 Task: Research Airbnb accommodation in Bundoora, Australia from 23rd December, 2023 to 27th December, 2023 for 3 adults, 1 child. Place can be entire room with 3 bedrooms having 4 beds and 2 bathrooms. Property type can be house. Amenities needed are: washing machine, kitchen.
Action: Mouse moved to (459, 91)
Screenshot: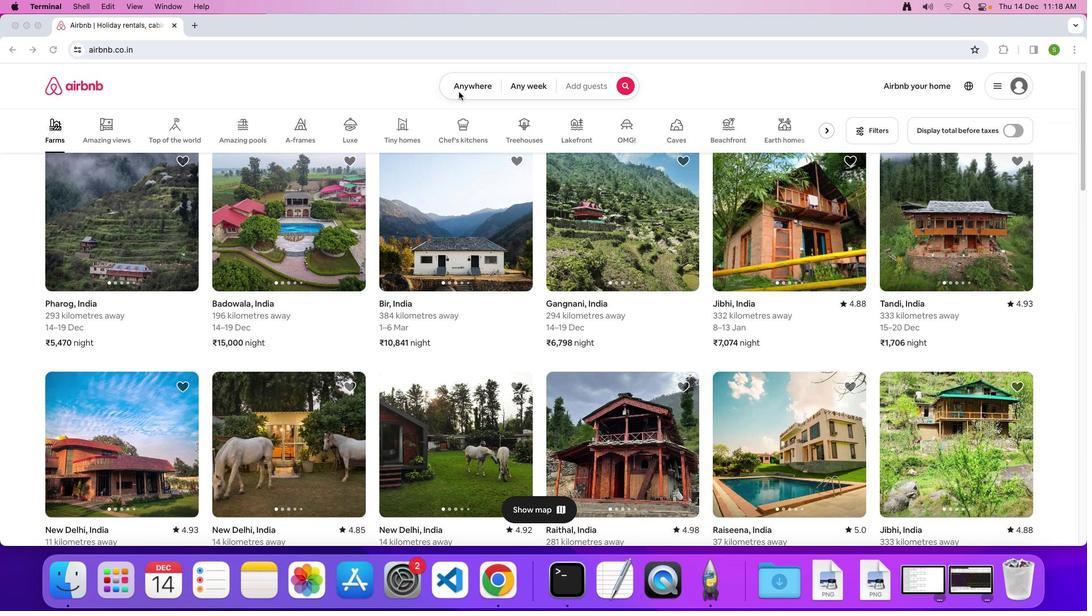 
Action: Mouse pressed left at (459, 91)
Screenshot: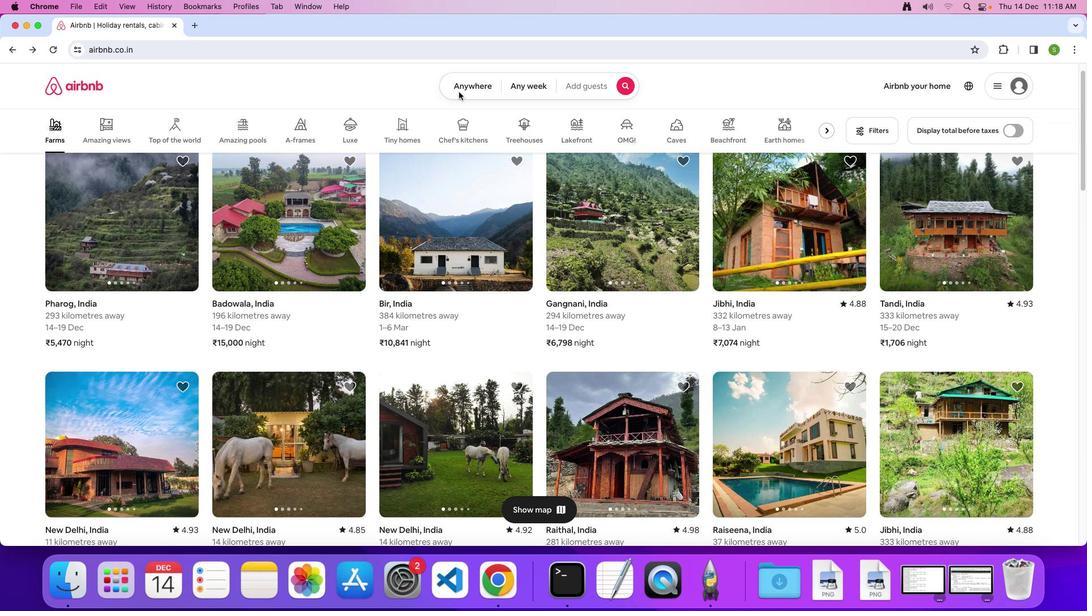 
Action: Mouse pressed left at (459, 91)
Screenshot: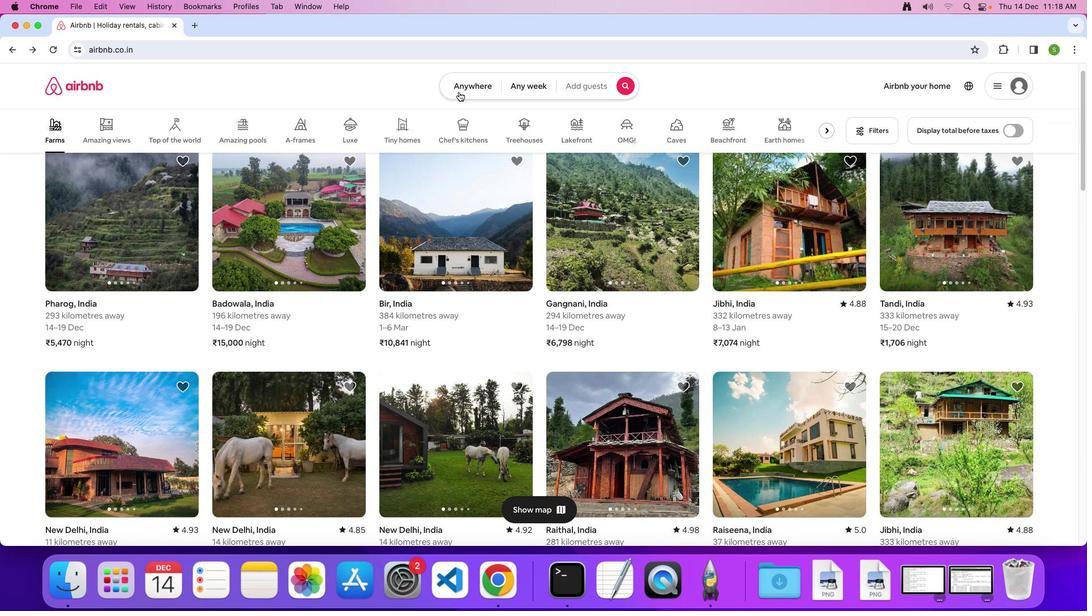 
Action: Mouse moved to (394, 123)
Screenshot: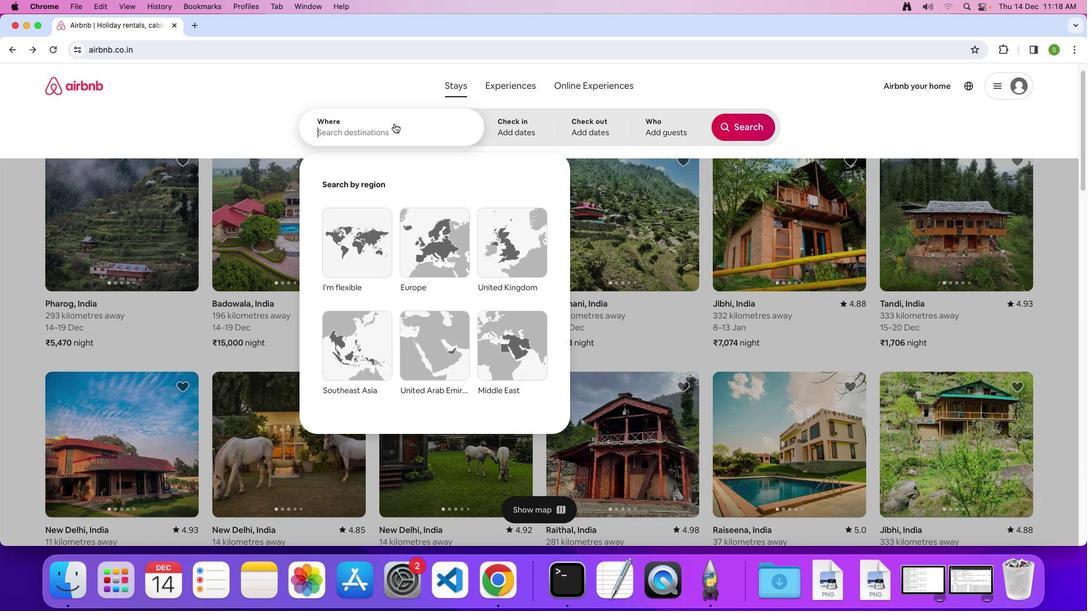 
Action: Mouse pressed left at (394, 123)
Screenshot: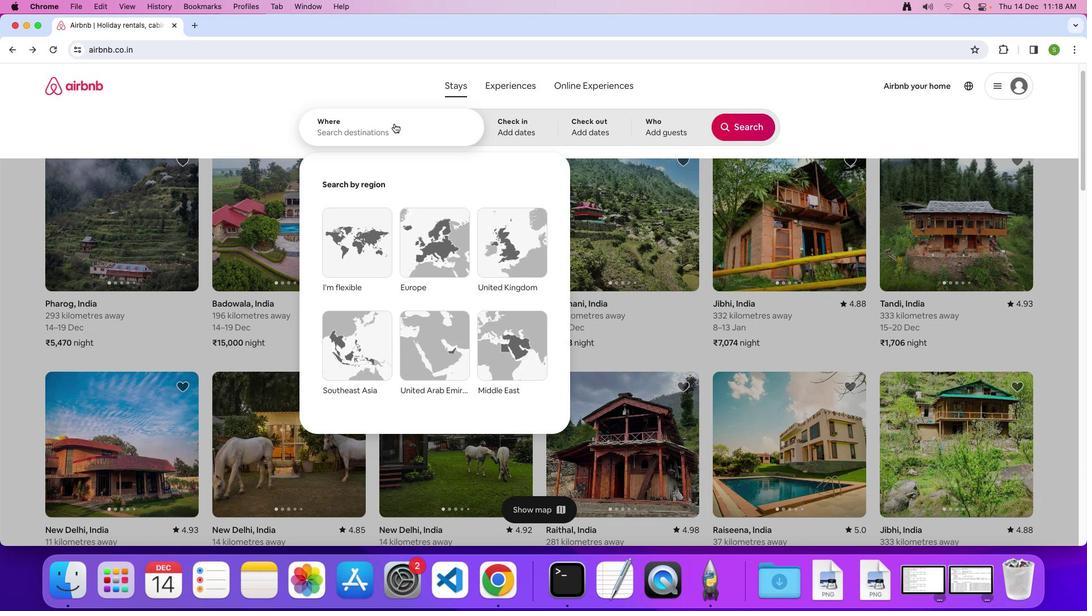 
Action: Key pressed 'B'Key.caps_lock'u''n''d''o''o''r''a'','Key.spaceKey.shift'A''u''s''t''r''a''l''i''a'Key.enter
Screenshot: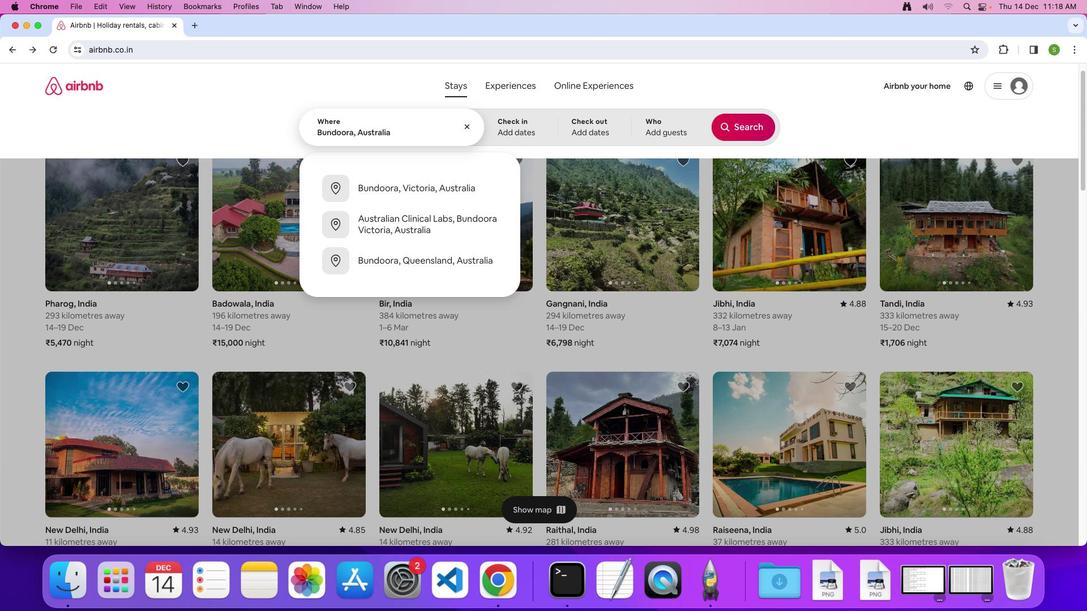 
Action: Mouse moved to (512, 349)
Screenshot: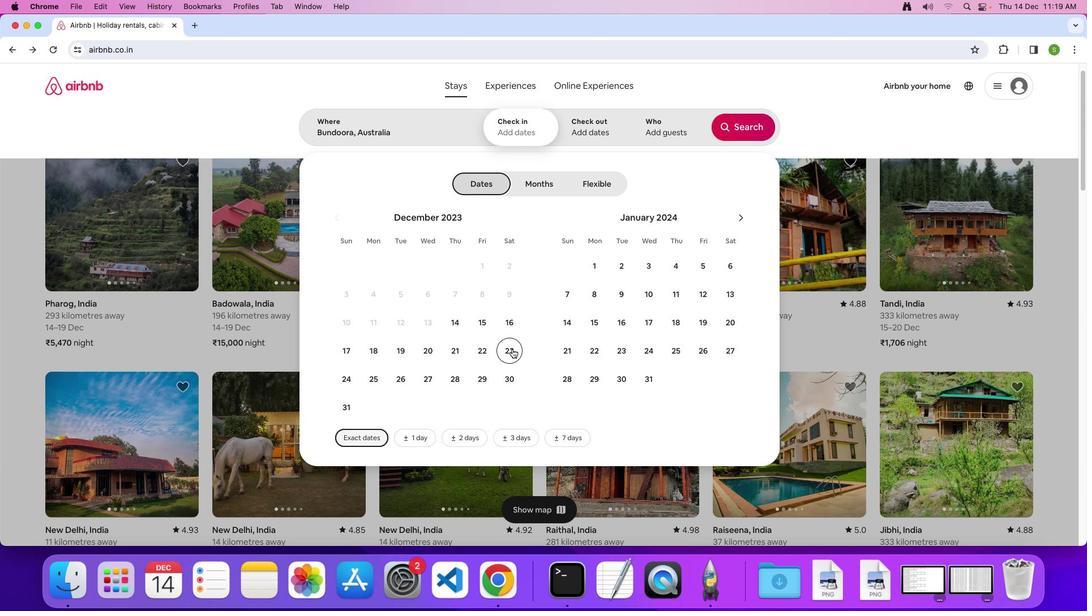 
Action: Mouse pressed left at (512, 349)
Screenshot: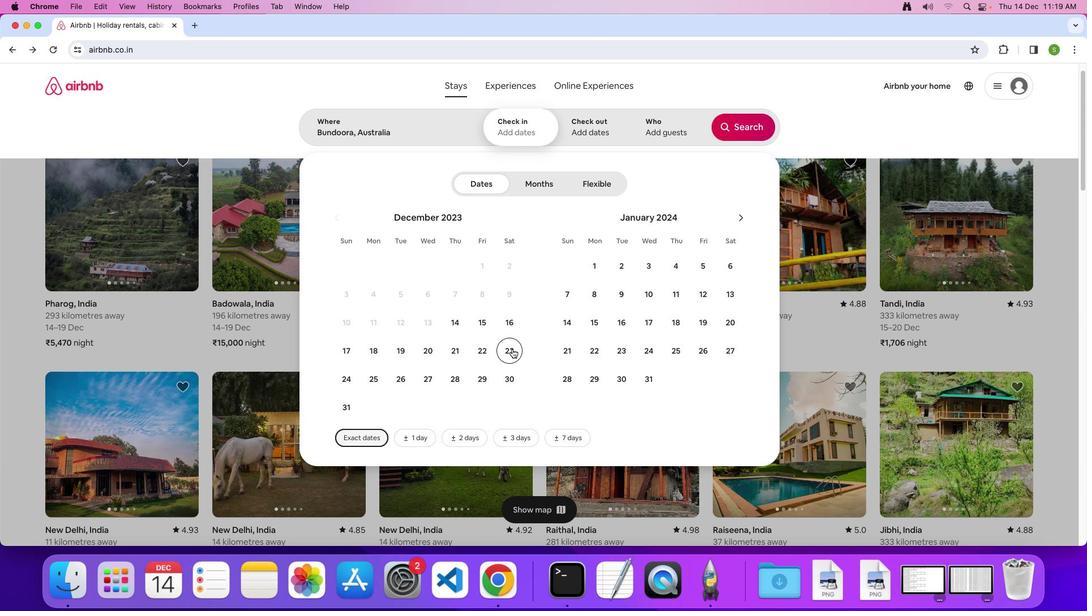 
Action: Mouse moved to (429, 373)
Screenshot: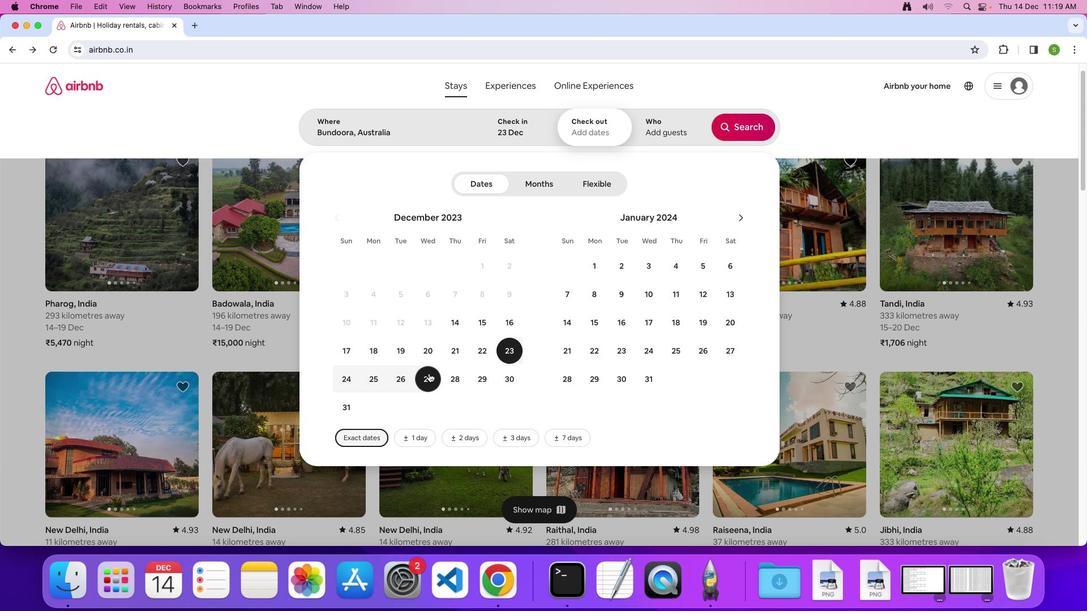 
Action: Mouse pressed left at (429, 373)
Screenshot: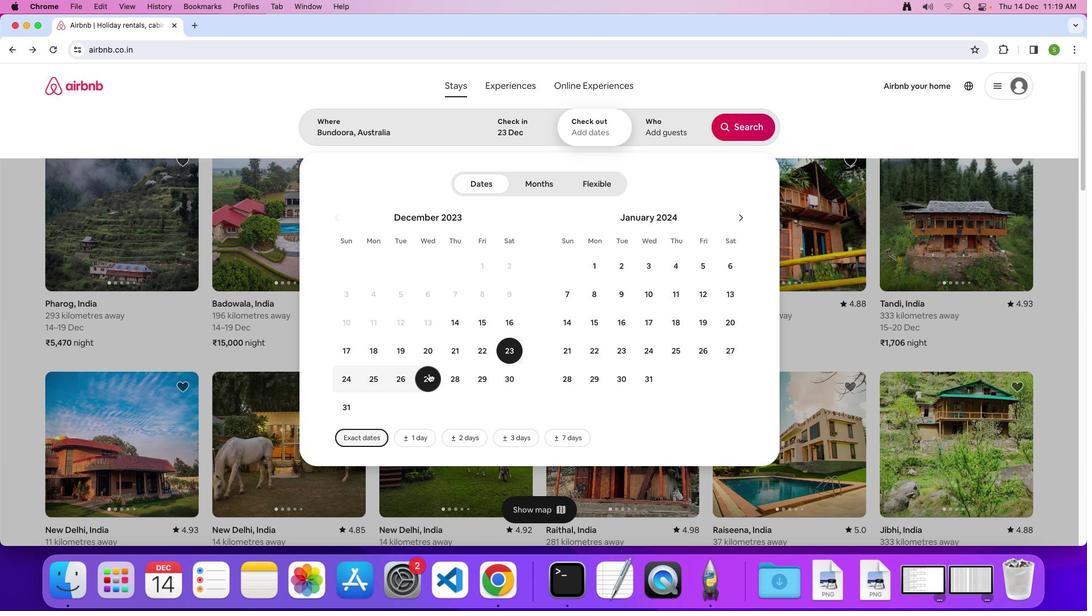 
Action: Mouse moved to (670, 135)
Screenshot: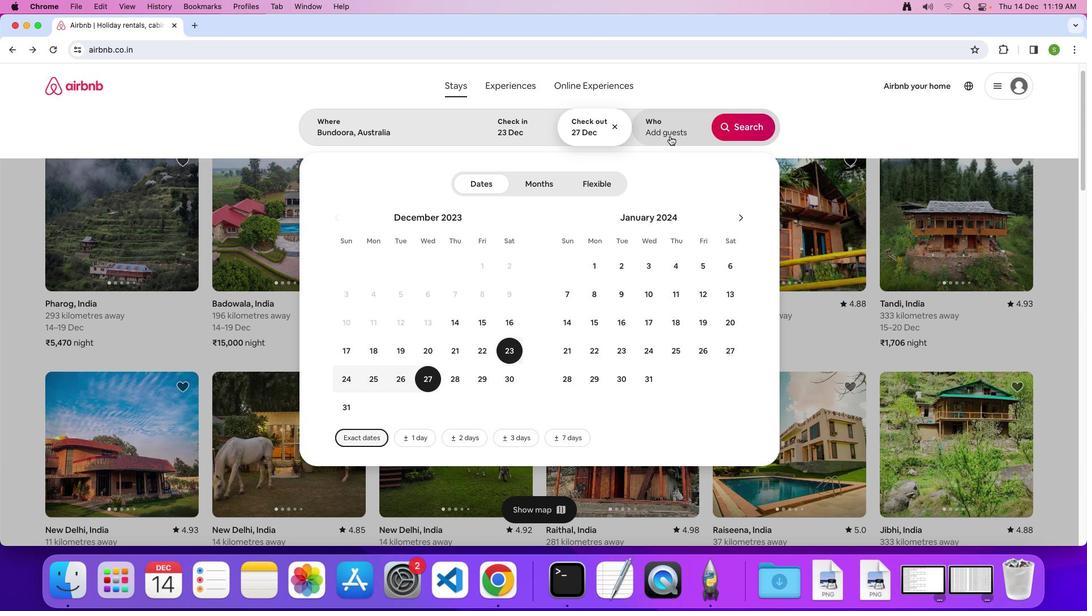 
Action: Mouse pressed left at (670, 135)
Screenshot: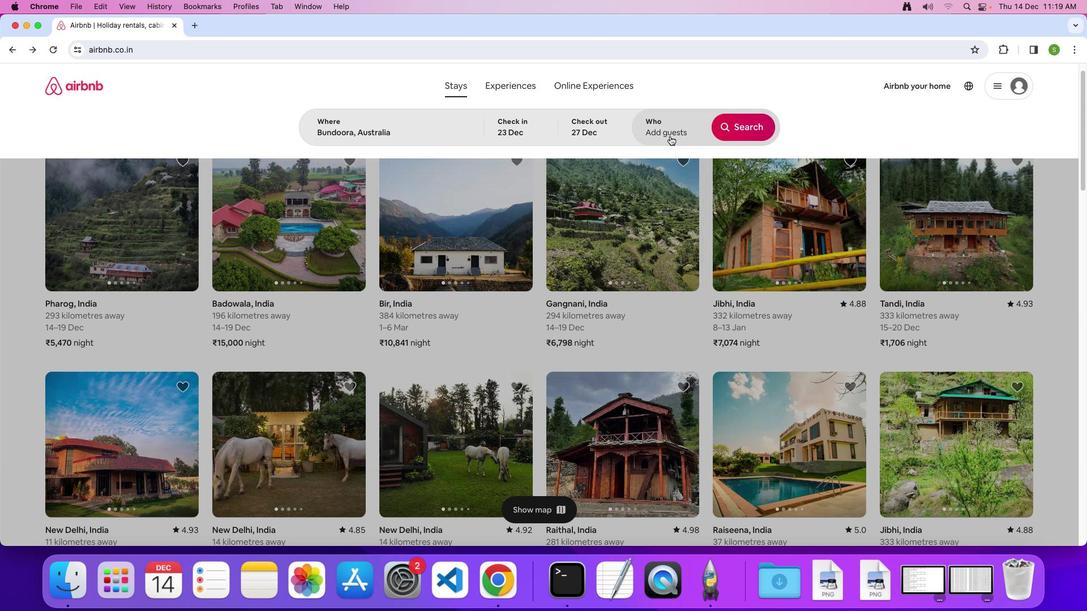 
Action: Mouse moved to (746, 190)
Screenshot: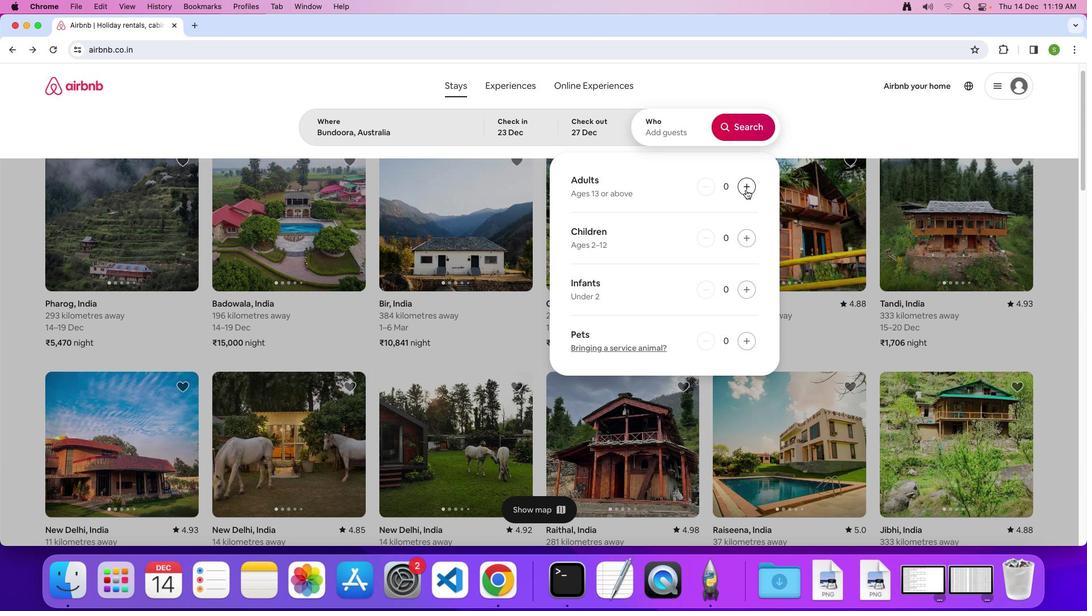 
Action: Mouse pressed left at (746, 190)
Screenshot: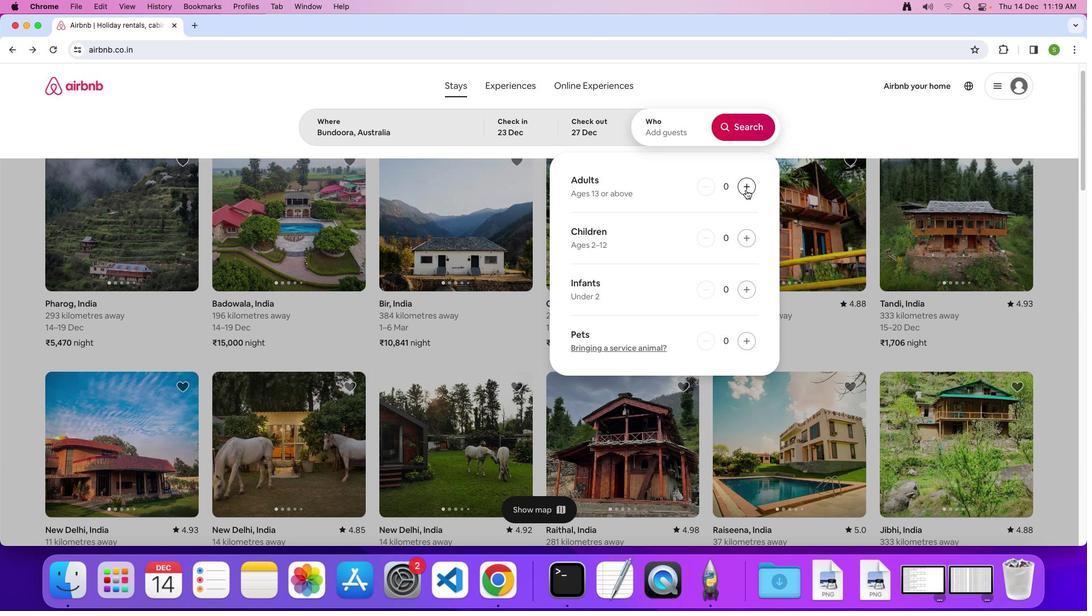 
Action: Mouse pressed left at (746, 190)
Screenshot: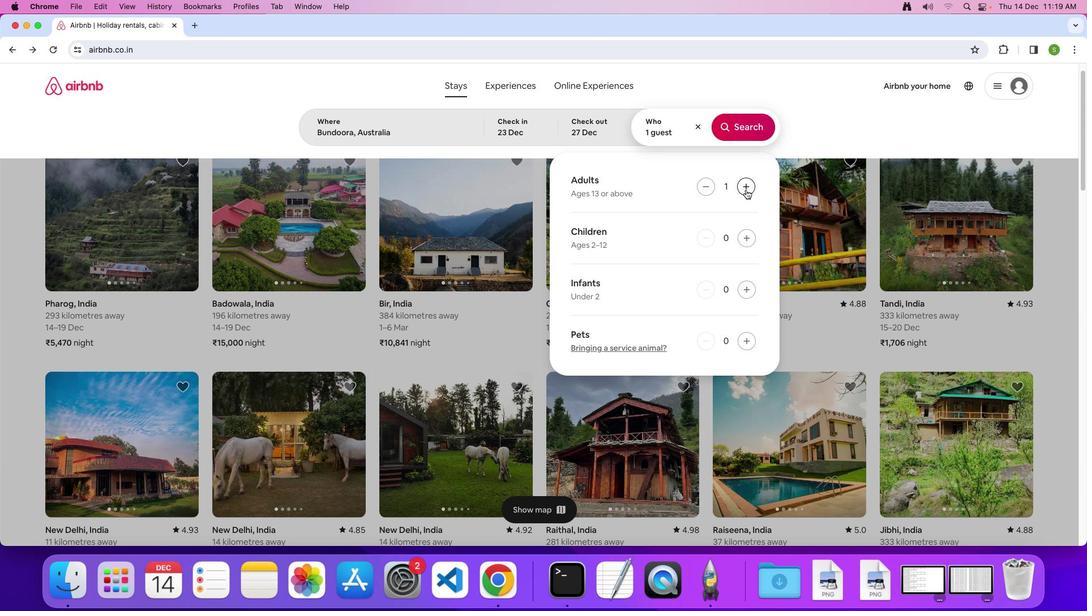 
Action: Mouse pressed left at (746, 190)
Screenshot: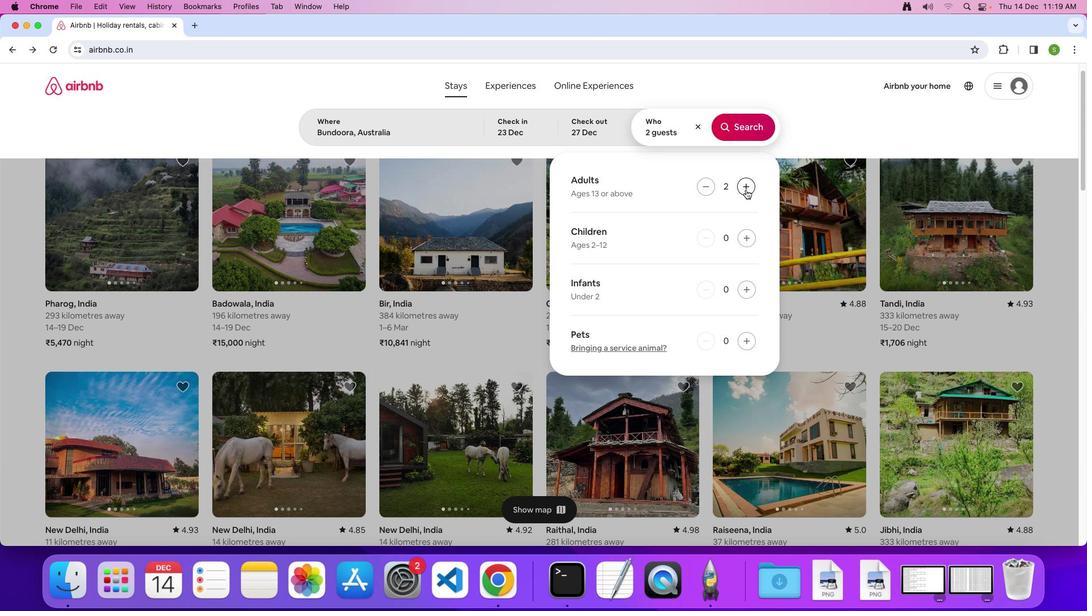 
Action: Mouse moved to (741, 239)
Screenshot: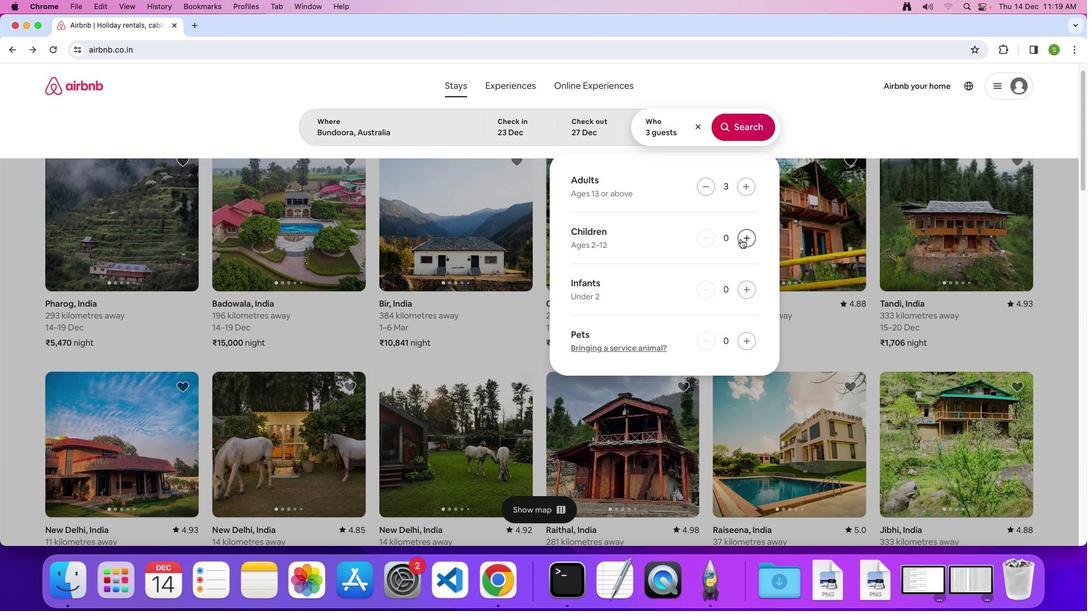 
Action: Mouse pressed left at (741, 239)
Screenshot: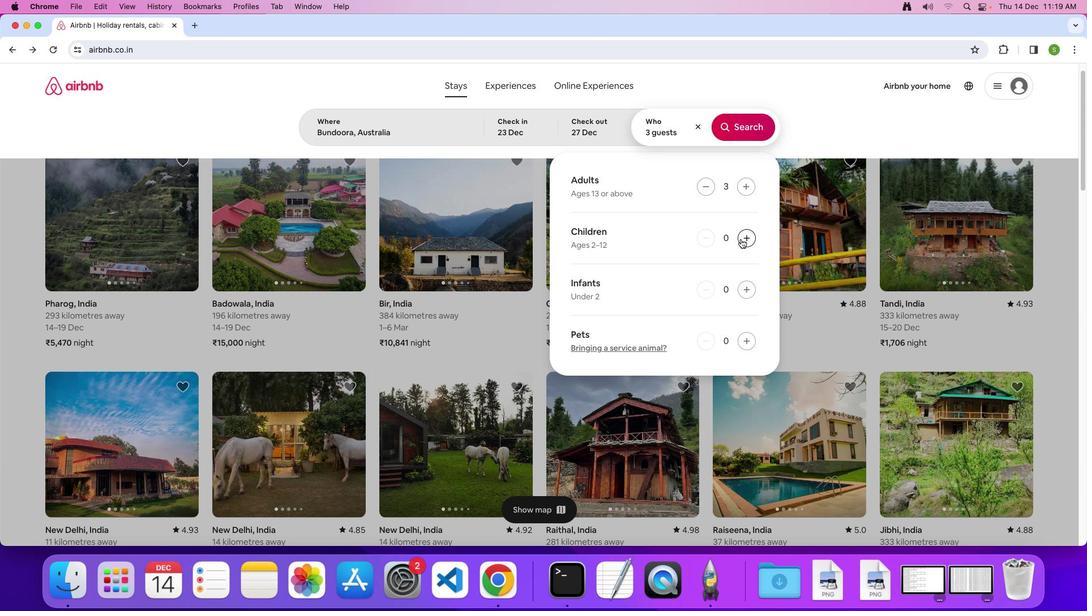 
Action: Mouse moved to (743, 135)
Screenshot: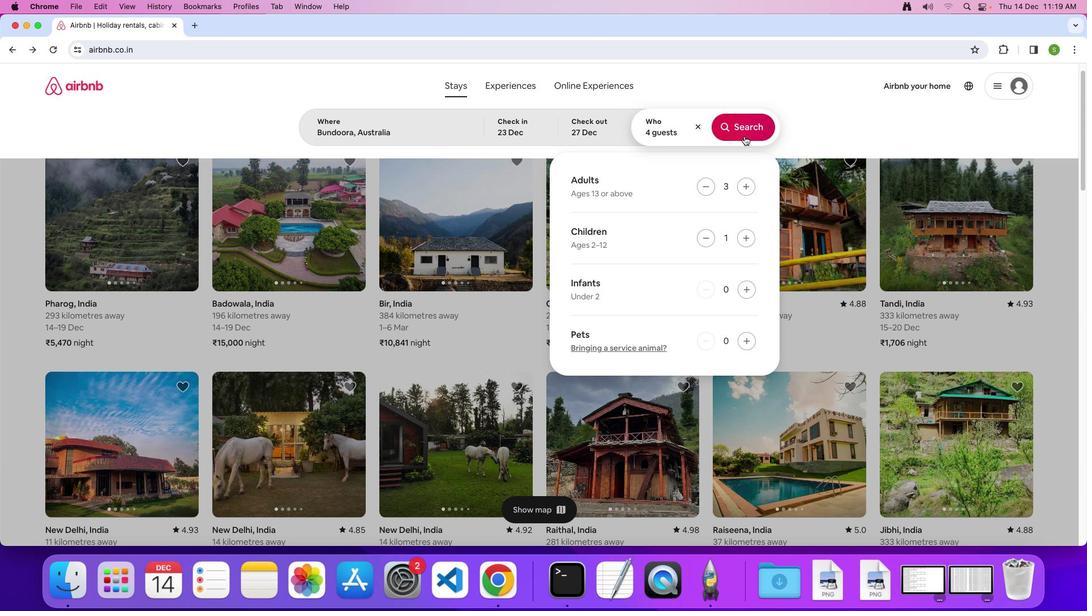 
Action: Mouse pressed left at (743, 135)
Screenshot: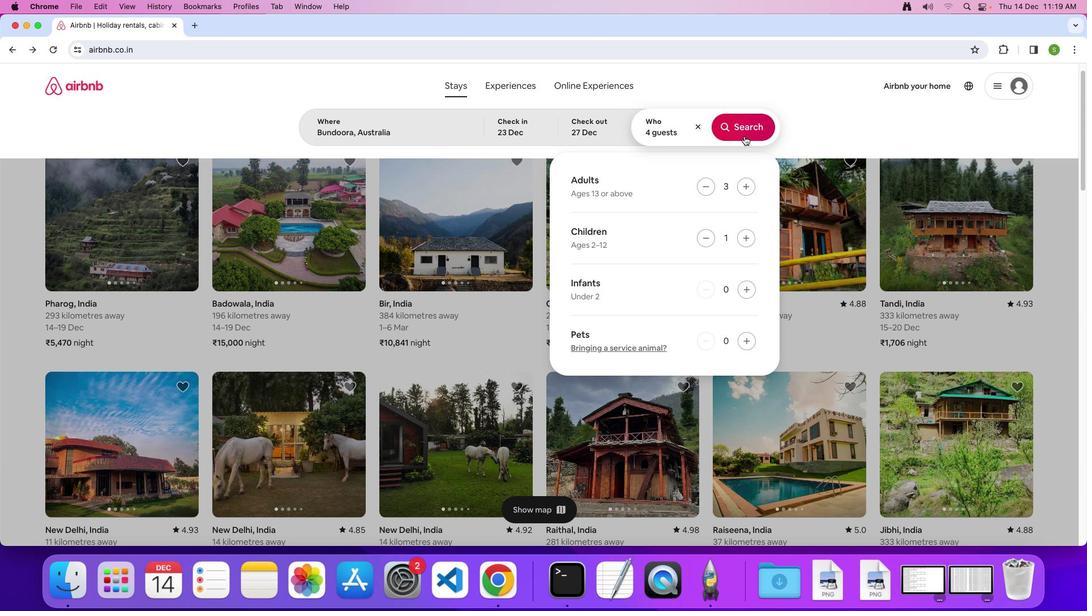 
Action: Mouse moved to (919, 134)
Screenshot: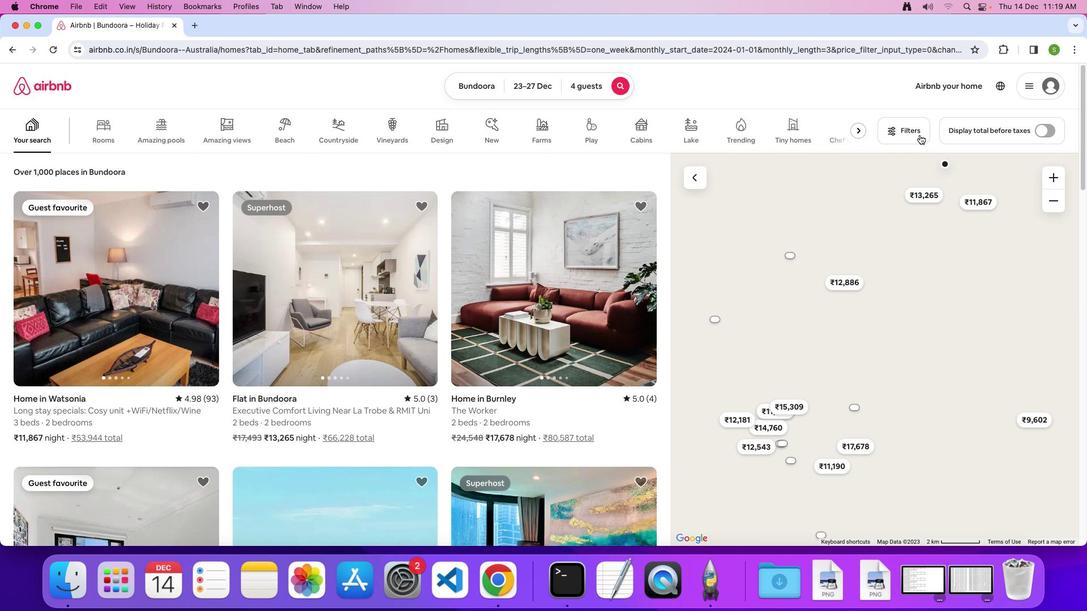 
Action: Mouse pressed left at (919, 134)
Screenshot: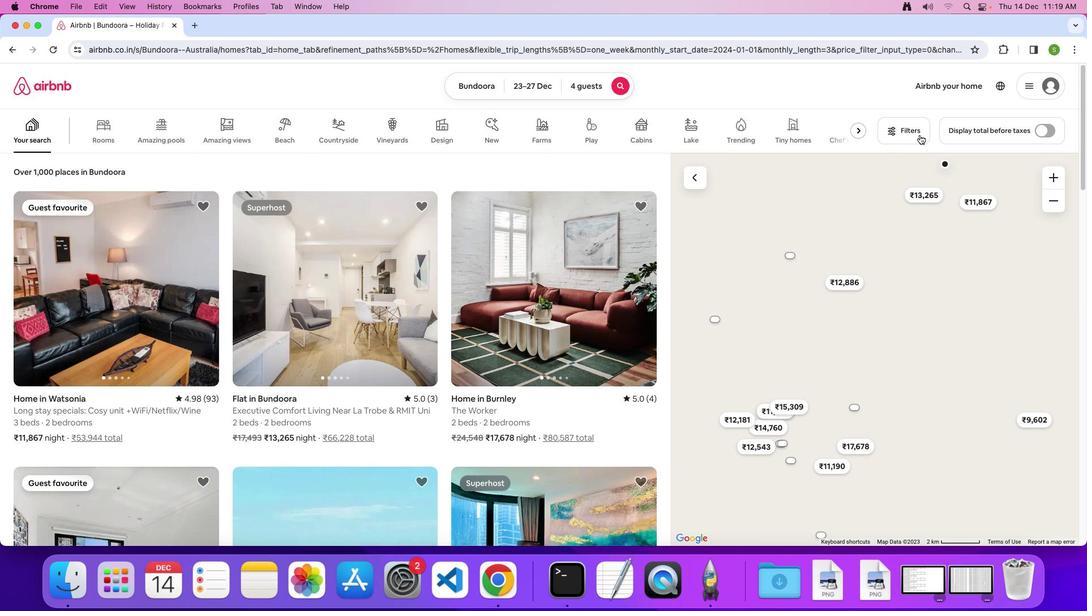 
Action: Mouse moved to (592, 298)
Screenshot: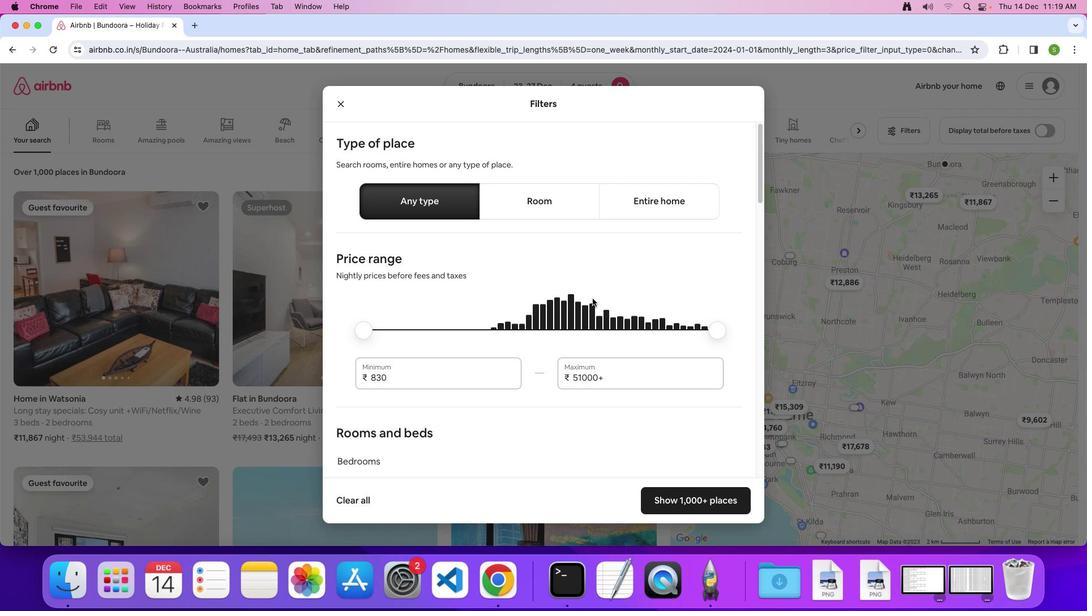 
Action: Mouse scrolled (592, 298) with delta (0, 0)
Screenshot: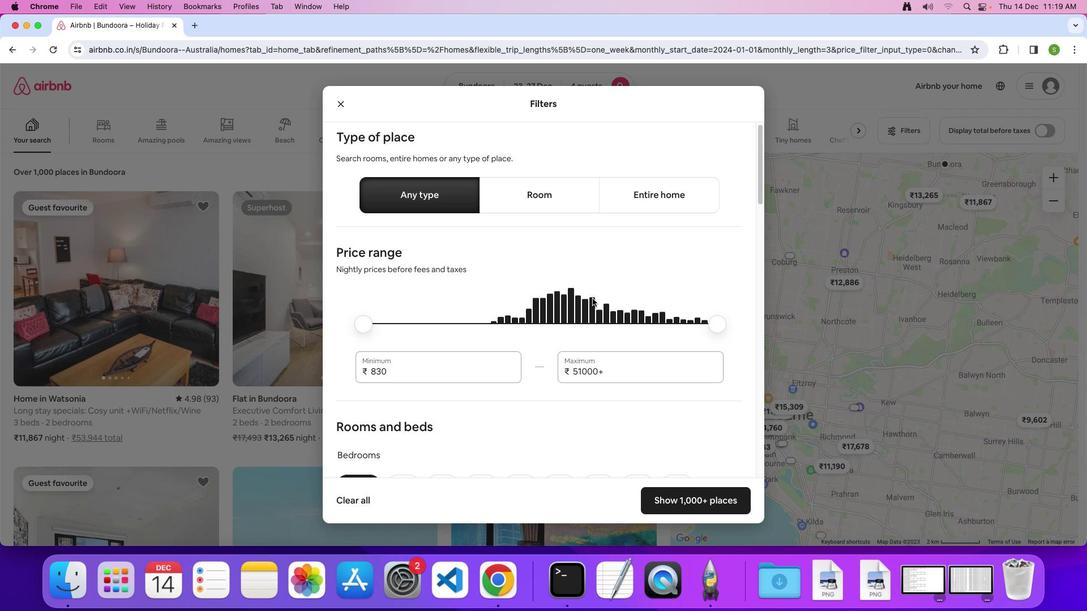 
Action: Mouse scrolled (592, 298) with delta (0, 0)
Screenshot: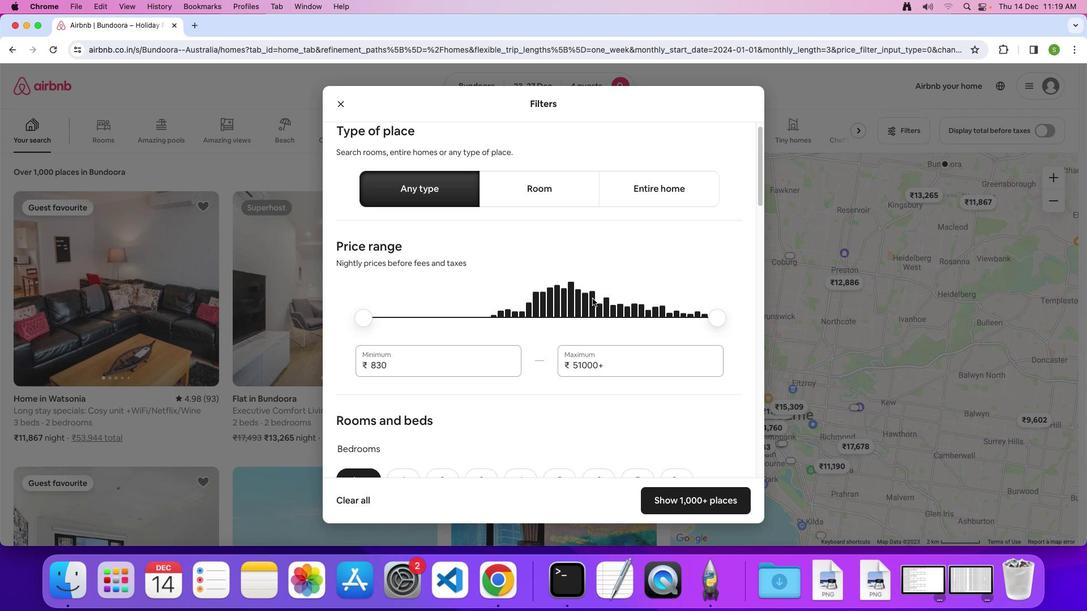 
Action: Mouse scrolled (592, 298) with delta (0, 0)
Screenshot: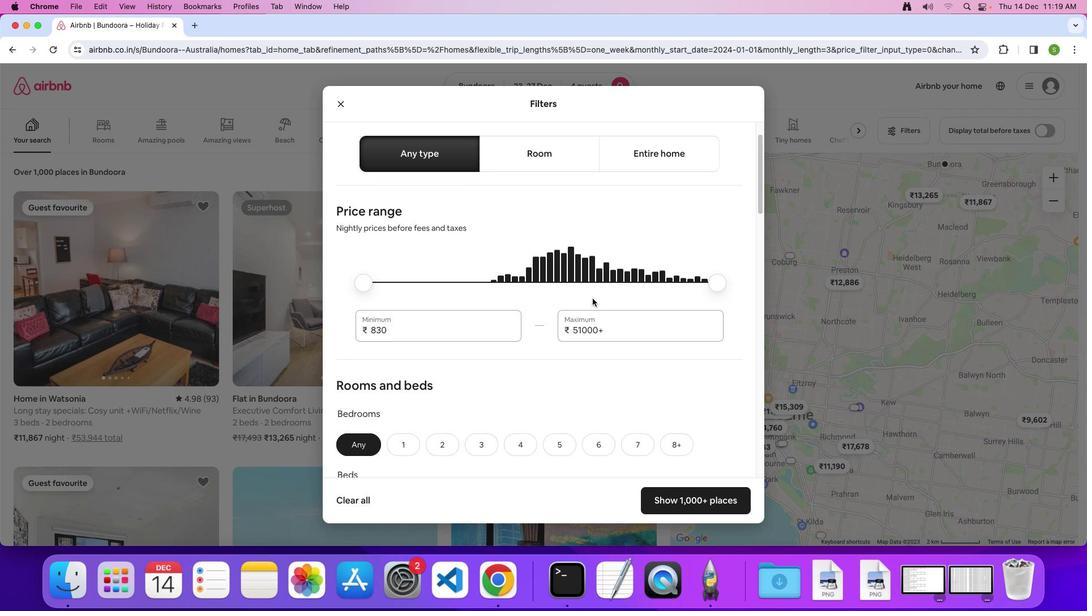 
Action: Mouse scrolled (592, 298) with delta (0, 0)
Screenshot: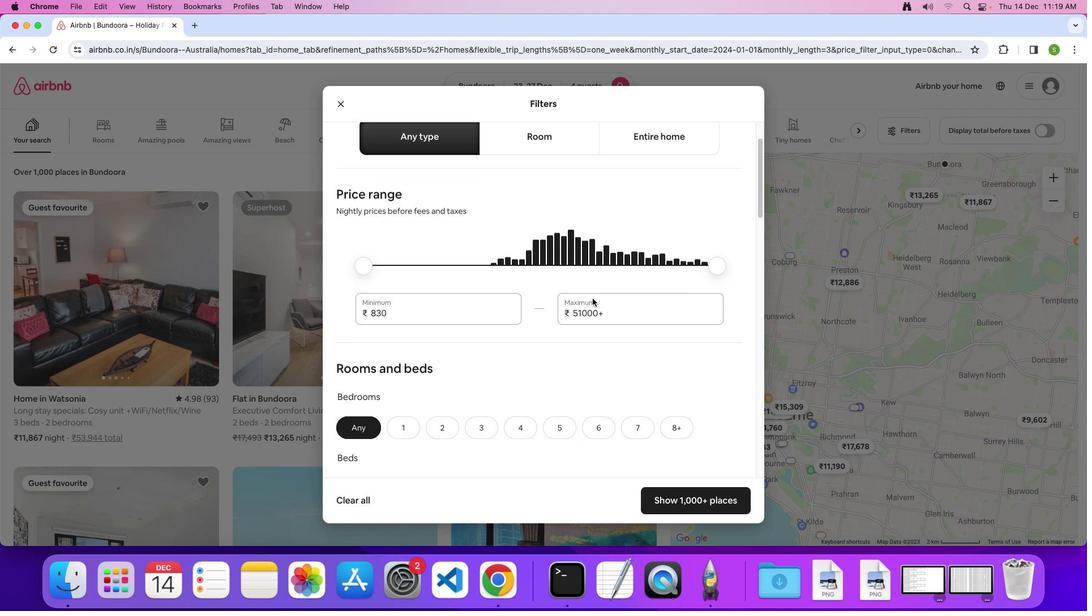 
Action: Mouse scrolled (592, 298) with delta (0, 0)
Screenshot: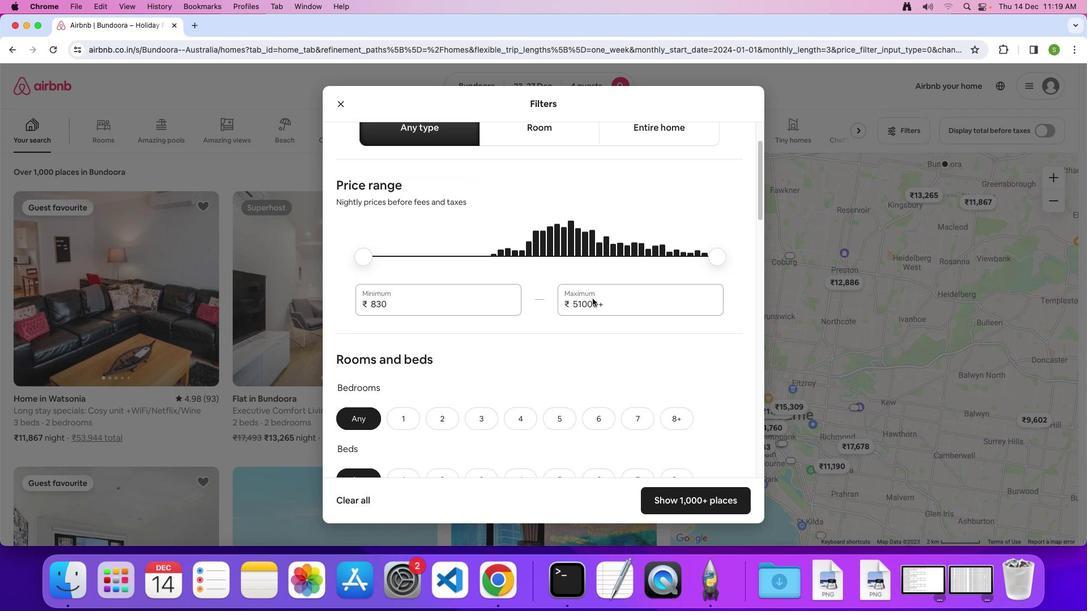 
Action: Mouse scrolled (592, 298) with delta (0, 0)
Screenshot: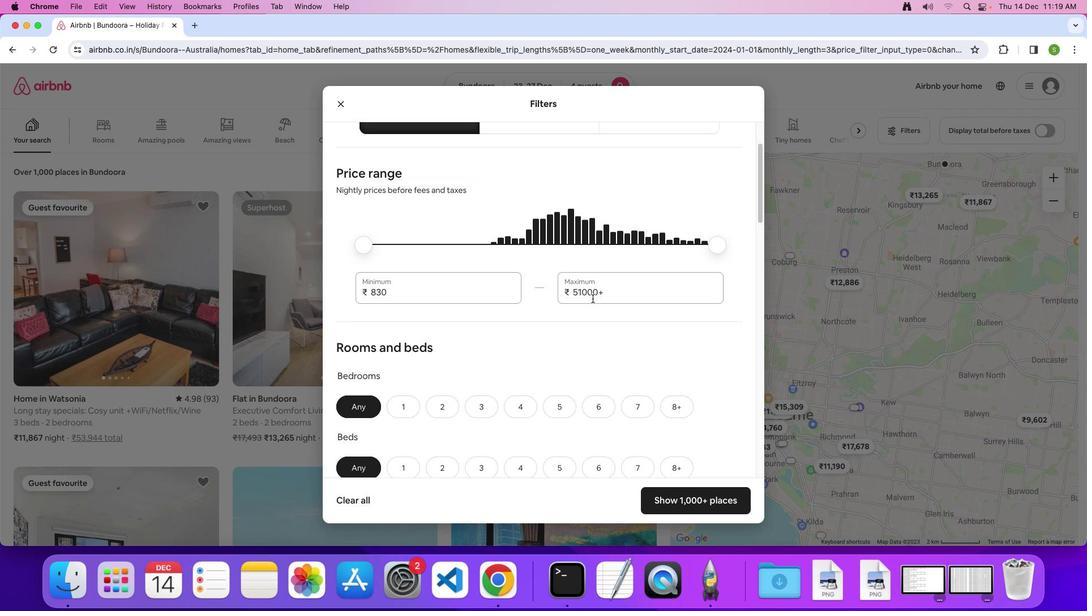 
Action: Mouse scrolled (592, 298) with delta (0, 0)
Screenshot: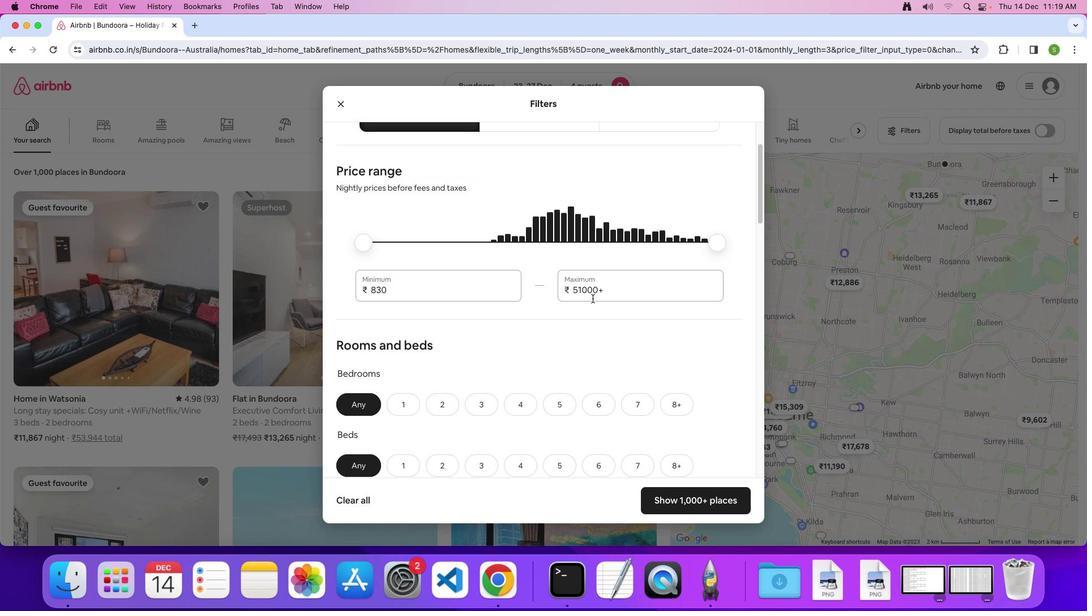 
Action: Mouse scrolled (592, 298) with delta (0, 0)
Screenshot: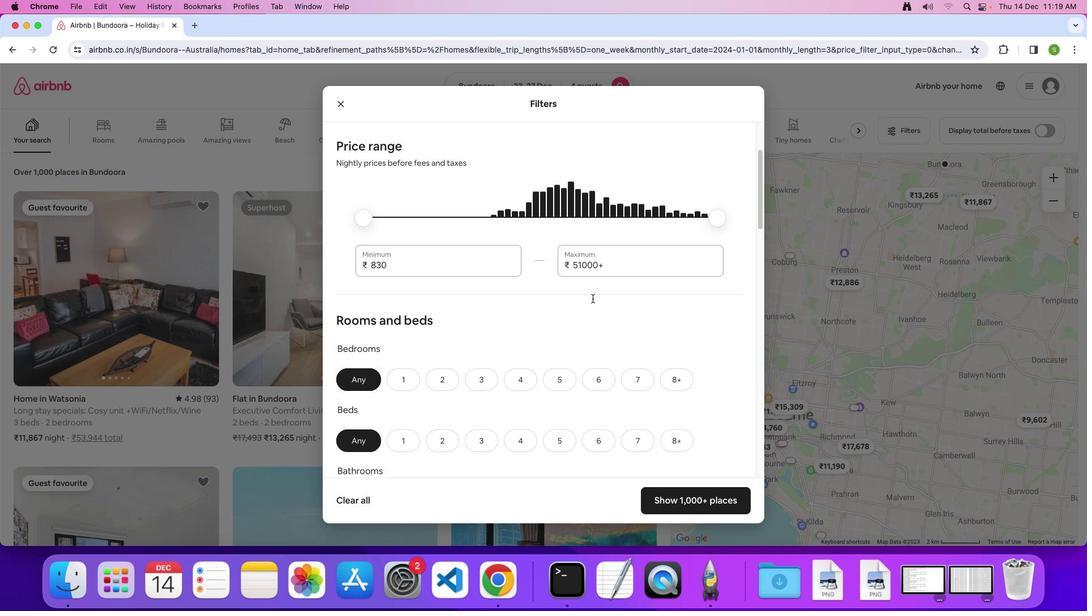 
Action: Mouse scrolled (592, 298) with delta (0, 0)
Screenshot: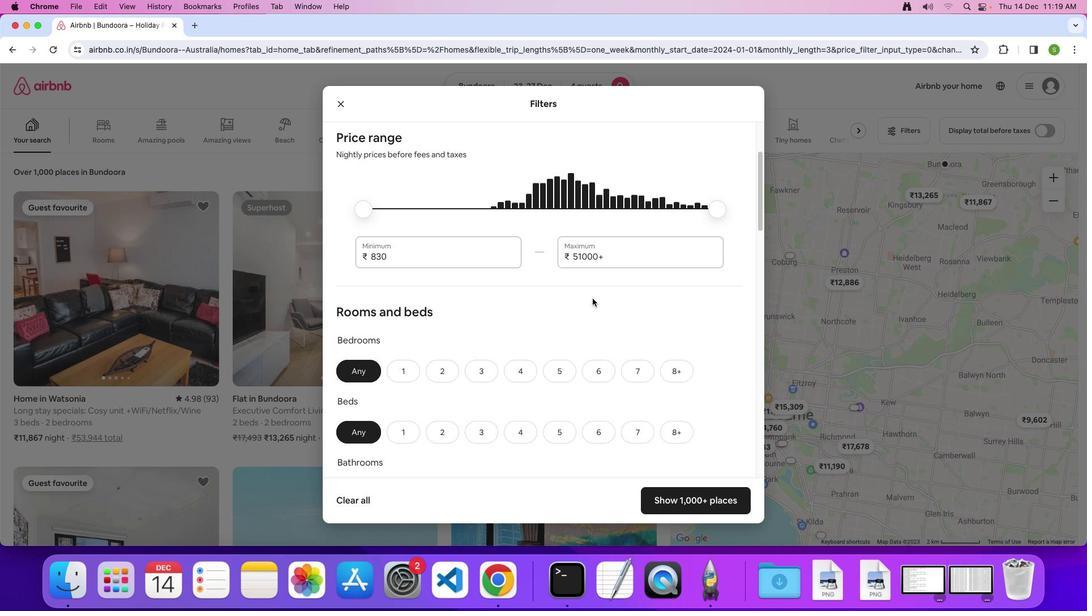 
Action: Mouse scrolled (592, 298) with delta (0, 0)
Screenshot: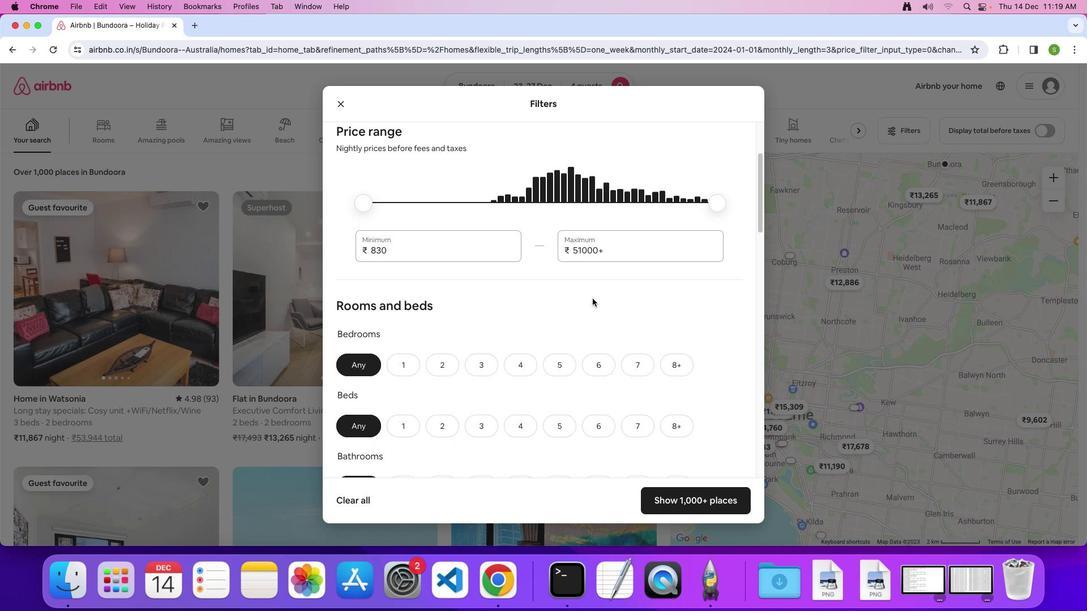 
Action: Mouse scrolled (592, 298) with delta (0, 0)
Screenshot: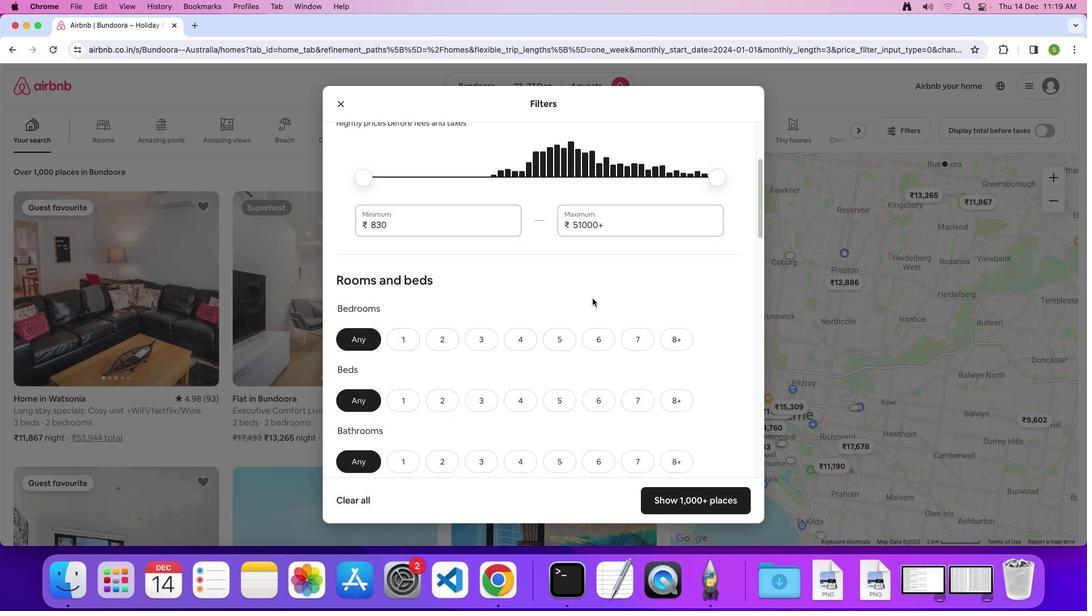 
Action: Mouse scrolled (592, 298) with delta (0, 0)
Screenshot: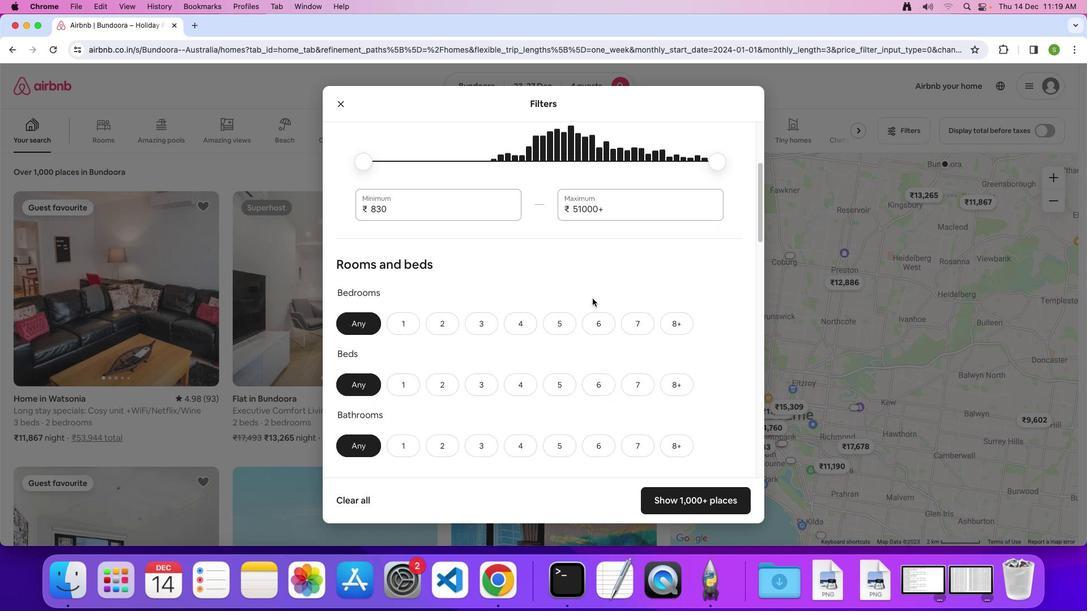 
Action: Mouse scrolled (592, 298) with delta (0, 0)
Screenshot: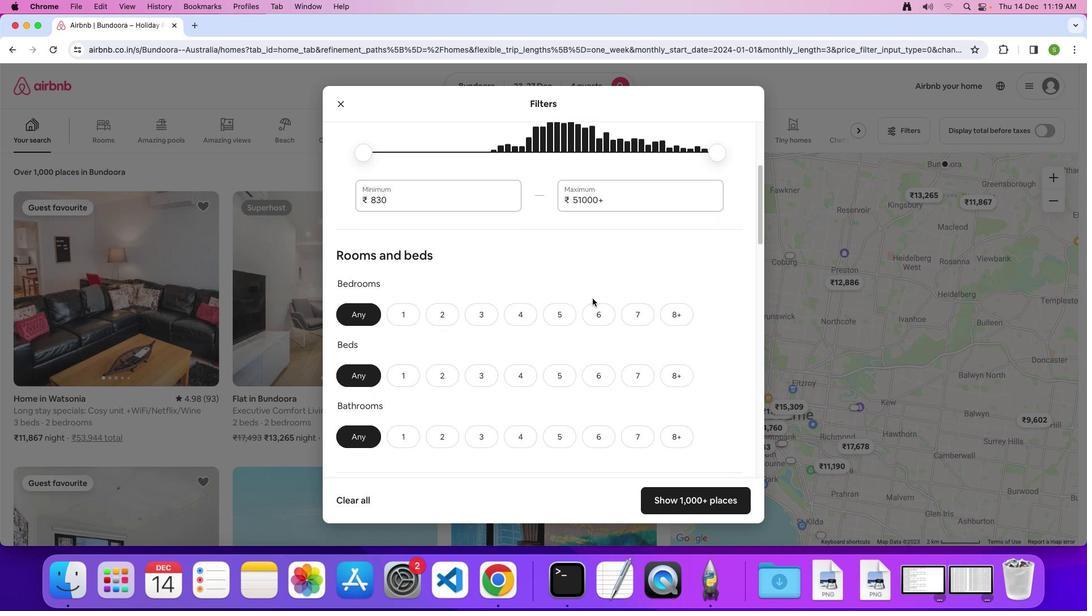 
Action: Mouse scrolled (592, 298) with delta (0, 0)
Screenshot: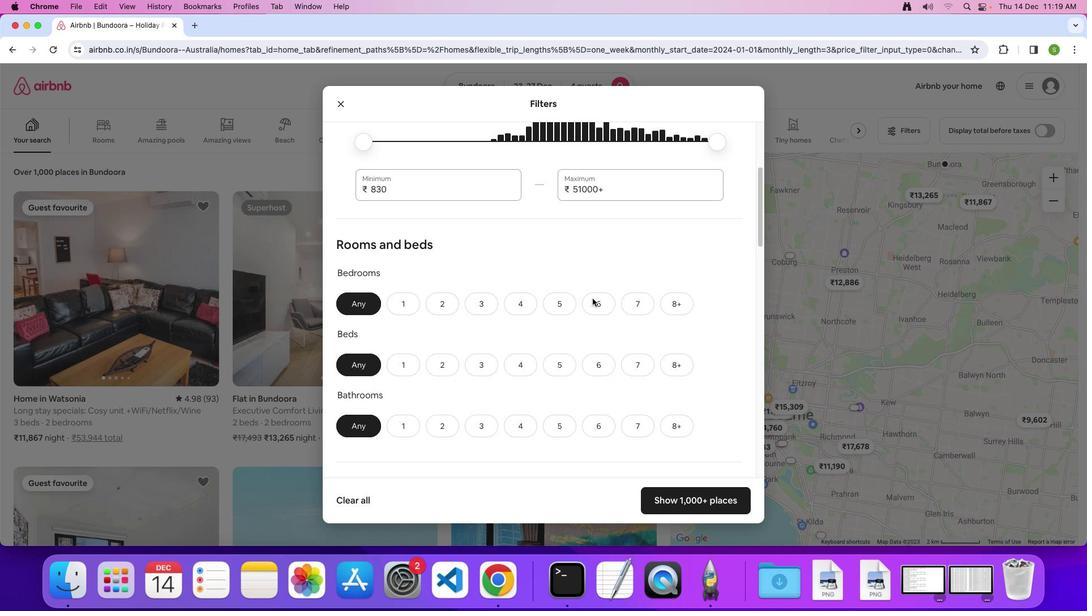 
Action: Mouse scrolled (592, 298) with delta (0, 0)
Screenshot: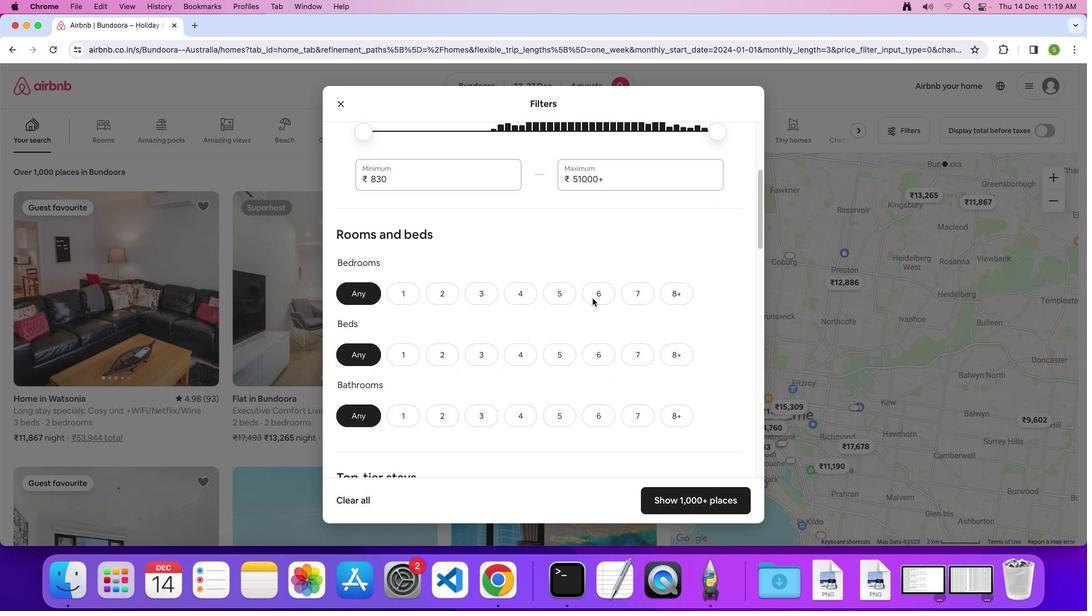 
Action: Mouse scrolled (592, 298) with delta (0, 0)
Screenshot: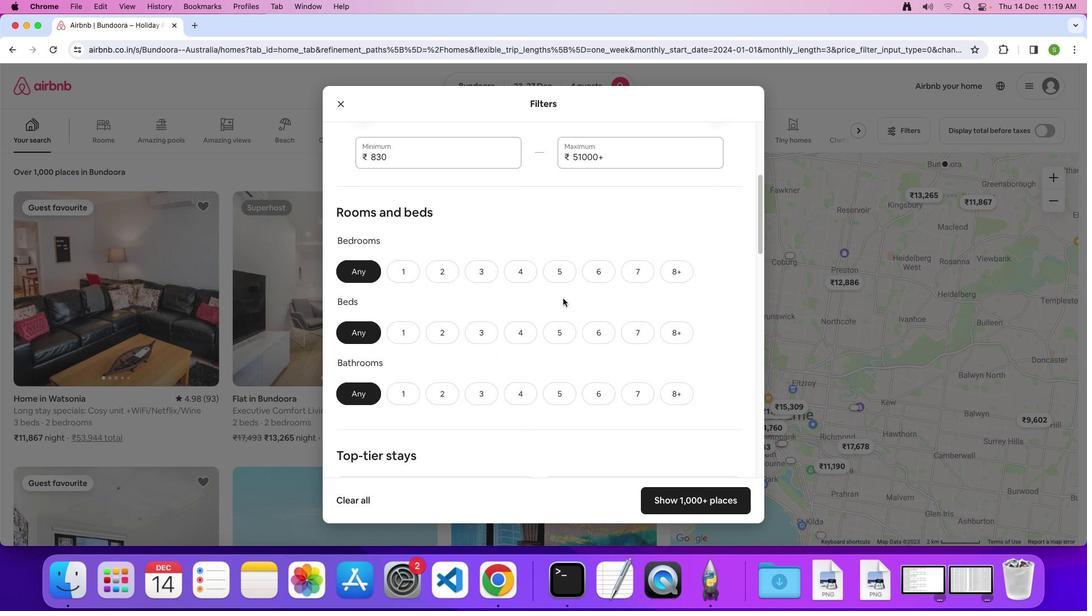 
Action: Mouse moved to (478, 256)
Screenshot: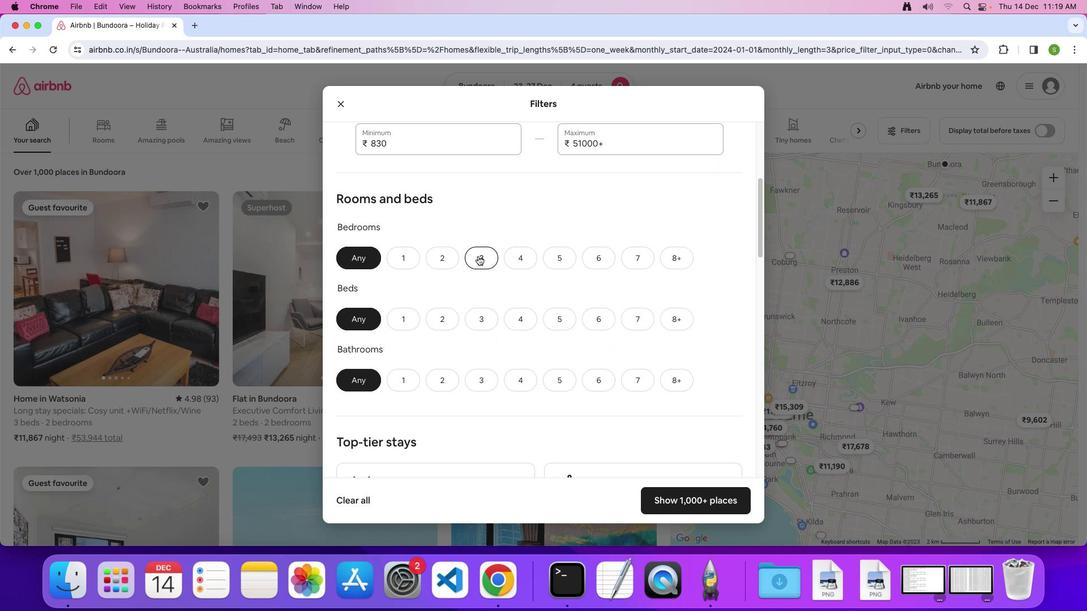 
Action: Mouse pressed left at (478, 256)
Screenshot: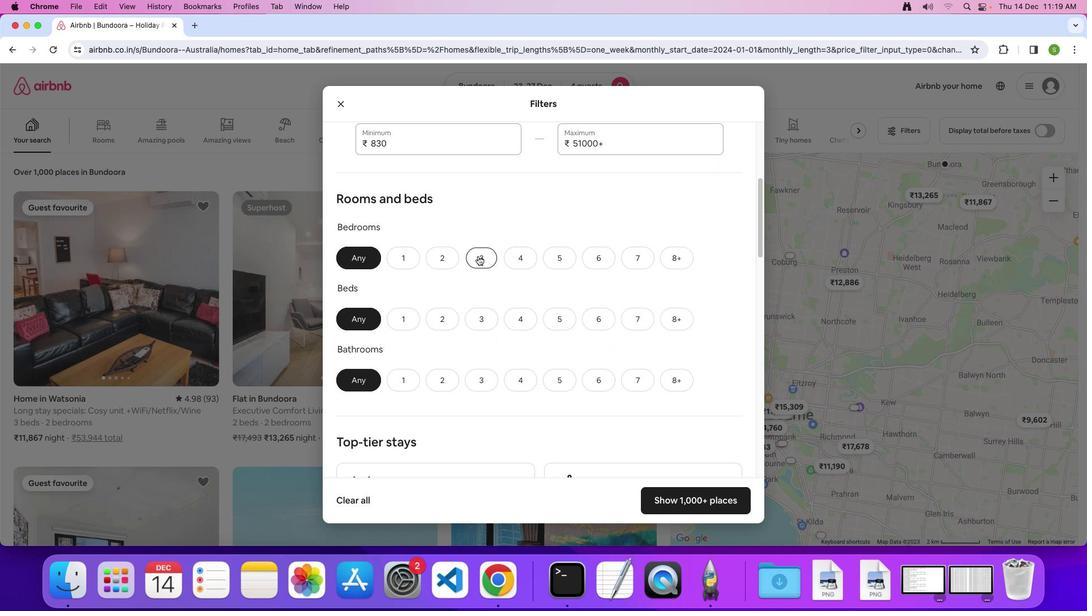
Action: Mouse moved to (508, 296)
Screenshot: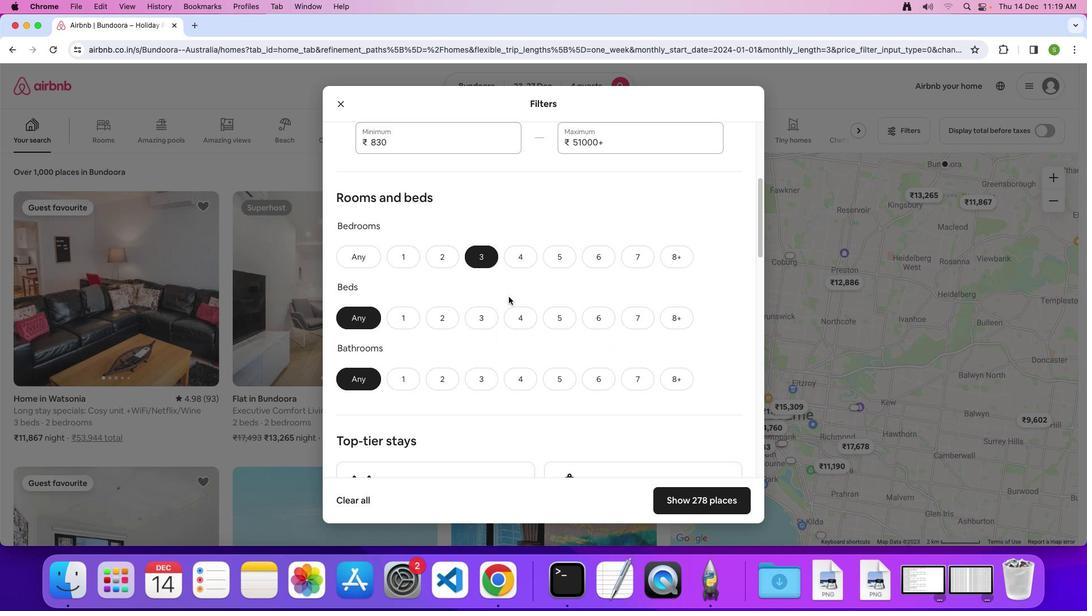 
Action: Mouse scrolled (508, 296) with delta (0, 0)
Screenshot: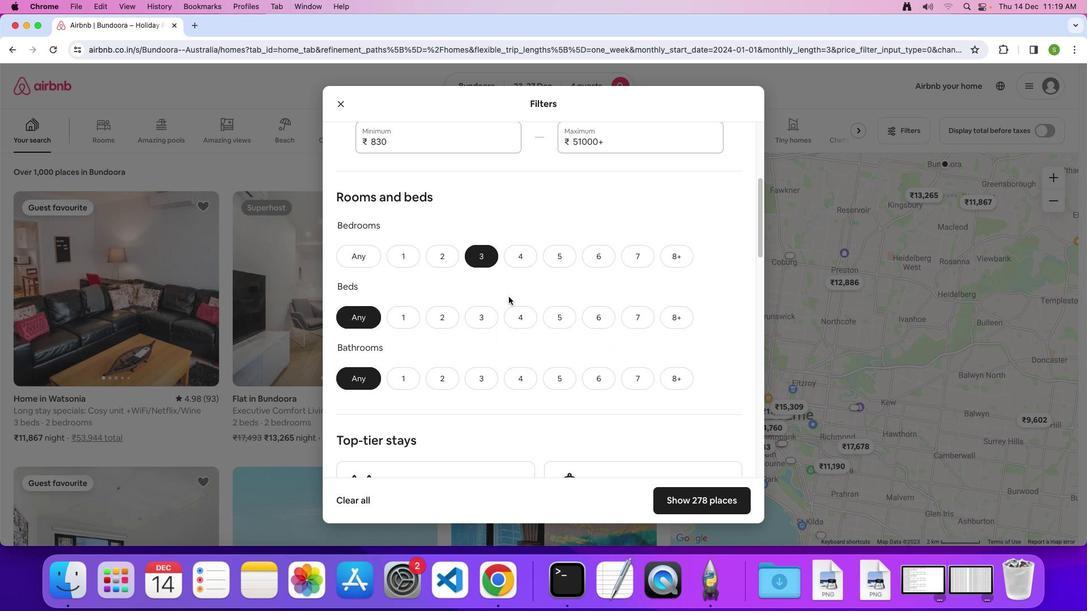 
Action: Mouse moved to (509, 296)
Screenshot: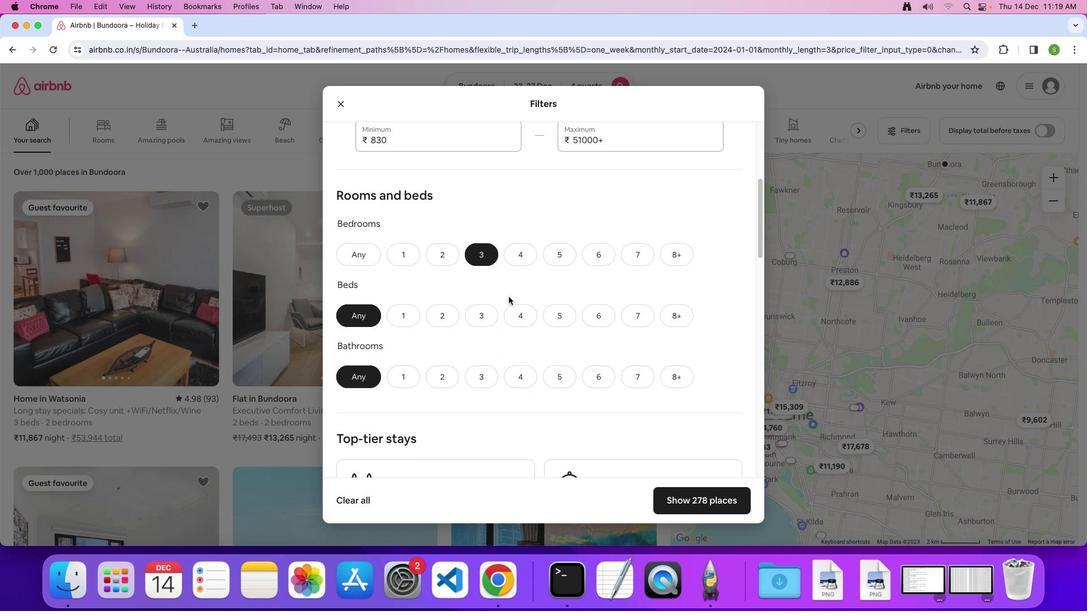 
Action: Mouse scrolled (509, 296) with delta (0, 0)
Screenshot: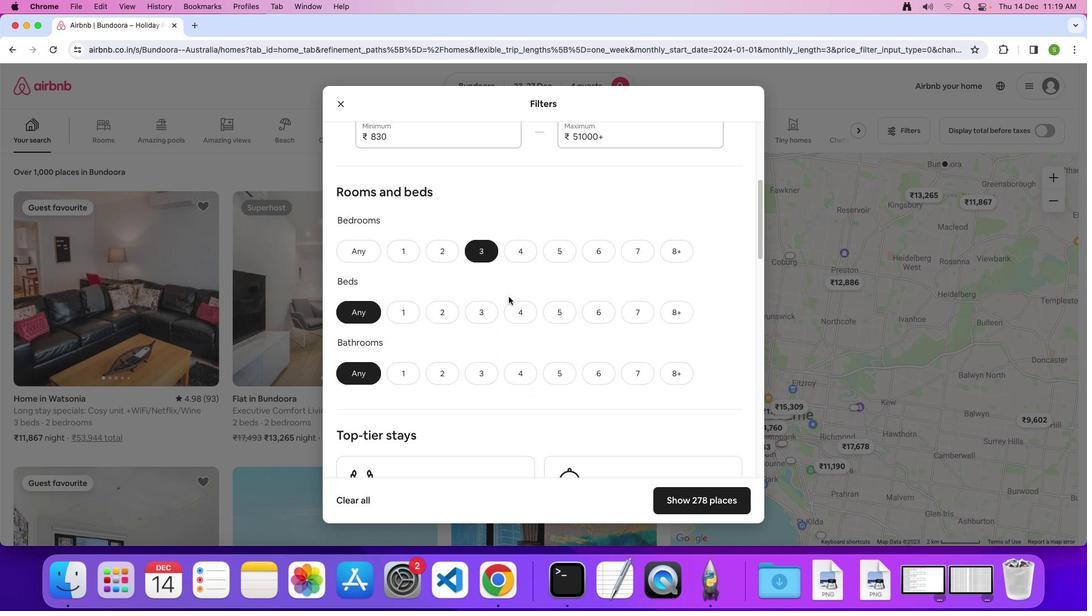 
Action: Mouse scrolled (509, 296) with delta (0, 0)
Screenshot: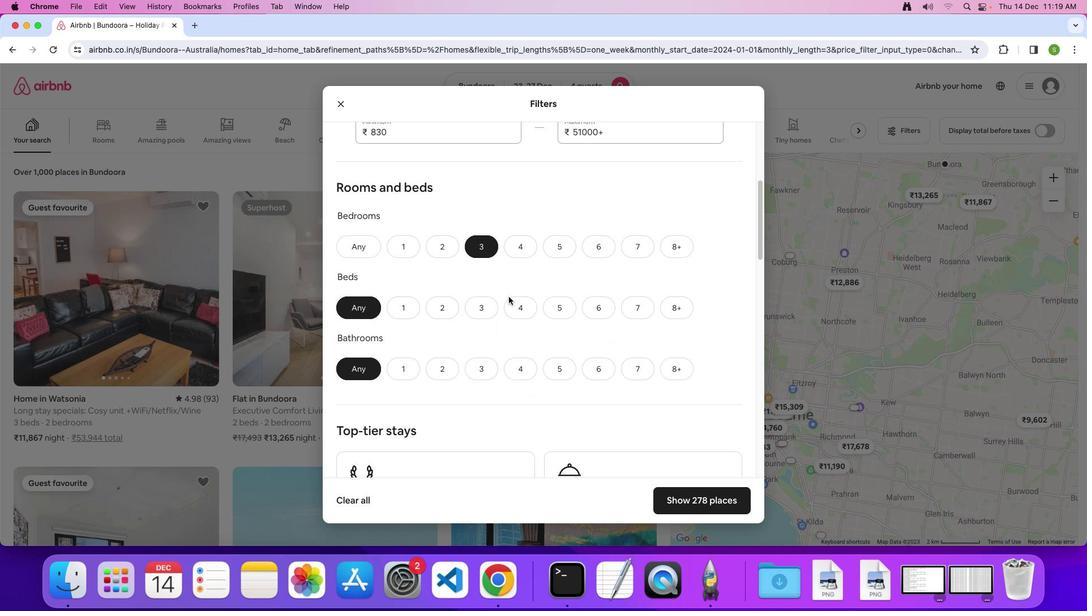 
Action: Mouse scrolled (509, 296) with delta (0, 0)
Screenshot: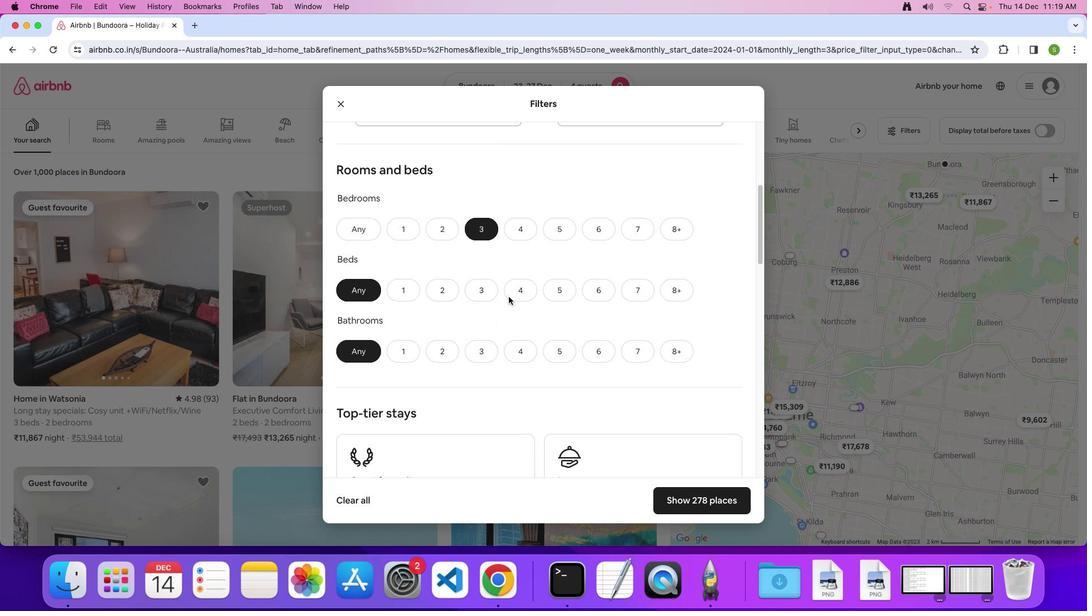 
Action: Mouse scrolled (509, 296) with delta (0, 0)
Screenshot: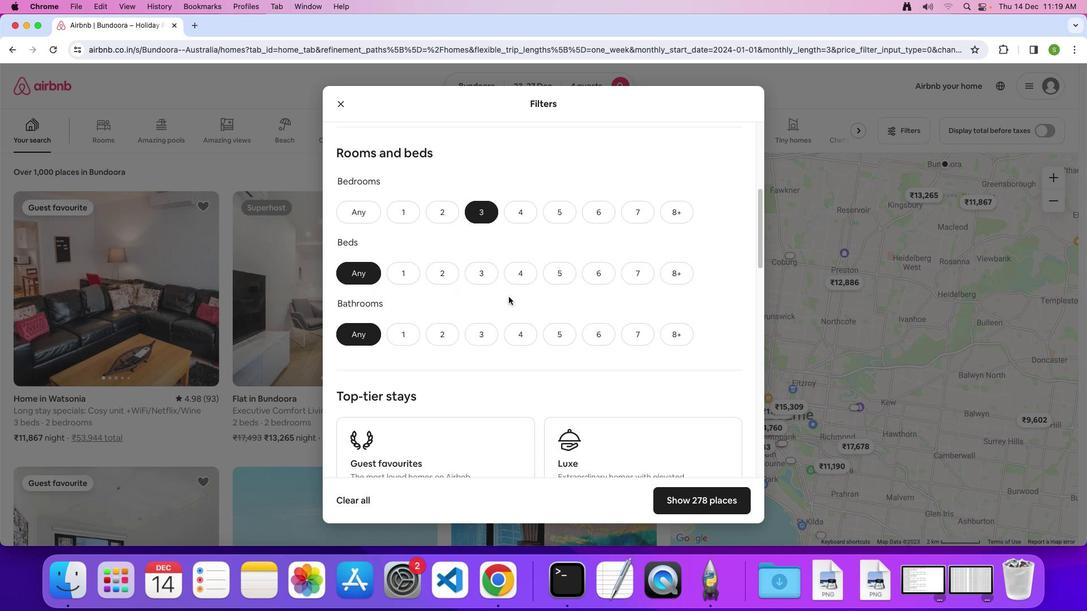 
Action: Mouse moved to (525, 264)
Screenshot: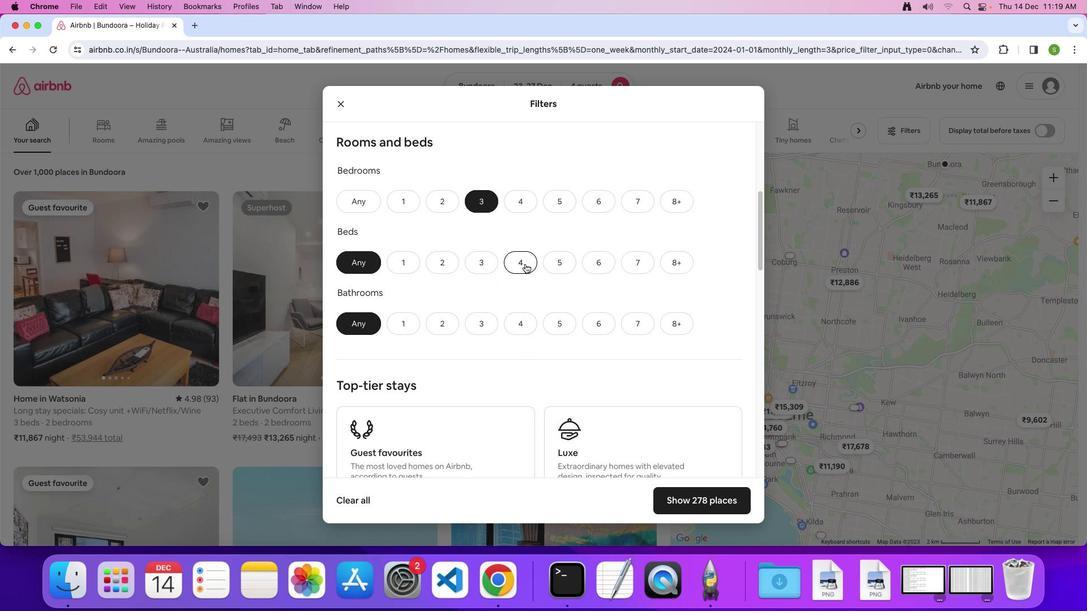 
Action: Mouse pressed left at (525, 264)
Screenshot: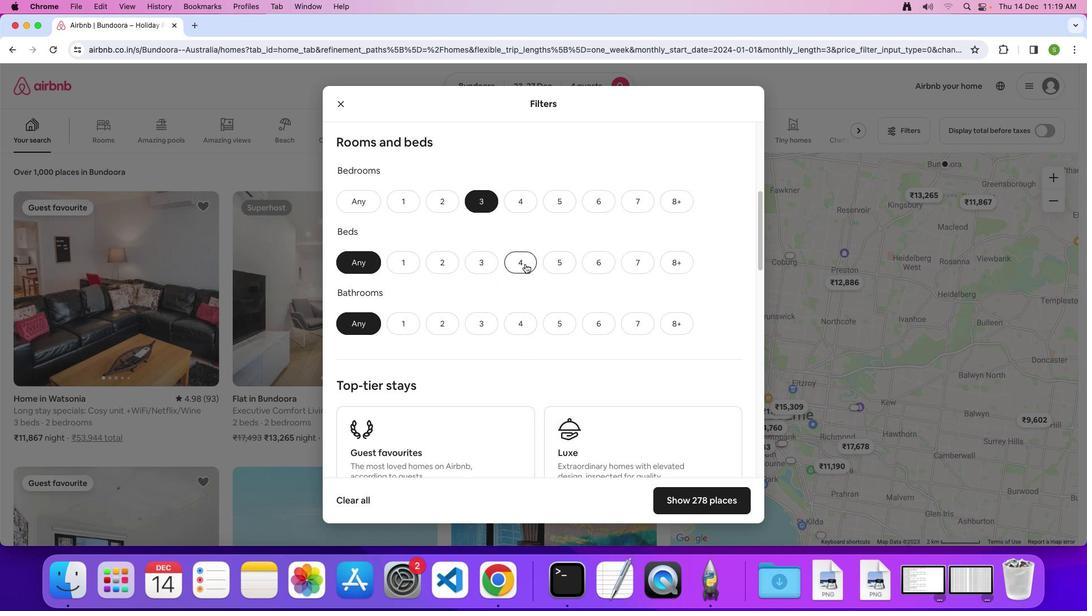 
Action: Mouse moved to (520, 290)
Screenshot: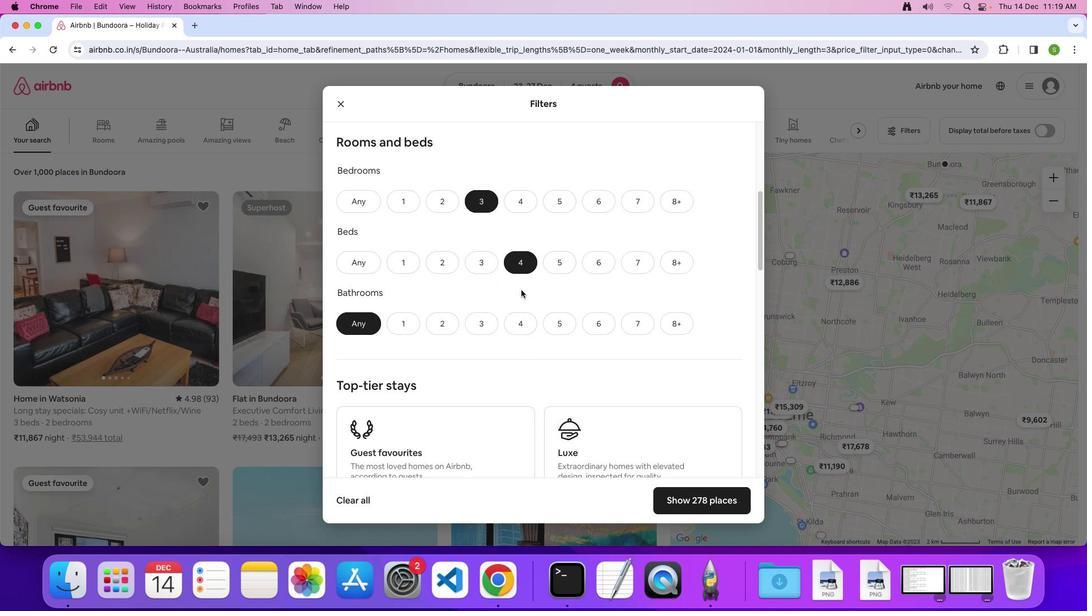 
Action: Mouse scrolled (520, 290) with delta (0, 0)
Screenshot: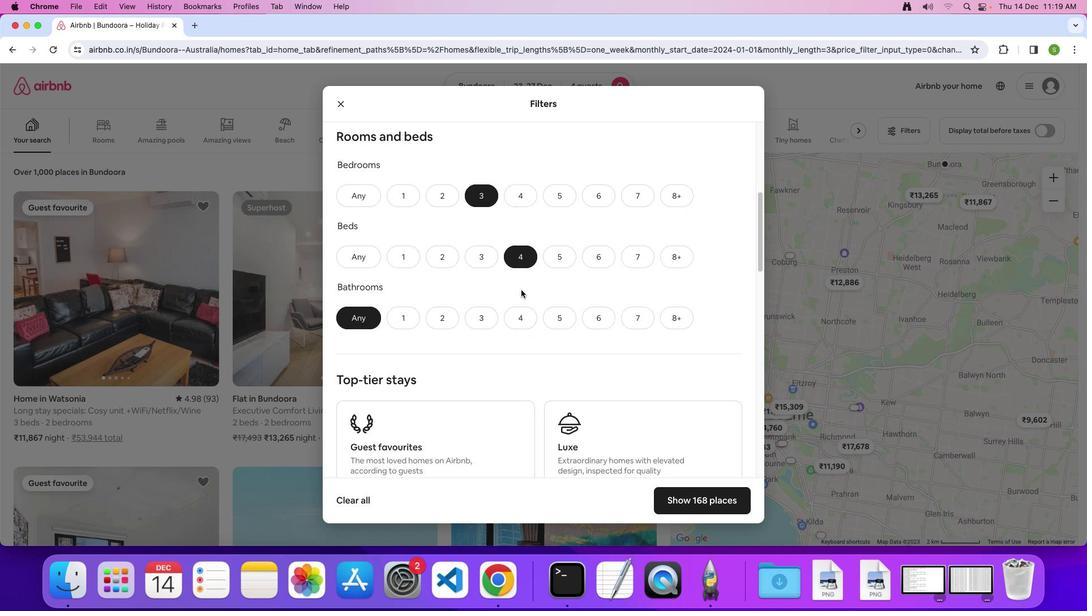 
Action: Mouse scrolled (520, 290) with delta (0, 0)
Screenshot: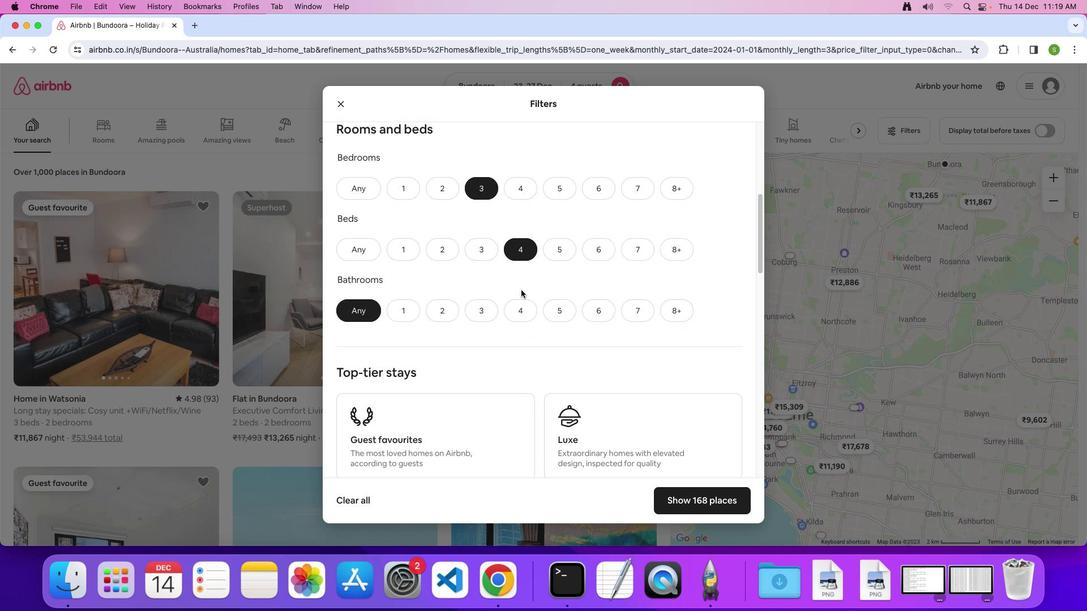 
Action: Mouse scrolled (520, 290) with delta (0, 0)
Screenshot: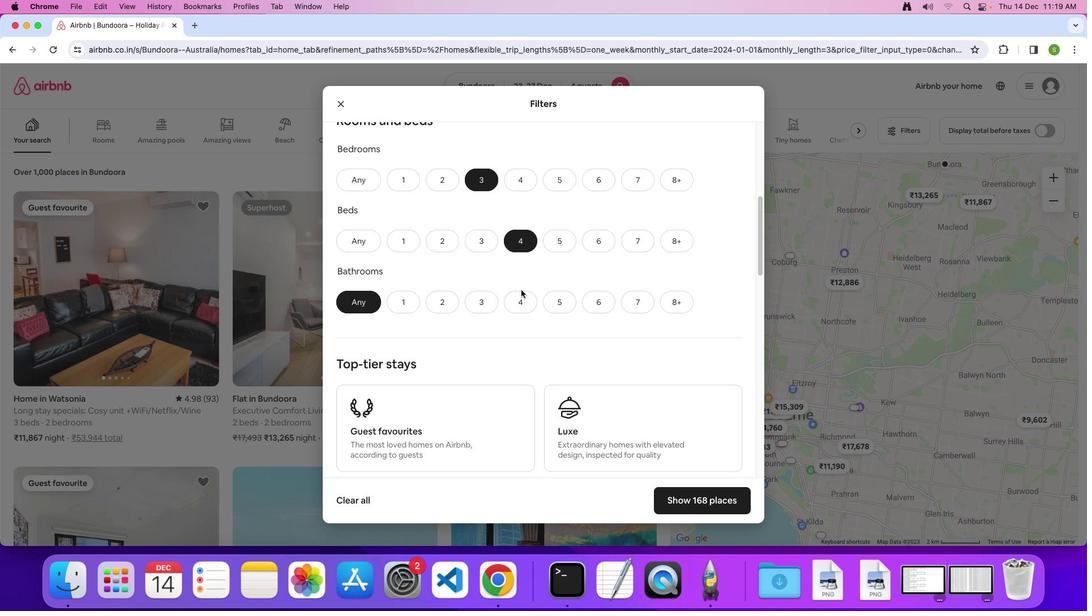 
Action: Mouse scrolled (520, 290) with delta (0, 0)
Screenshot: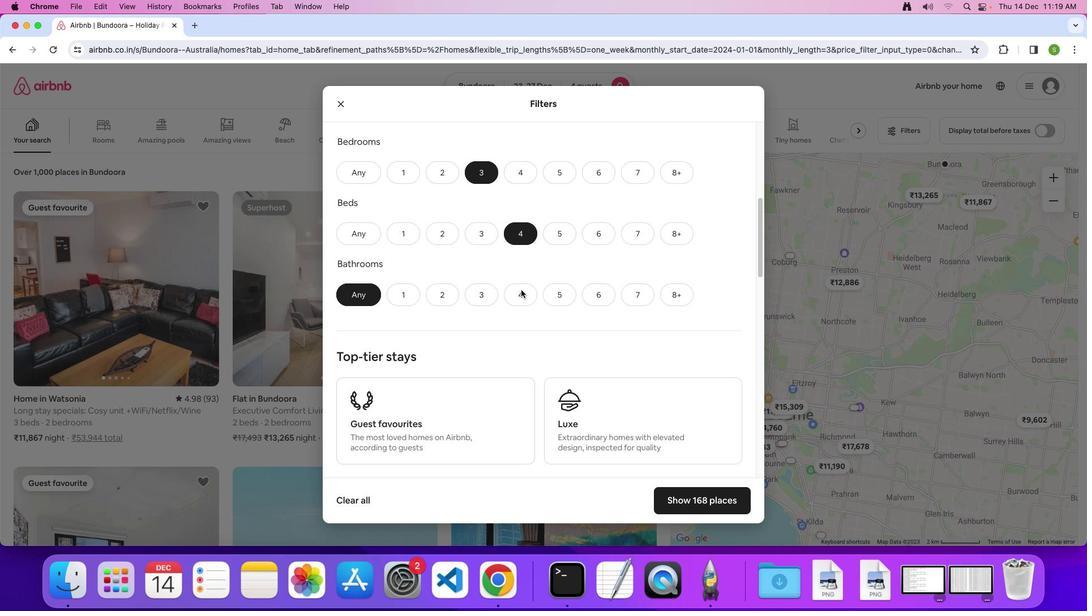 
Action: Mouse scrolled (520, 290) with delta (0, 0)
Screenshot: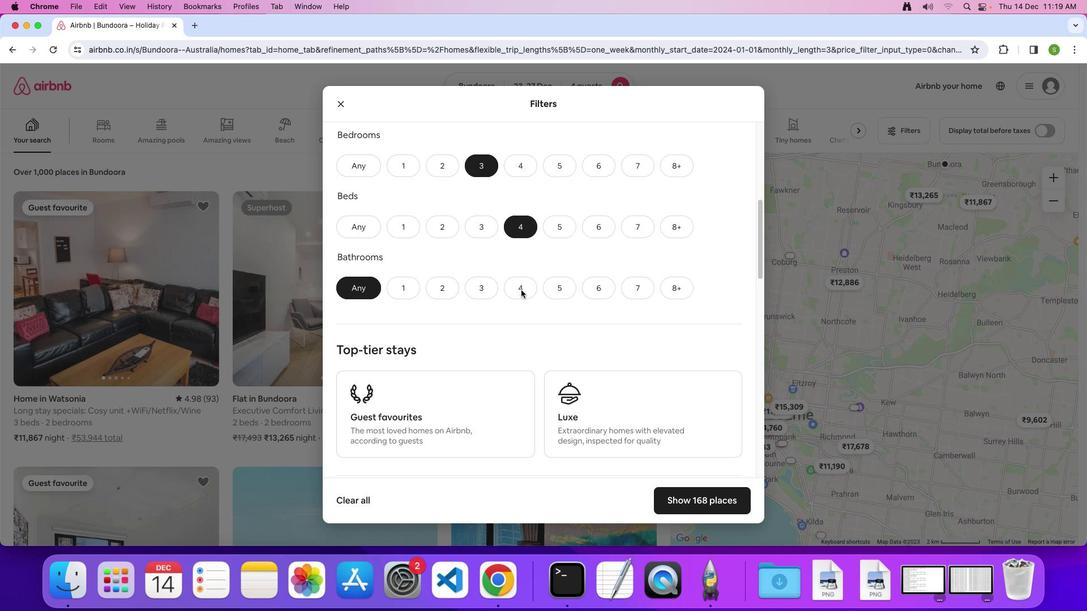 
Action: Mouse scrolled (520, 290) with delta (0, 0)
Screenshot: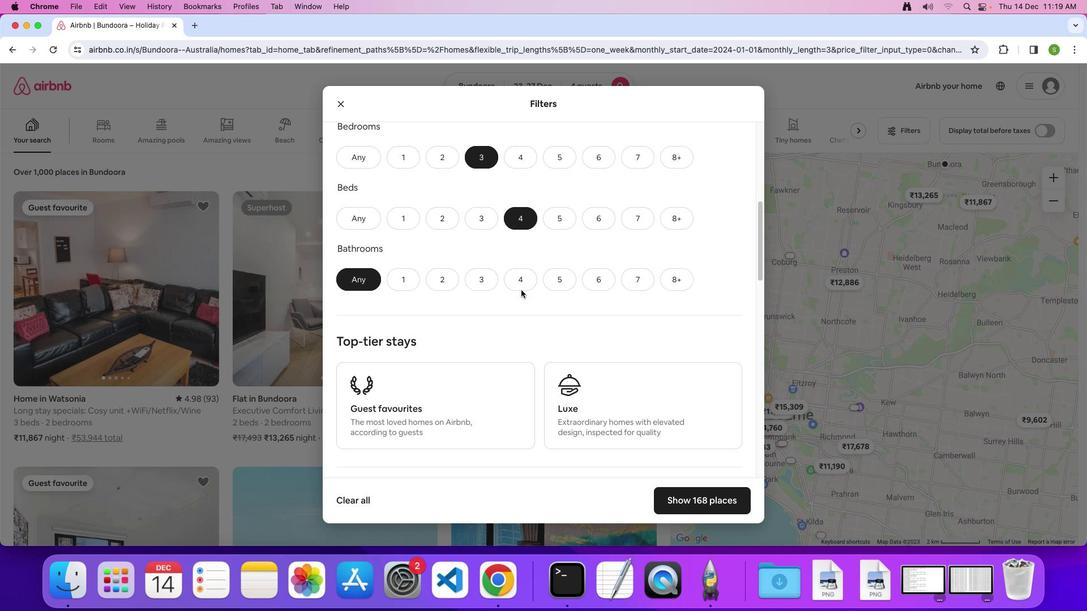 
Action: Mouse scrolled (520, 290) with delta (0, 0)
Screenshot: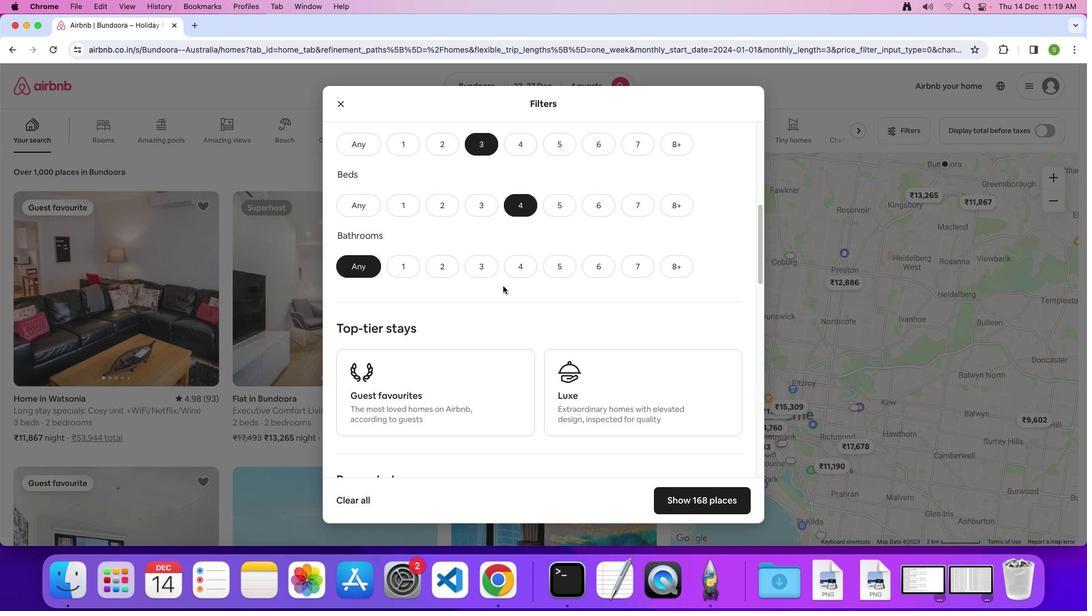 
Action: Mouse moved to (445, 268)
Screenshot: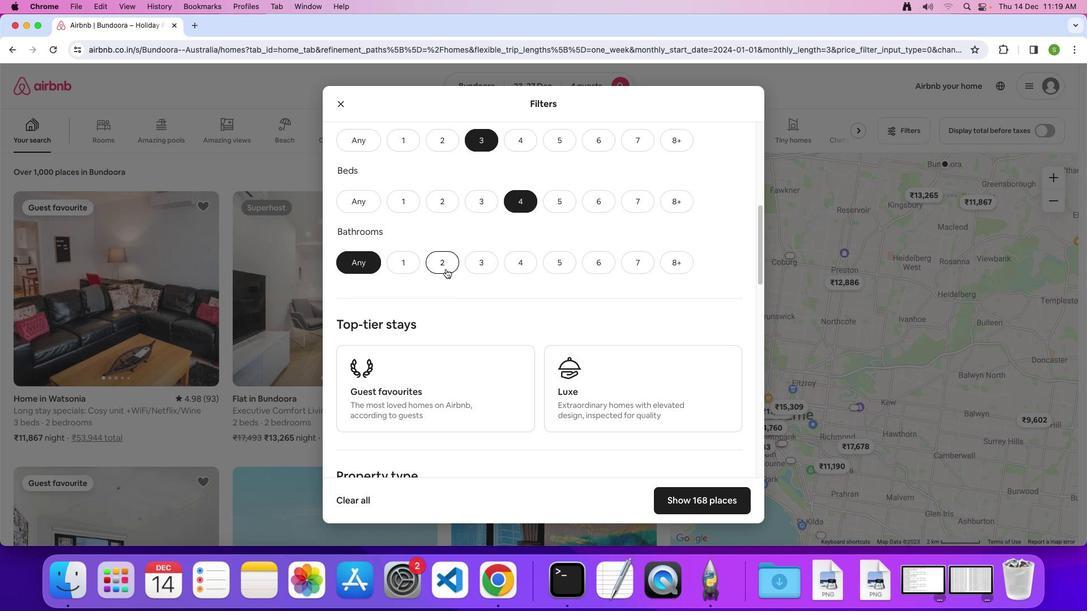 
Action: Mouse pressed left at (445, 268)
Screenshot: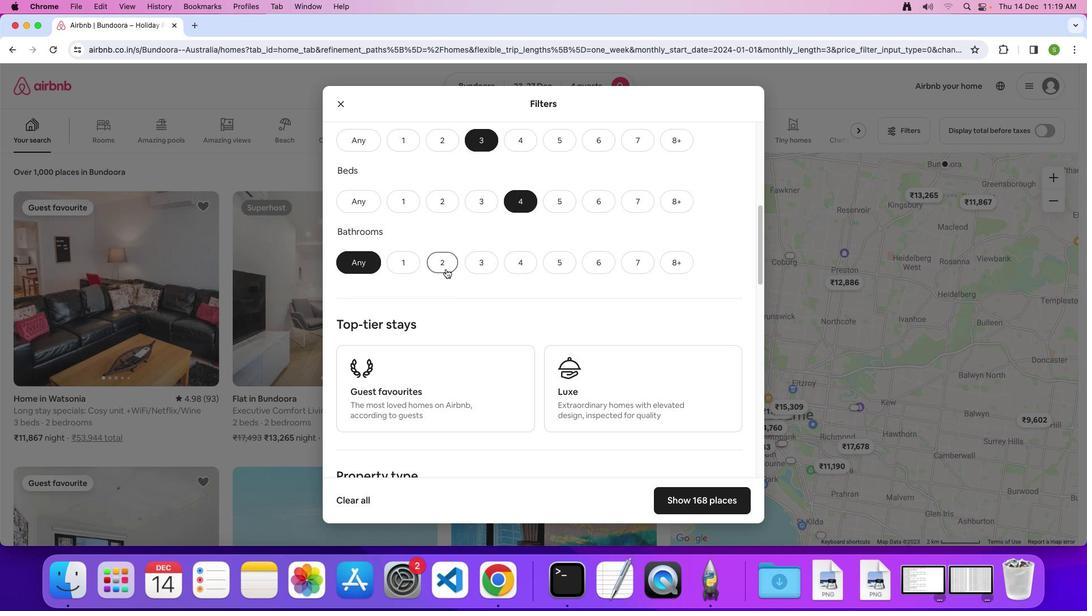 
Action: Mouse moved to (508, 289)
Screenshot: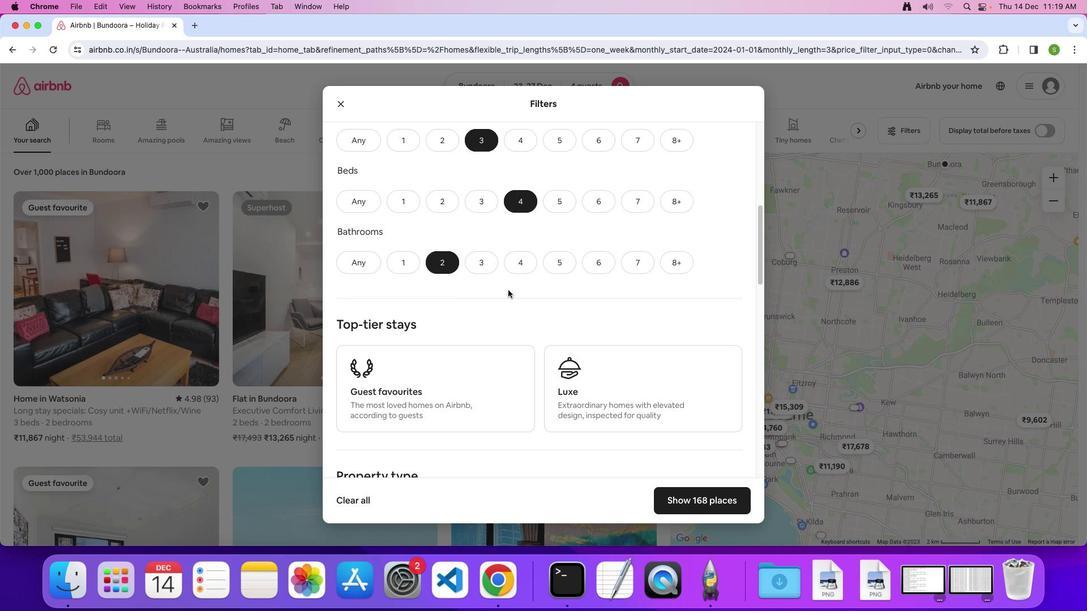 
Action: Mouse scrolled (508, 289) with delta (0, 0)
Screenshot: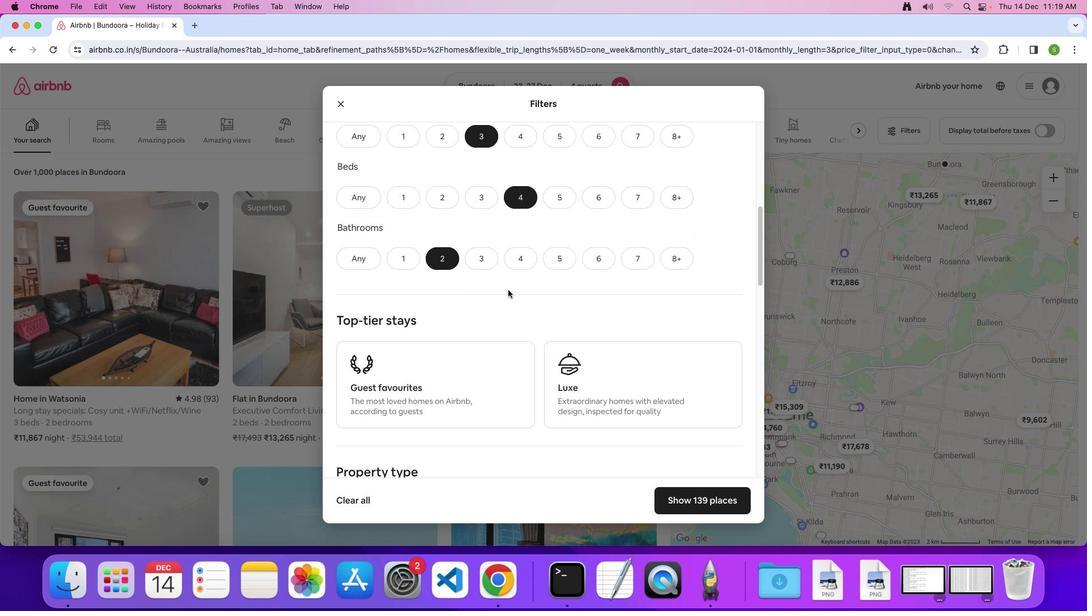 
Action: Mouse scrolled (508, 289) with delta (0, 0)
Screenshot: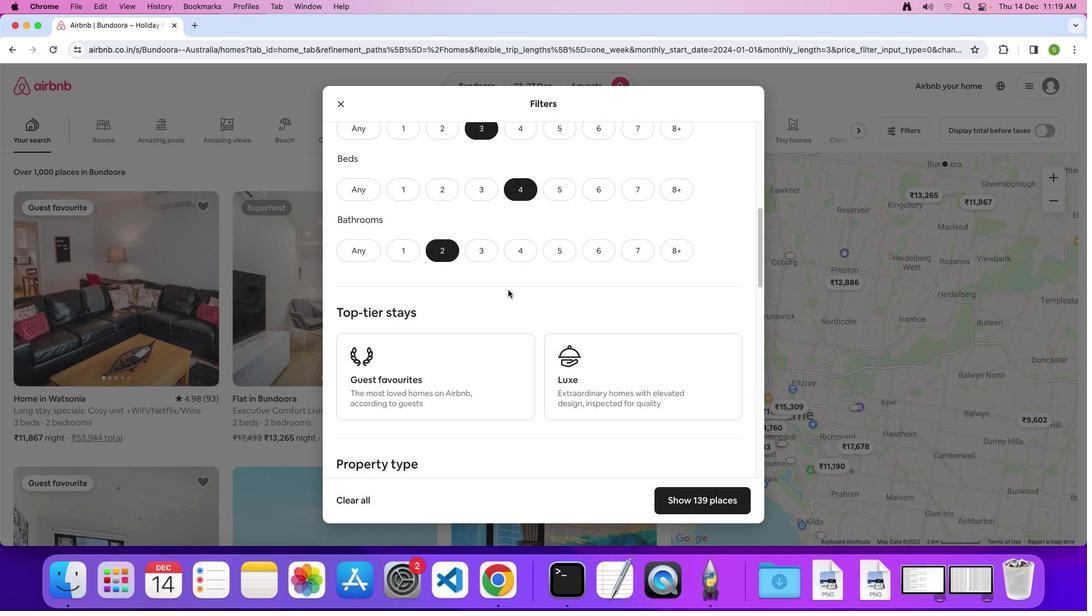 
Action: Mouse scrolled (508, 289) with delta (0, 0)
Screenshot: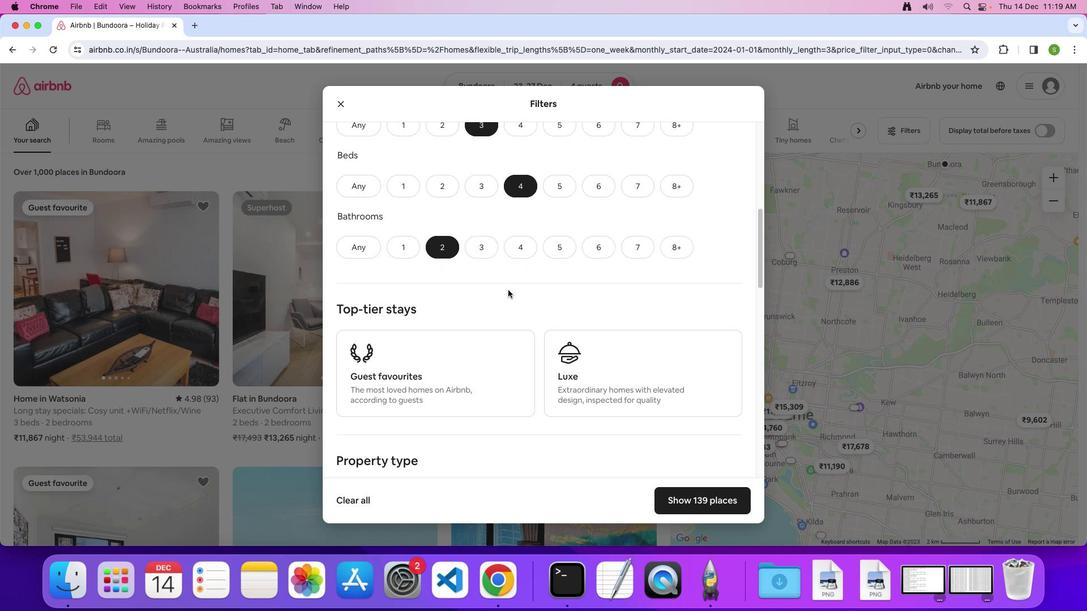 
Action: Mouse scrolled (508, 289) with delta (0, 0)
Screenshot: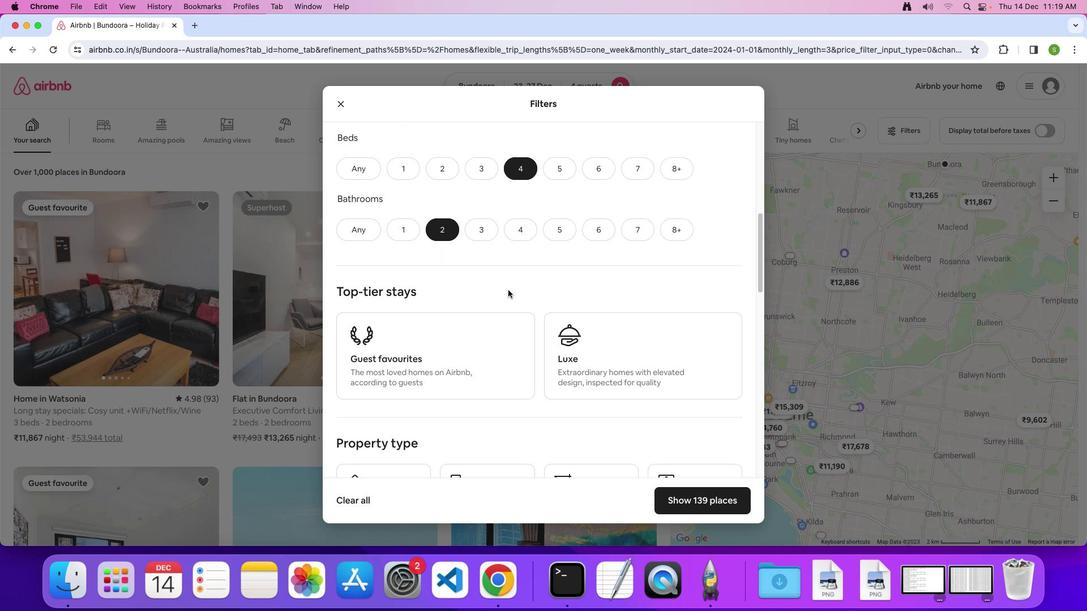 
Action: Mouse scrolled (508, 289) with delta (0, 0)
Screenshot: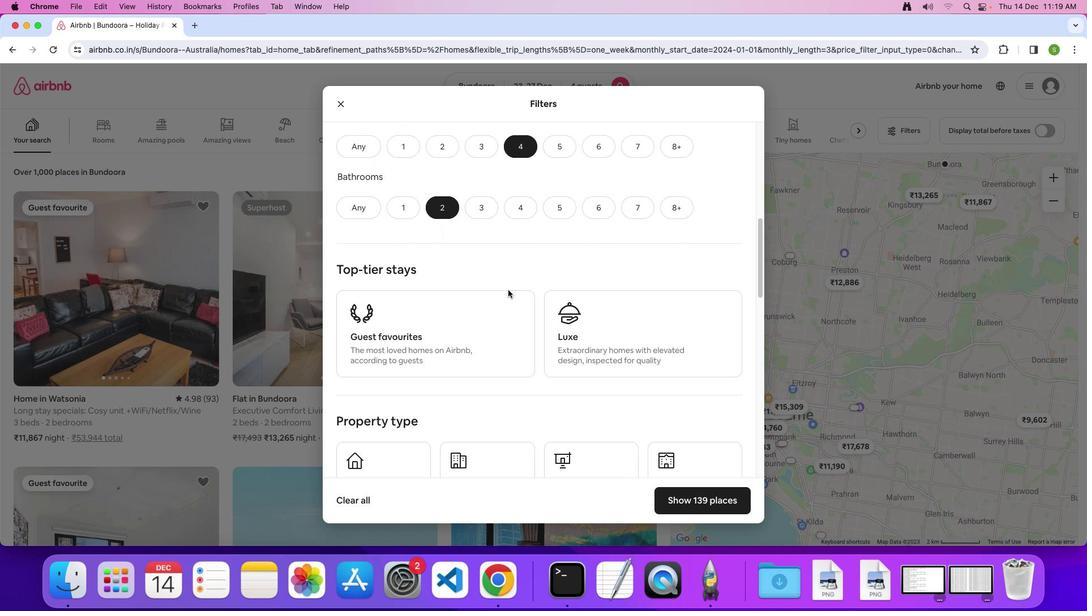 
Action: Mouse scrolled (508, 289) with delta (0, 0)
Screenshot: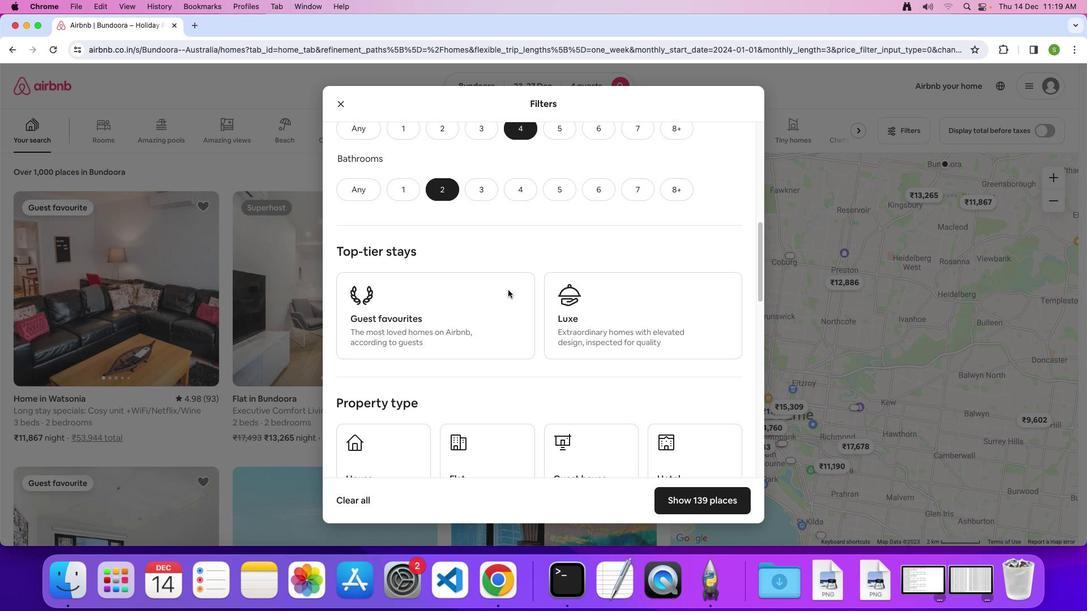 
Action: Mouse scrolled (508, 289) with delta (0, 0)
Screenshot: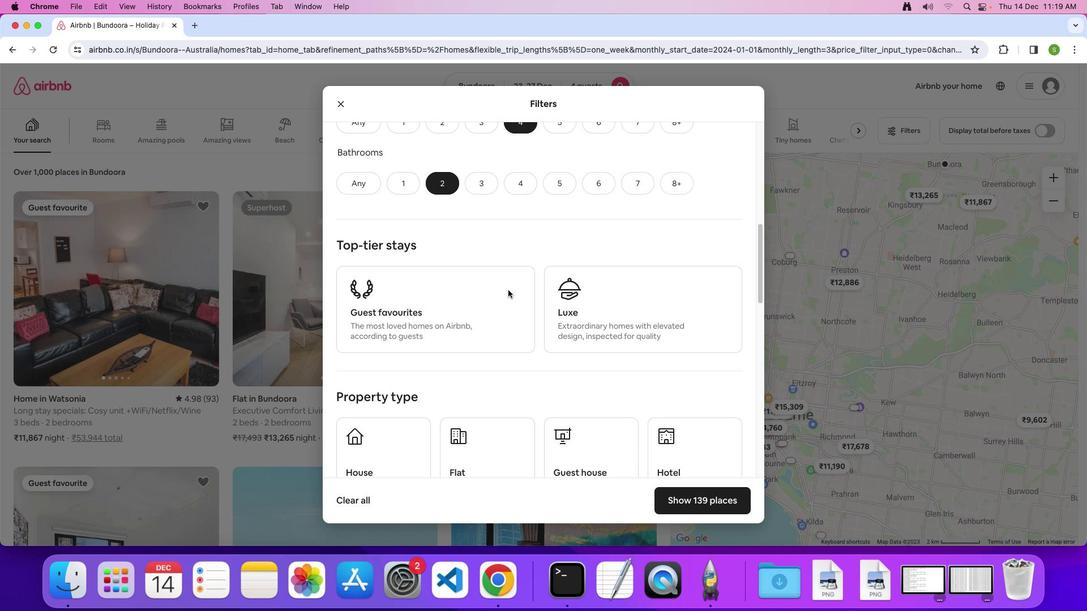 
Action: Mouse scrolled (508, 289) with delta (0, 0)
Screenshot: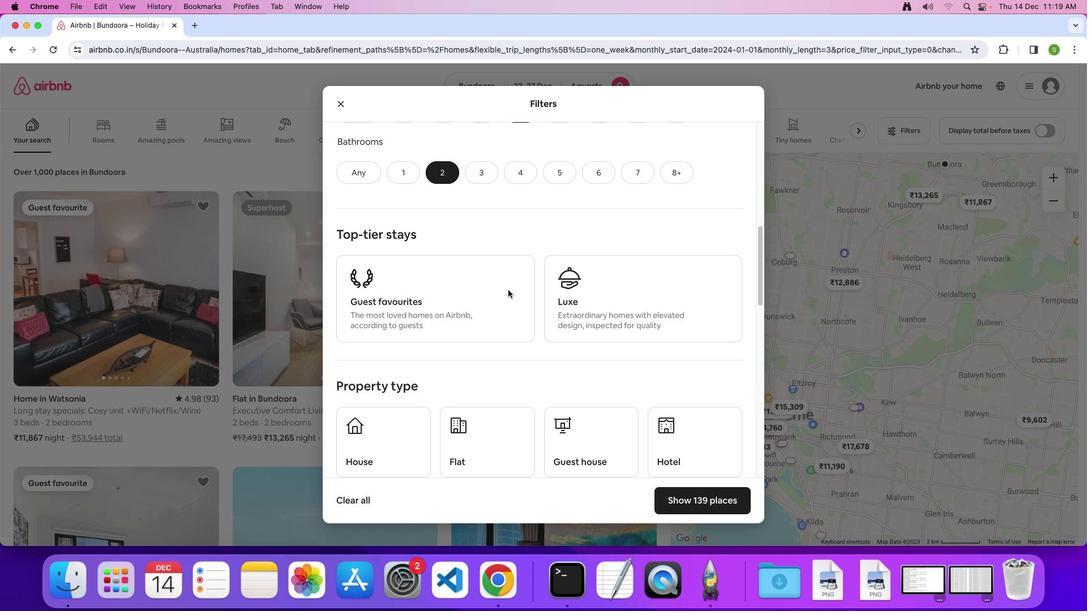
Action: Mouse scrolled (508, 289) with delta (0, 0)
Screenshot: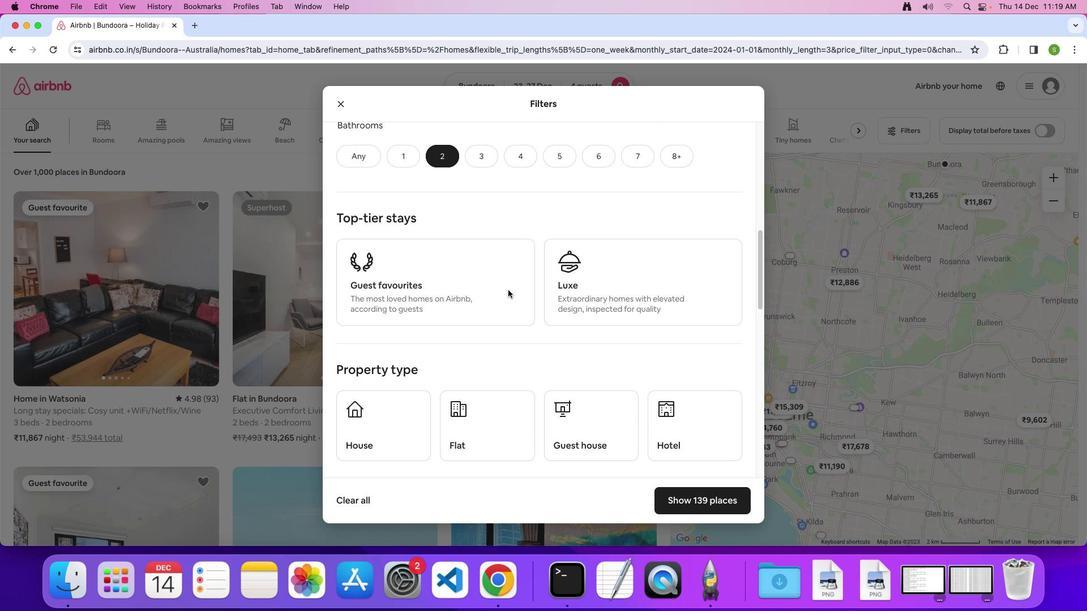 
Action: Mouse scrolled (508, 289) with delta (0, -1)
Screenshot: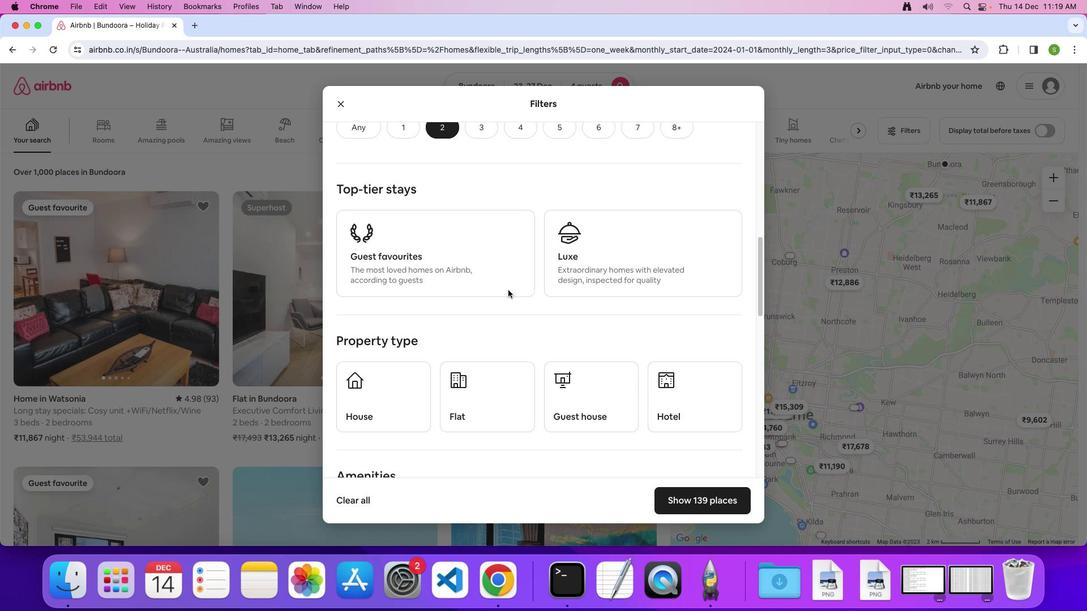 
Action: Mouse scrolled (508, 289) with delta (0, 0)
Screenshot: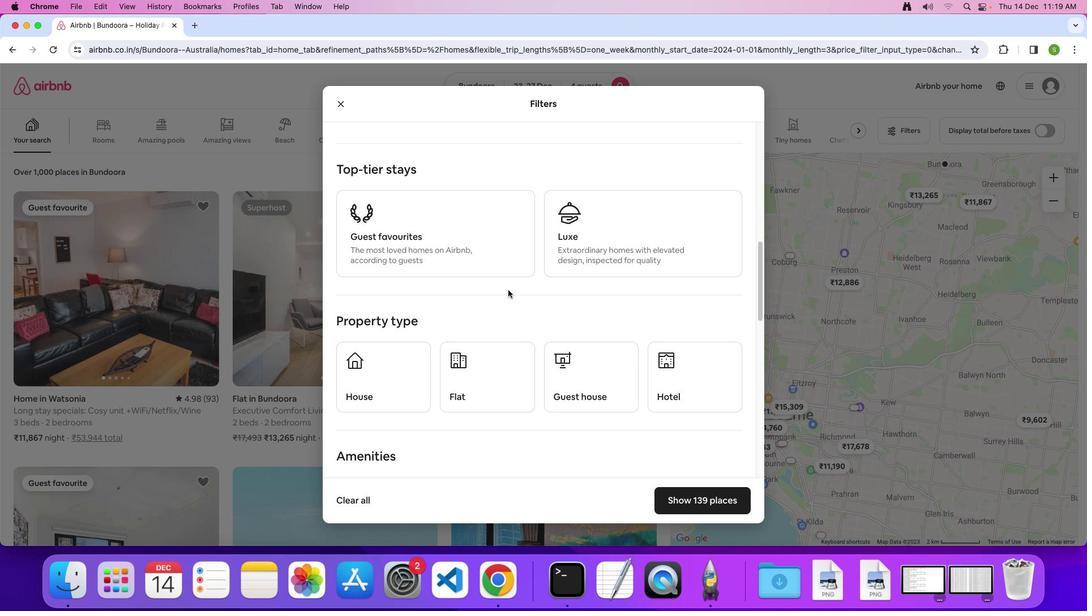 
Action: Mouse scrolled (508, 289) with delta (0, 0)
Screenshot: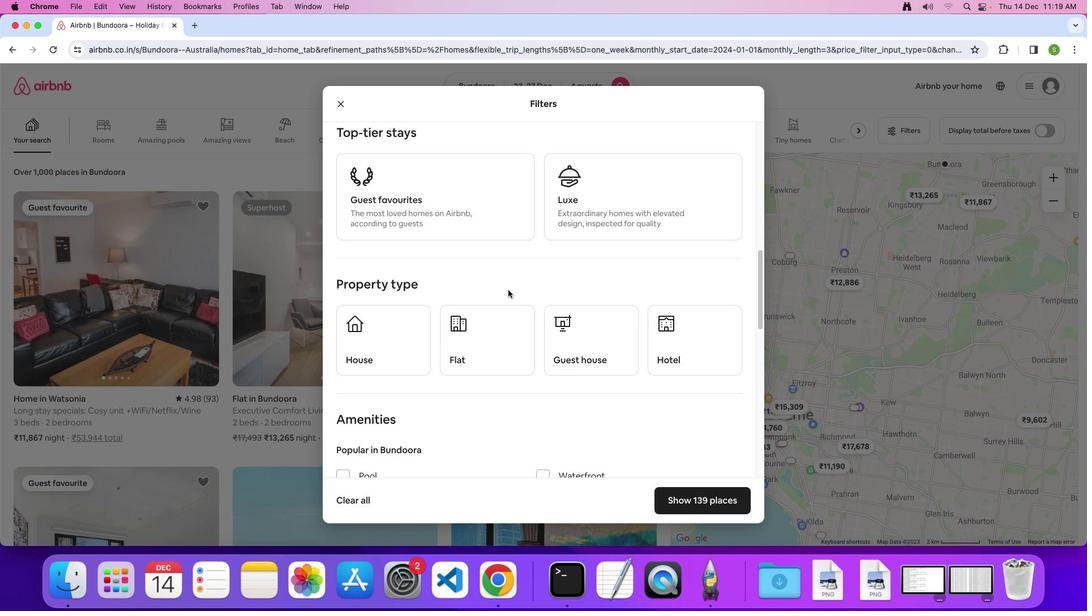 
Action: Mouse scrolled (508, 289) with delta (0, -1)
Screenshot: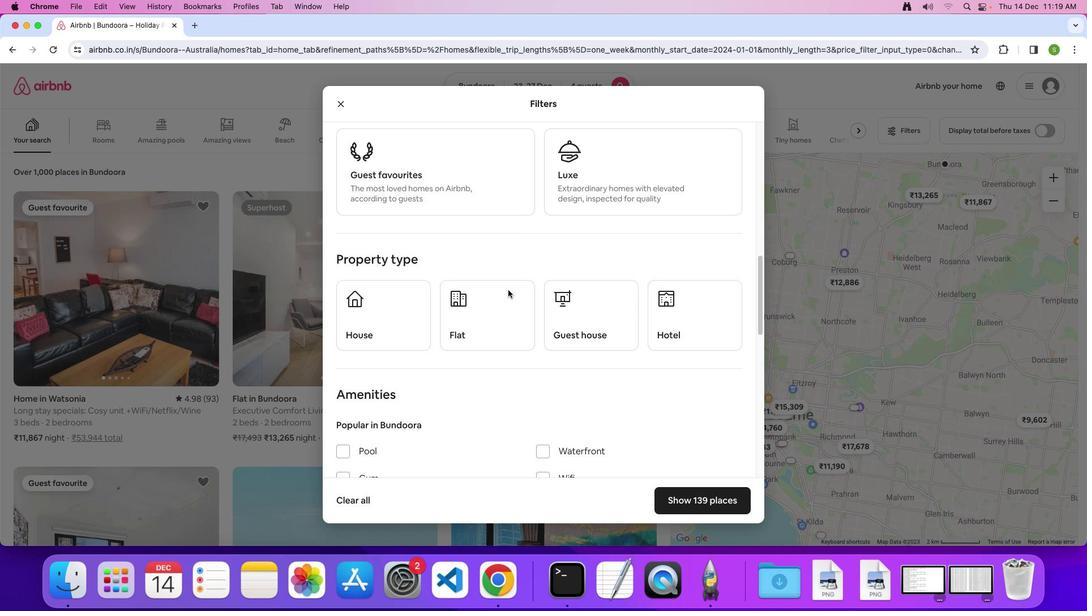 
Action: Mouse scrolled (508, 289) with delta (0, 0)
Screenshot: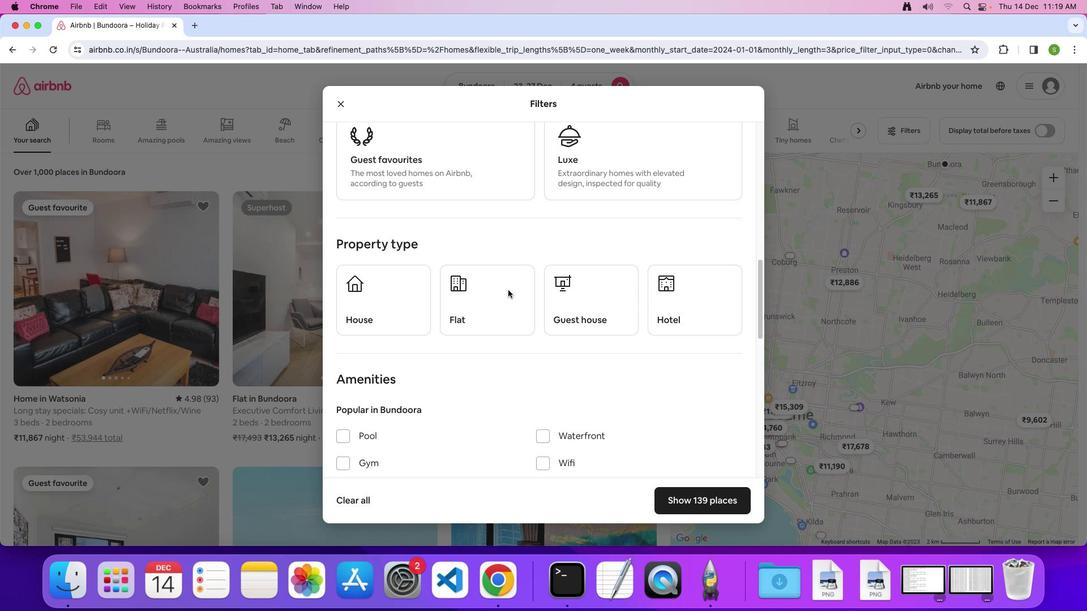 
Action: Mouse scrolled (508, 289) with delta (0, 0)
Screenshot: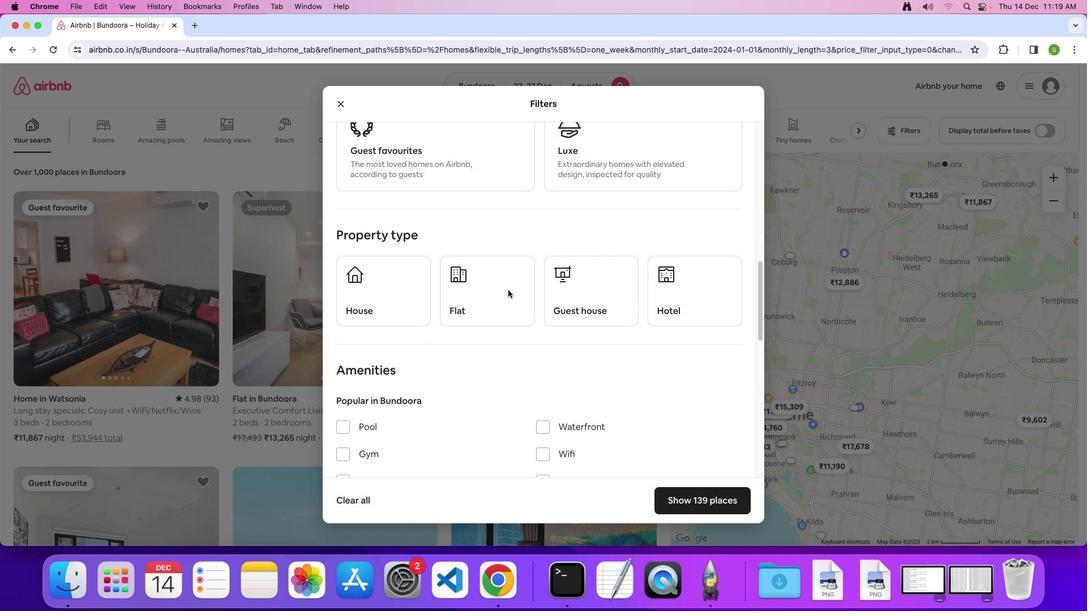 
Action: Mouse moved to (396, 284)
Screenshot: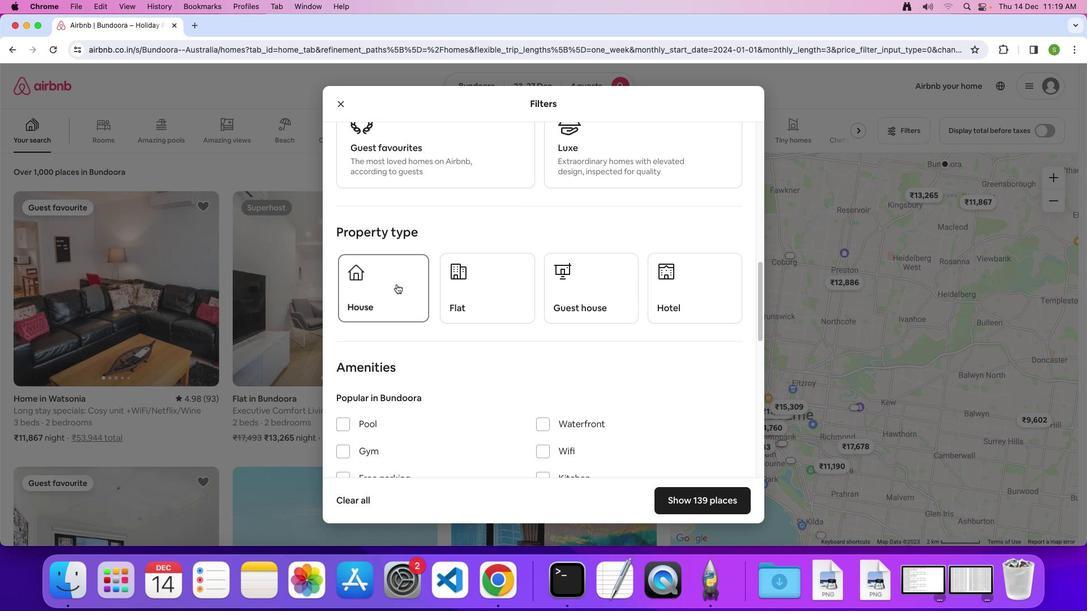 
Action: Mouse pressed left at (396, 284)
Screenshot: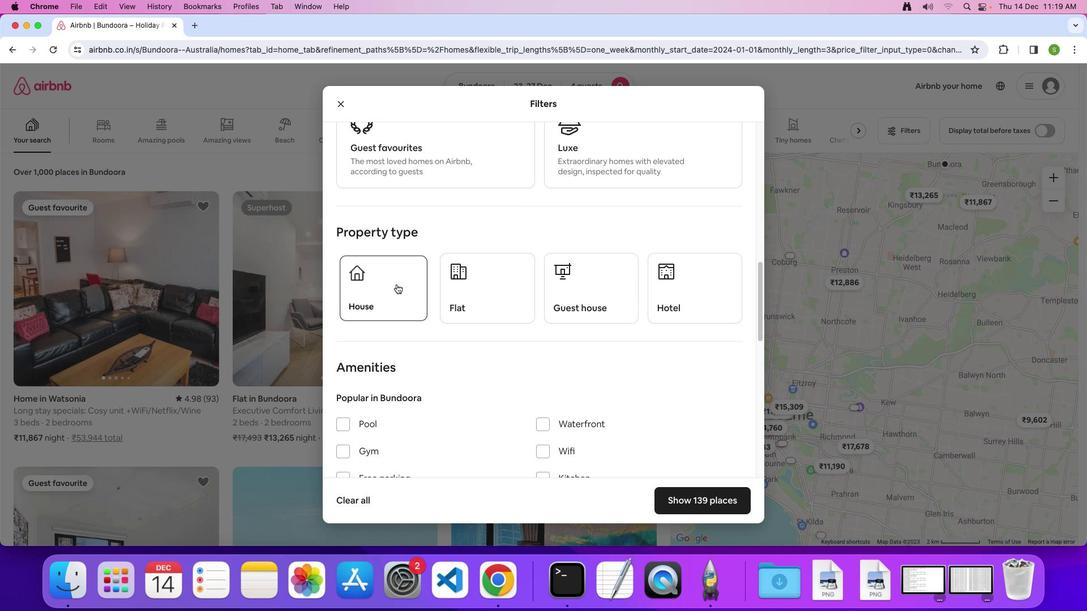 
Action: Mouse moved to (565, 331)
Screenshot: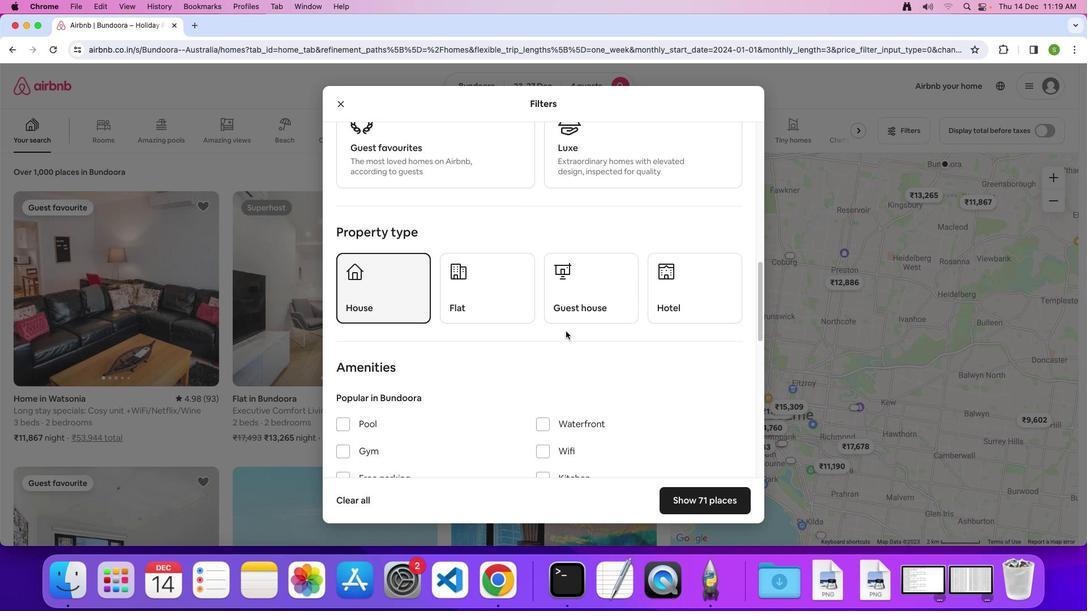 
Action: Mouse scrolled (565, 331) with delta (0, 0)
Screenshot: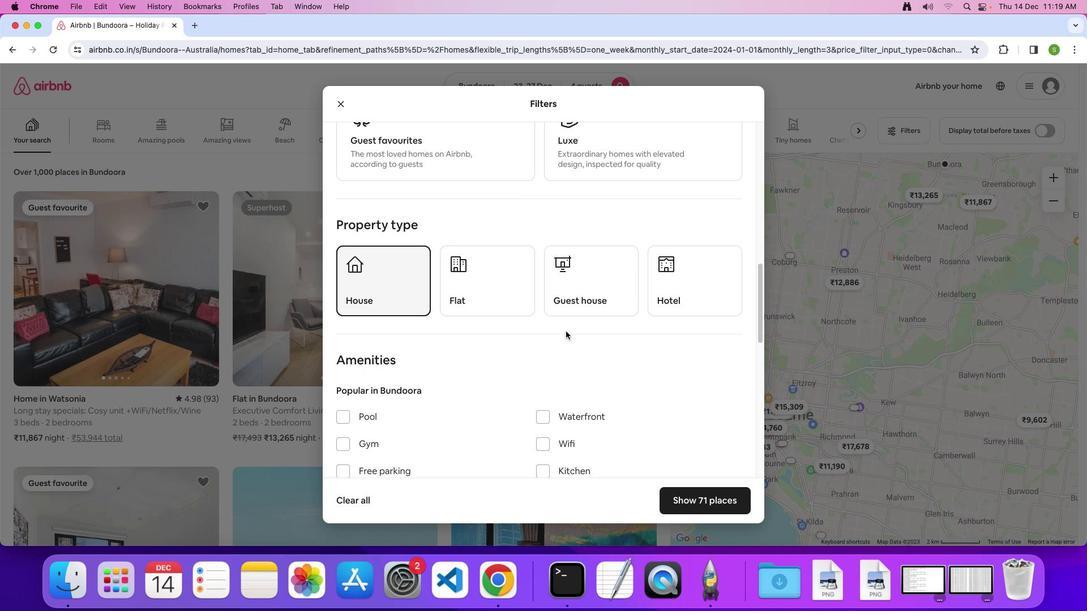 
Action: Mouse scrolled (565, 331) with delta (0, 0)
Screenshot: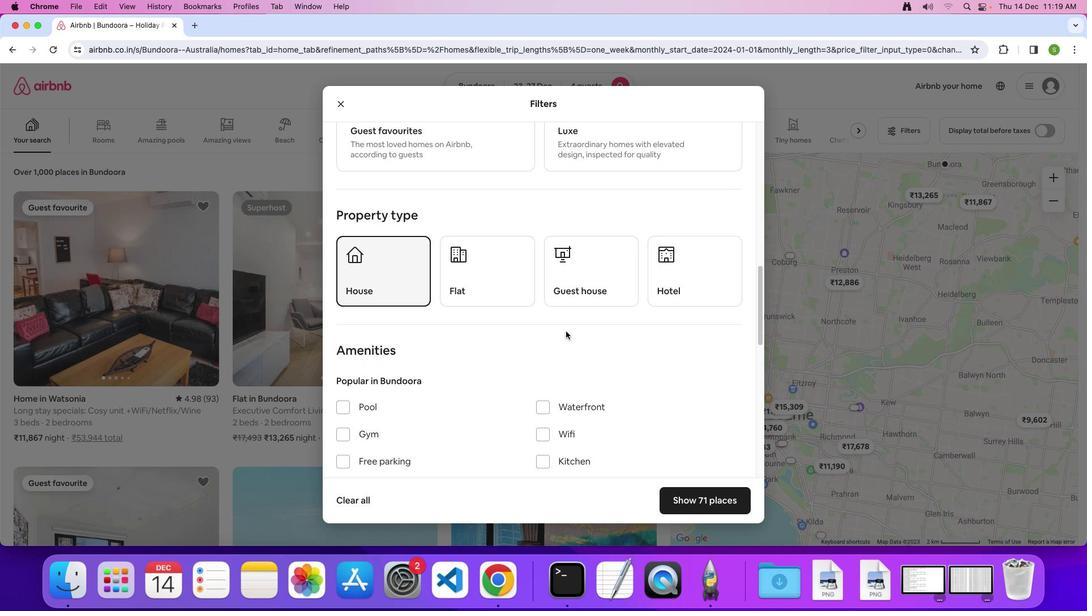 
Action: Mouse scrolled (565, 331) with delta (0, 0)
Screenshot: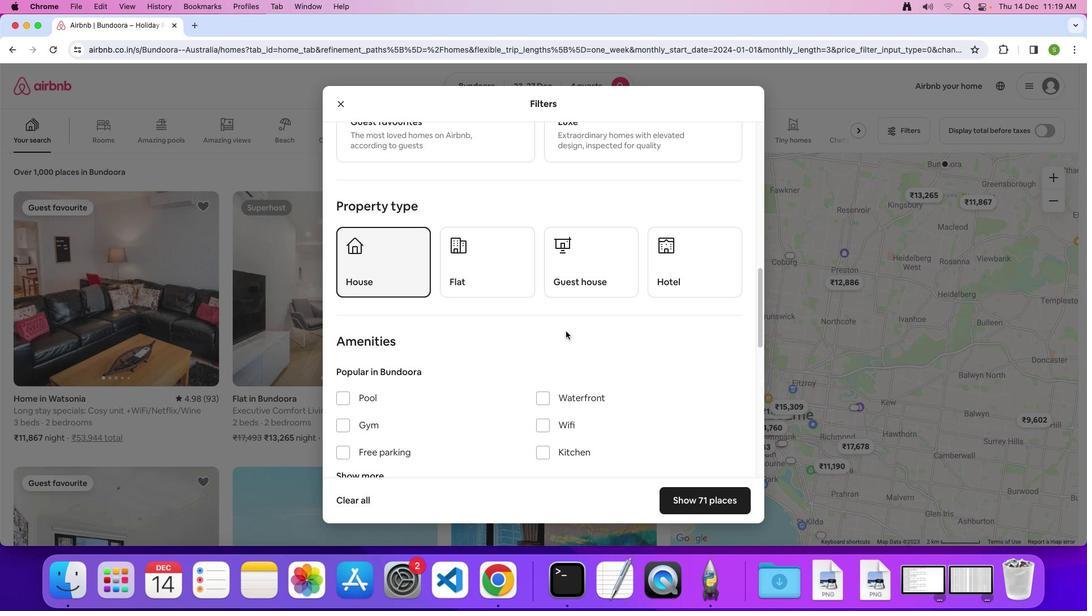 
Action: Mouse scrolled (565, 331) with delta (0, 0)
Screenshot: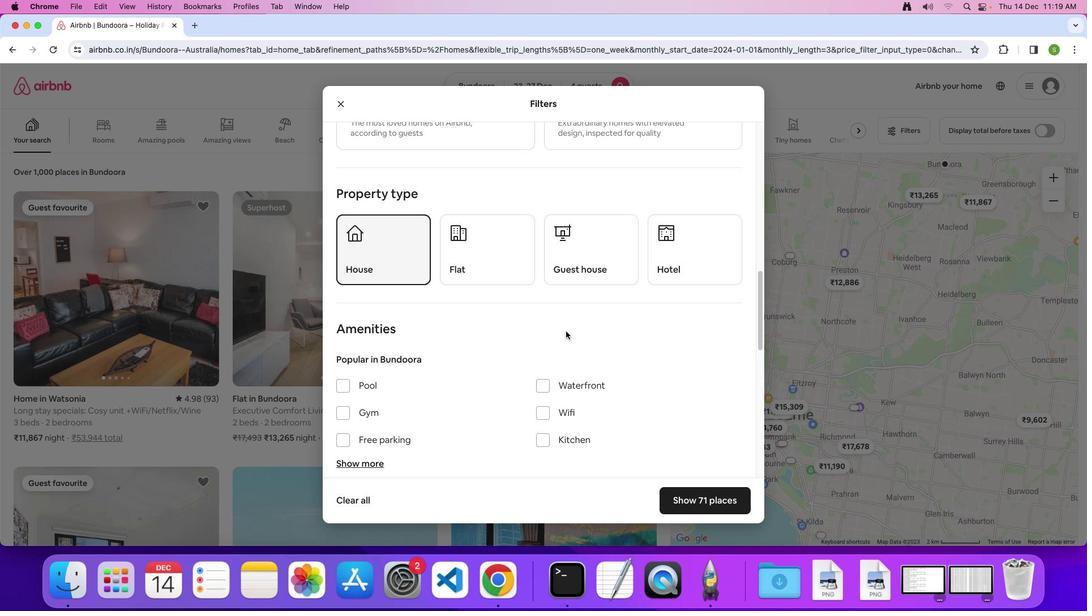 
Action: Mouse scrolled (565, 331) with delta (0, 0)
Screenshot: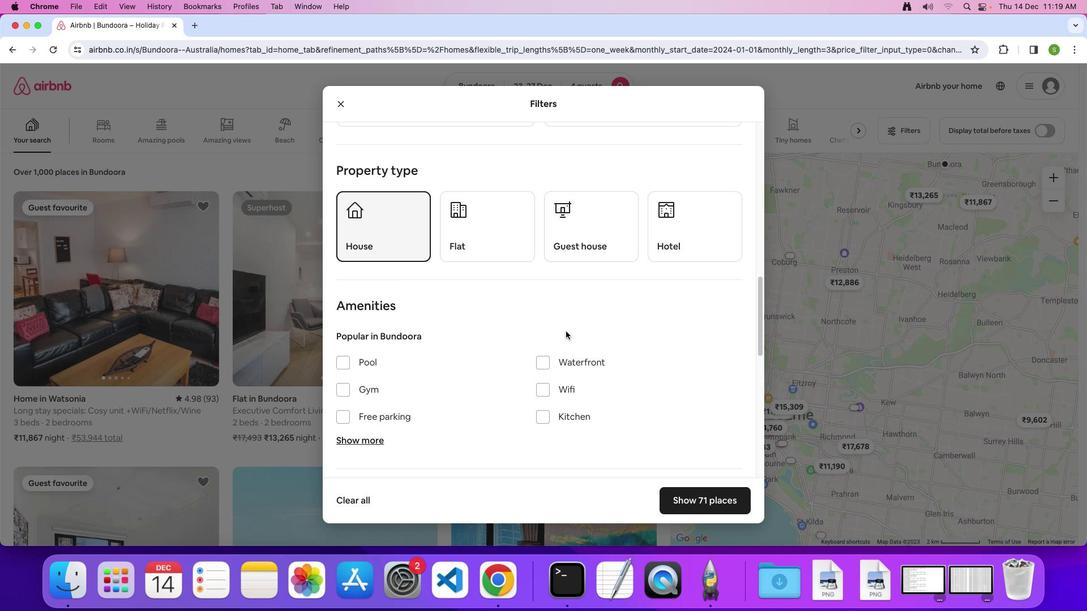 
Action: Mouse scrolled (565, 331) with delta (0, 0)
Screenshot: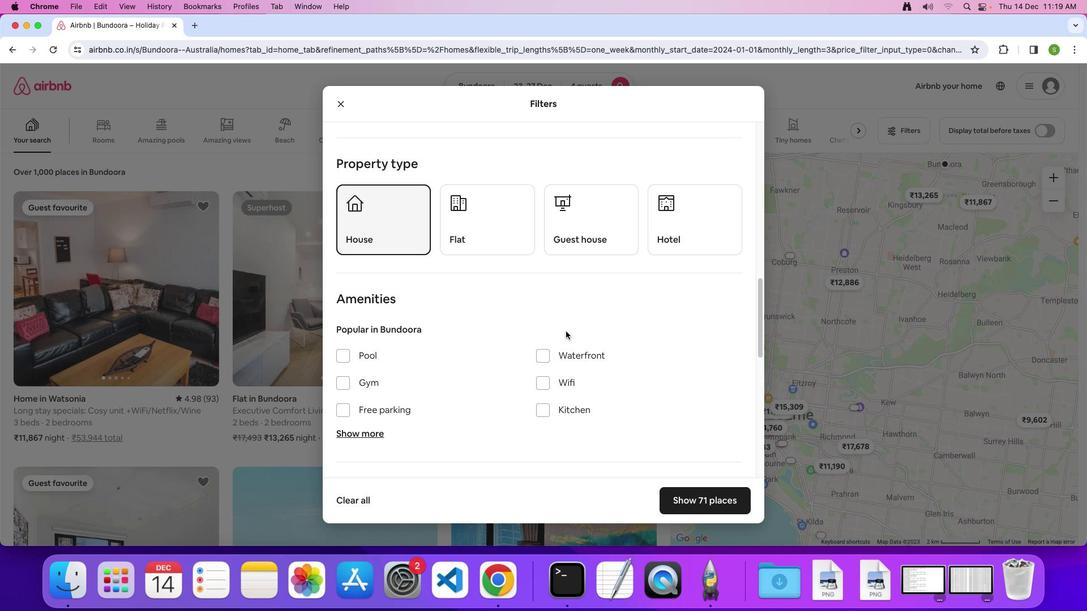 
Action: Mouse scrolled (565, 331) with delta (0, 0)
Screenshot: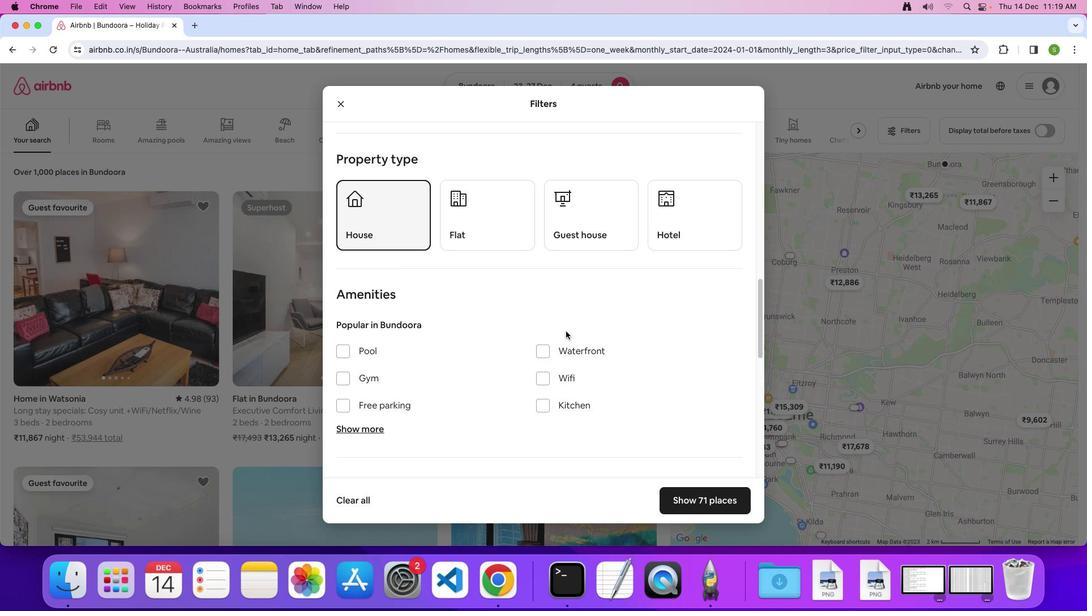 
Action: Mouse scrolled (565, 331) with delta (0, 0)
Screenshot: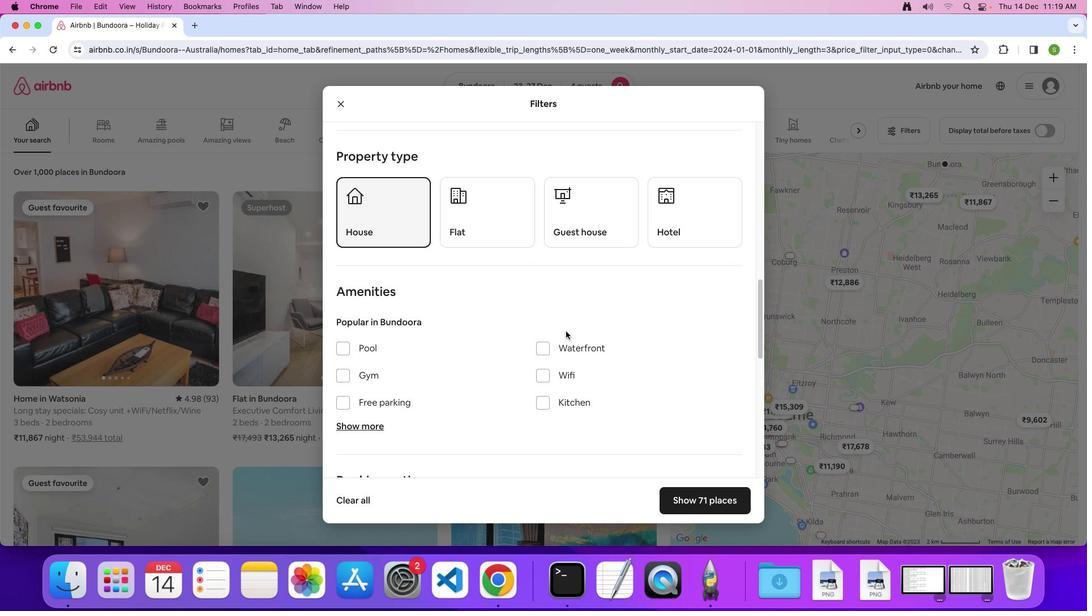 
Action: Mouse scrolled (565, 331) with delta (0, 0)
Screenshot: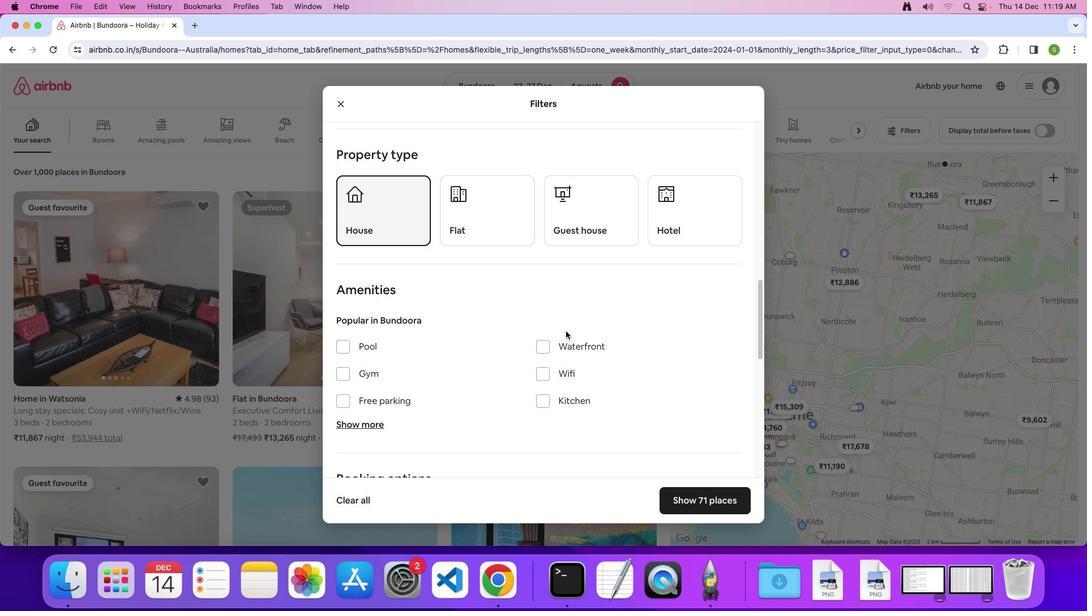 
Action: Mouse scrolled (565, 331) with delta (0, 0)
Screenshot: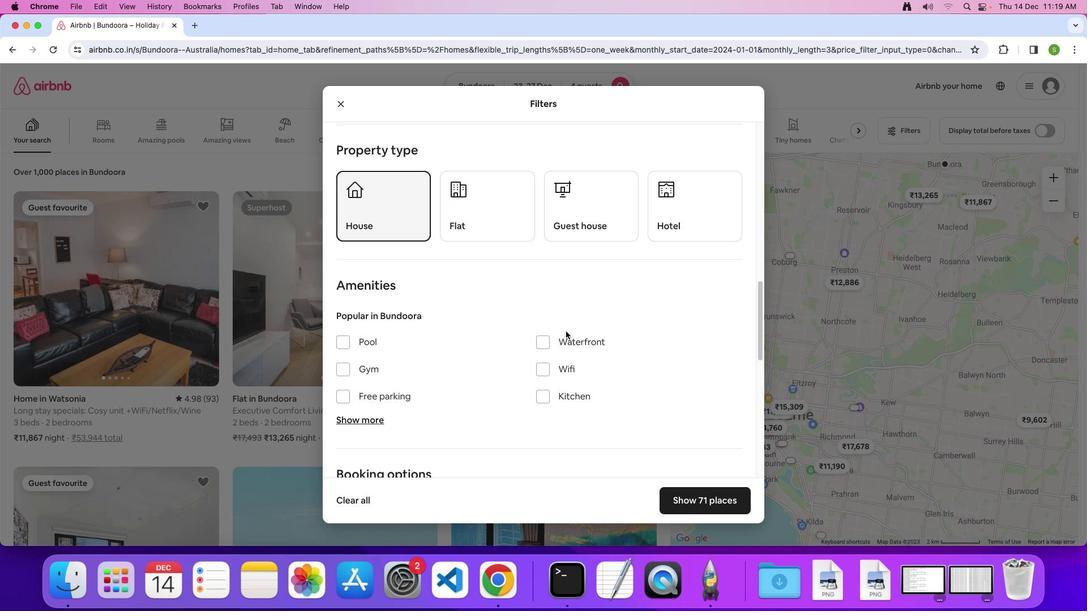 
Action: Mouse scrolled (565, 331) with delta (0, 0)
Screenshot: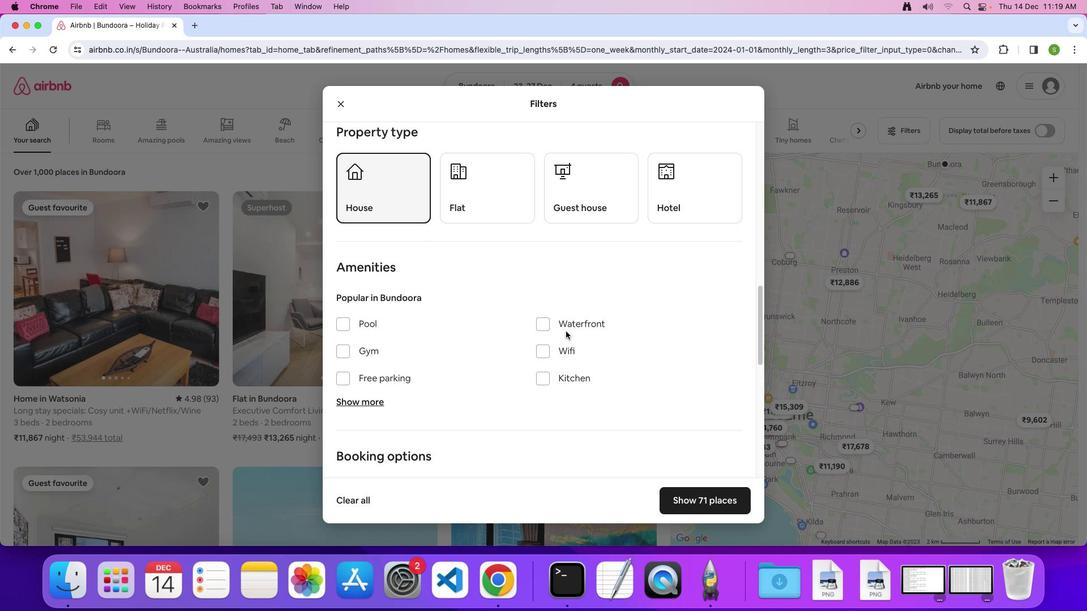 
Action: Mouse scrolled (565, 331) with delta (0, 0)
Screenshot: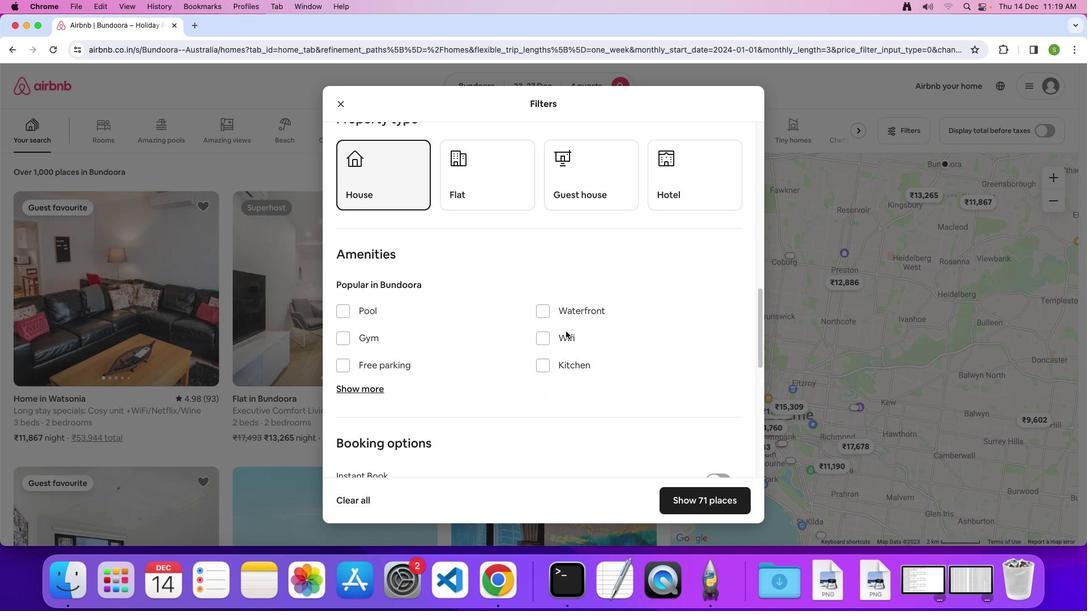 
Action: Mouse scrolled (565, 331) with delta (0, 0)
Screenshot: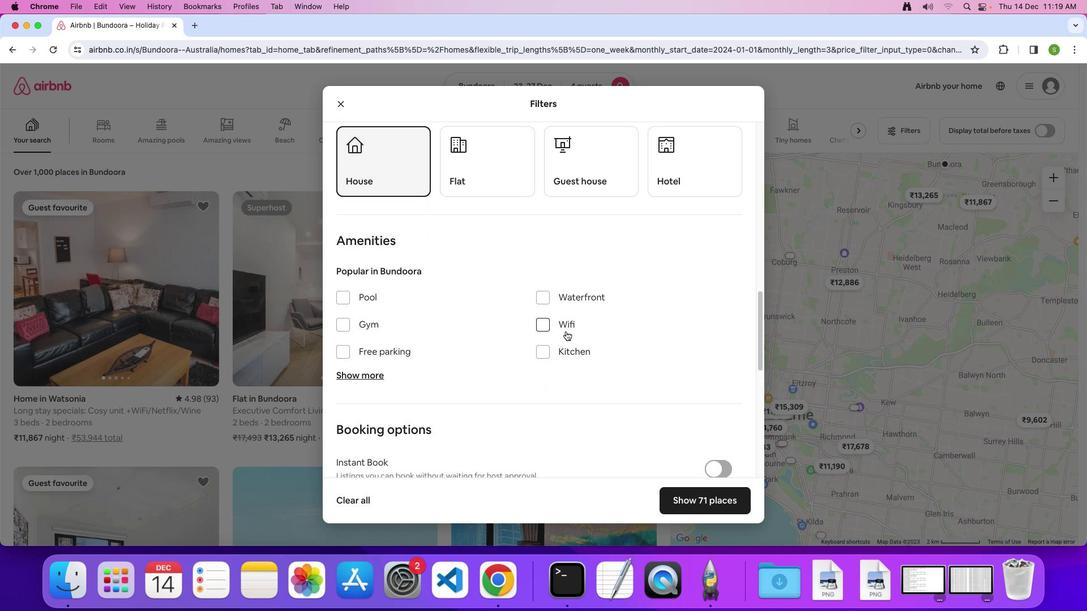 
Action: Mouse scrolled (565, 331) with delta (0, 0)
Screenshot: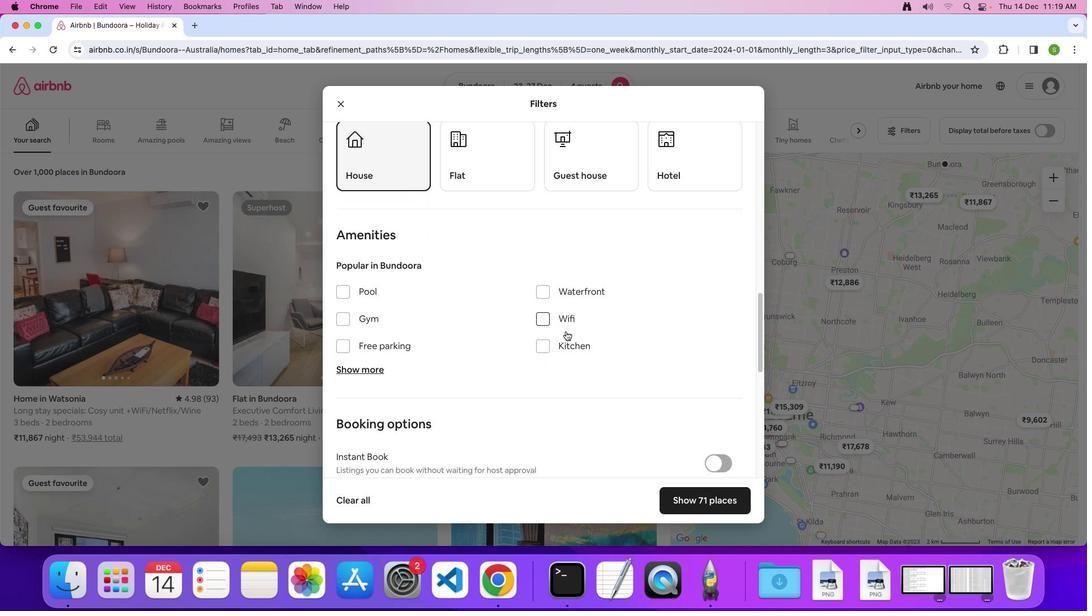 
Action: Mouse scrolled (565, 331) with delta (0, 0)
Screenshot: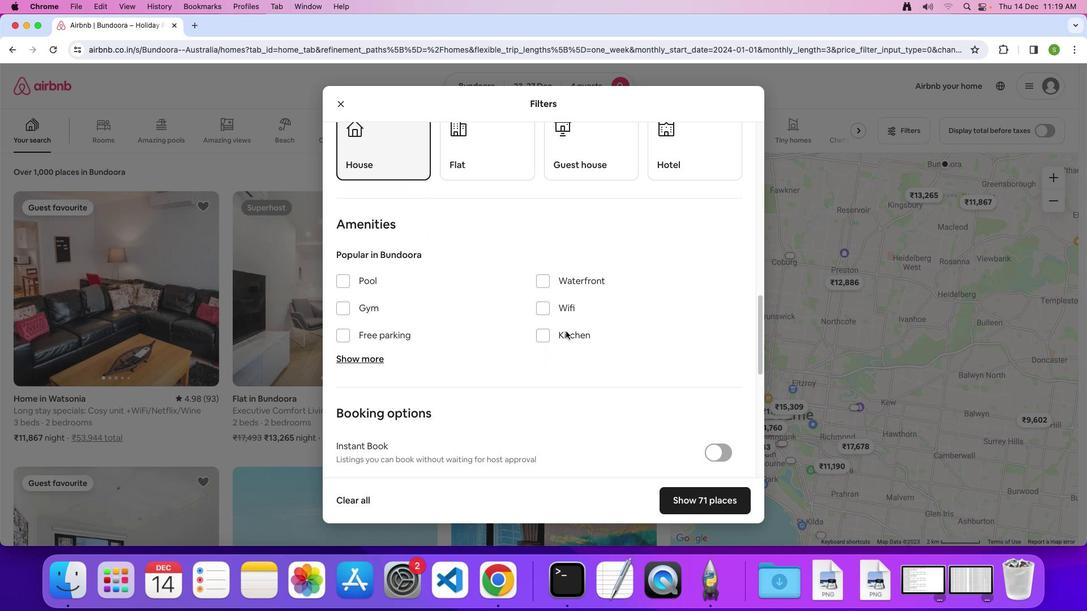 
Action: Mouse scrolled (565, 331) with delta (0, 0)
Screenshot: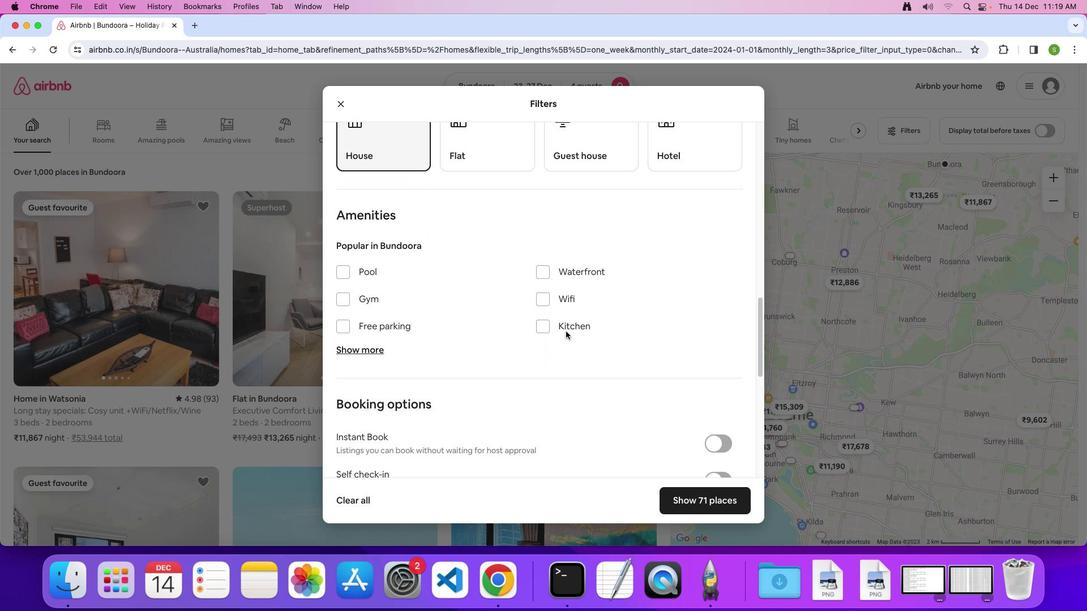 
Action: Mouse scrolled (565, 331) with delta (0, 0)
Screenshot: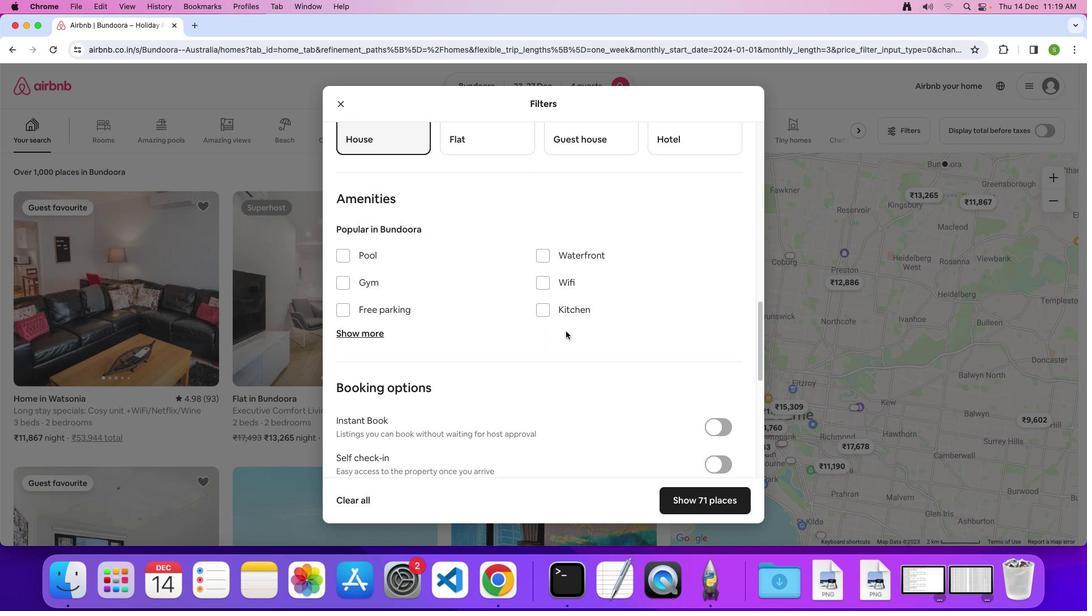 
Action: Mouse scrolled (565, 331) with delta (0, 0)
Screenshot: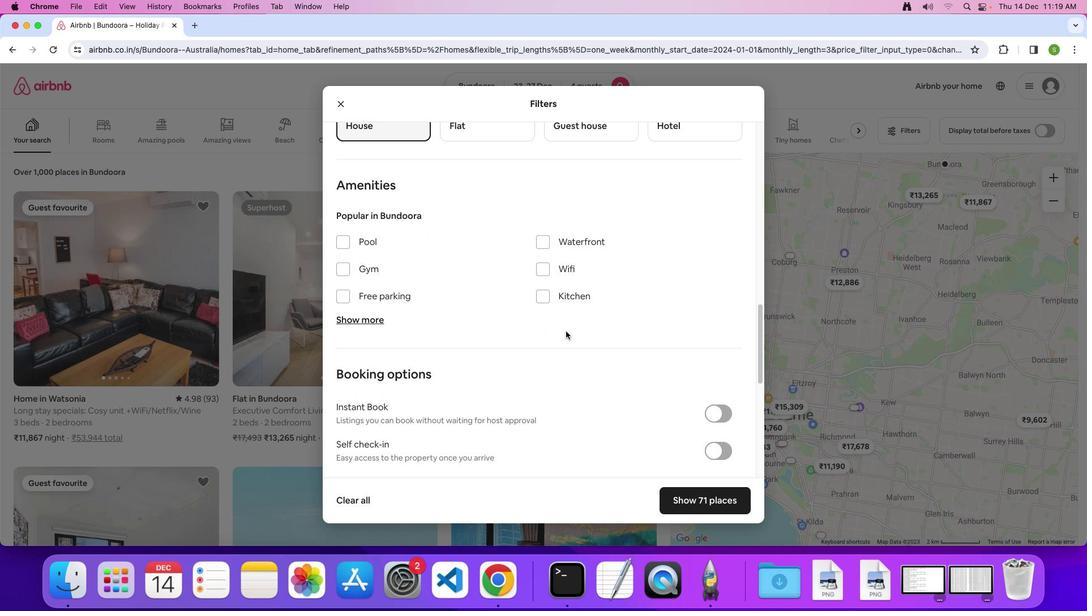 
Action: Mouse scrolled (565, 331) with delta (0, 0)
Screenshot: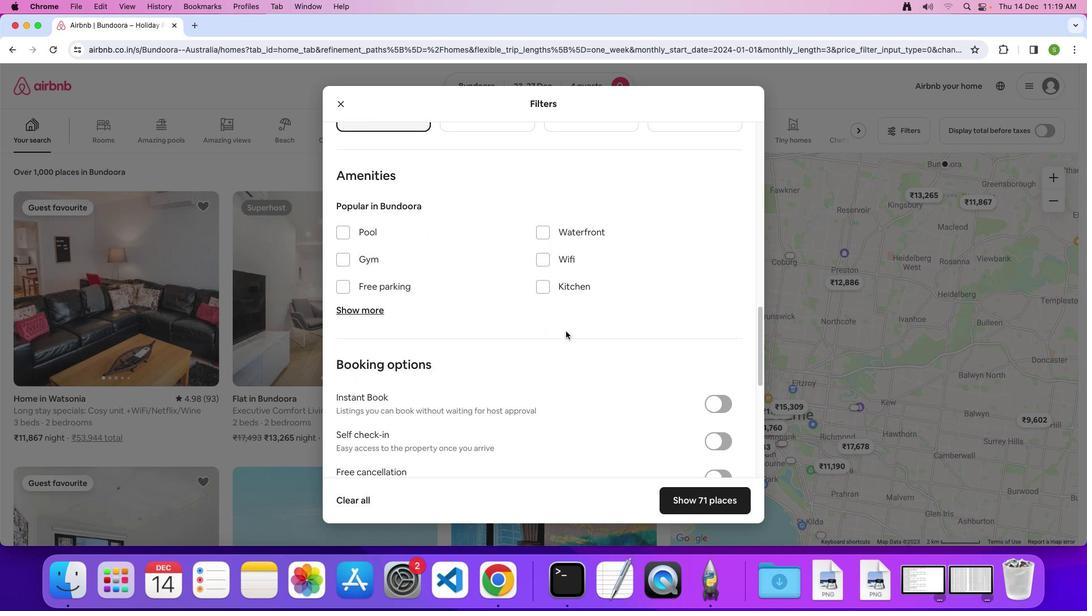 
Action: Mouse scrolled (565, 331) with delta (0, 0)
Screenshot: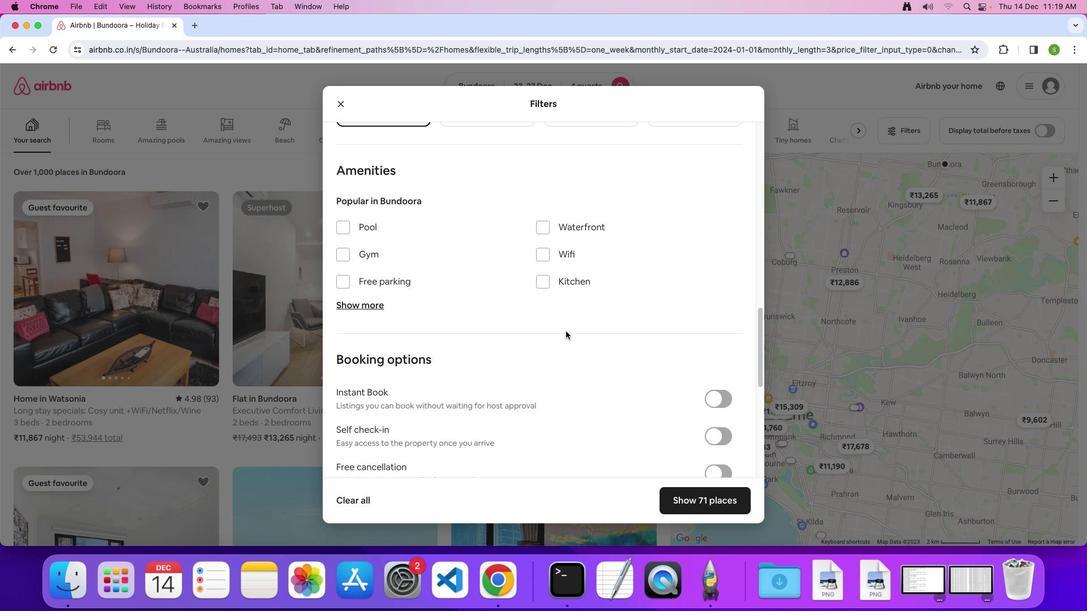 
Action: Mouse scrolled (565, 331) with delta (0, 0)
Screenshot: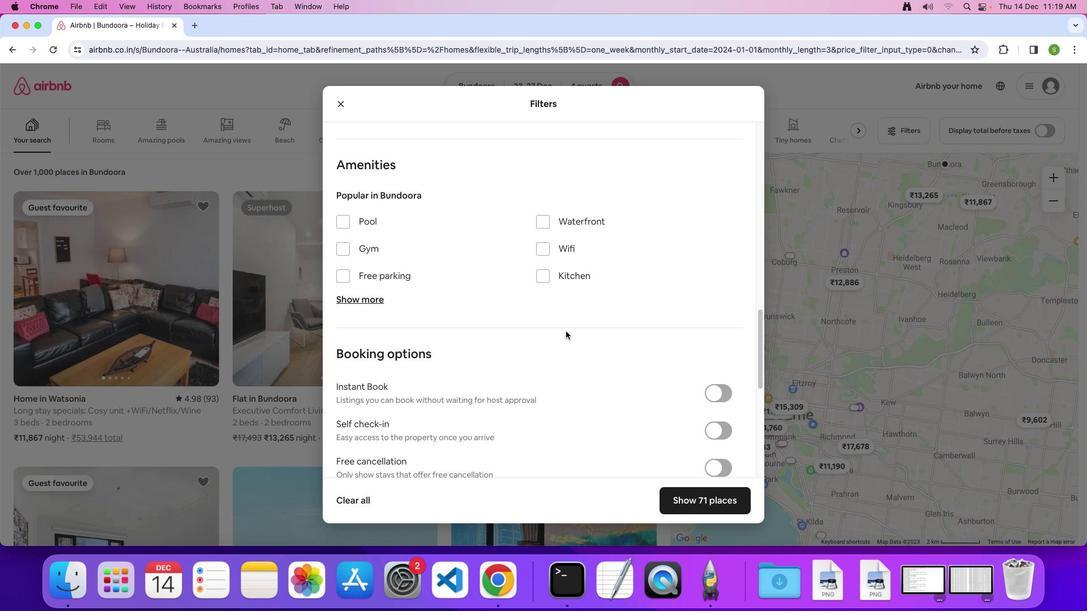 
Action: Mouse moved to (544, 272)
Screenshot: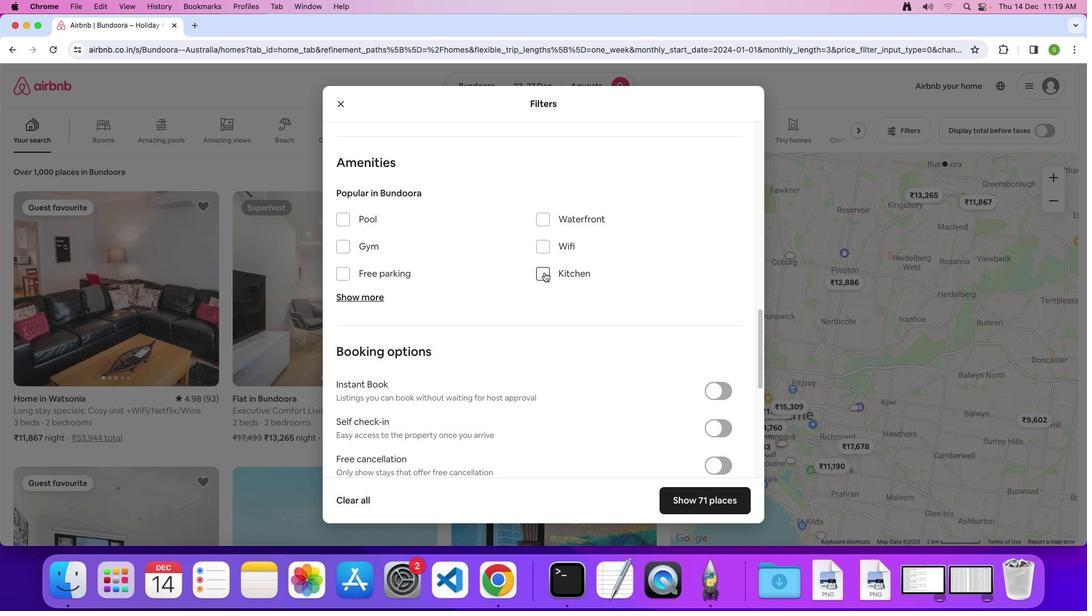 
Action: Mouse pressed left at (544, 272)
Screenshot: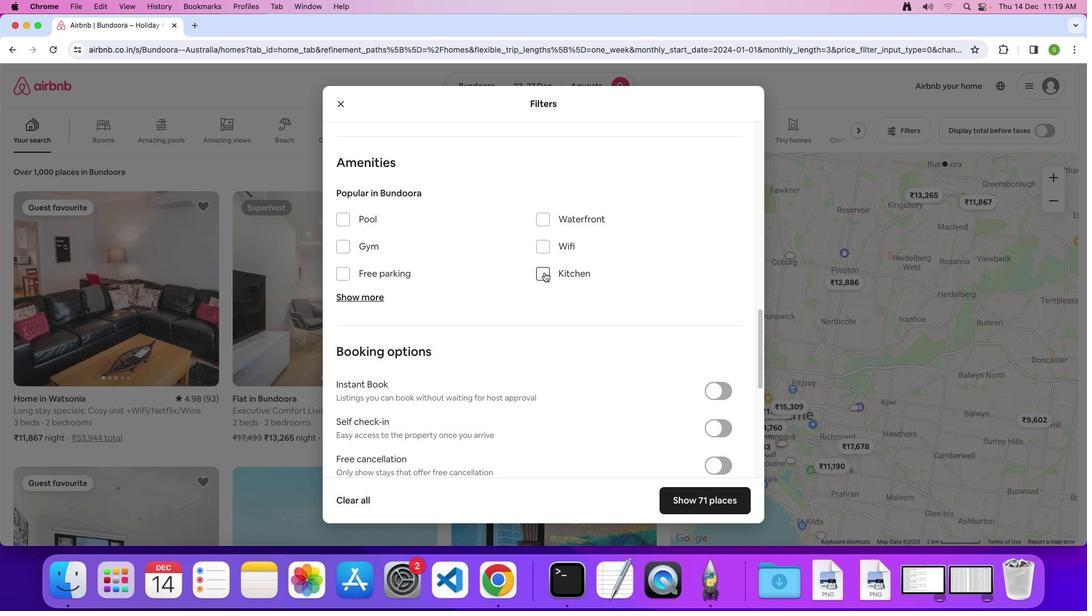 
Action: Mouse moved to (357, 297)
Screenshot: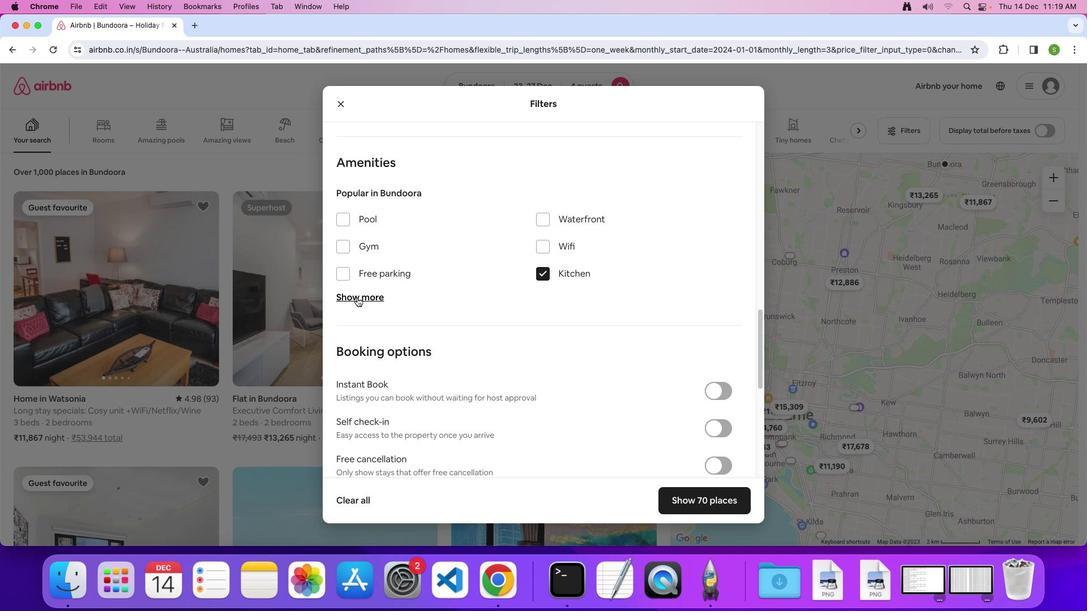 
Action: Mouse pressed left at (357, 297)
Screenshot: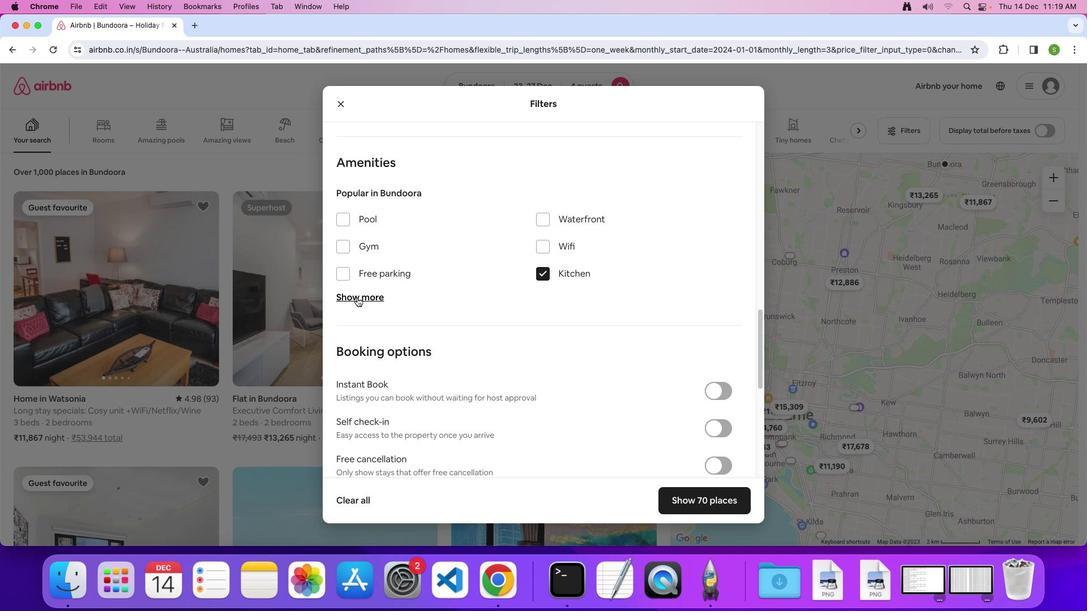 
Action: Mouse moved to (514, 295)
Screenshot: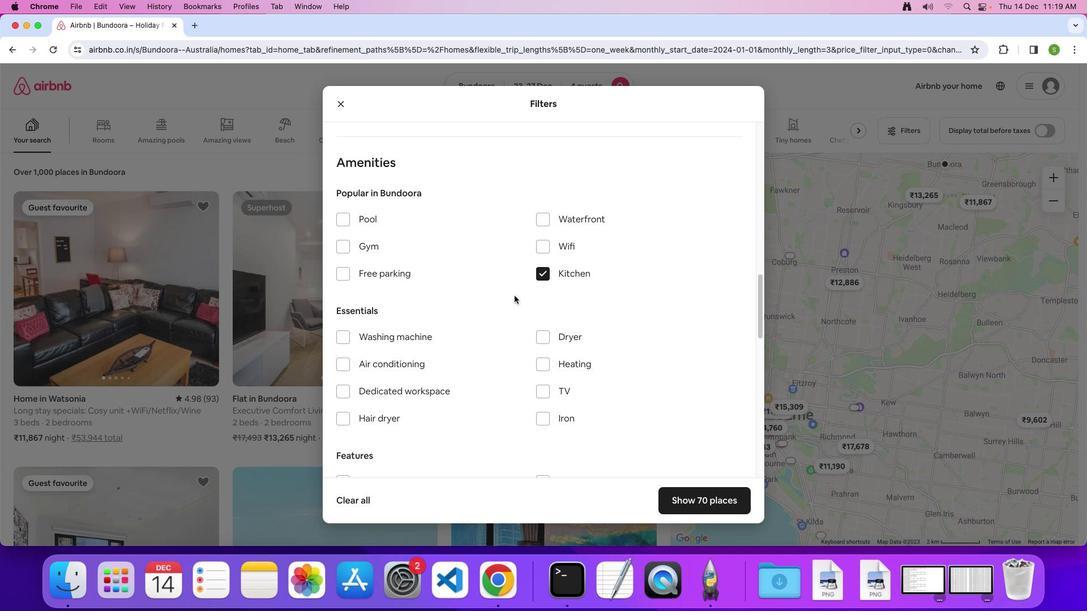 
Action: Mouse scrolled (514, 295) with delta (0, 0)
Screenshot: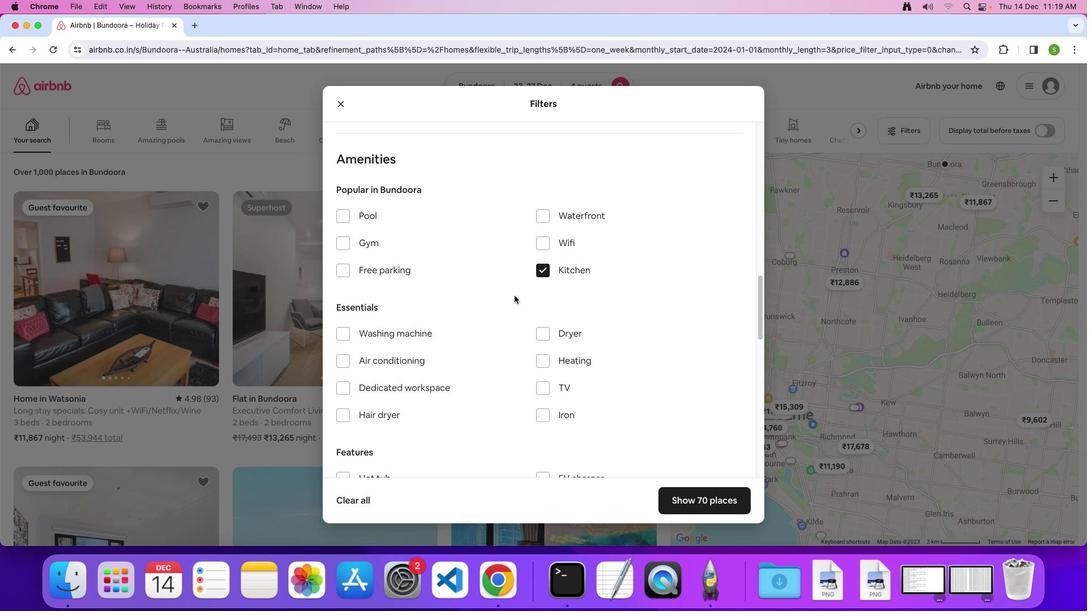 
Action: Mouse scrolled (514, 295) with delta (0, 0)
Screenshot: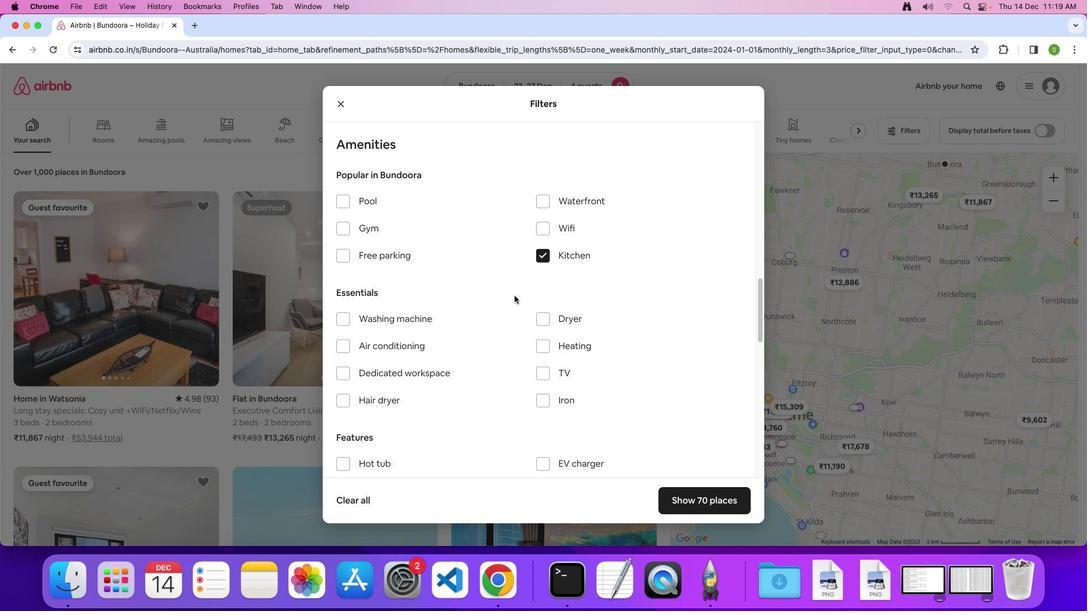 
Action: Mouse scrolled (514, 295) with delta (0, -1)
Screenshot: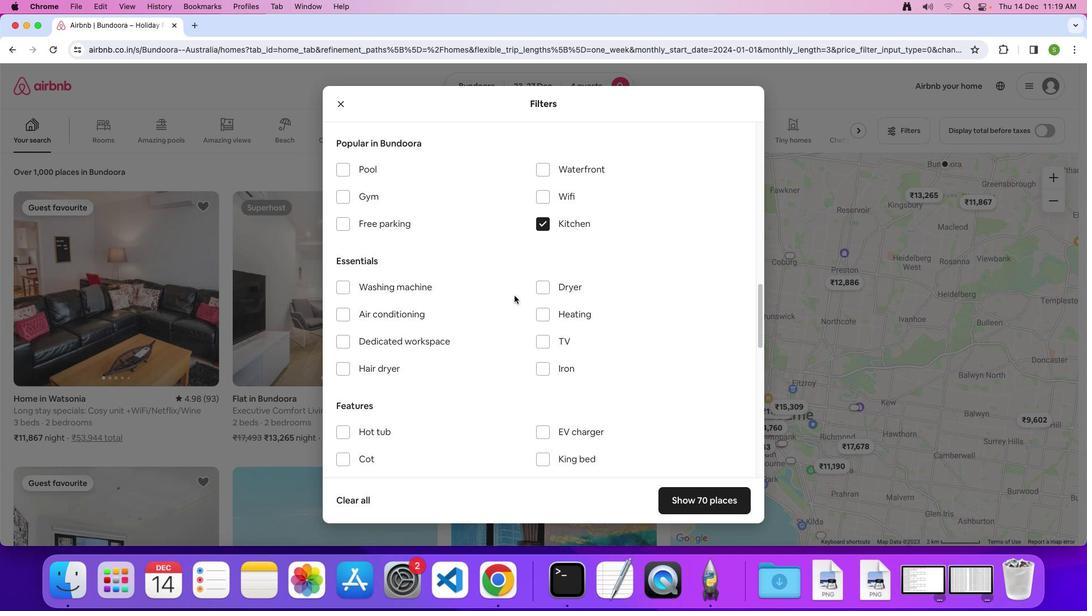 
Action: Mouse moved to (341, 268)
Screenshot: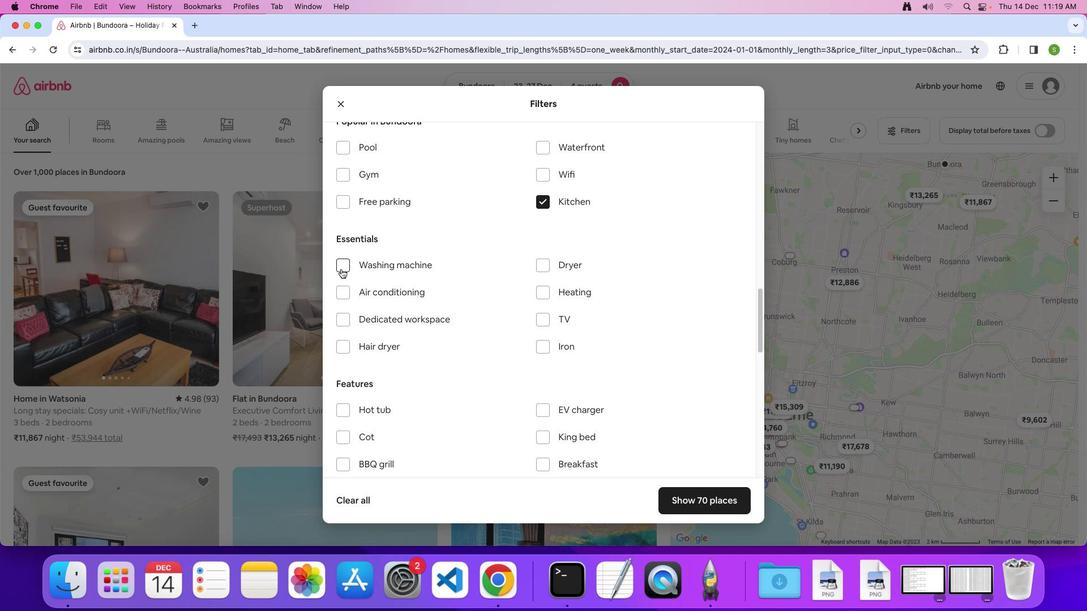 
Action: Mouse pressed left at (341, 268)
Screenshot: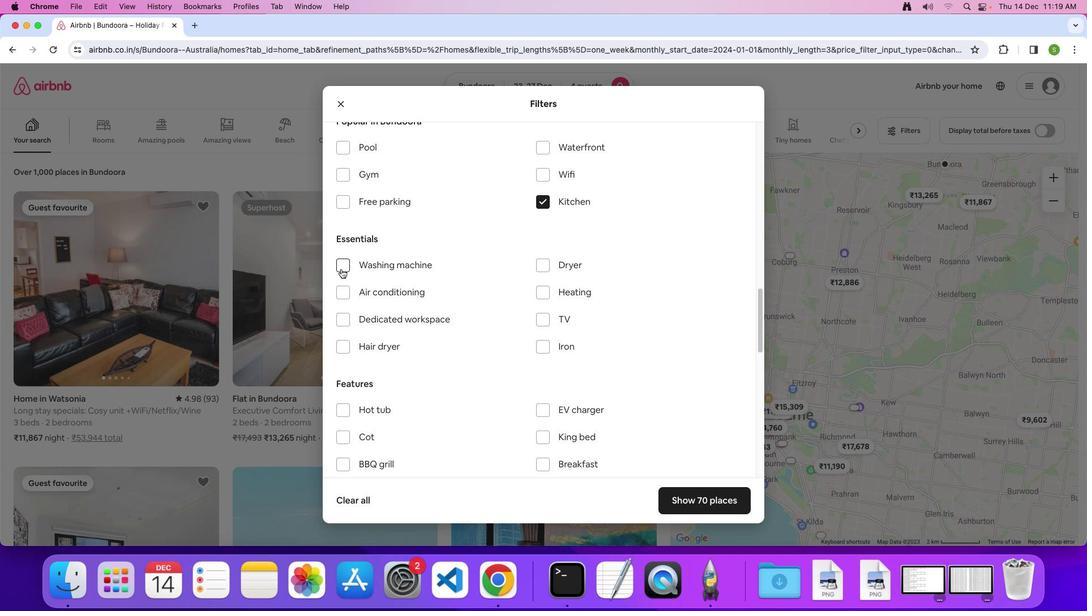 
Action: Mouse moved to (468, 274)
Screenshot: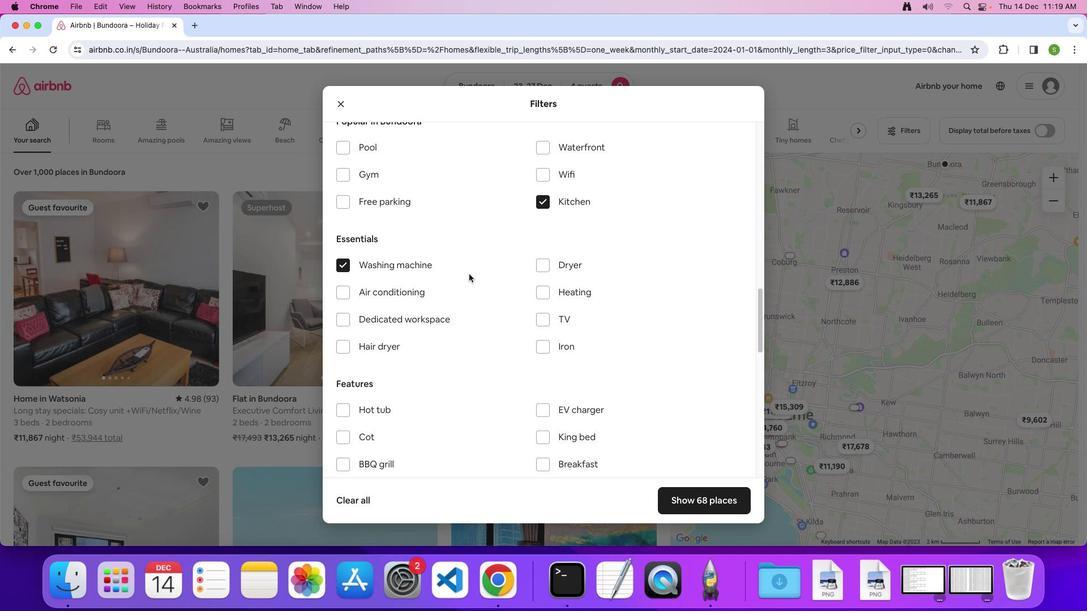 
Action: Mouse scrolled (468, 274) with delta (0, 0)
Screenshot: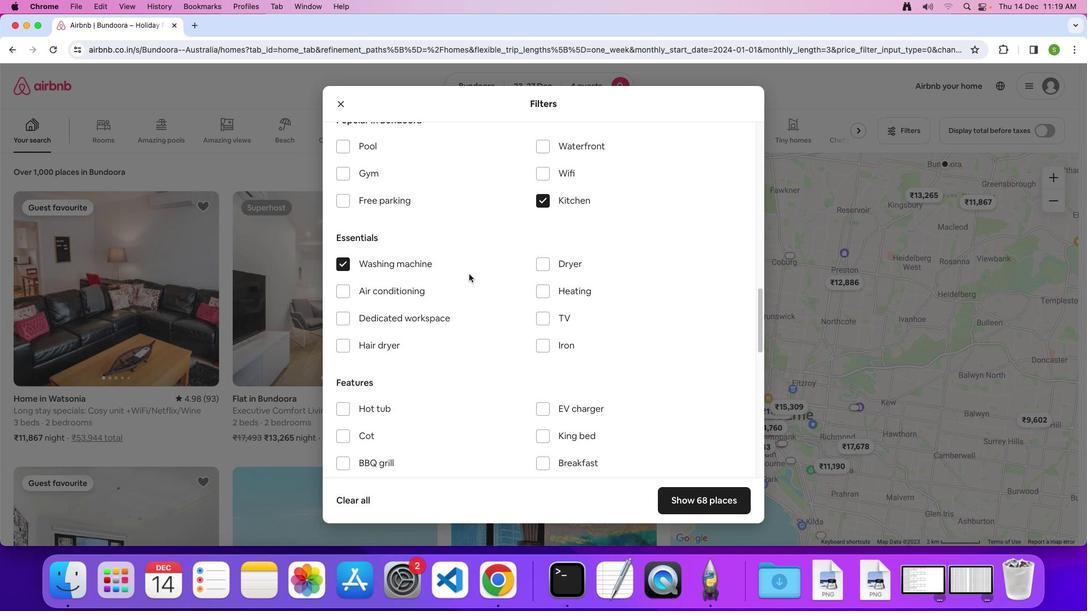 
Action: Mouse scrolled (468, 274) with delta (0, 0)
Screenshot: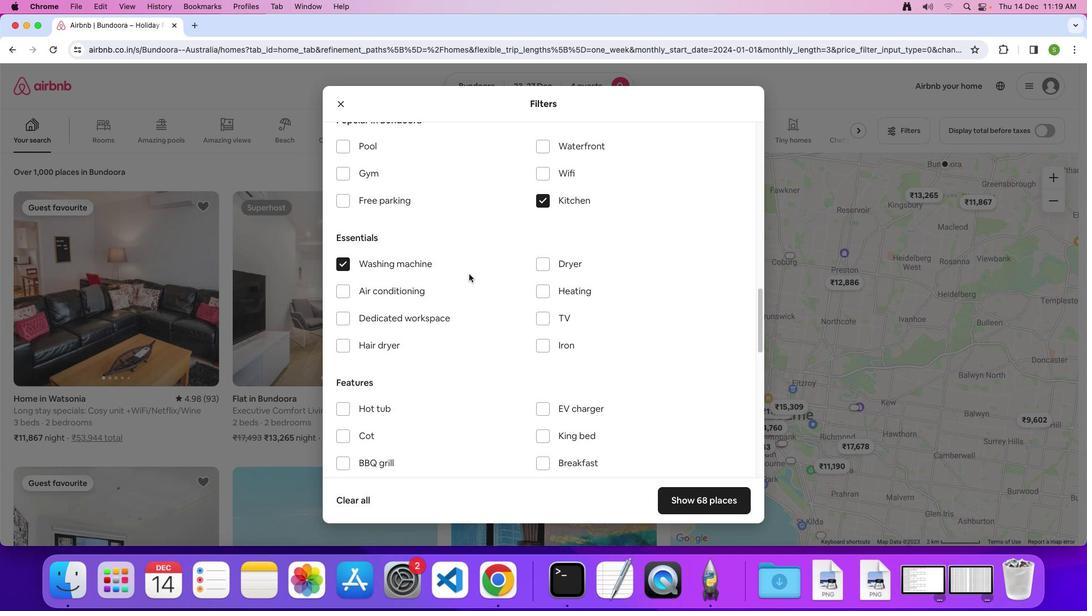 
Action: Mouse scrolled (468, 274) with delta (0, 0)
Screenshot: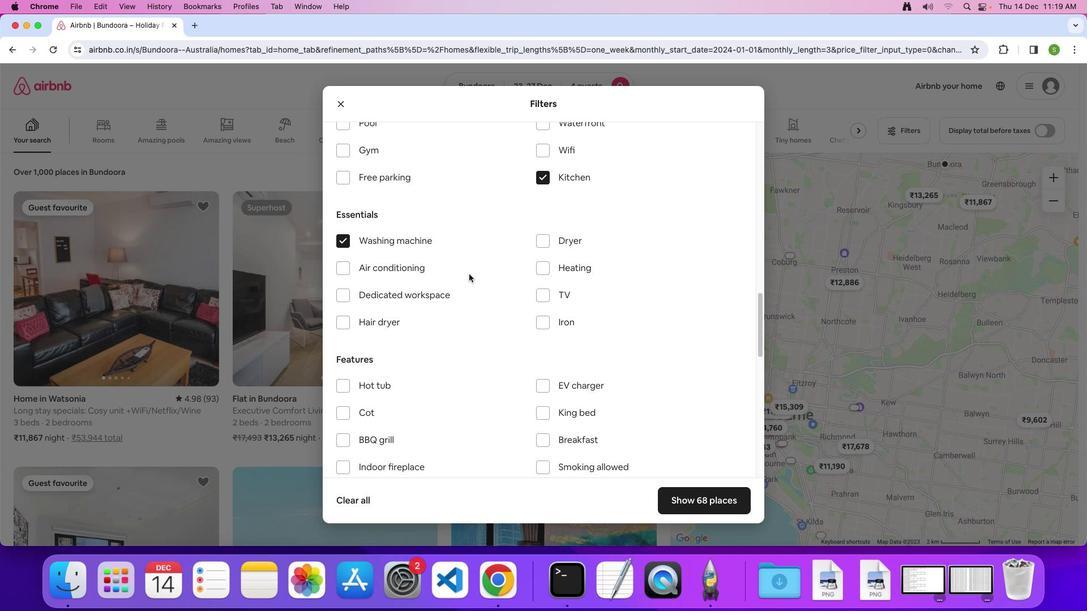 
Action: Mouse scrolled (468, 274) with delta (0, 0)
Screenshot: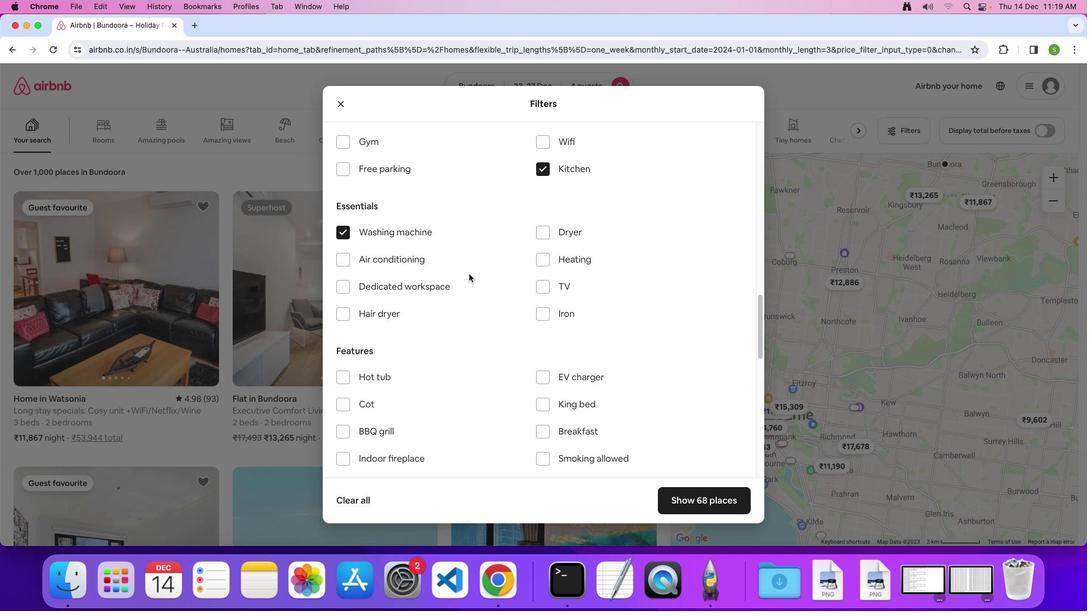 
Action: Mouse scrolled (468, 274) with delta (0, 0)
Screenshot: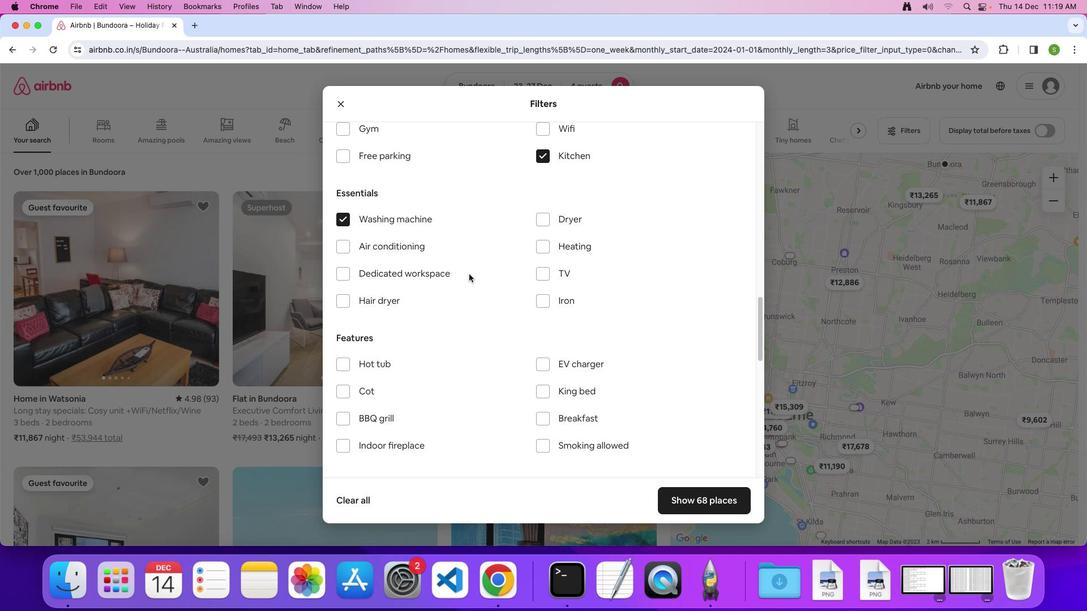 
Action: Mouse scrolled (468, 274) with delta (0, 0)
Screenshot: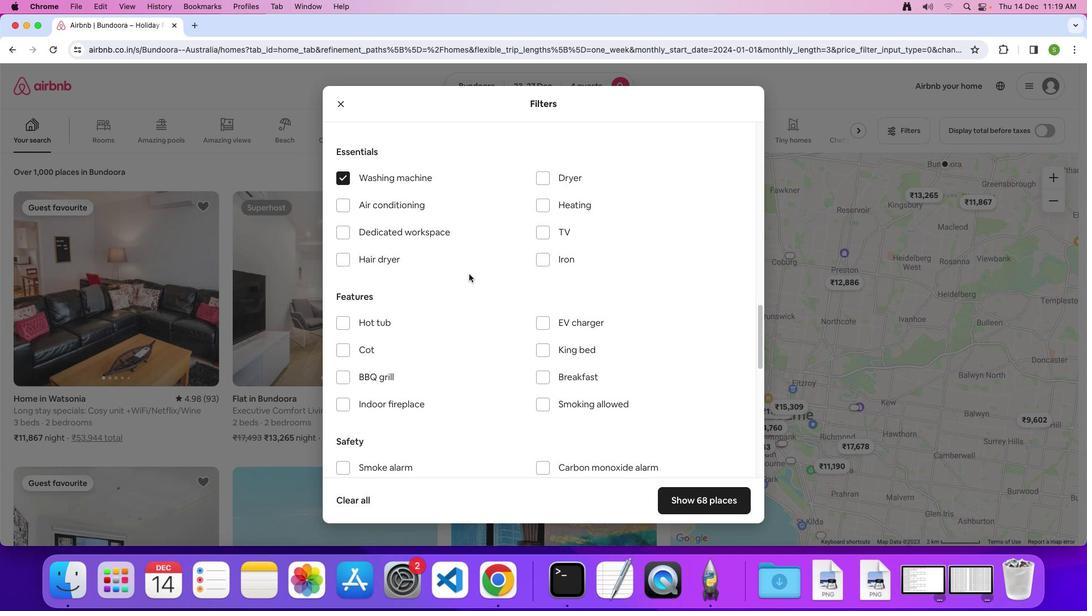 
Action: Mouse scrolled (468, 274) with delta (0, 0)
Screenshot: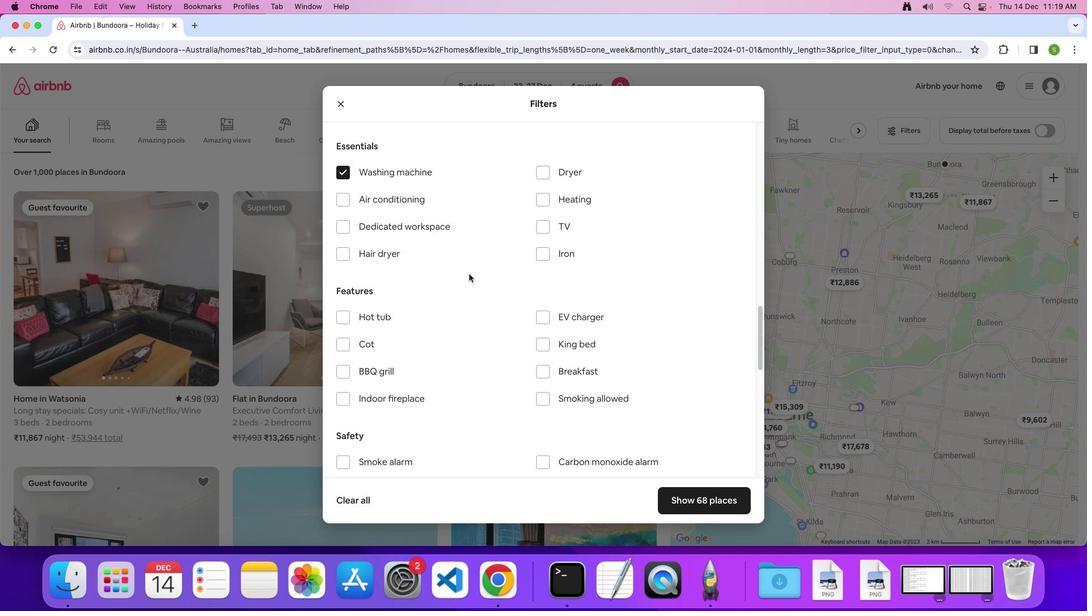 
Action: Mouse scrolled (468, 274) with delta (0, 0)
Screenshot: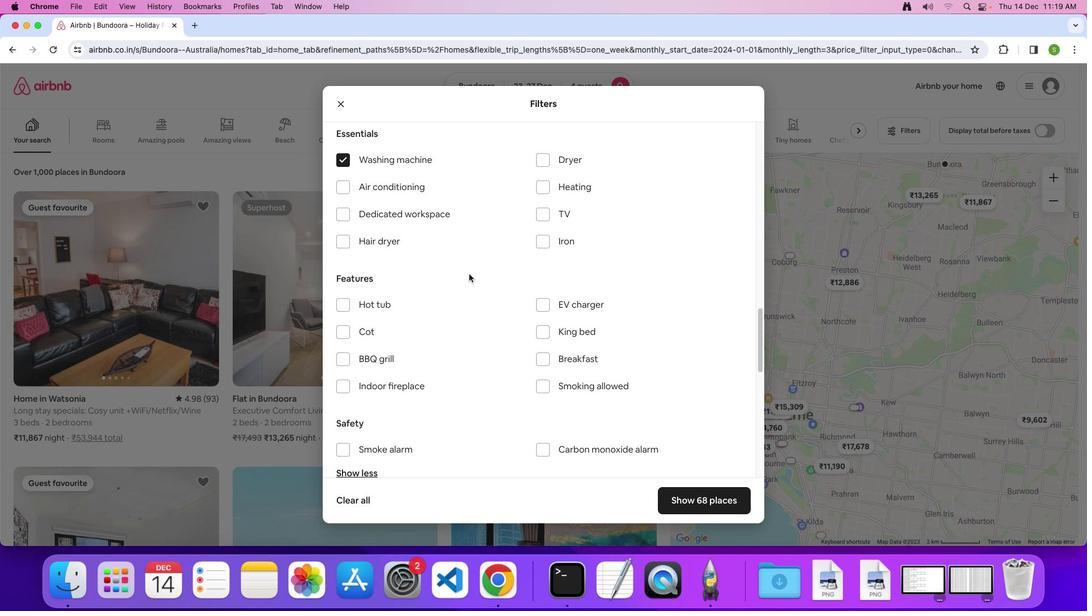 
Action: Mouse scrolled (468, 274) with delta (0, 0)
Screenshot: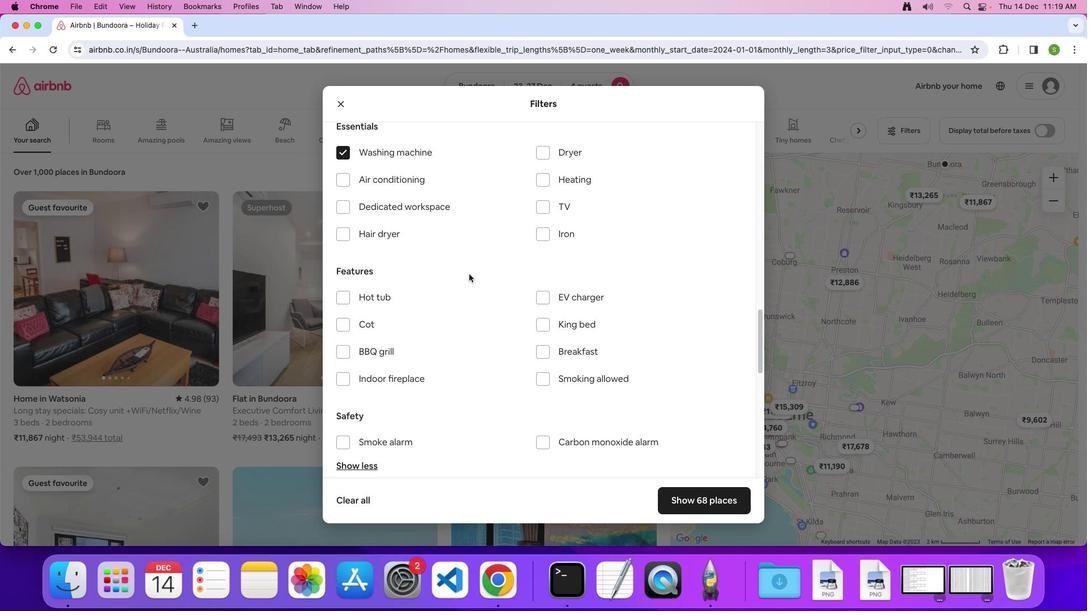 
Action: Mouse scrolled (468, 274) with delta (0, 0)
Screenshot: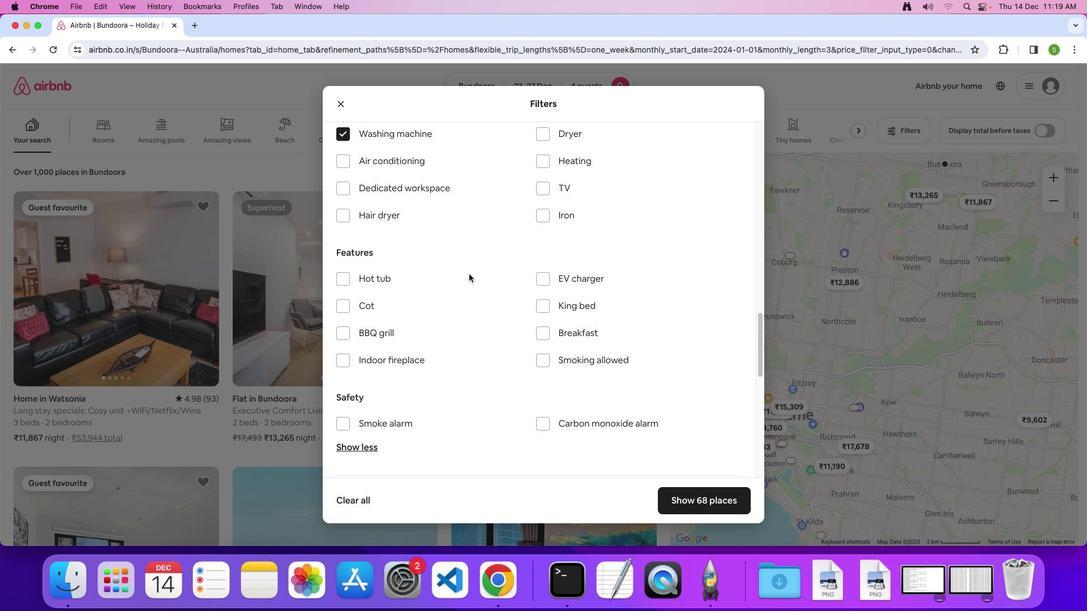 
Action: Mouse scrolled (468, 274) with delta (0, 0)
Screenshot: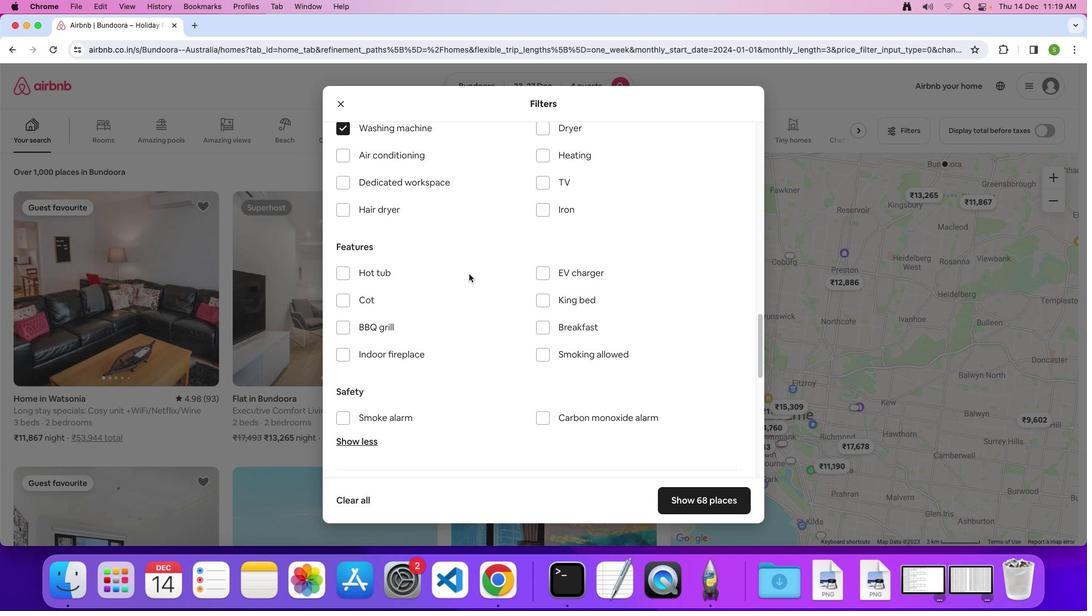 
Action: Mouse scrolled (468, 274) with delta (0, -1)
Screenshot: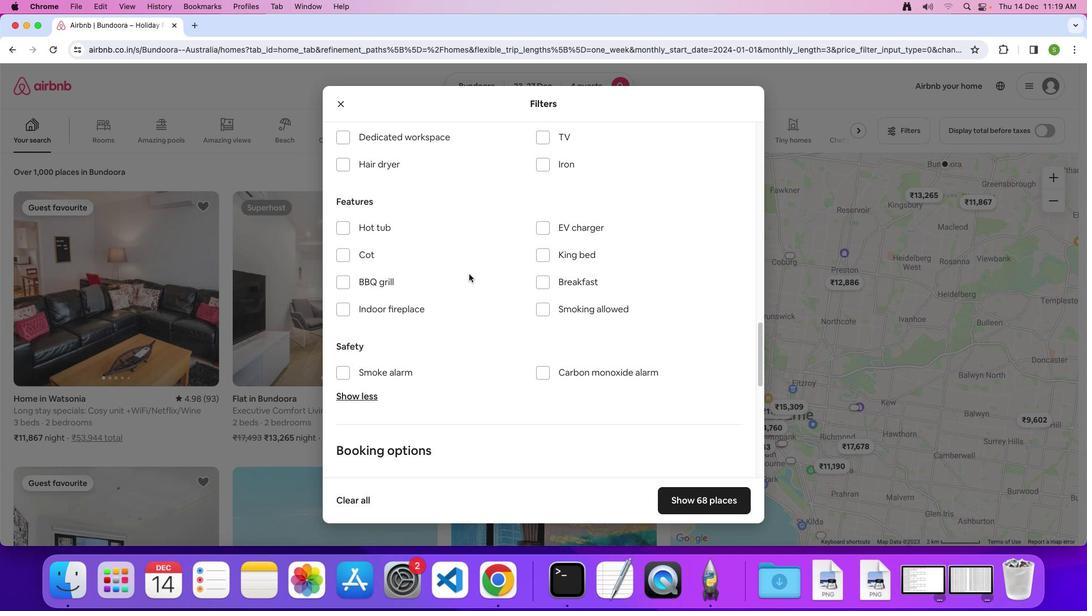 
Action: Mouse scrolled (468, 274) with delta (0, 0)
Screenshot: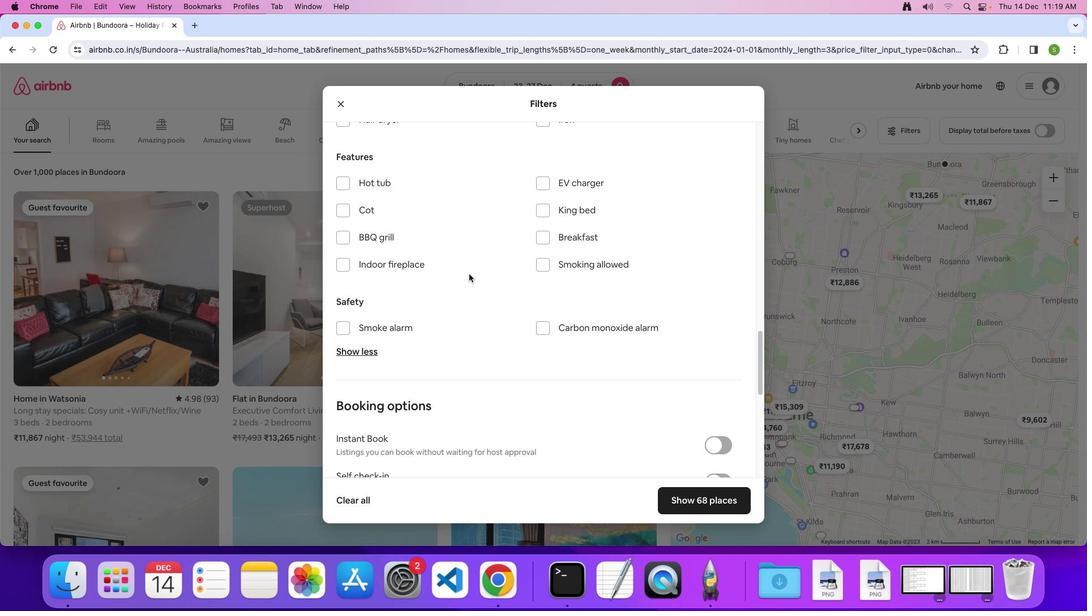 
Action: Mouse scrolled (468, 274) with delta (0, 0)
Screenshot: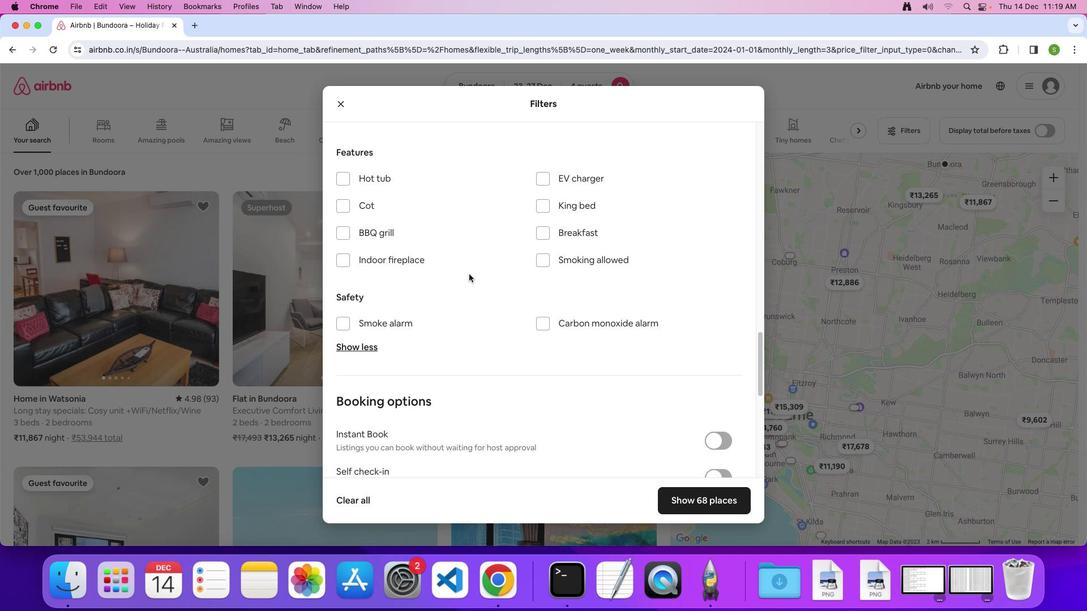 
Action: Mouse scrolled (468, 274) with delta (0, 0)
Screenshot: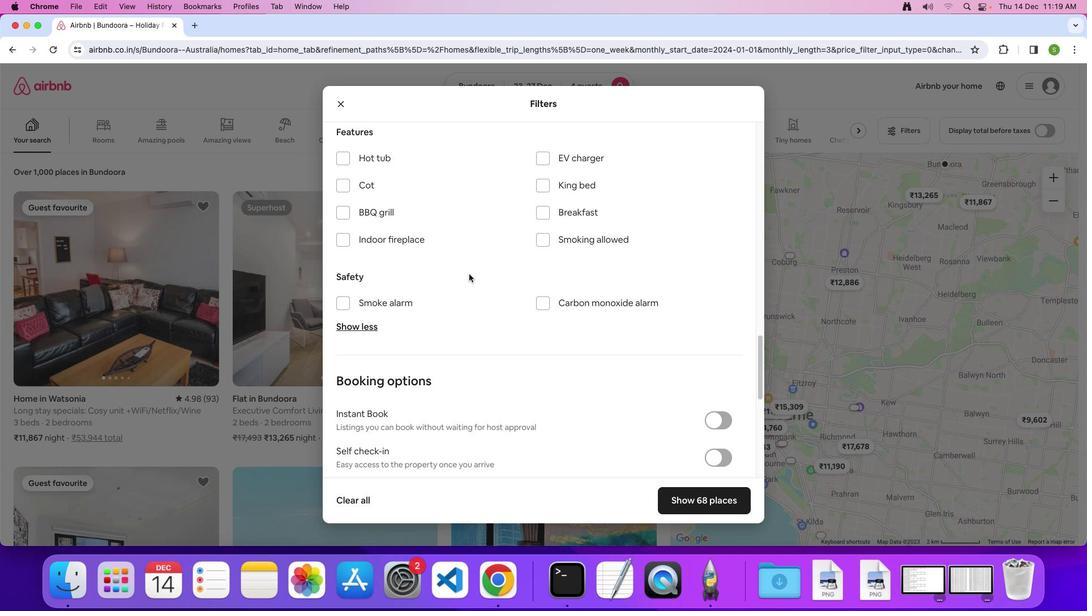 
Action: Mouse scrolled (468, 274) with delta (0, 0)
Screenshot: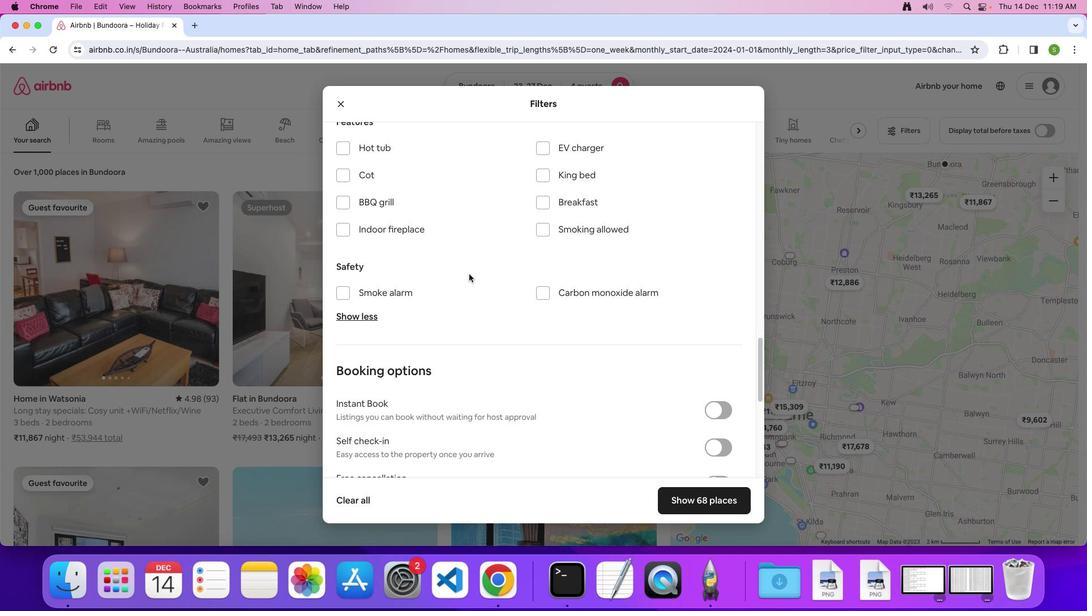 
Action: Mouse scrolled (468, 274) with delta (0, -1)
Screenshot: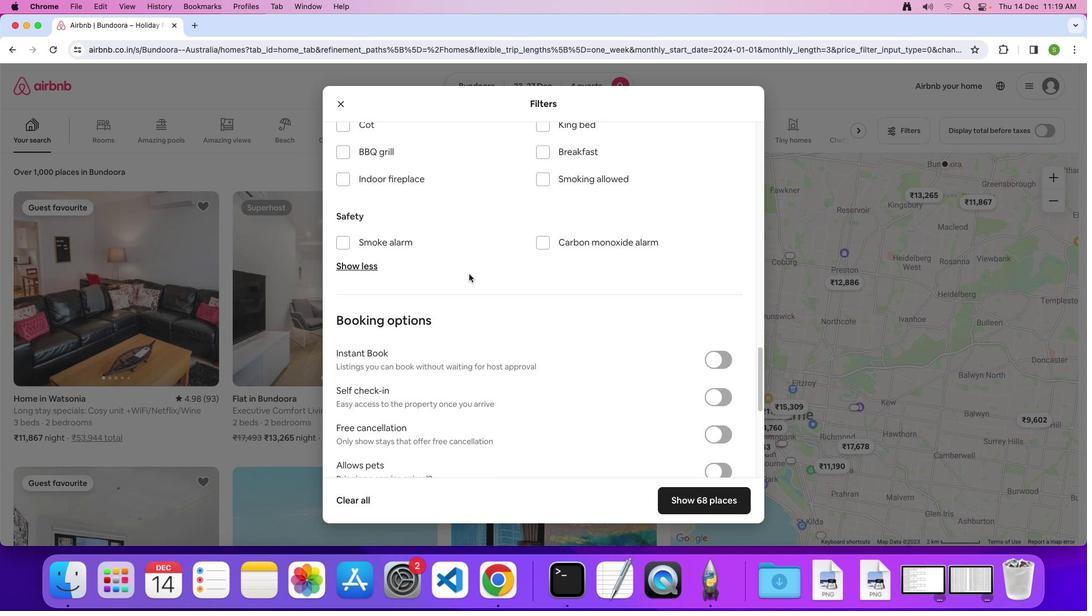 
Action: Mouse scrolled (468, 274) with delta (0, 0)
Screenshot: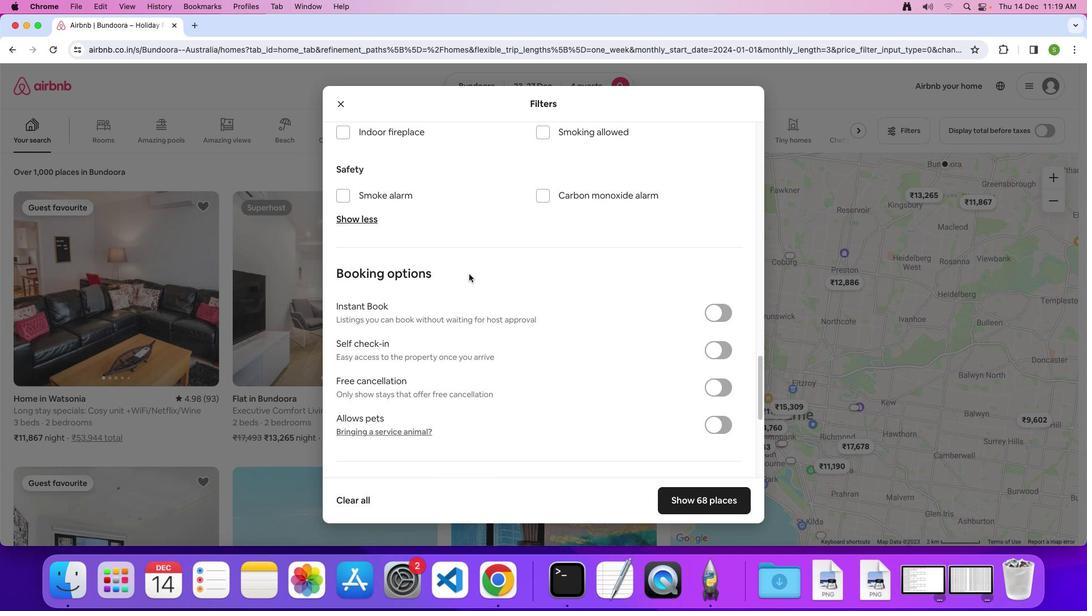 
Action: Mouse scrolled (468, 274) with delta (0, 0)
Screenshot: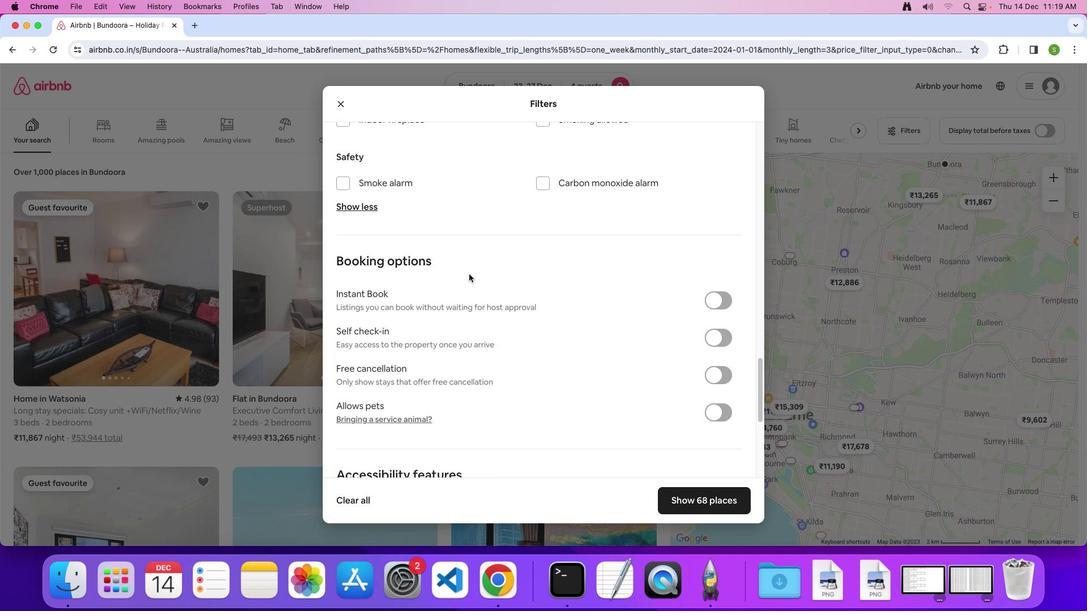 
Action: Mouse scrolled (468, 274) with delta (0, -1)
Screenshot: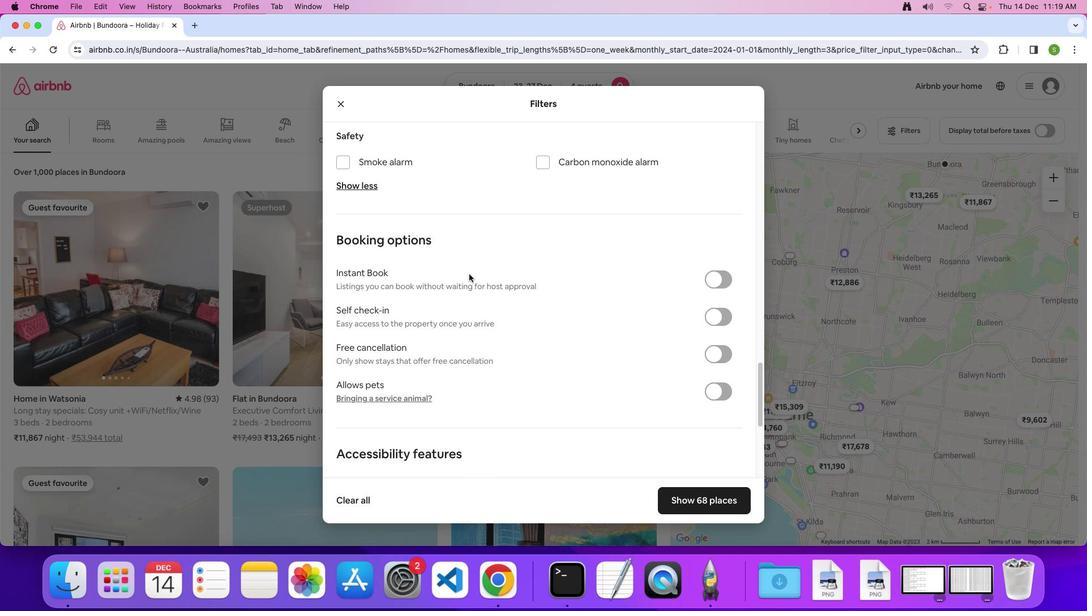 
Action: Mouse scrolled (468, 274) with delta (0, 0)
Screenshot: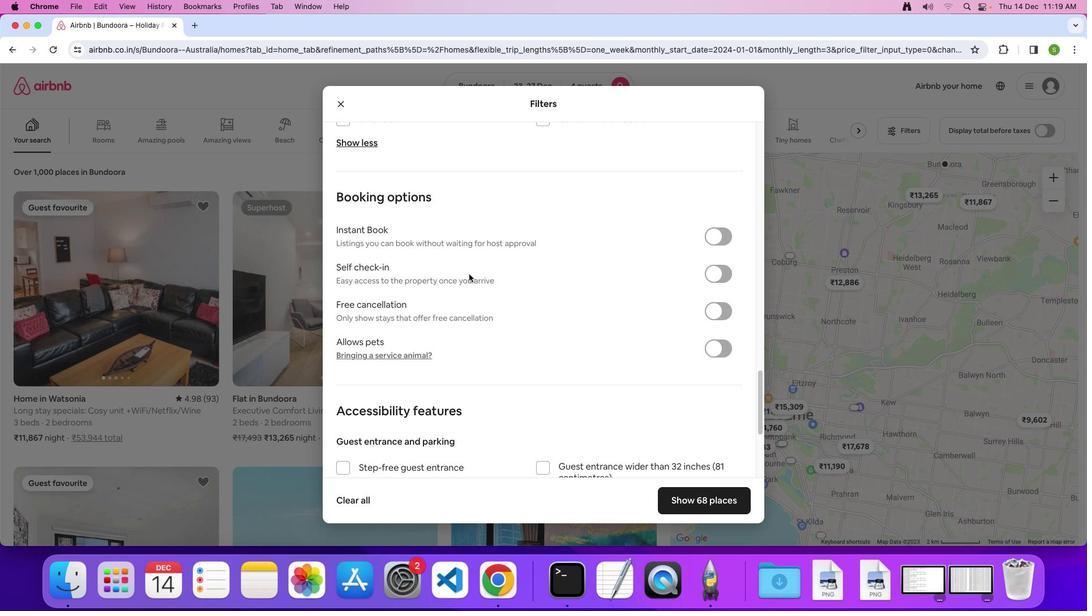 
Action: Mouse scrolled (468, 274) with delta (0, 0)
Screenshot: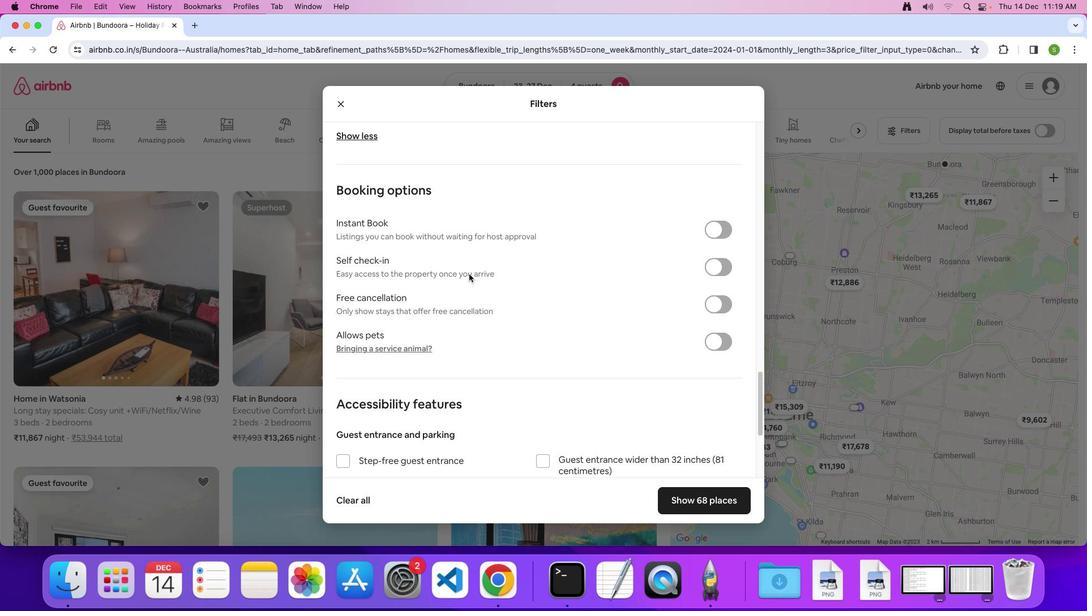 
Action: Mouse scrolled (468, 274) with delta (0, -1)
Screenshot: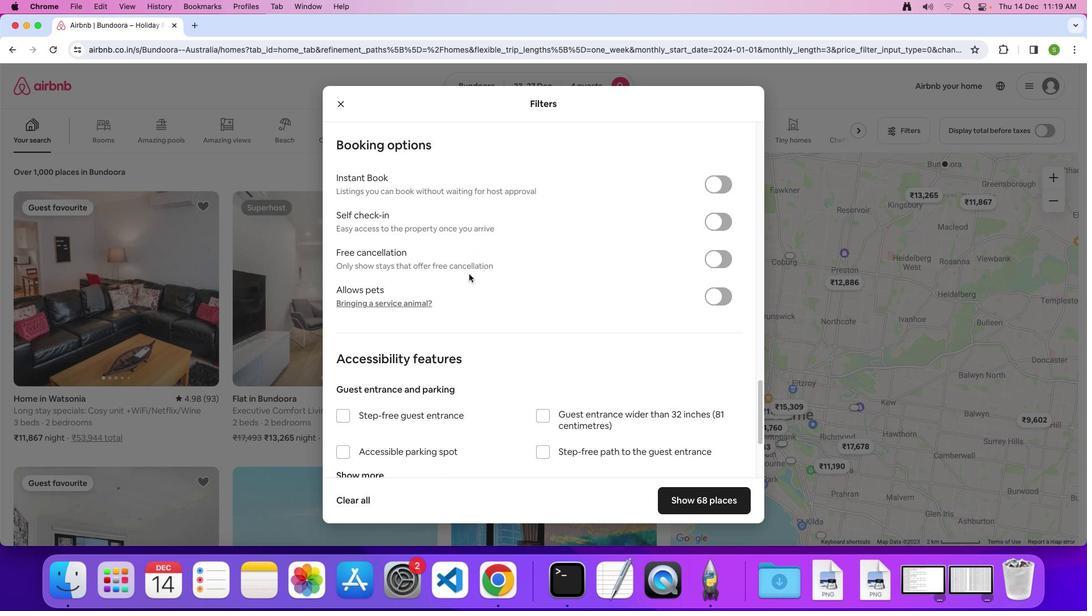 
Action: Mouse scrolled (468, 274) with delta (0, 0)
Screenshot: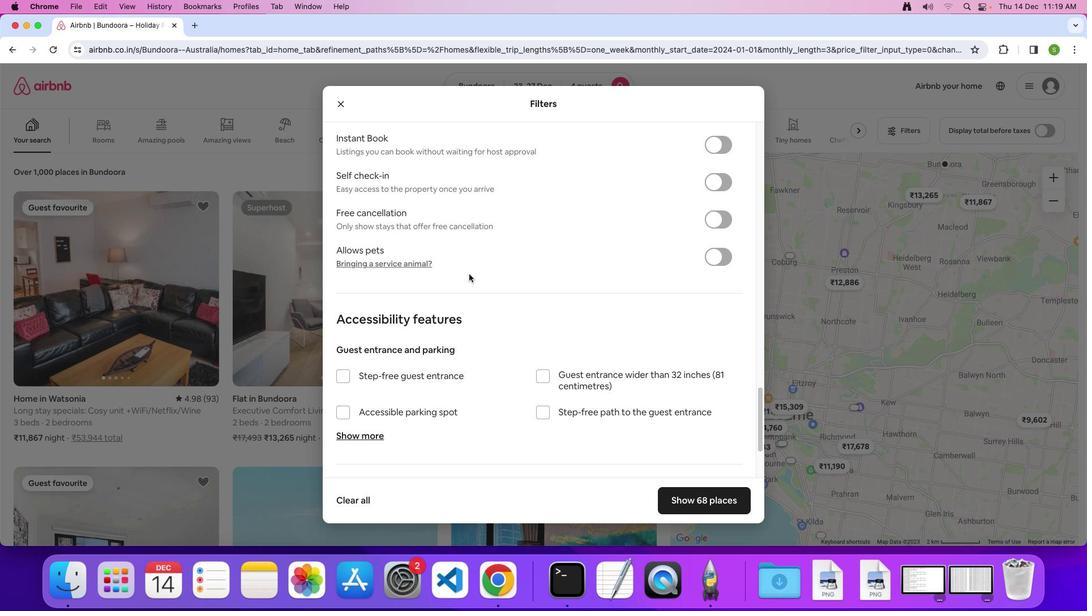 
Action: Mouse scrolled (468, 274) with delta (0, 0)
Screenshot: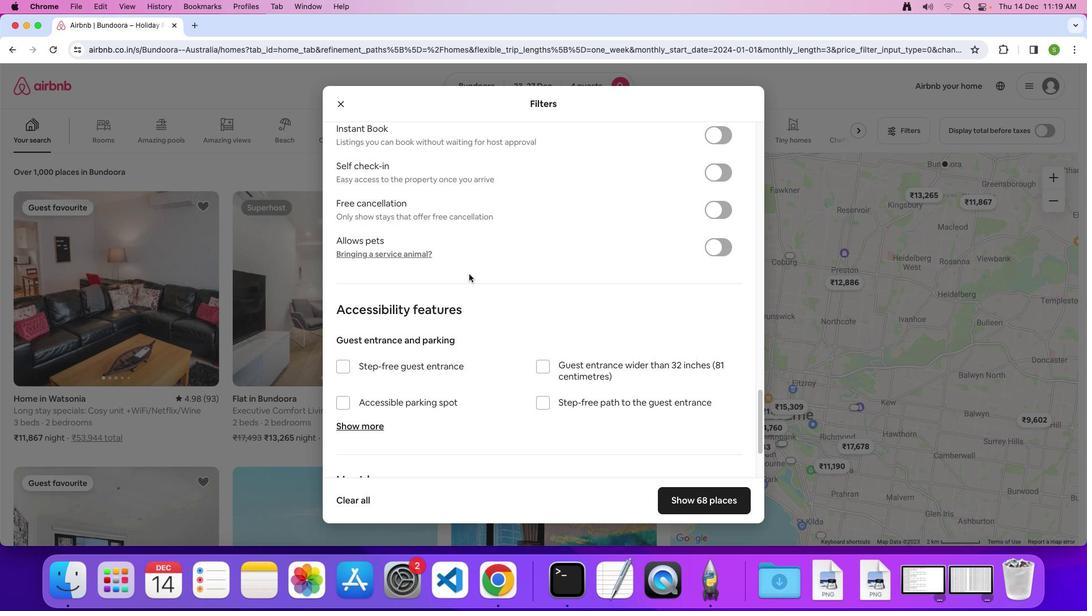 
Action: Mouse scrolled (468, 274) with delta (0, -1)
Screenshot: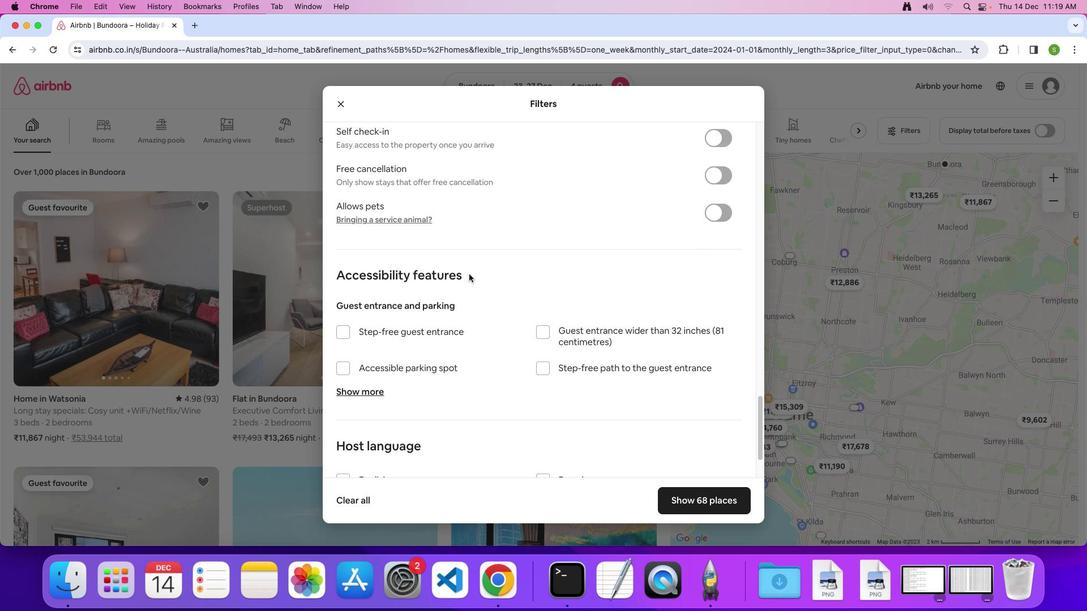 
Action: Mouse scrolled (468, 274) with delta (0, 0)
Screenshot: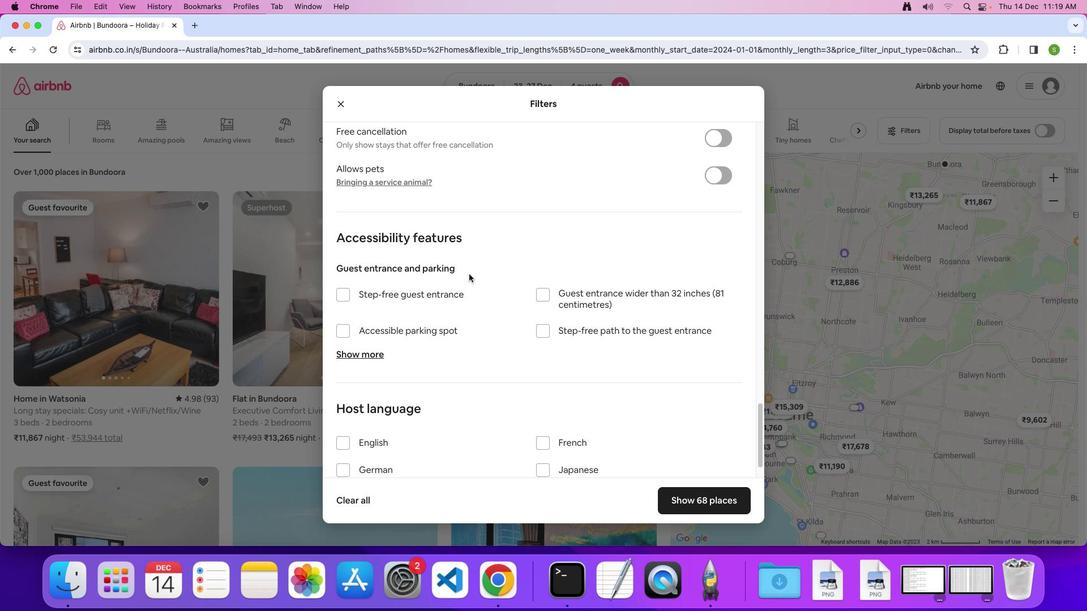 
Action: Mouse scrolled (468, 274) with delta (0, 0)
Screenshot: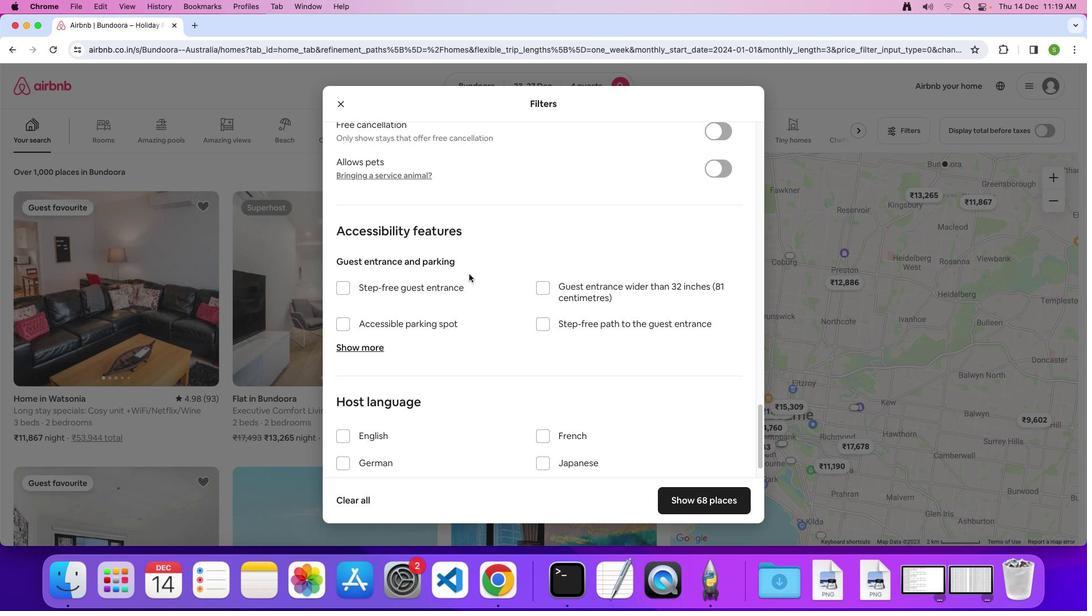 
Action: Mouse scrolled (468, 274) with delta (0, -1)
Screenshot: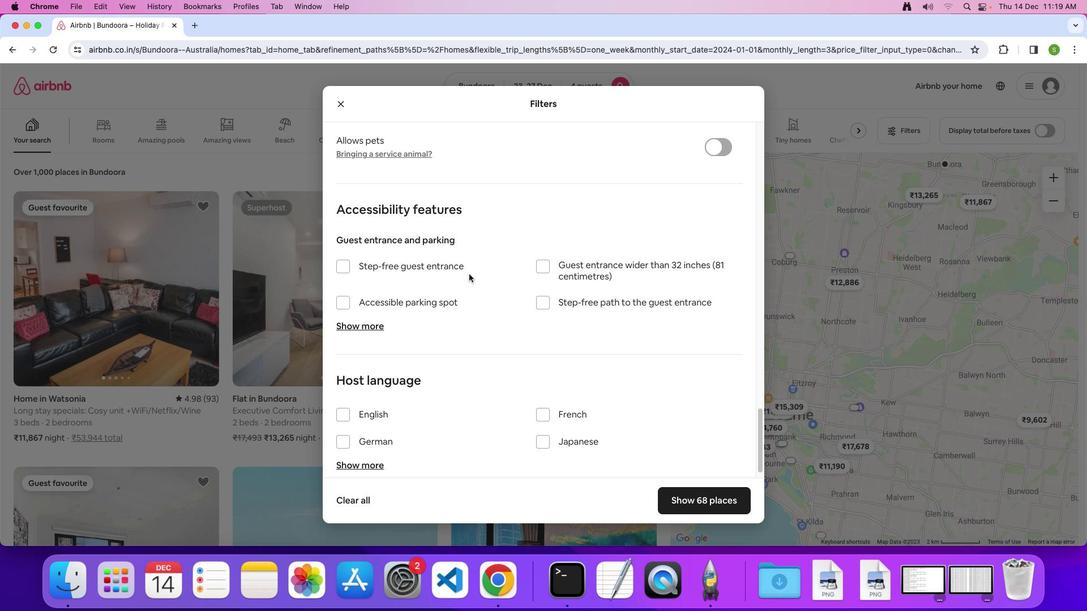 
Action: Mouse scrolled (468, 274) with delta (0, 0)
Screenshot: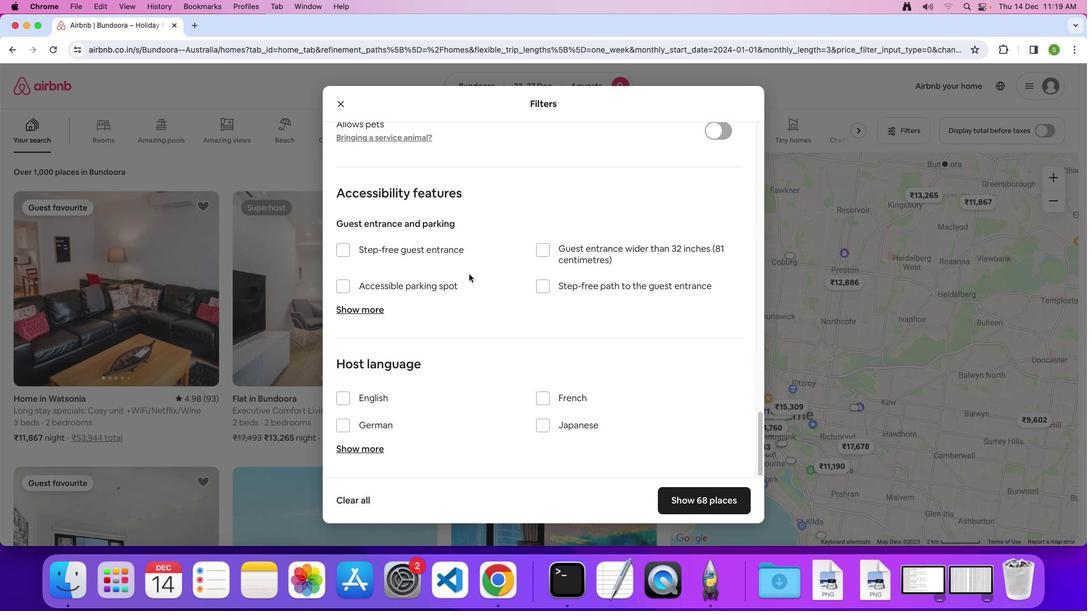 
Action: Mouse scrolled (468, 274) with delta (0, 0)
Screenshot: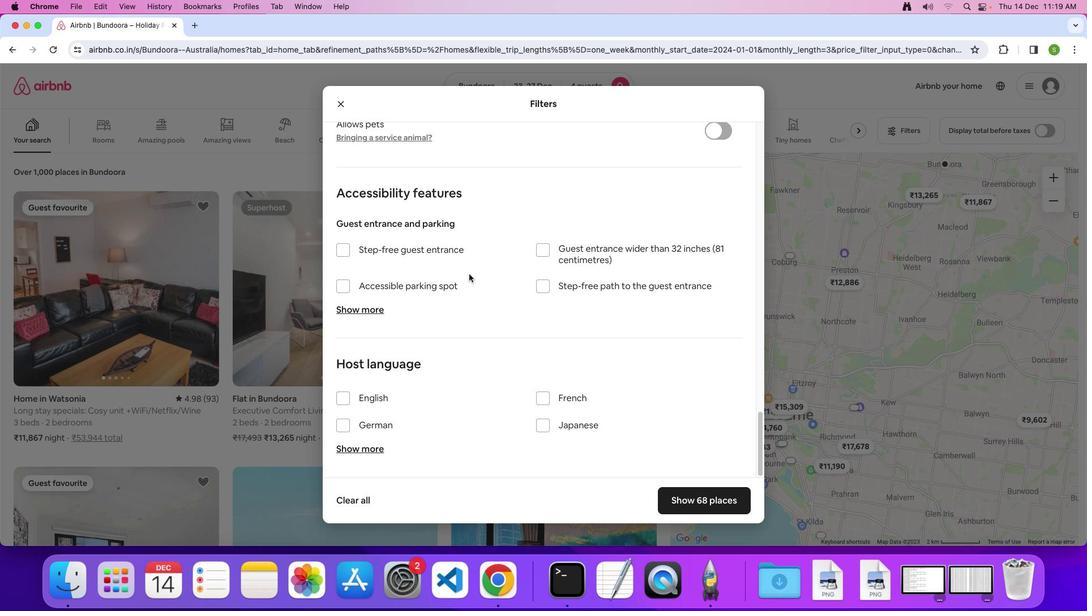
Action: Mouse scrolled (468, 274) with delta (0, -1)
Screenshot: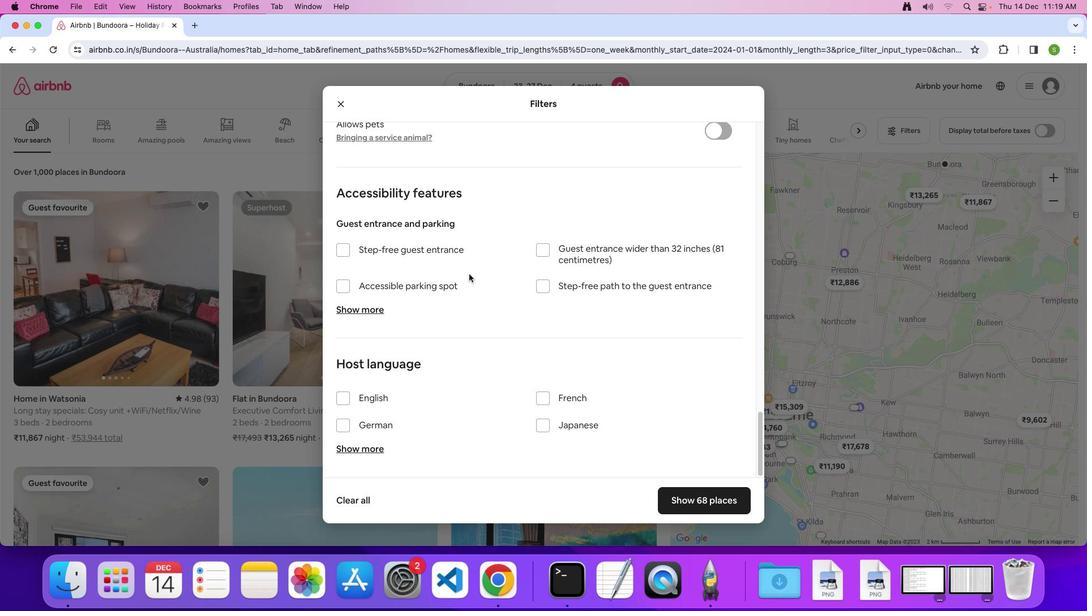 
Action: Mouse moved to (697, 500)
Screenshot: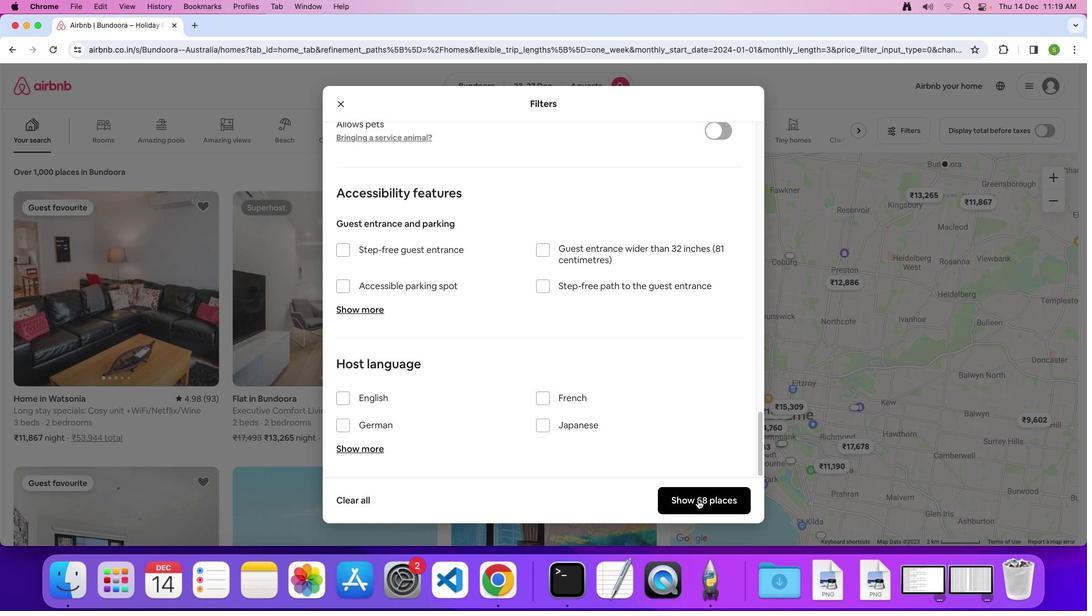 
Action: Mouse pressed left at (697, 500)
Screenshot: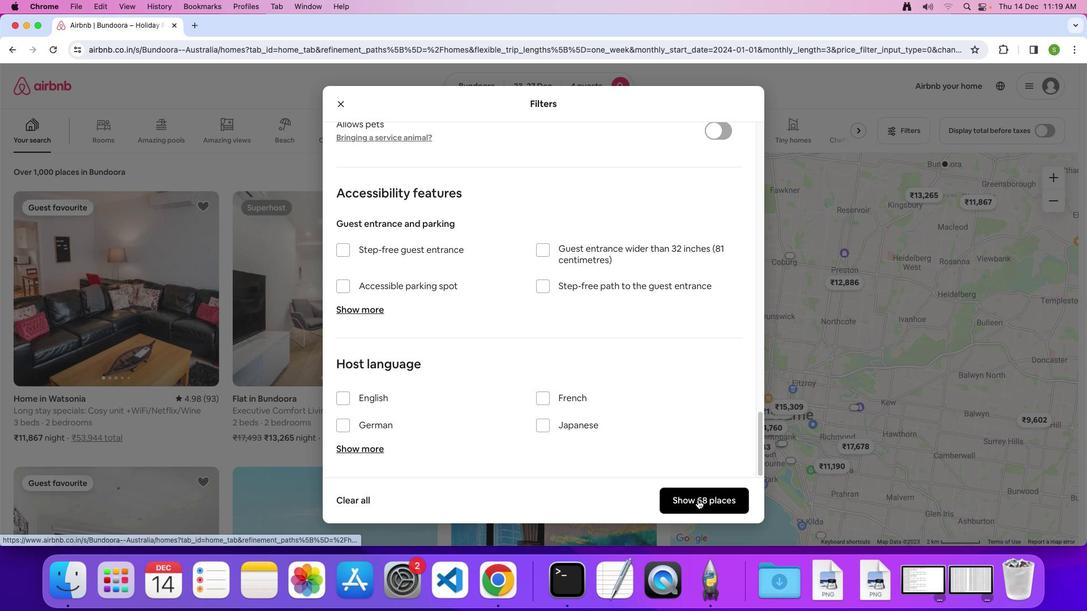 
Action: Mouse moved to (168, 274)
Screenshot: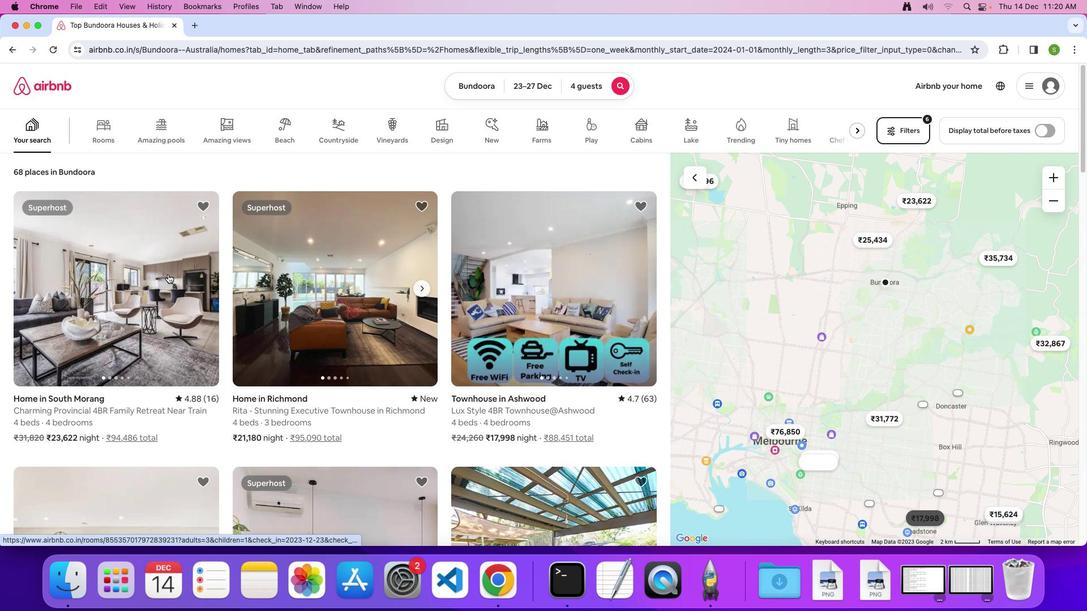 
Action: Mouse pressed left at (168, 274)
Screenshot: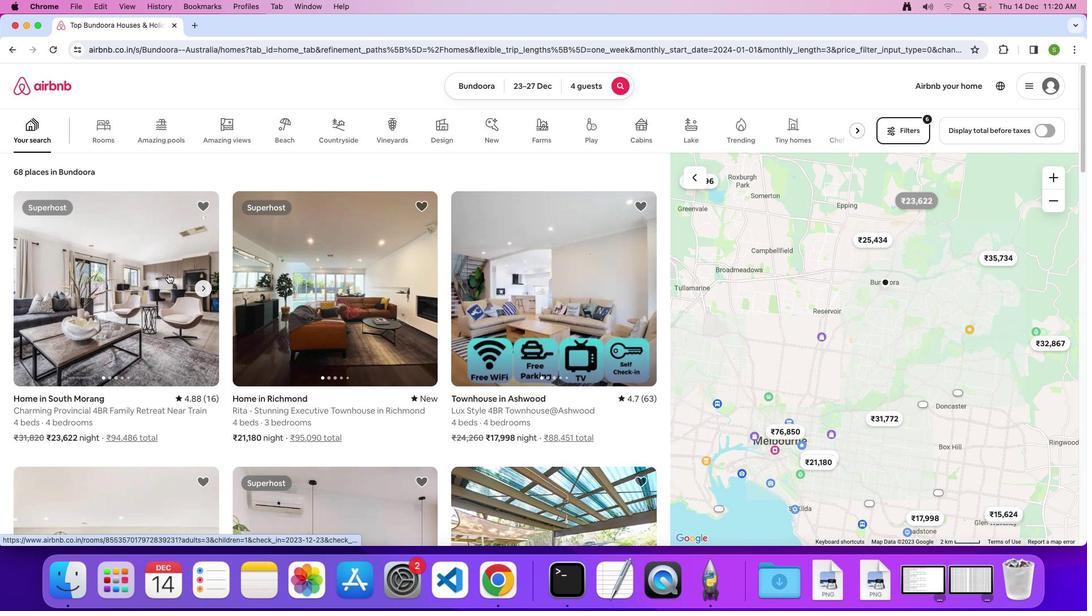 
Action: Mouse moved to (403, 291)
Screenshot: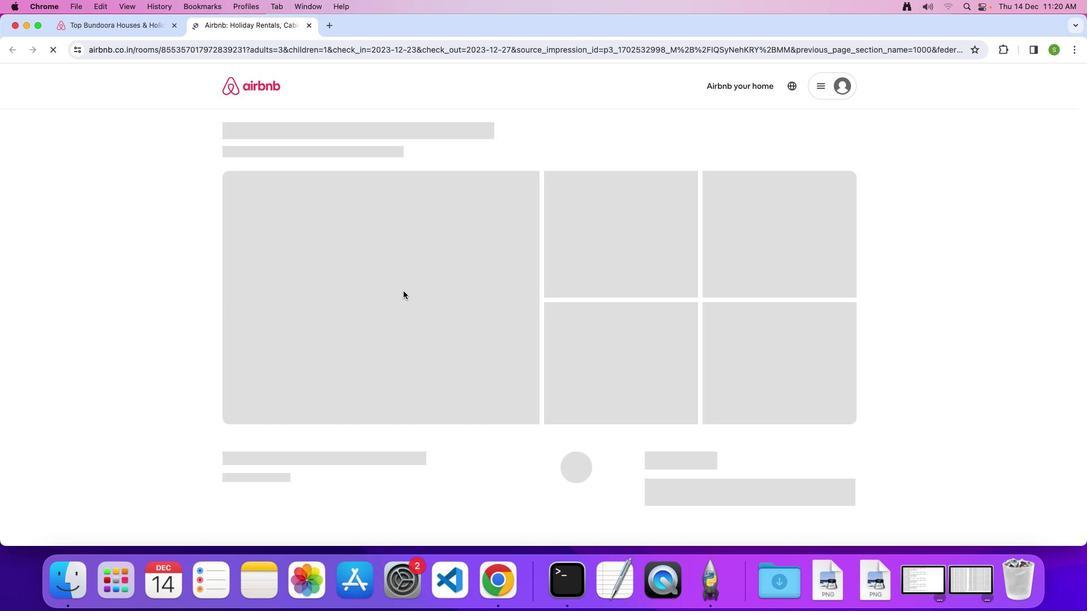 
Action: Mouse pressed left at (403, 291)
Screenshot: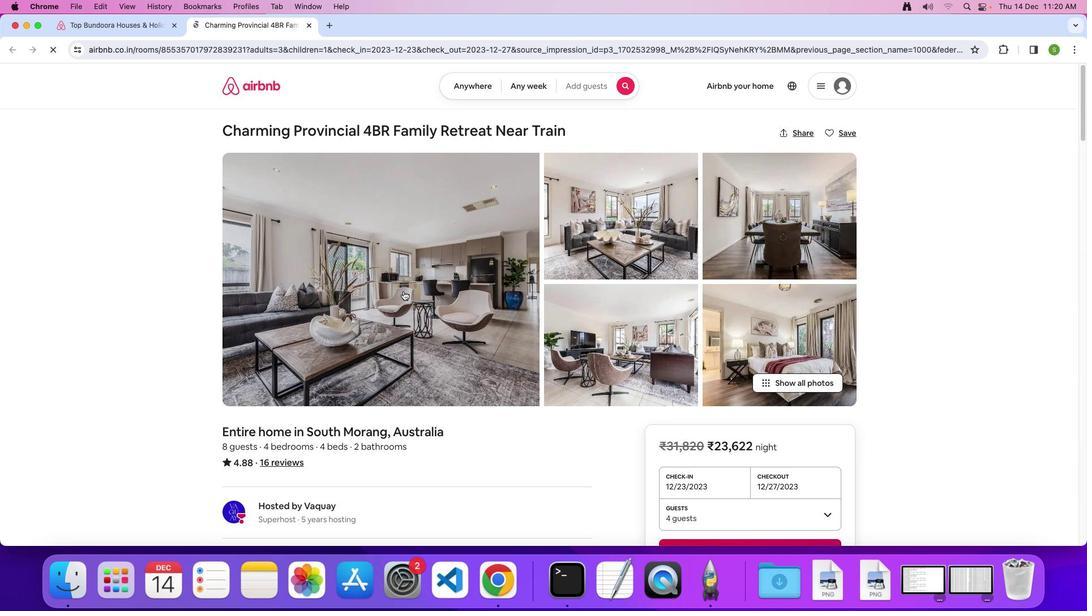 
Action: Mouse scrolled (403, 291) with delta (0, 0)
Screenshot: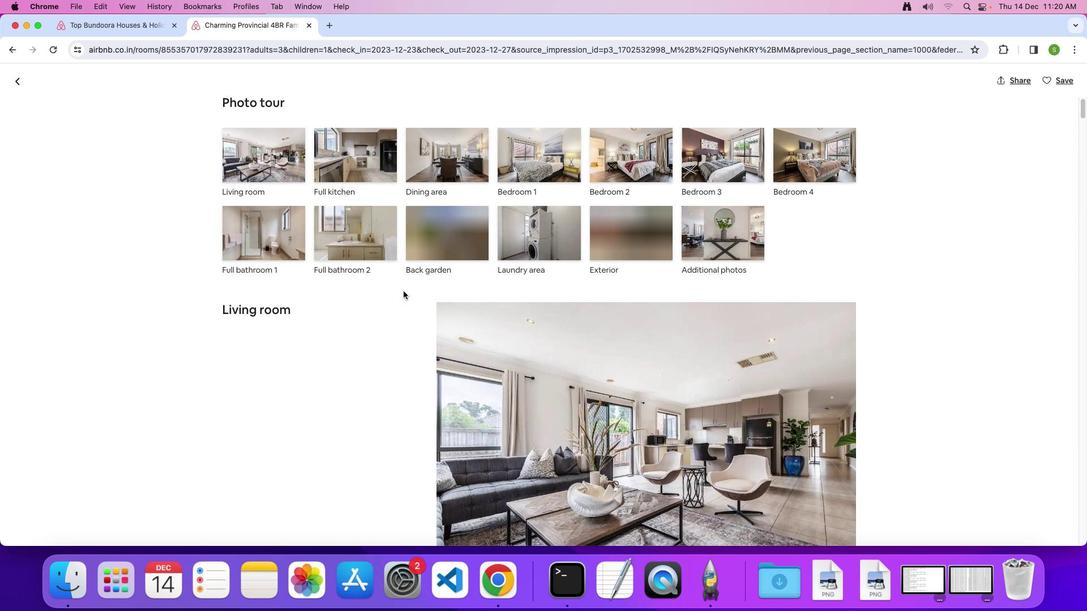 
Action: Mouse scrolled (403, 291) with delta (0, 0)
Screenshot: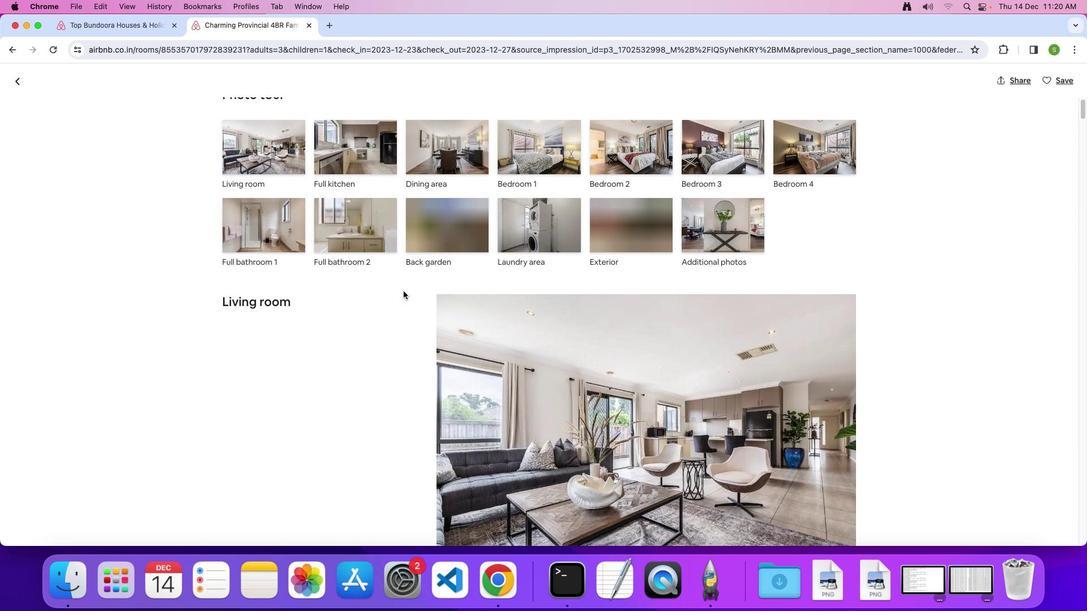 
Action: Mouse scrolled (403, 291) with delta (0, 0)
Screenshot: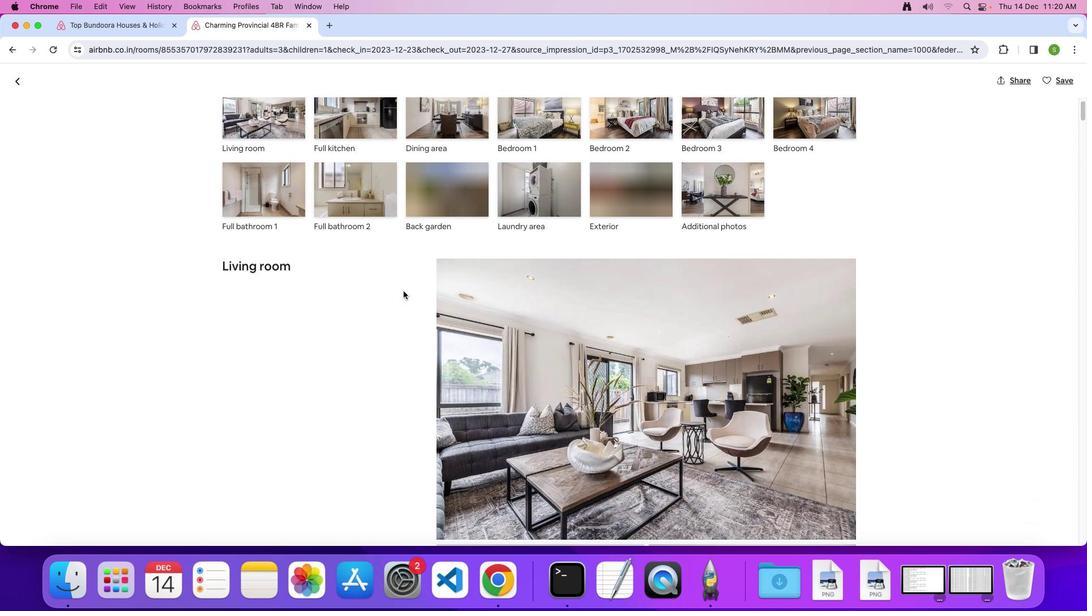 
Action: Mouse scrolled (403, 291) with delta (0, 0)
Screenshot: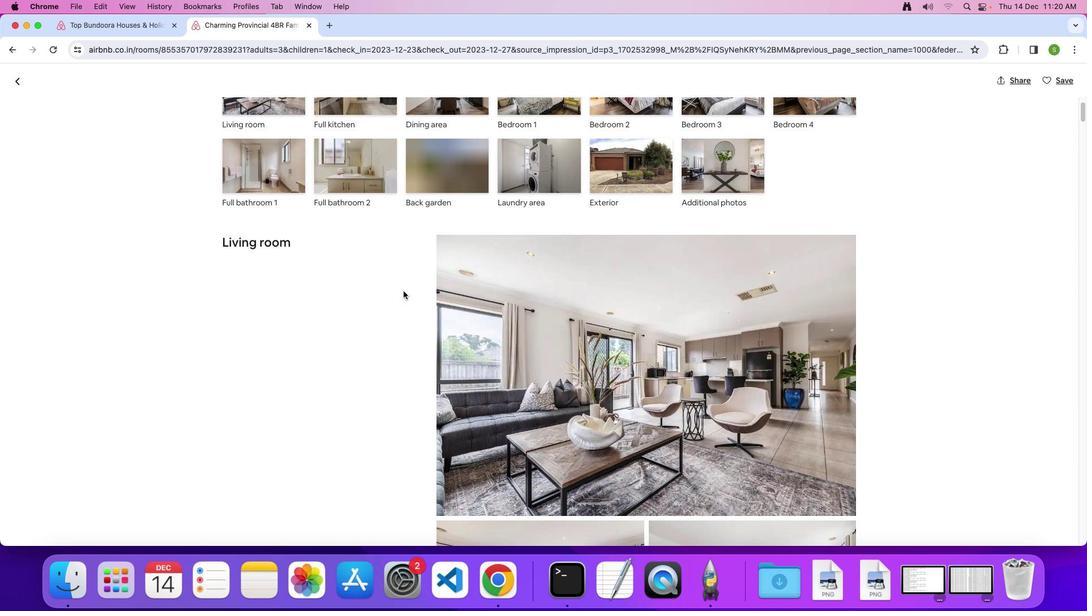 
Action: Mouse scrolled (403, 291) with delta (0, 0)
Screenshot: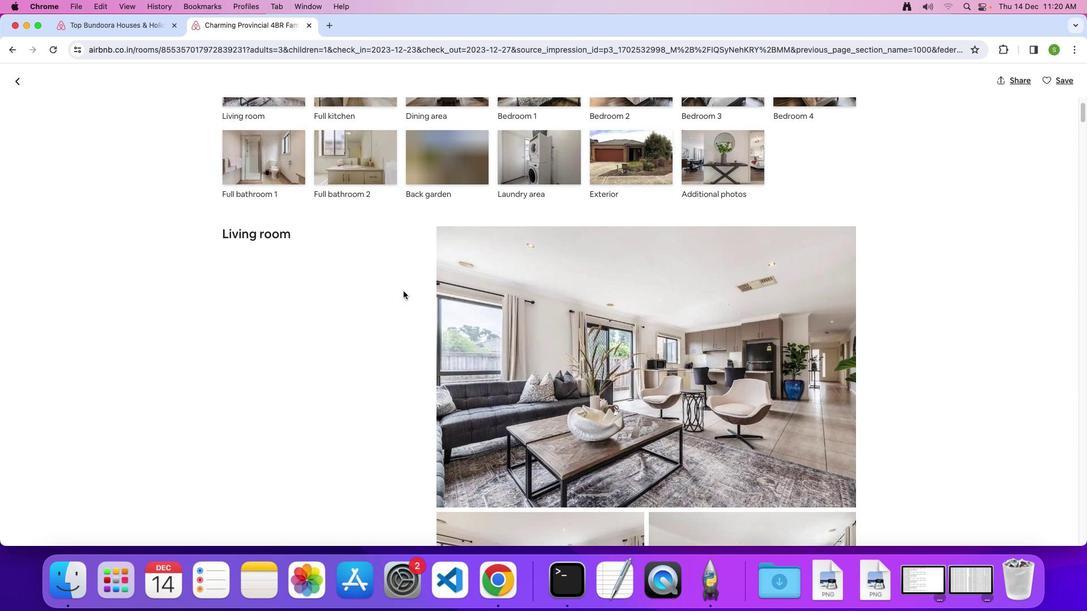 
Action: Mouse scrolled (403, 291) with delta (0, 0)
Screenshot: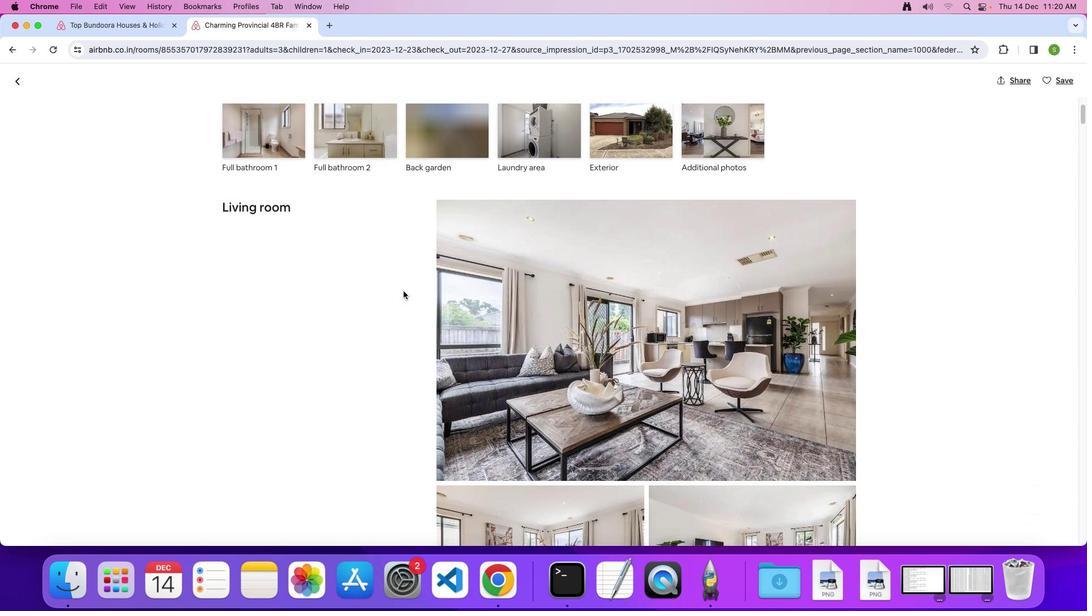 
Action: Mouse scrolled (403, 291) with delta (0, 0)
Screenshot: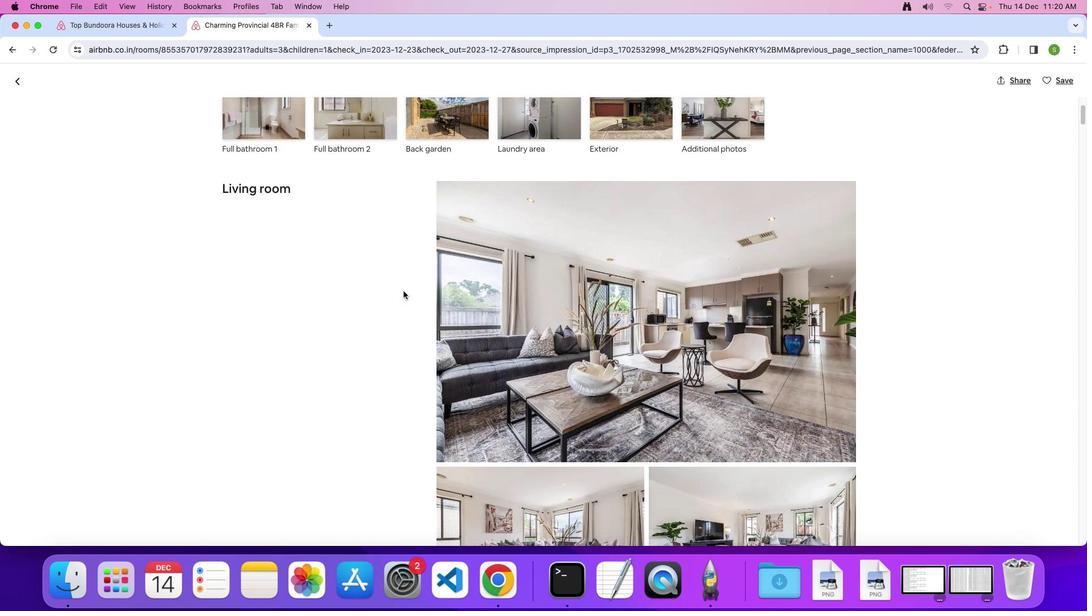 
Action: Mouse scrolled (403, 291) with delta (0, 0)
Screenshot: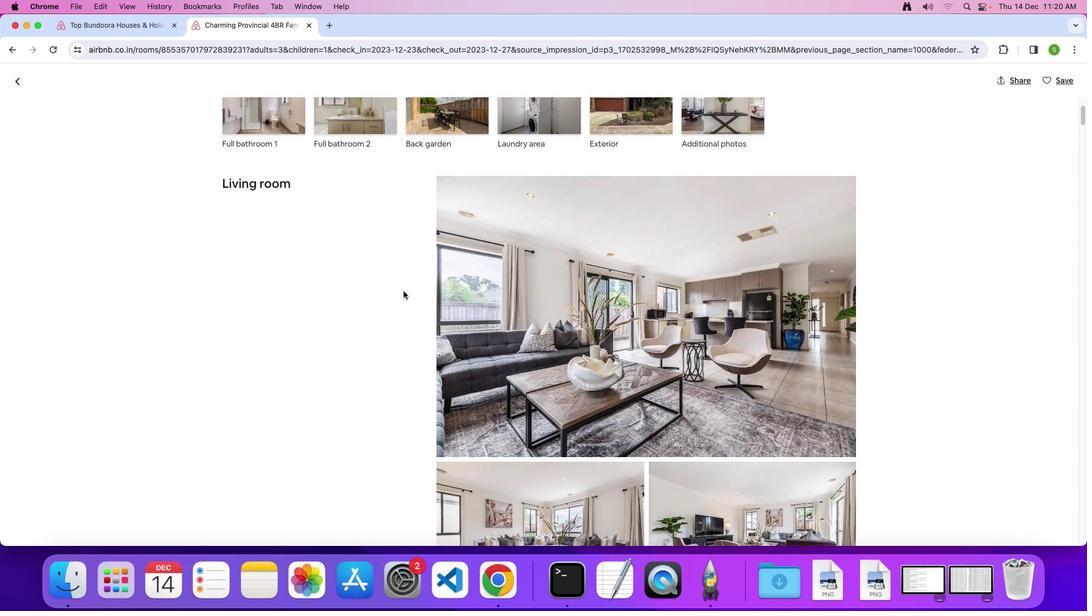 
Action: Mouse moved to (403, 291)
Screenshot: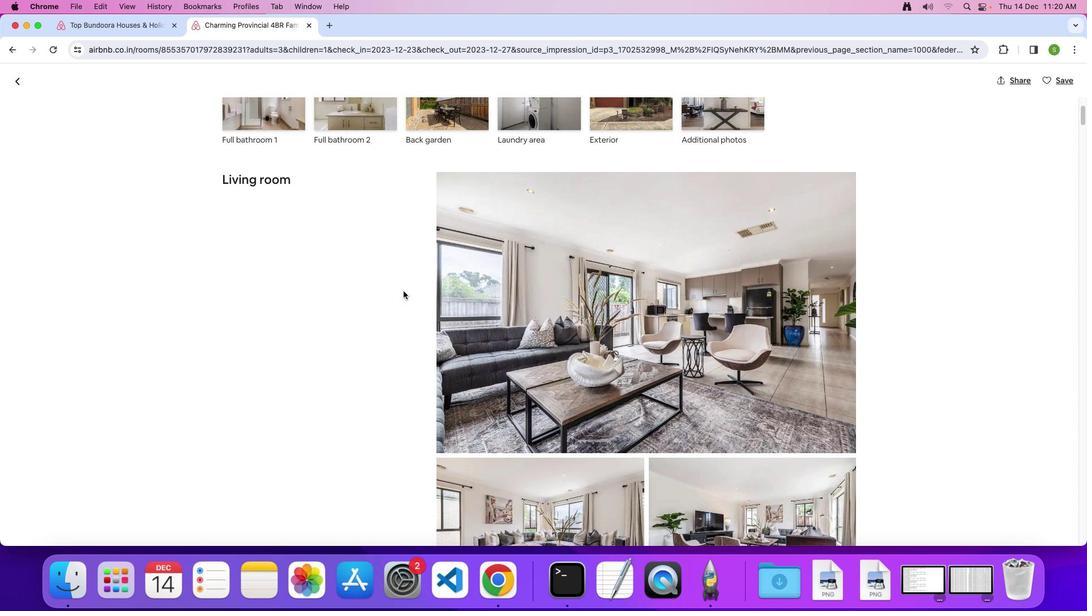 
Action: Mouse scrolled (403, 291) with delta (0, 0)
Screenshot: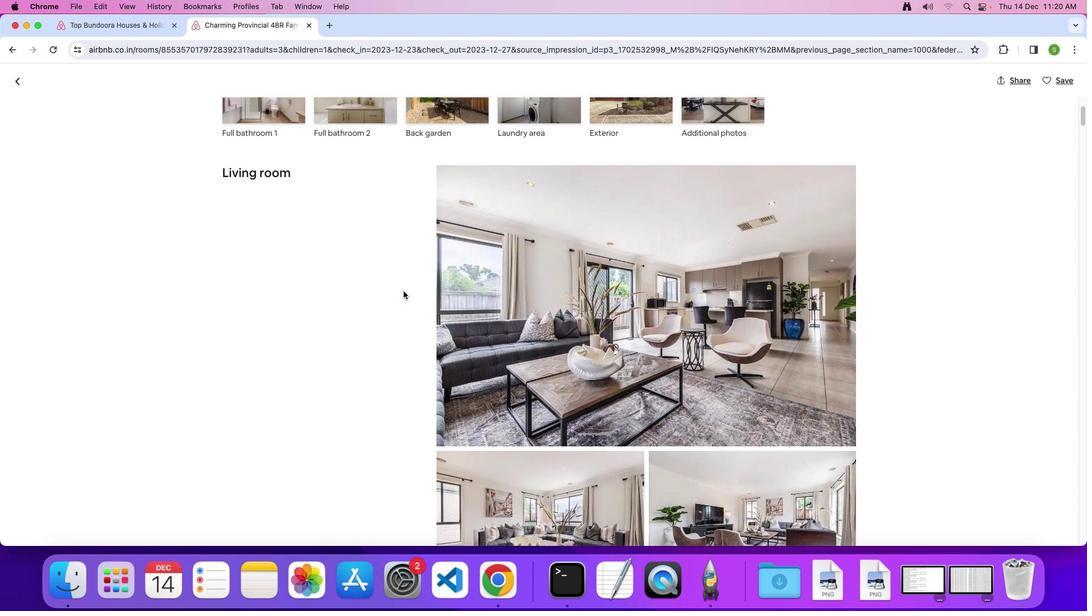 
Action: Mouse scrolled (403, 291) with delta (0, 0)
Screenshot: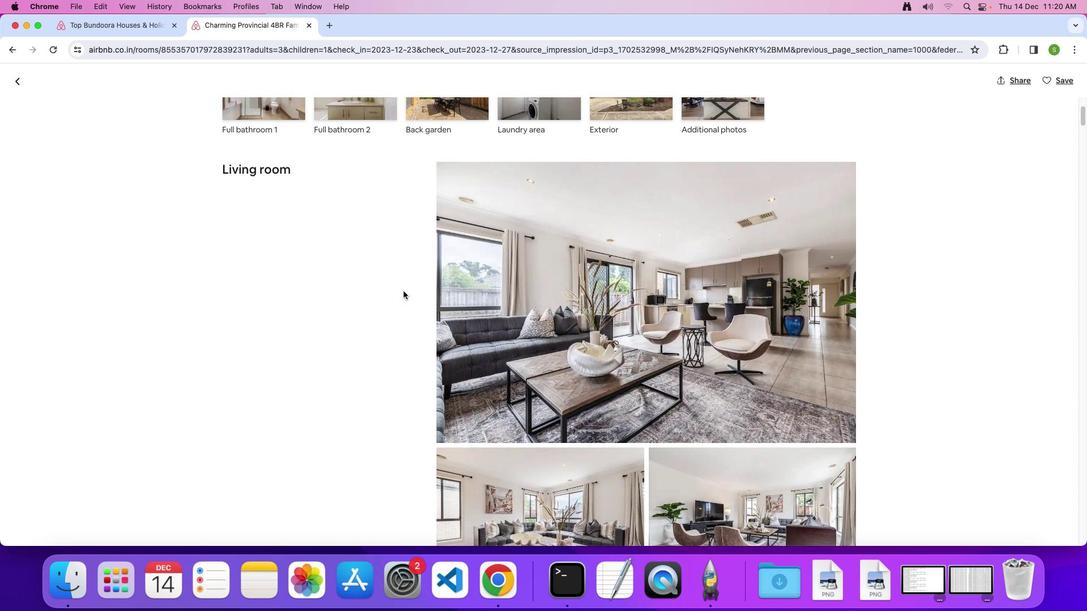 
Action: Mouse scrolled (403, 291) with delta (0, 0)
Screenshot: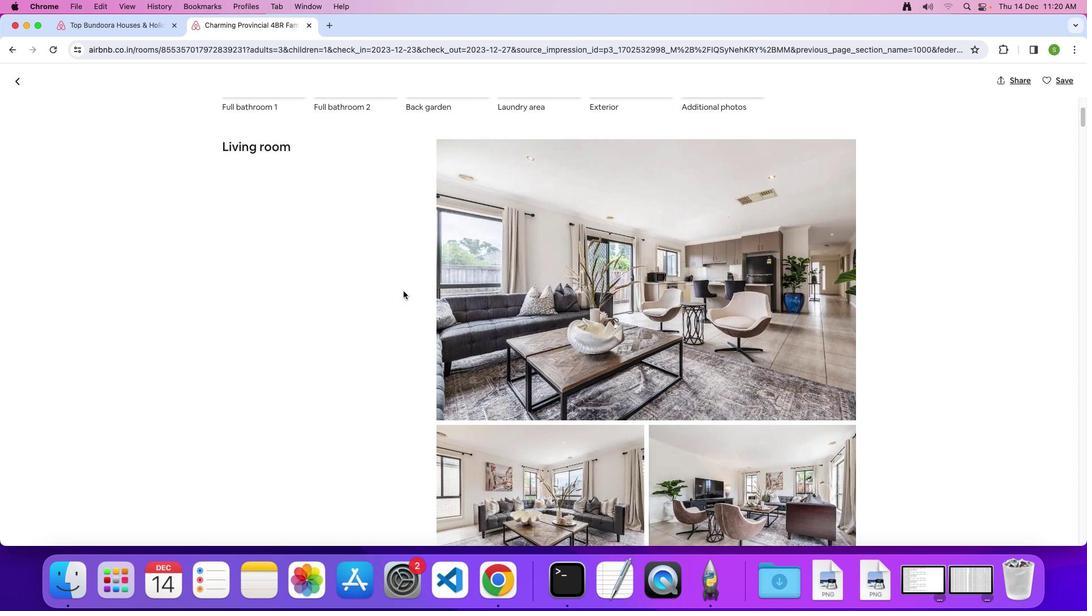
Action: Mouse moved to (403, 291)
Screenshot: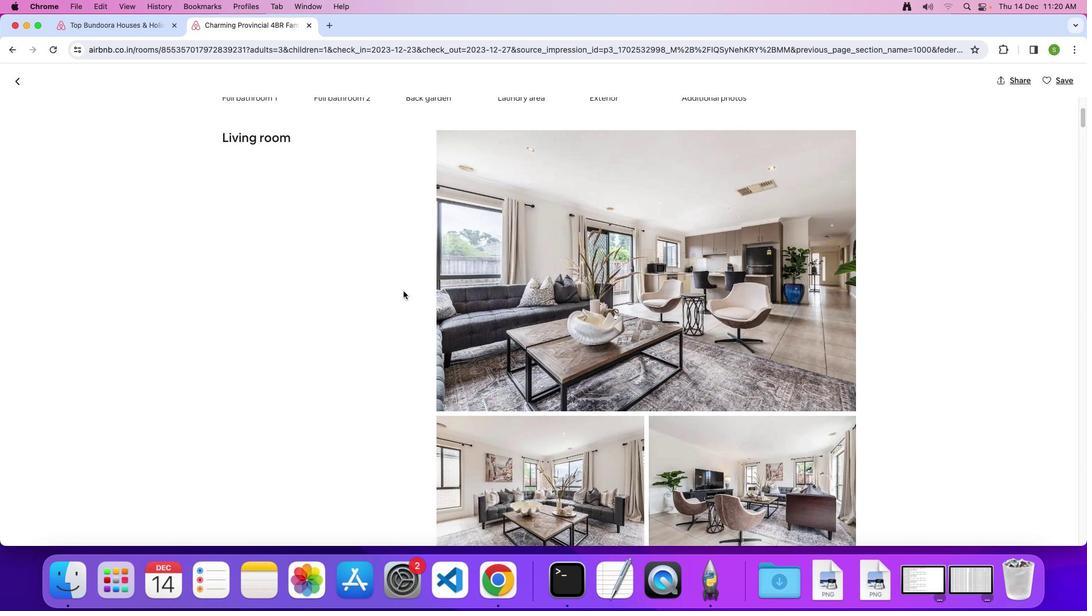 
Action: Mouse scrolled (403, 291) with delta (0, 0)
Screenshot: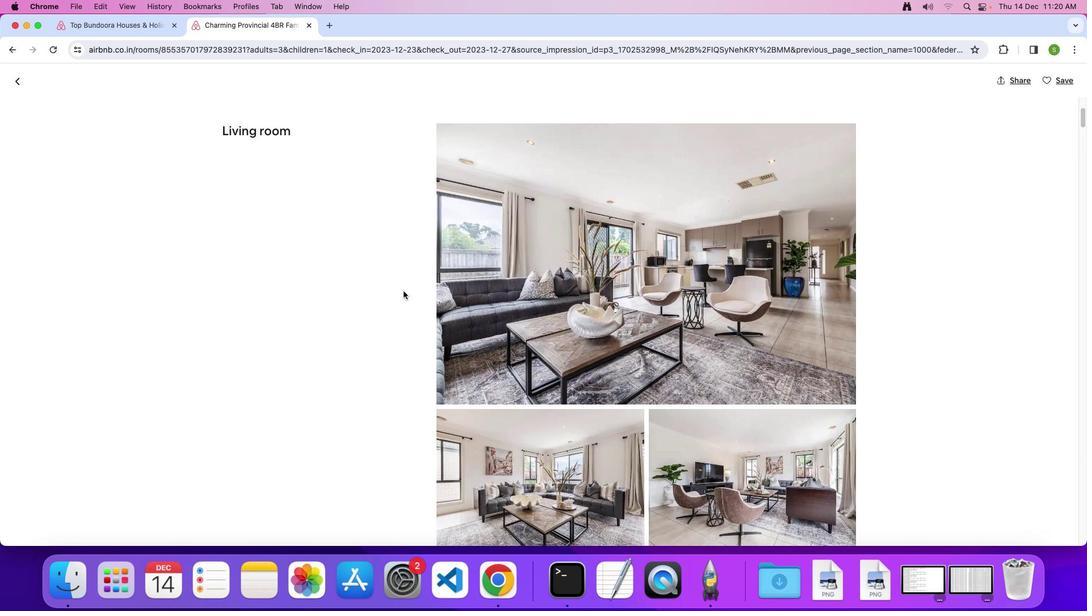 
Action: Mouse moved to (403, 291)
Screenshot: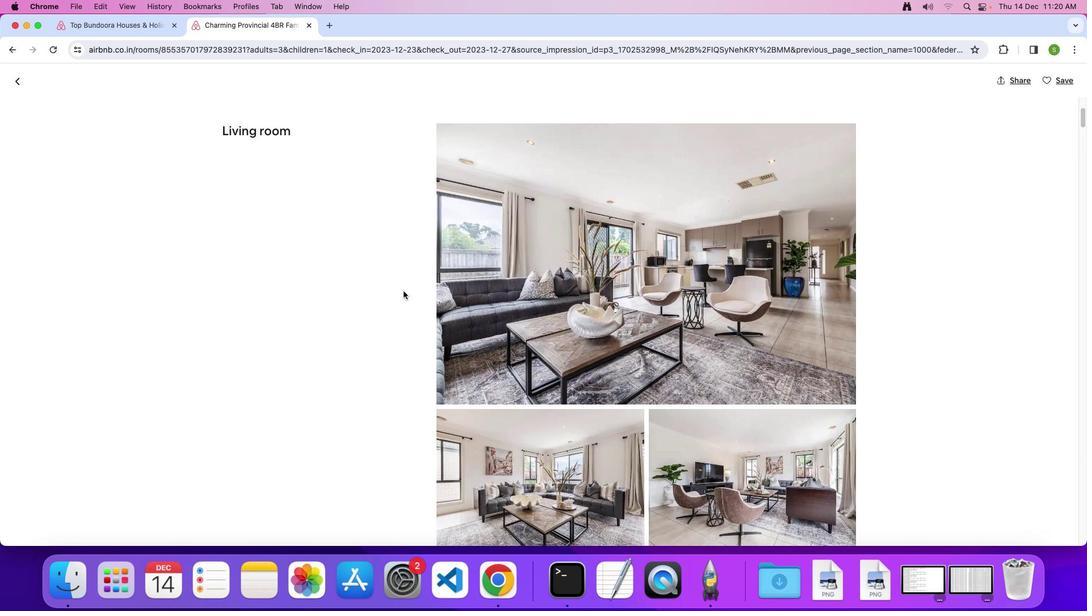 
Action: Mouse scrolled (403, 291) with delta (0, 0)
Screenshot: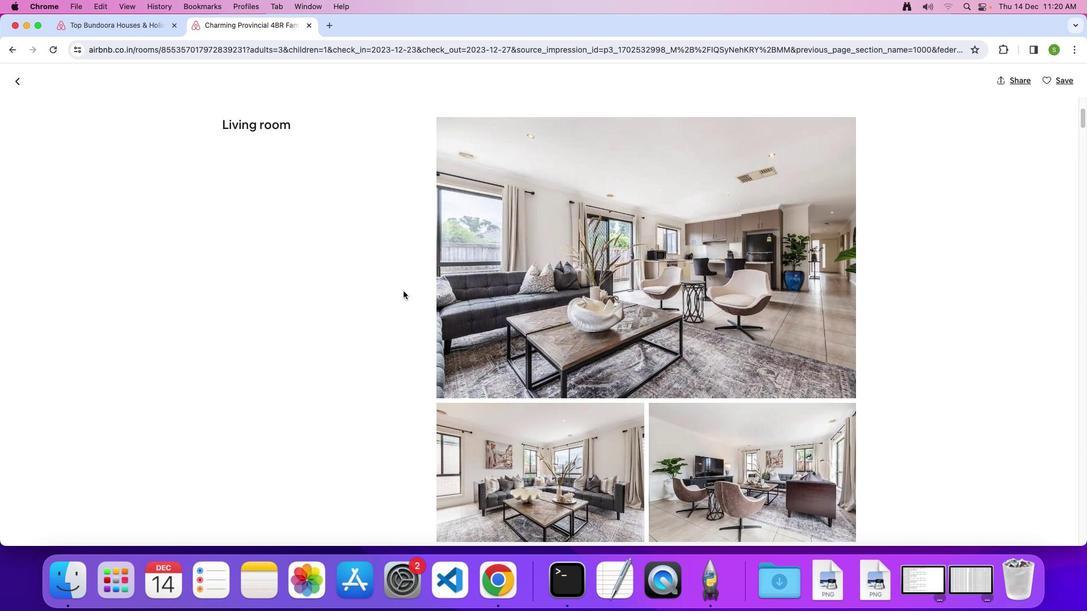 
Action: Mouse moved to (403, 291)
Screenshot: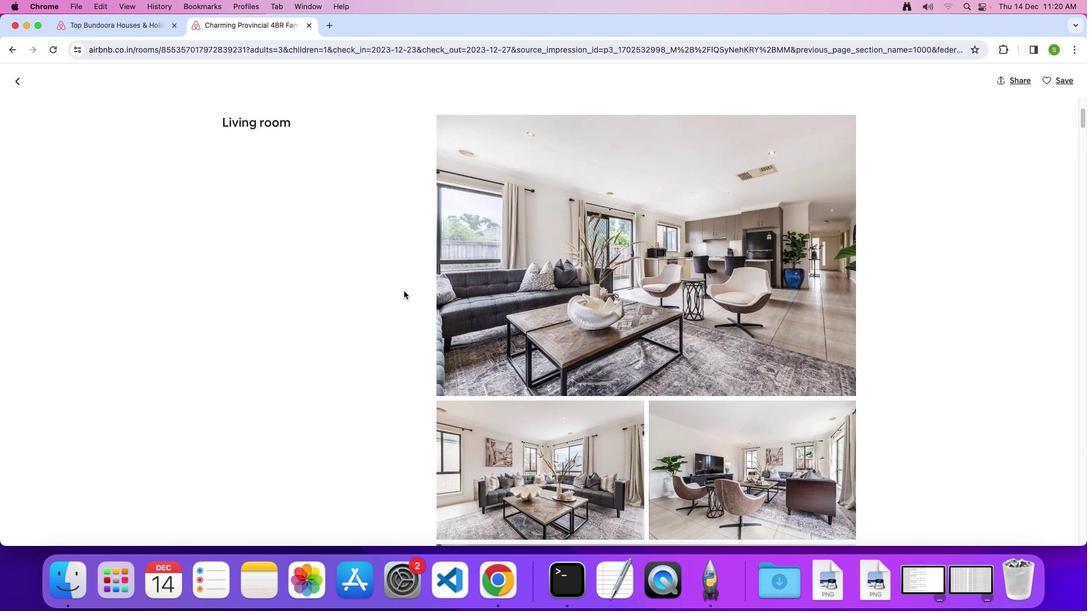 
Action: Mouse scrolled (403, 291) with delta (0, 0)
Screenshot: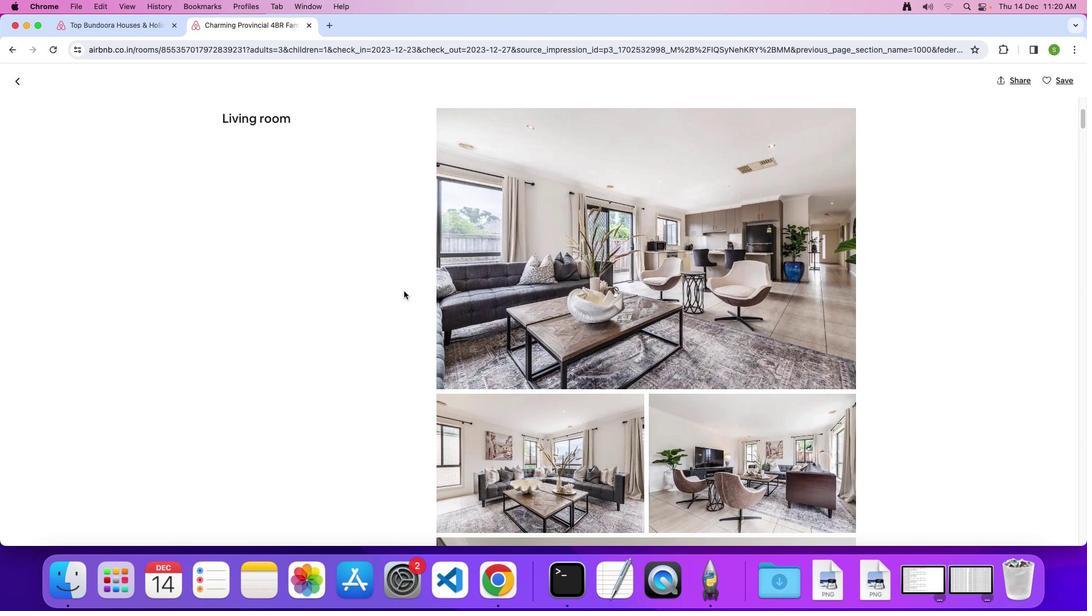 
Action: Mouse scrolled (403, 291) with delta (0, 0)
Screenshot: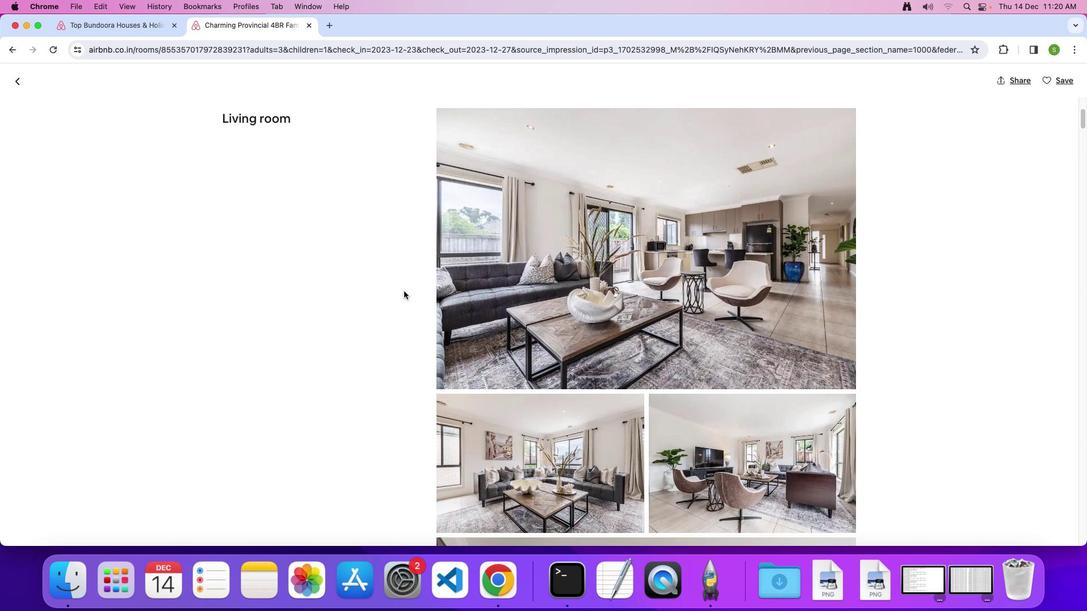 
Action: Mouse scrolled (403, 291) with delta (0, 0)
Screenshot: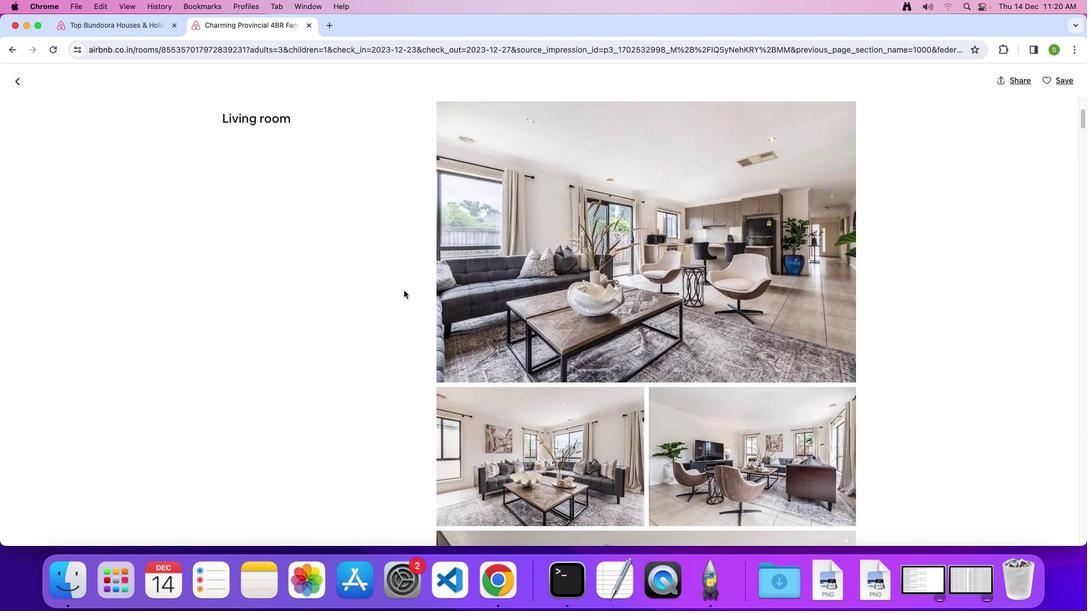 
Action: Mouse moved to (403, 291)
Screenshot: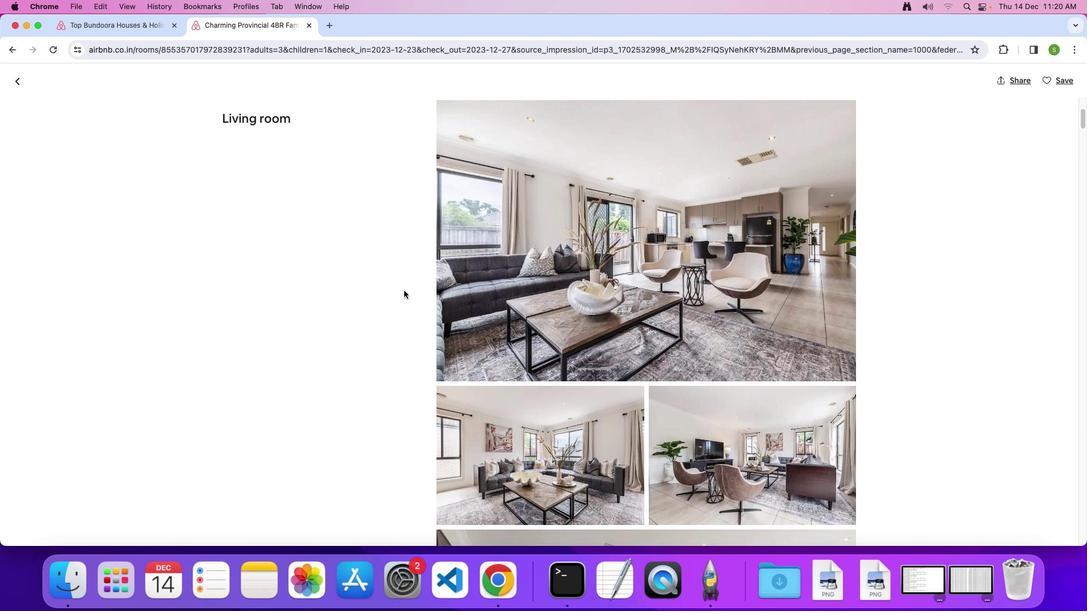
Action: Mouse scrolled (403, 291) with delta (0, 0)
Screenshot: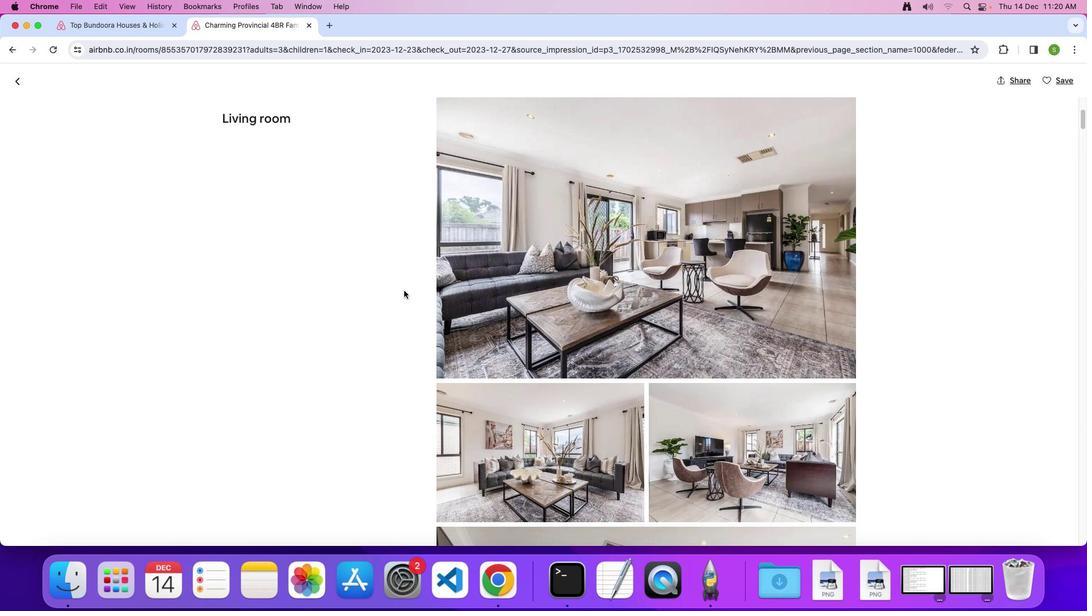 
Action: Mouse moved to (403, 291)
Screenshot: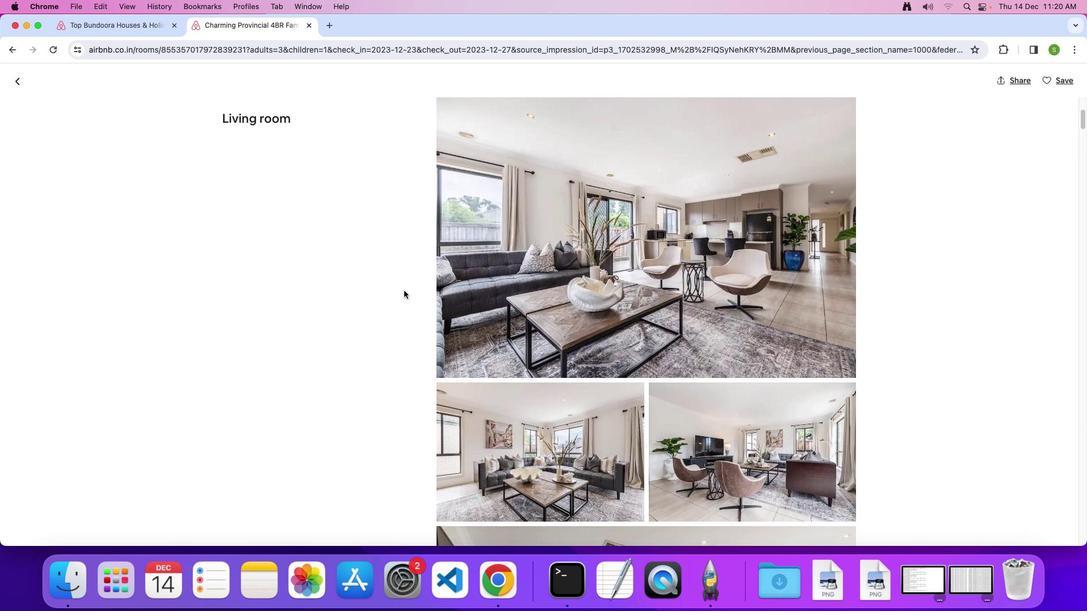 
Action: Mouse scrolled (403, 291) with delta (0, 0)
Screenshot: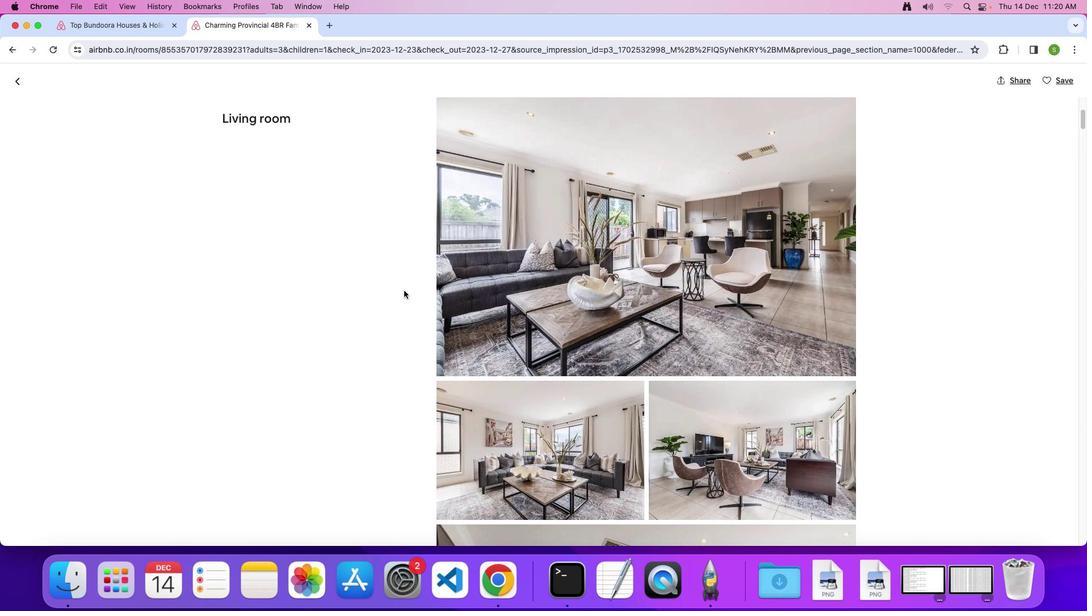 
Action: Mouse scrolled (403, 291) with delta (0, 0)
Screenshot: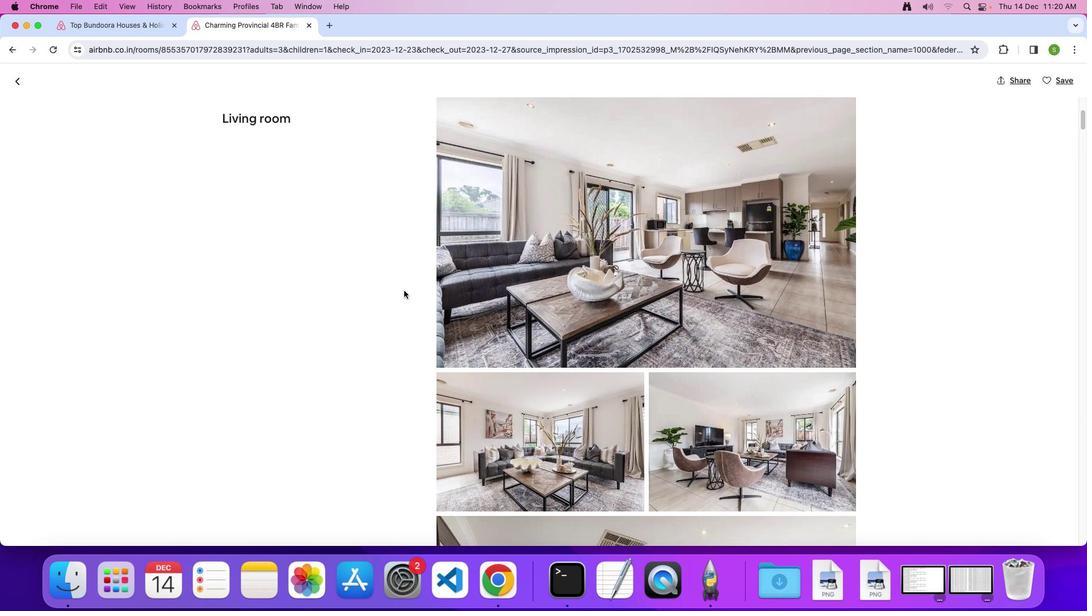 
Action: Mouse moved to (403, 291)
Screenshot: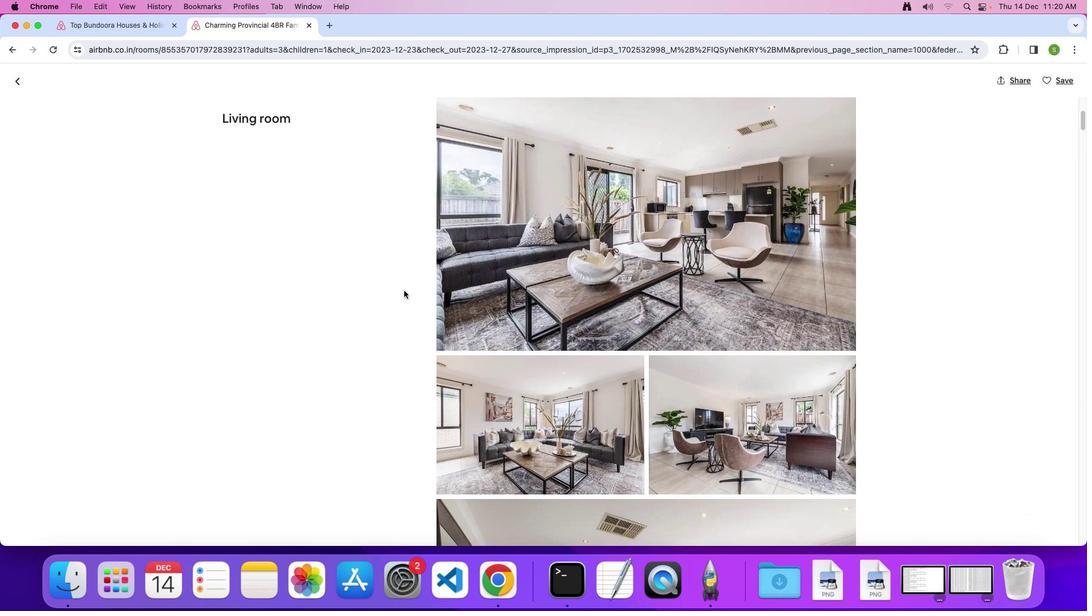 
Action: Mouse scrolled (403, 291) with delta (0, 0)
Screenshot: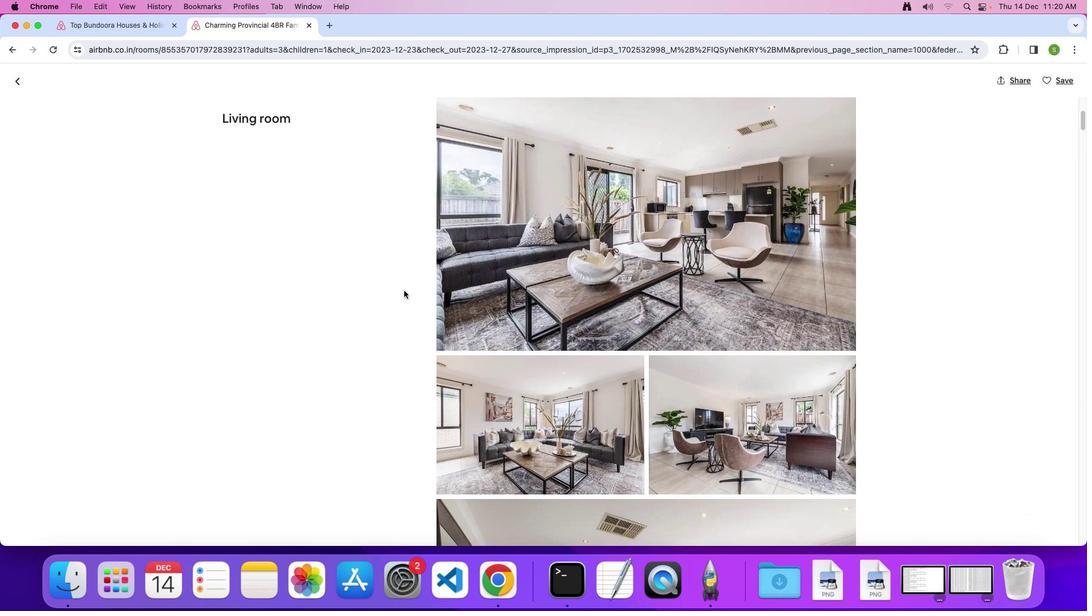 
Action: Mouse scrolled (403, 291) with delta (0, 0)
Screenshot: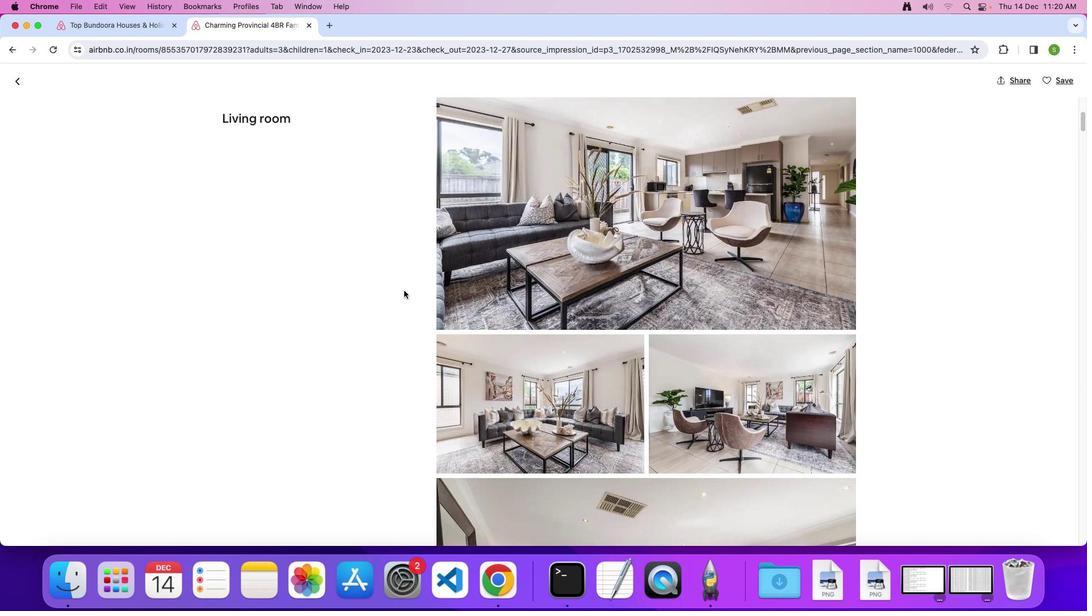 
Action: Mouse scrolled (403, 291) with delta (0, 0)
Screenshot: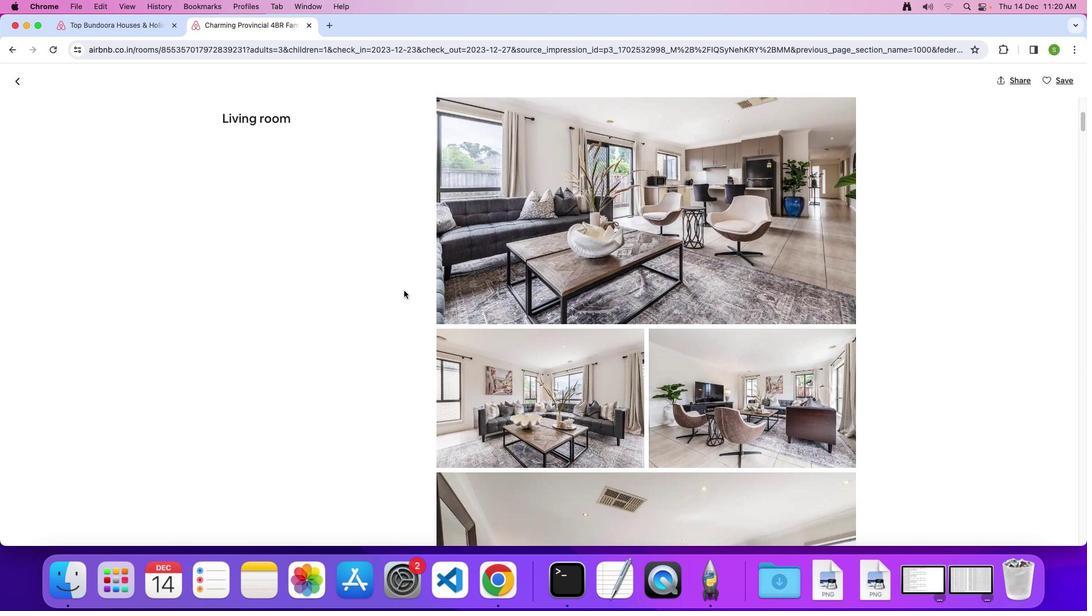 
Action: Mouse scrolled (403, 291) with delta (0, 0)
Screenshot: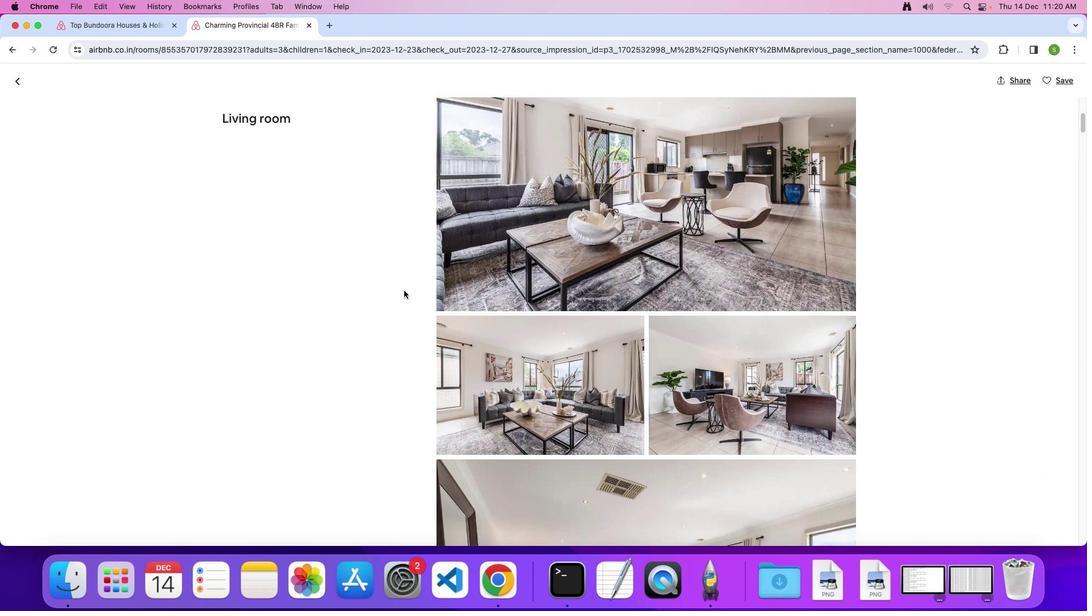 
Action: Mouse scrolled (403, 291) with delta (0, 0)
Screenshot: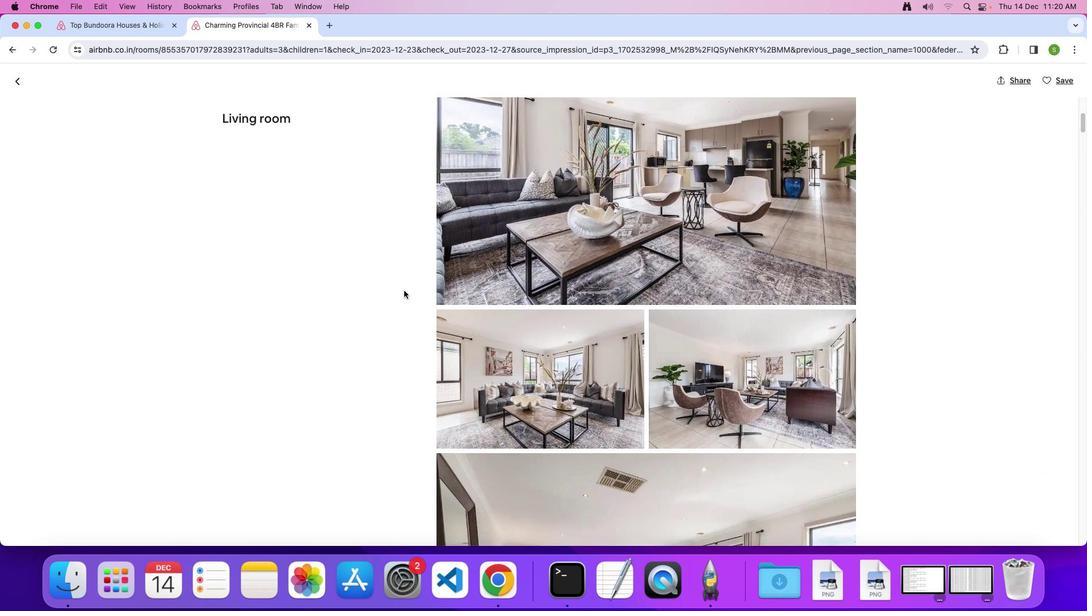 
Action: Mouse scrolled (403, 291) with delta (0, -1)
Screenshot: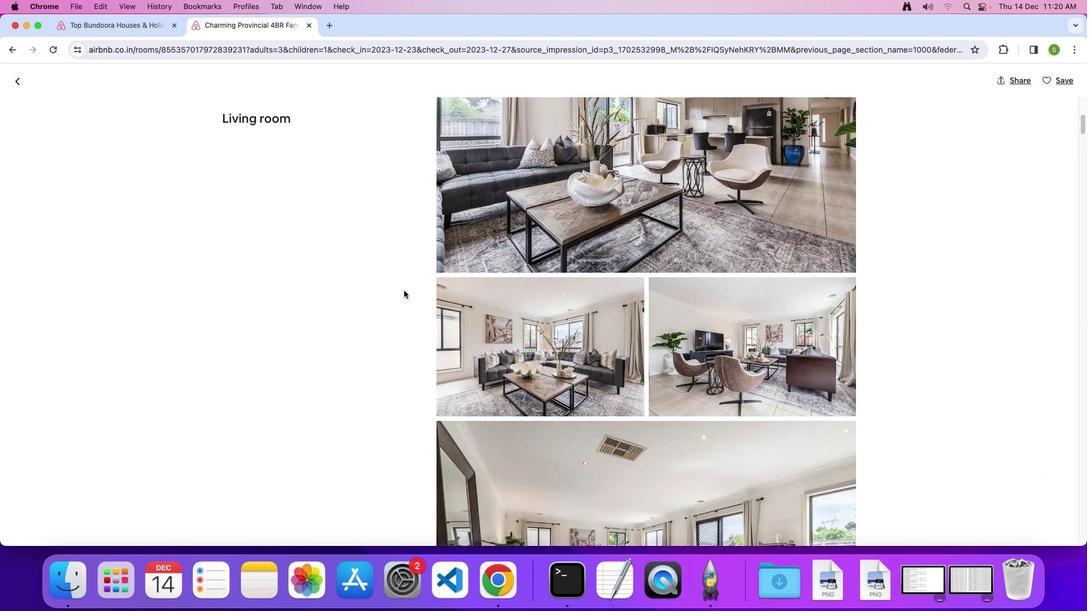 
Action: Mouse scrolled (403, 291) with delta (0, 0)
Screenshot: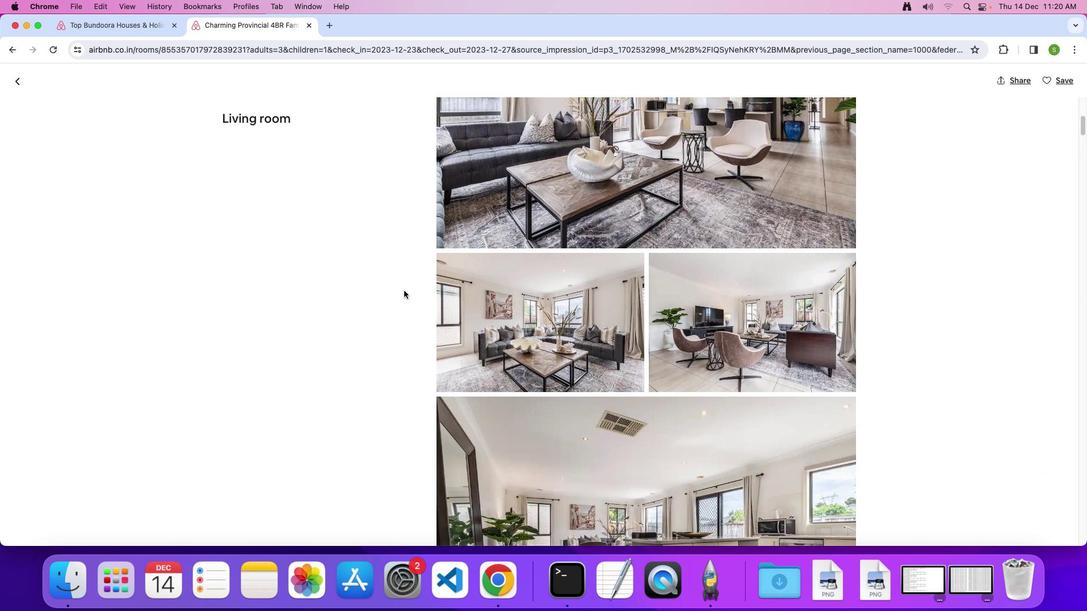 
Action: Mouse scrolled (403, 291) with delta (0, 0)
Screenshot: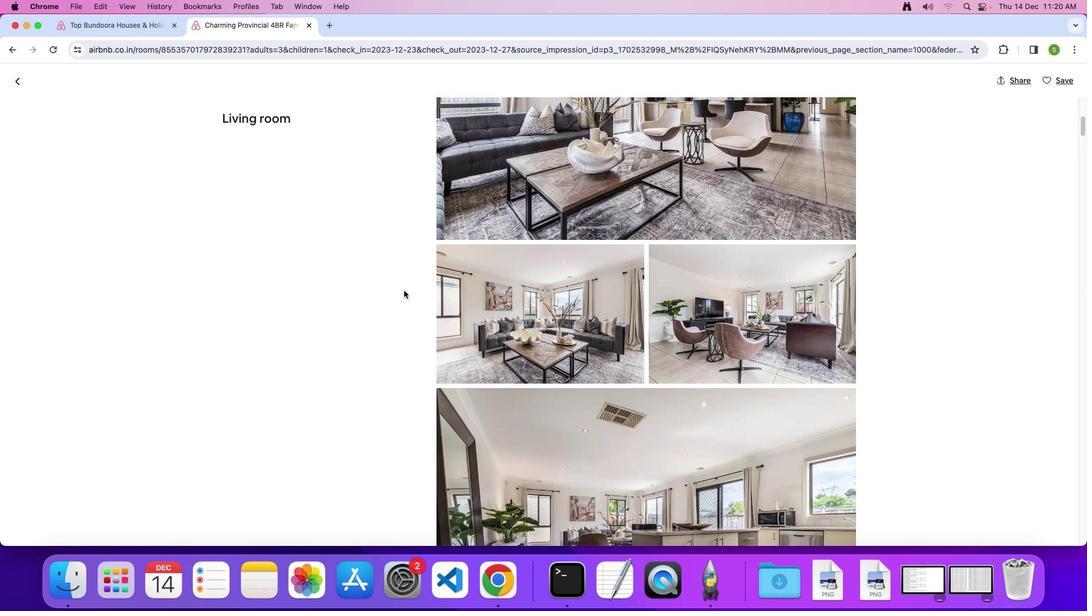 
Action: Mouse scrolled (403, 291) with delta (0, 0)
Screenshot: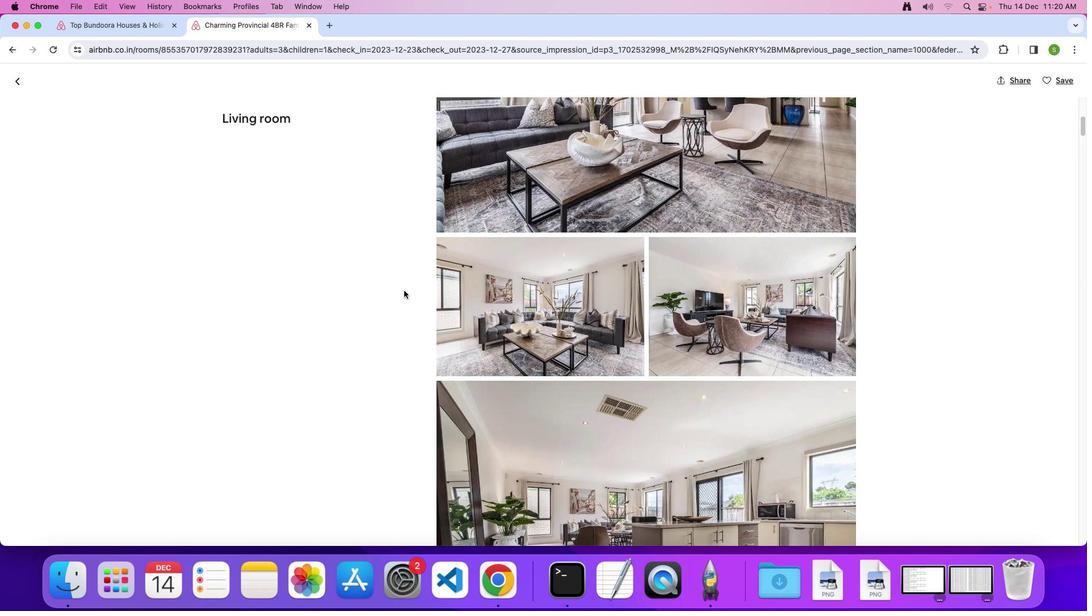 
Action: Mouse scrolled (403, 291) with delta (0, 0)
Screenshot: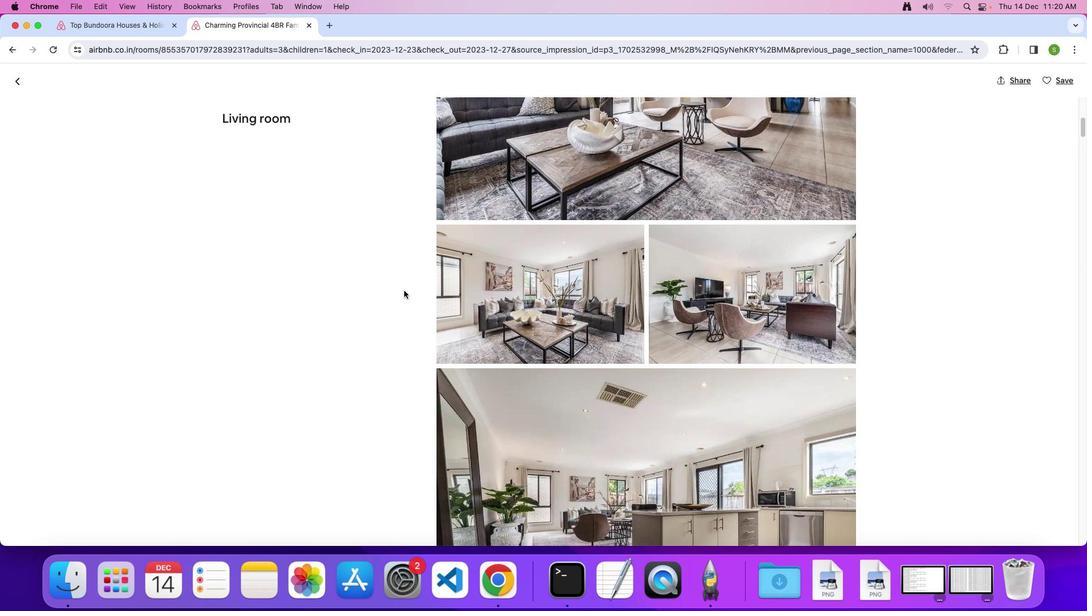 
Action: Mouse scrolled (403, 291) with delta (0, 0)
Screenshot: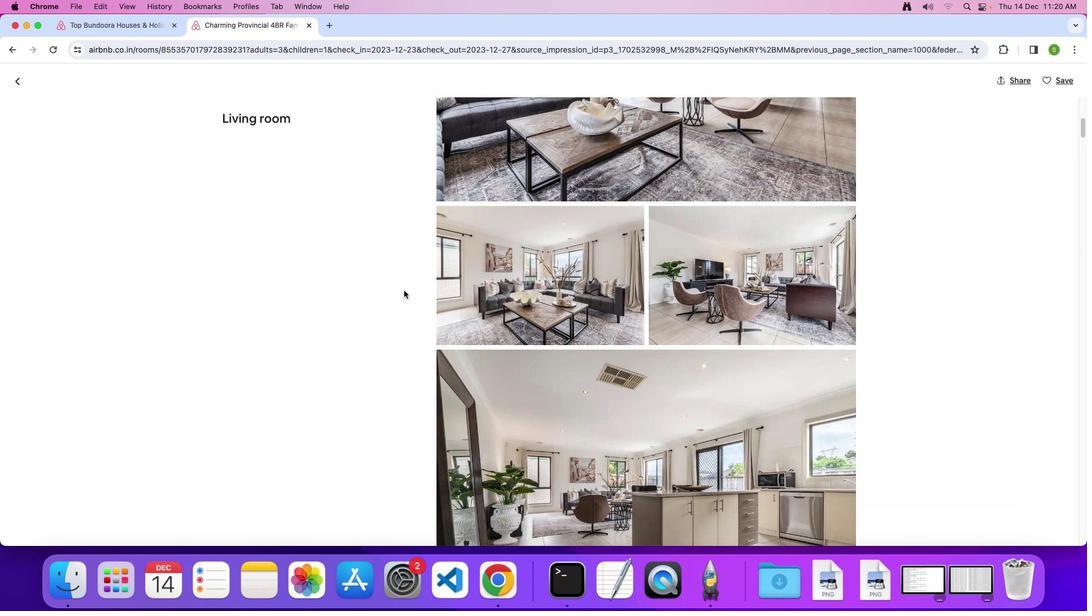 
Action: Mouse scrolled (403, 291) with delta (0, 0)
Screenshot: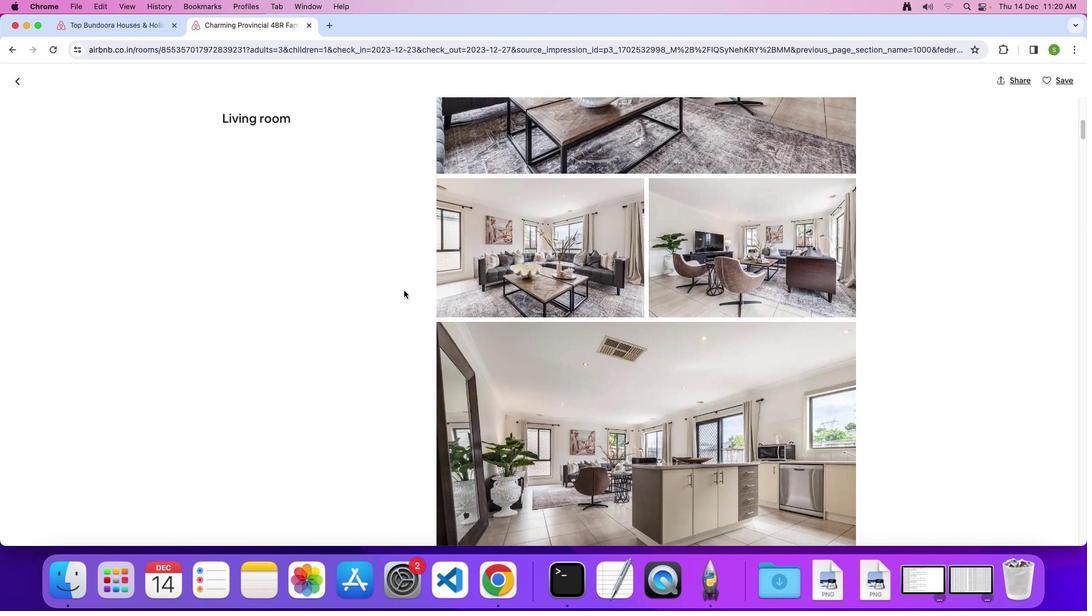 
Action: Mouse scrolled (403, 291) with delta (0, 0)
Screenshot: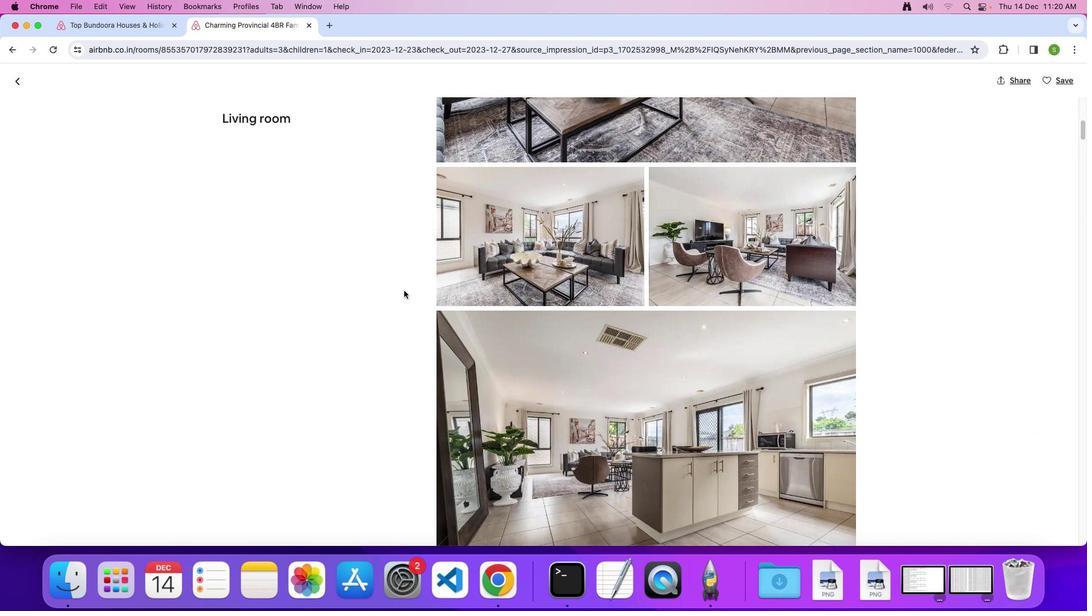 
Action: Mouse scrolled (403, 291) with delta (0, 0)
Screenshot: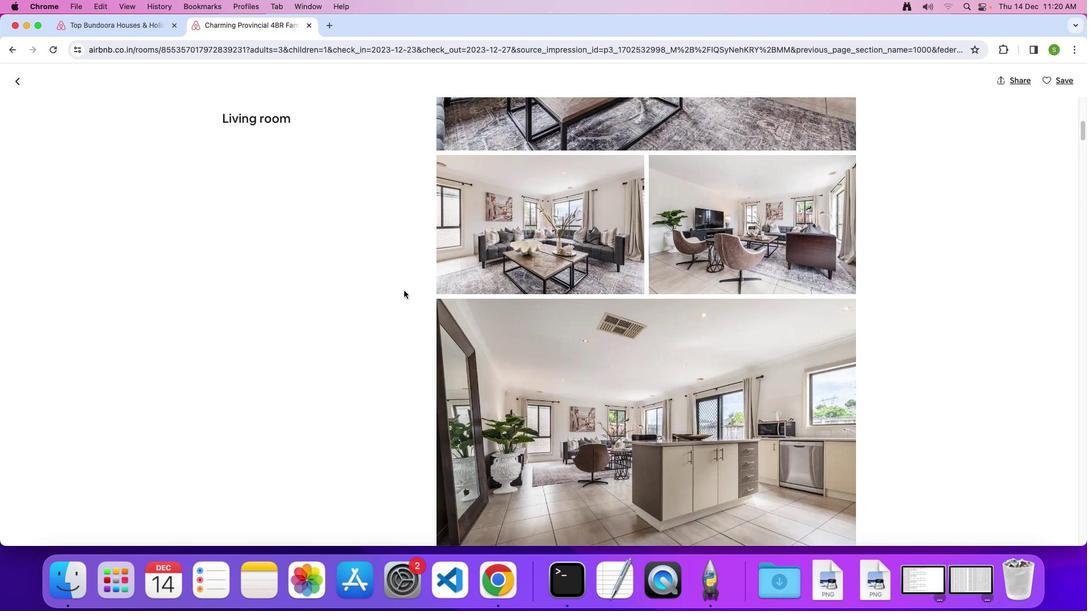 
Action: Mouse scrolled (403, 291) with delta (0, 0)
Screenshot: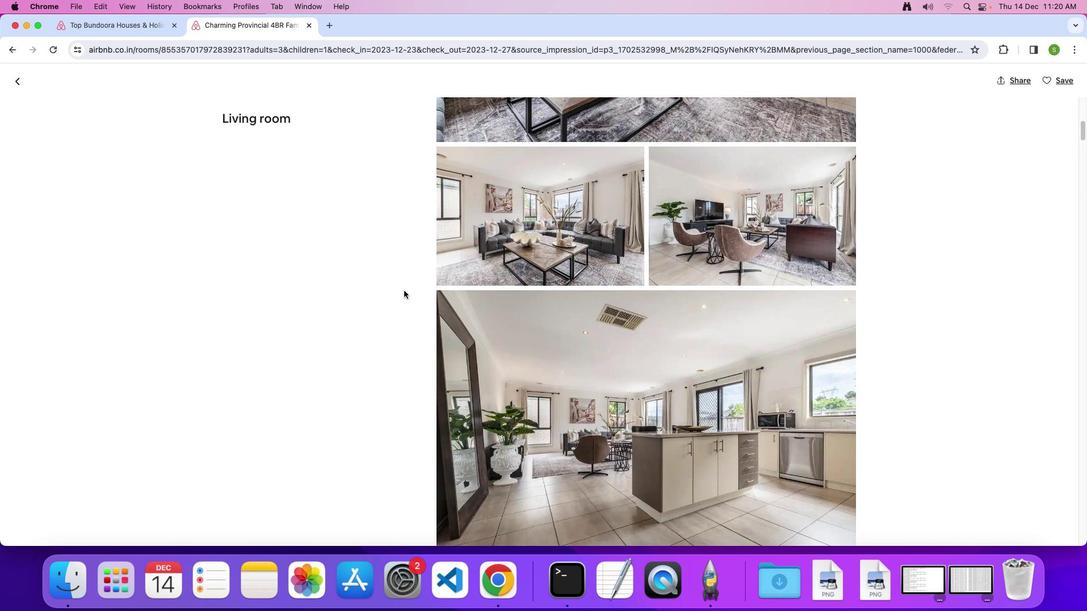 
Action: Mouse scrolled (403, 291) with delta (0, -1)
Screenshot: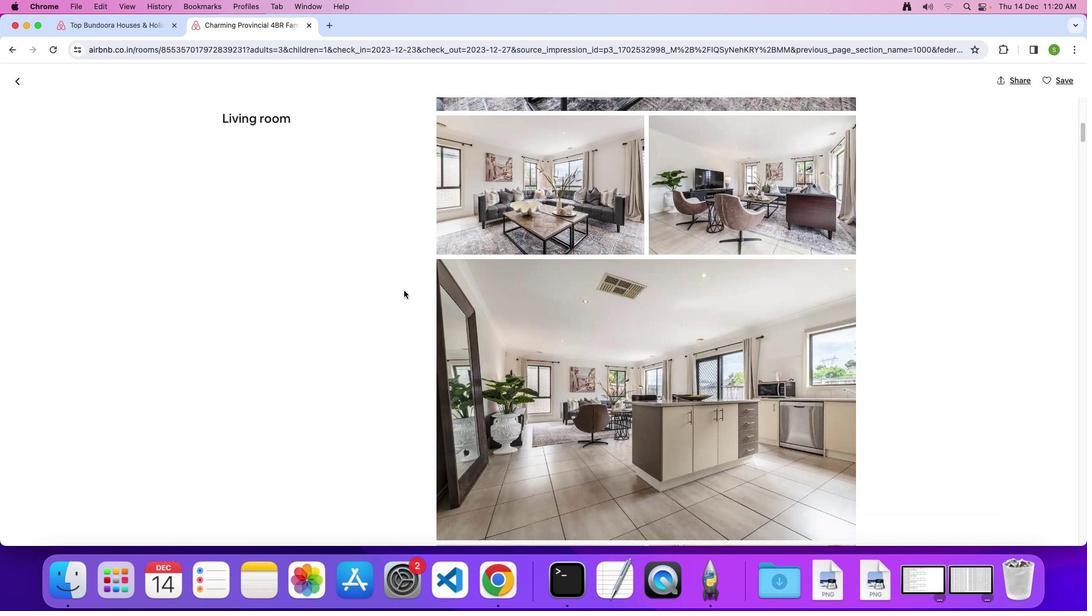 
Action: Mouse scrolled (403, 291) with delta (0, 0)
Screenshot: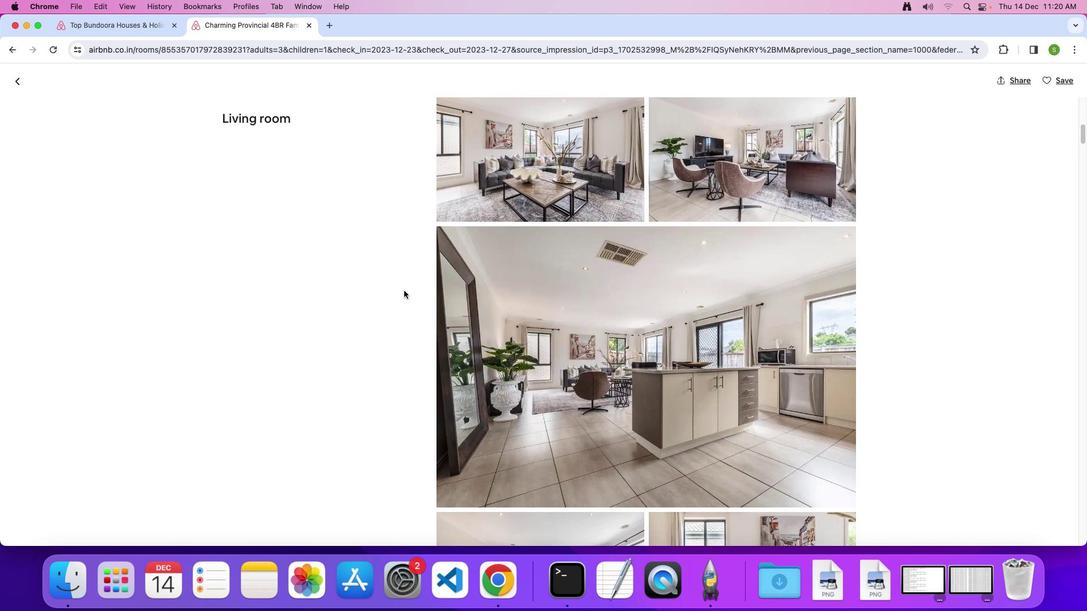 
Action: Mouse scrolled (403, 291) with delta (0, 0)
Screenshot: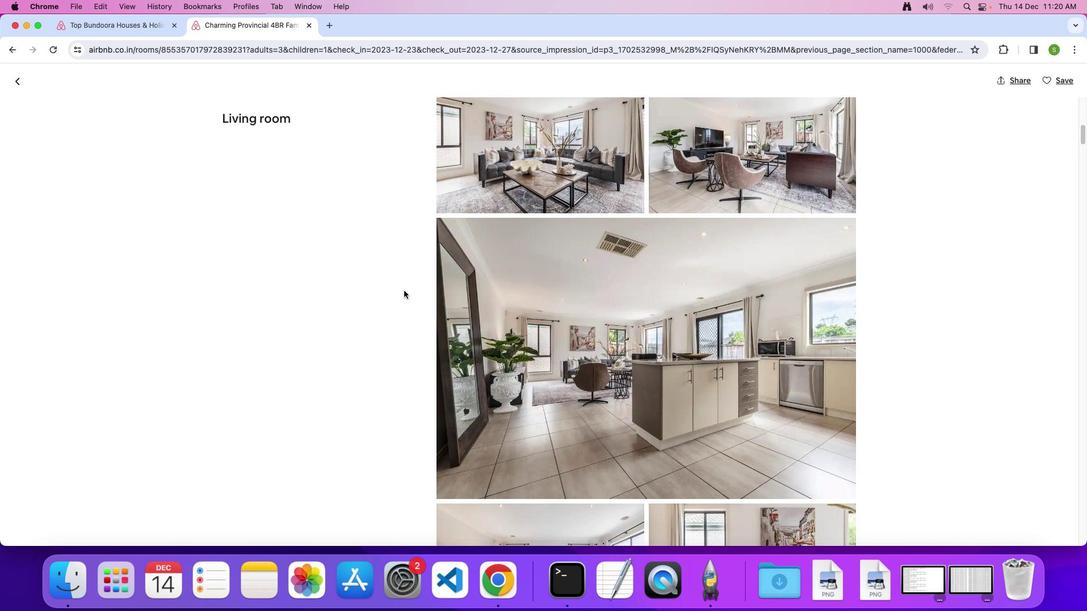 
Action: Mouse scrolled (403, 291) with delta (0, -1)
Screenshot: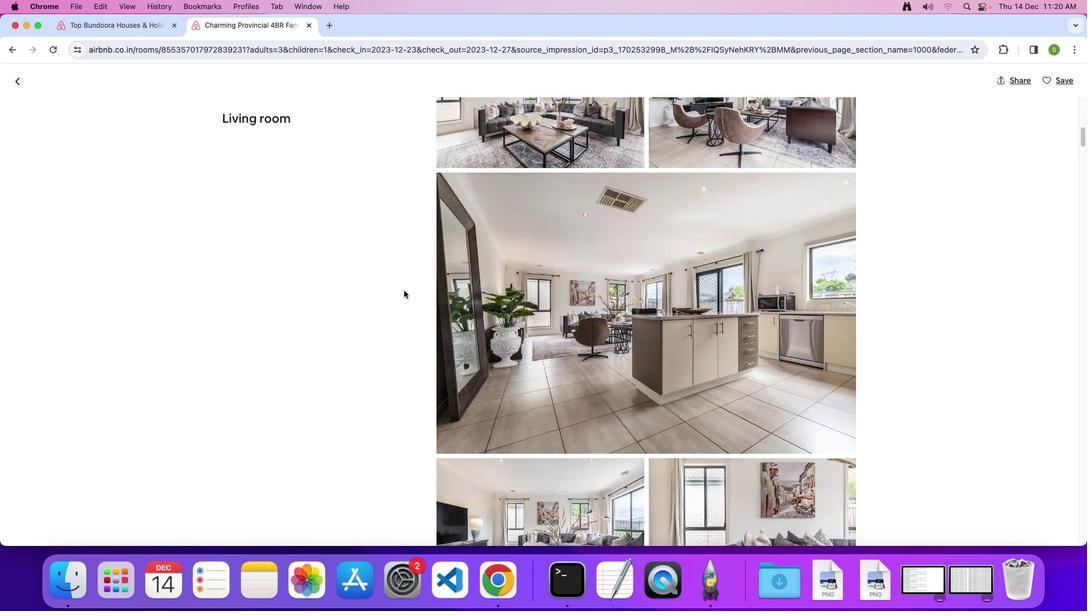 
Action: Mouse scrolled (403, 291) with delta (0, 0)
Screenshot: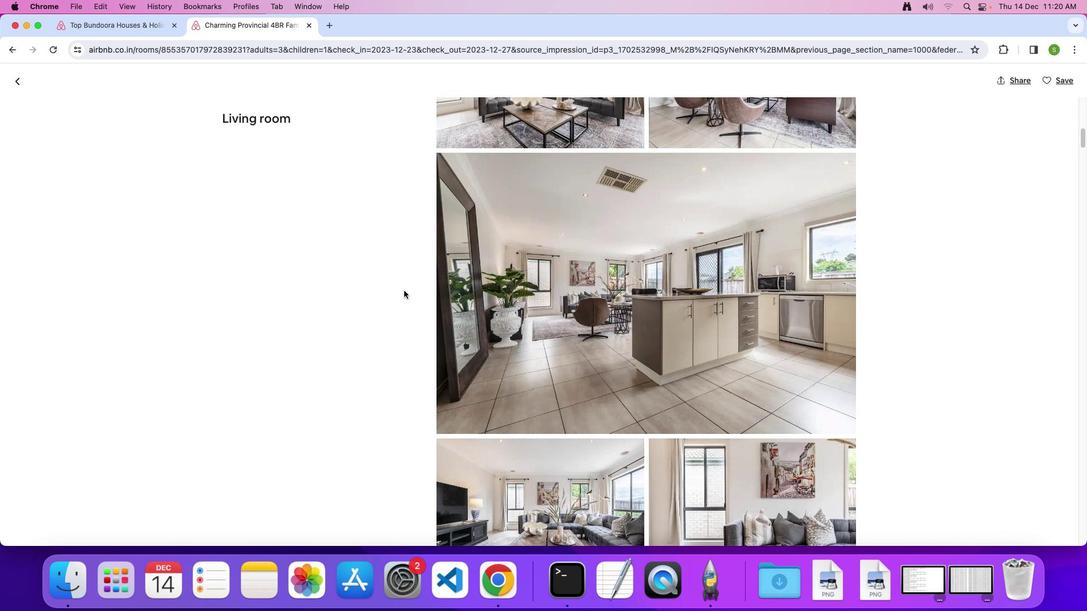 
Action: Mouse scrolled (403, 291) with delta (0, 0)
Screenshot: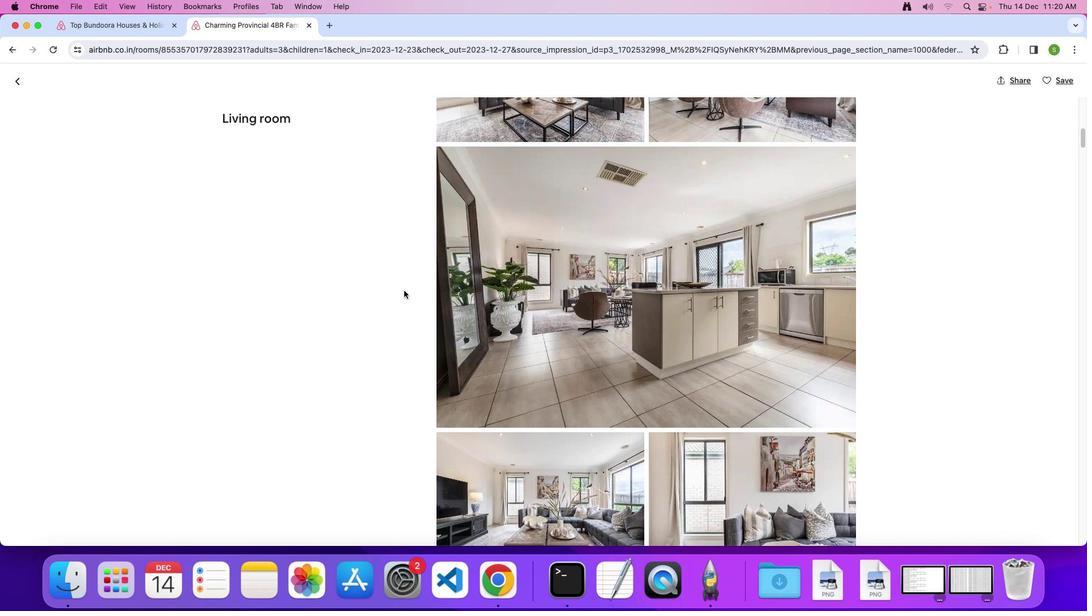 
Action: Mouse scrolled (403, 291) with delta (0, 0)
Screenshot: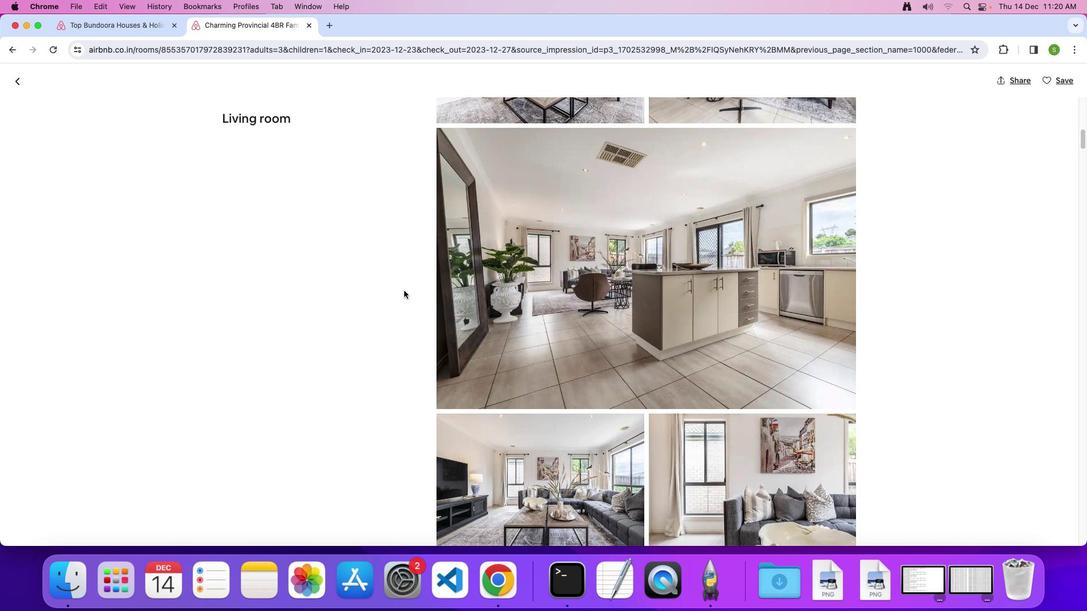 
Action: Mouse scrolled (403, 291) with delta (0, 0)
Screenshot: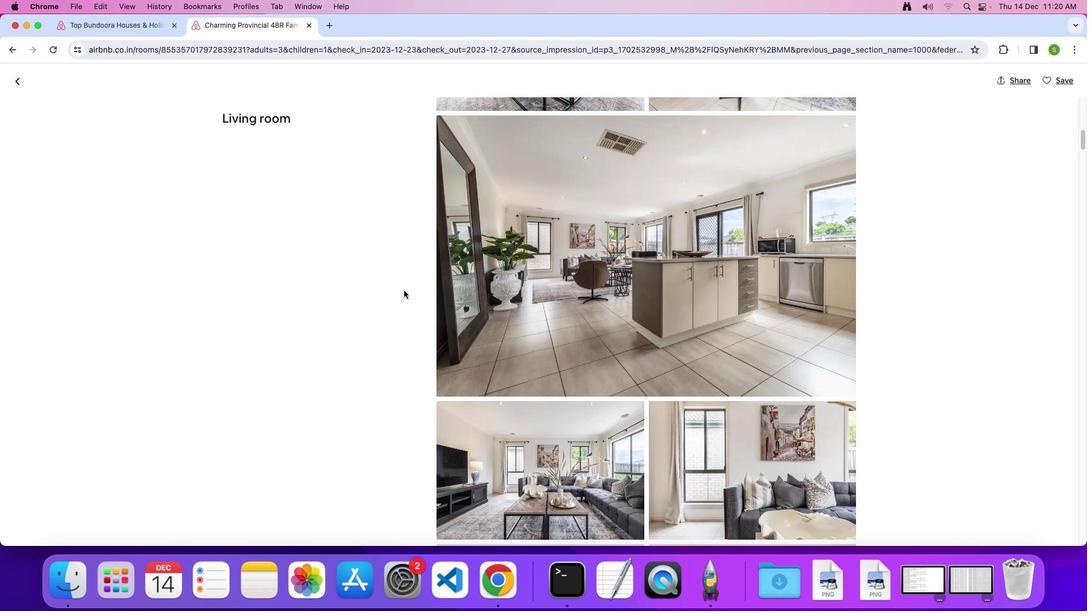 
Action: Mouse scrolled (403, 291) with delta (0, -1)
Screenshot: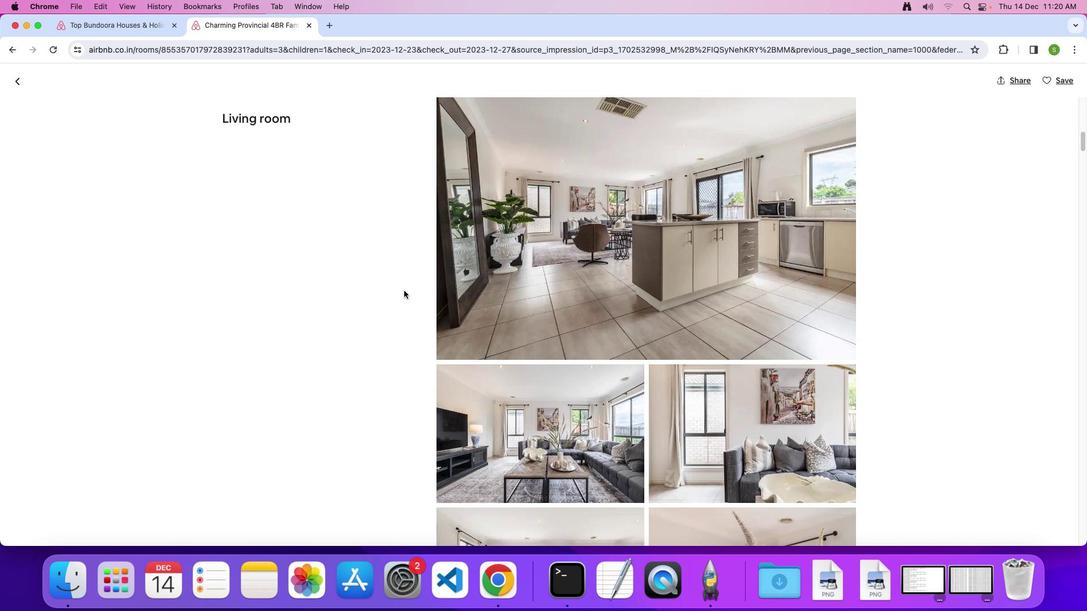 
Action: Mouse scrolled (403, 291) with delta (0, 0)
Screenshot: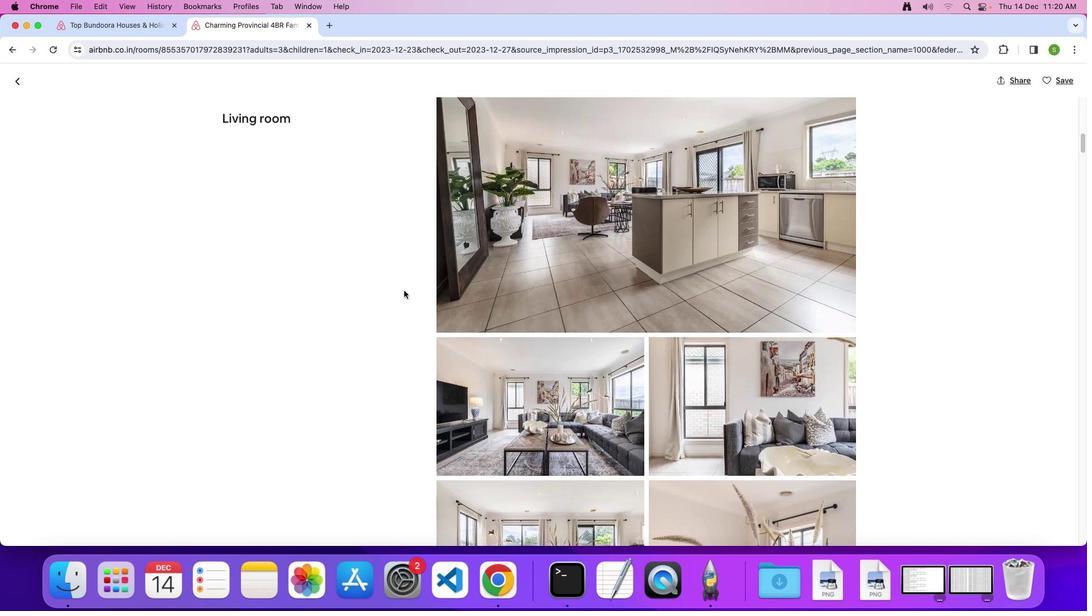 
Action: Mouse scrolled (403, 291) with delta (0, 0)
Screenshot: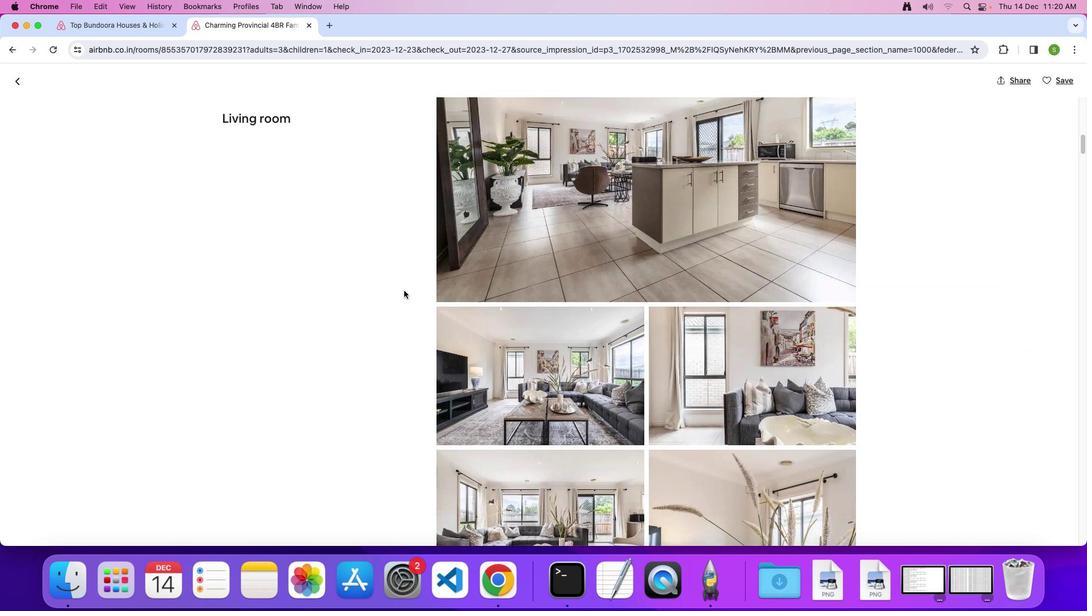 
Action: Mouse scrolled (403, 291) with delta (0, -1)
Screenshot: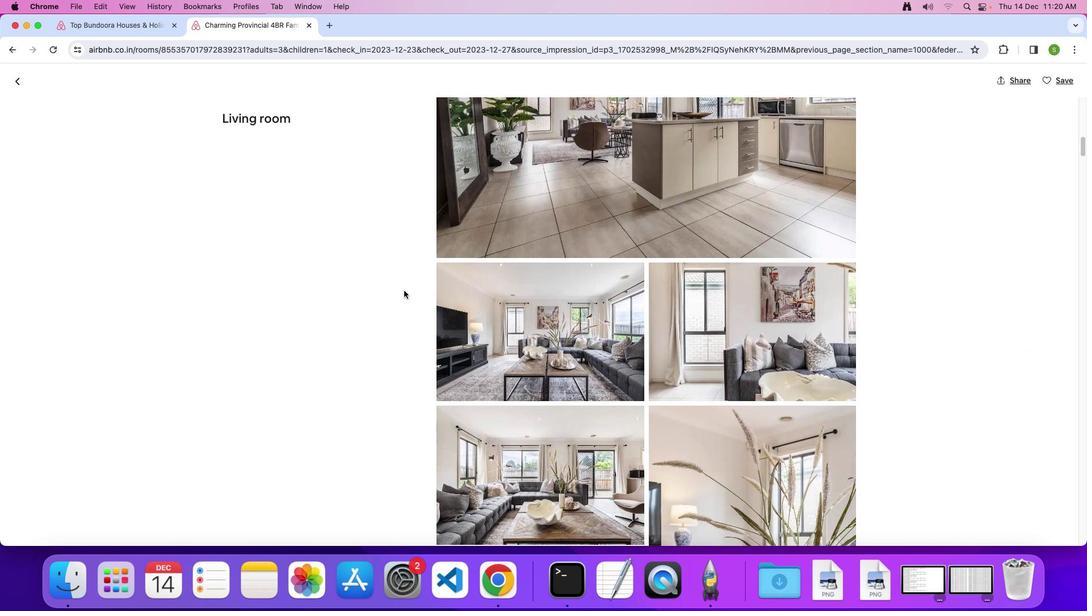 
Action: Mouse scrolled (403, 291) with delta (0, 0)
Screenshot: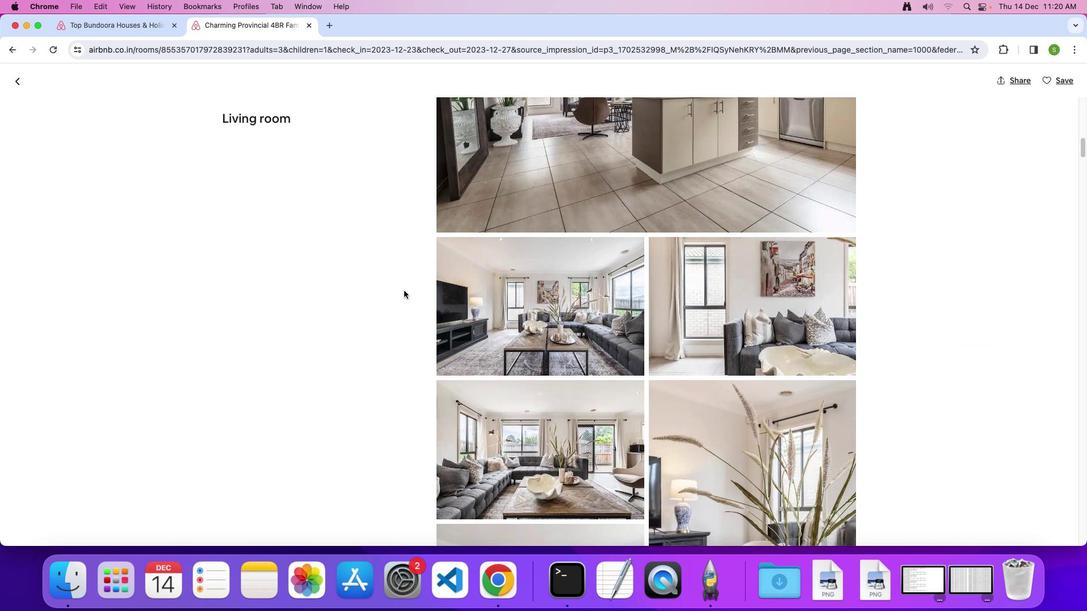 
Action: Mouse scrolled (403, 291) with delta (0, 0)
Screenshot: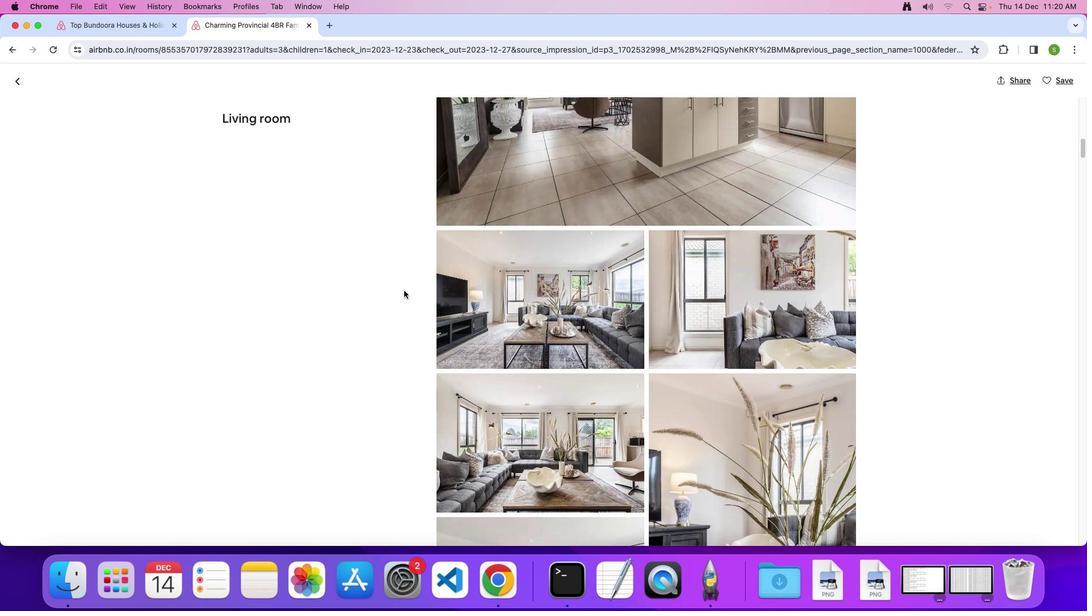 
Action: Mouse scrolled (403, 291) with delta (0, 0)
Screenshot: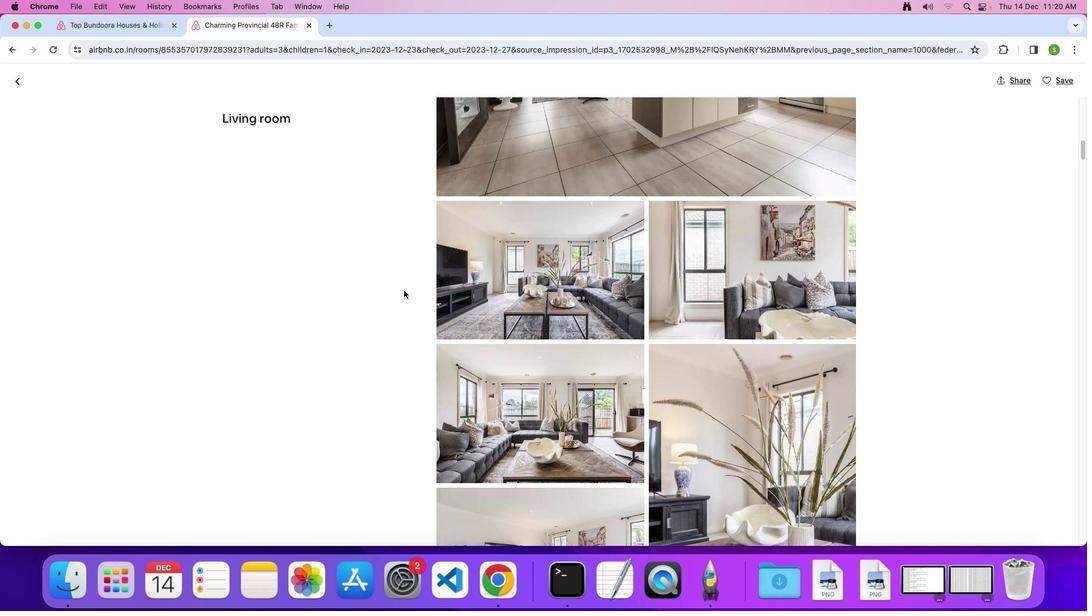 
Action: Mouse scrolled (403, 291) with delta (0, 0)
Screenshot: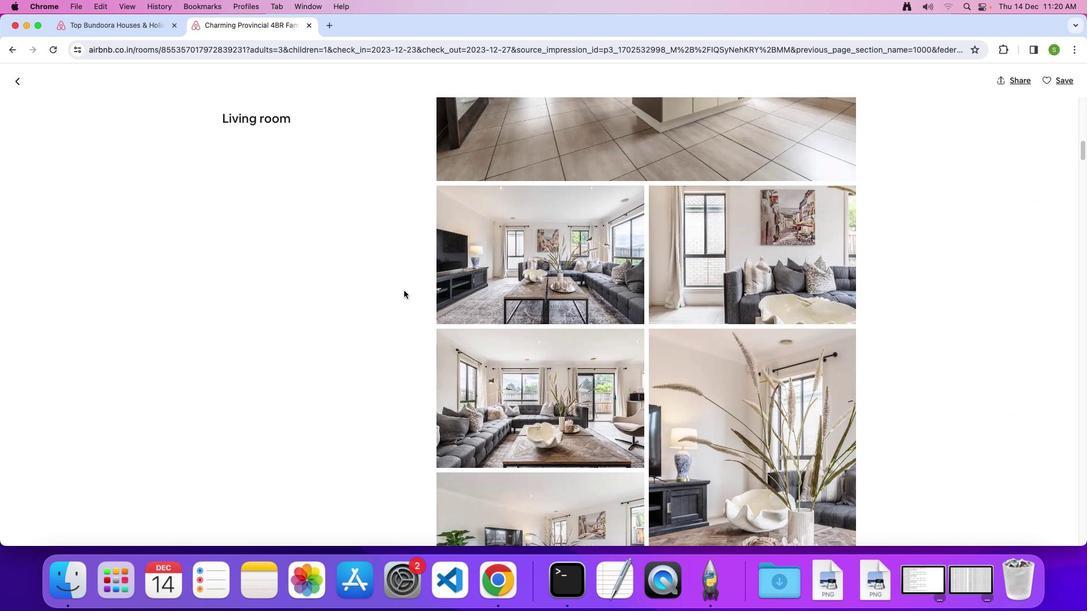 
Action: Mouse scrolled (403, 291) with delta (0, 0)
Screenshot: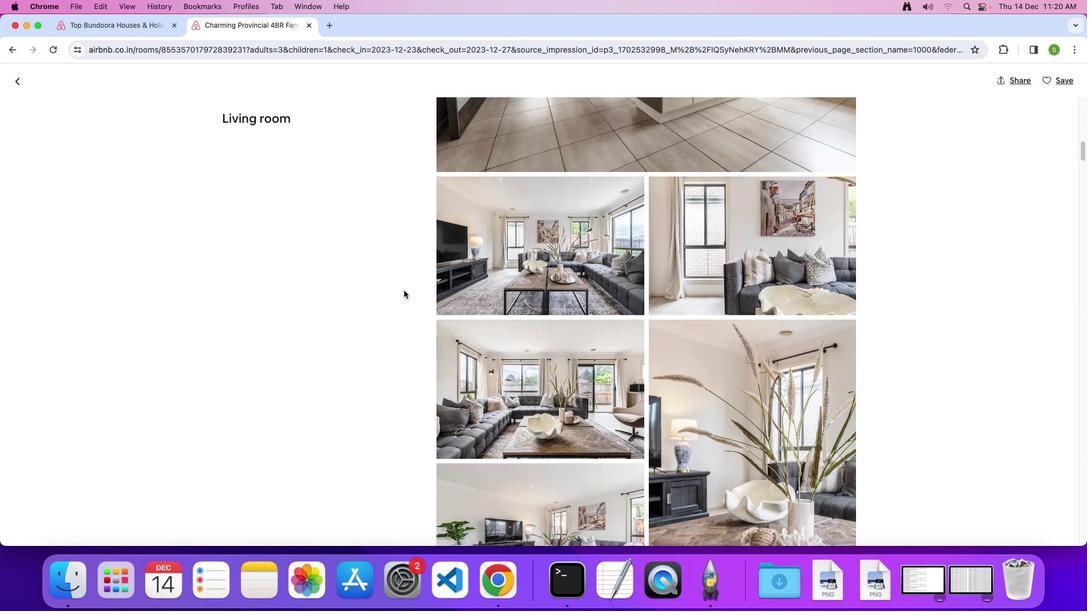 
Action: Mouse scrolled (403, 291) with delta (0, 0)
Screenshot: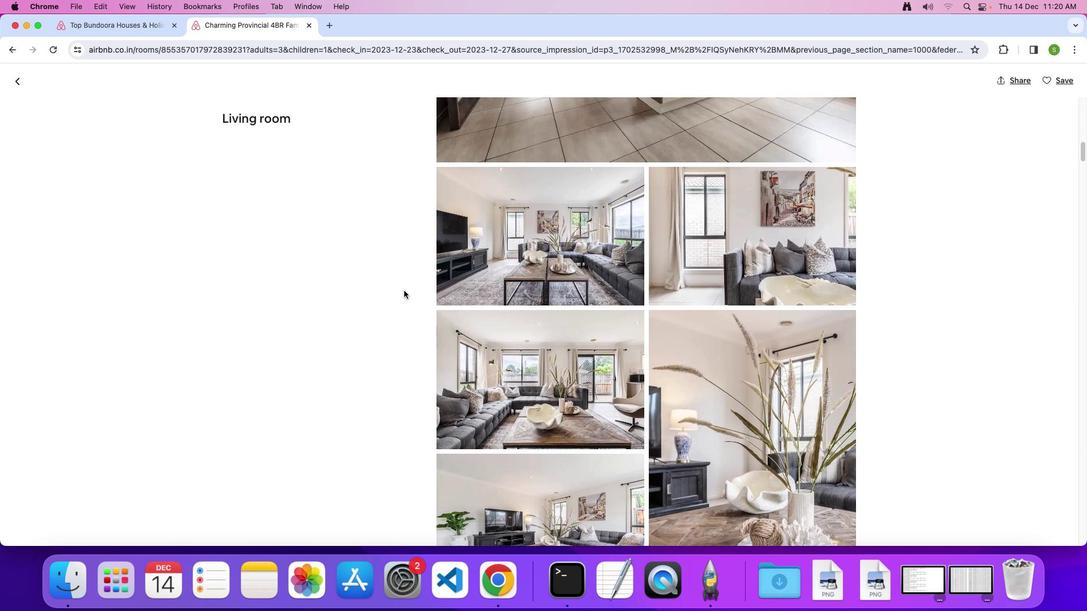
Action: Mouse scrolled (403, 291) with delta (0, 0)
Screenshot: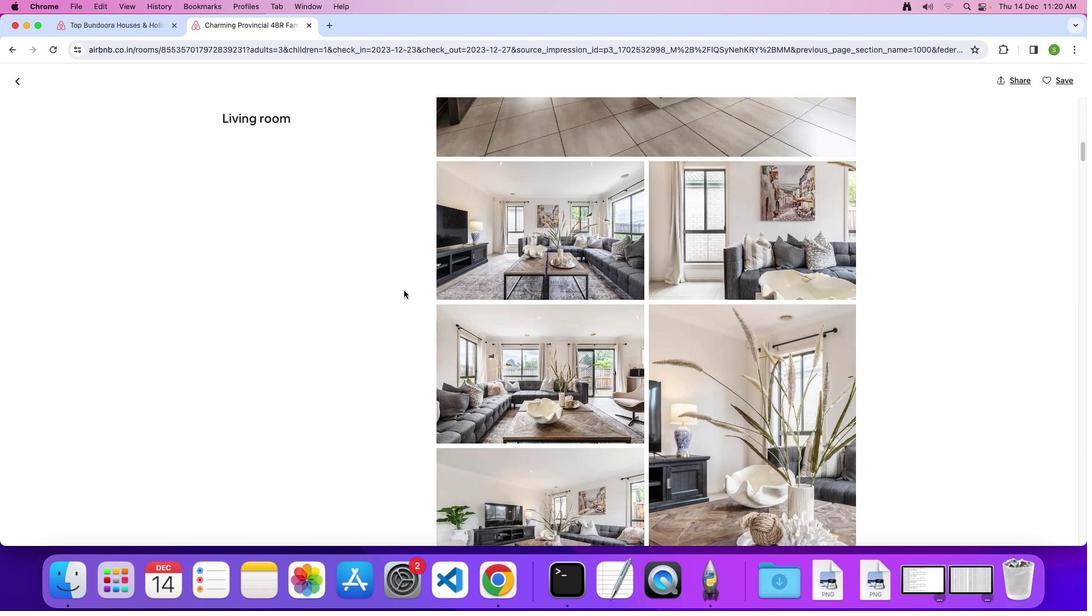 
Action: Mouse scrolled (403, 291) with delta (0, 0)
Screenshot: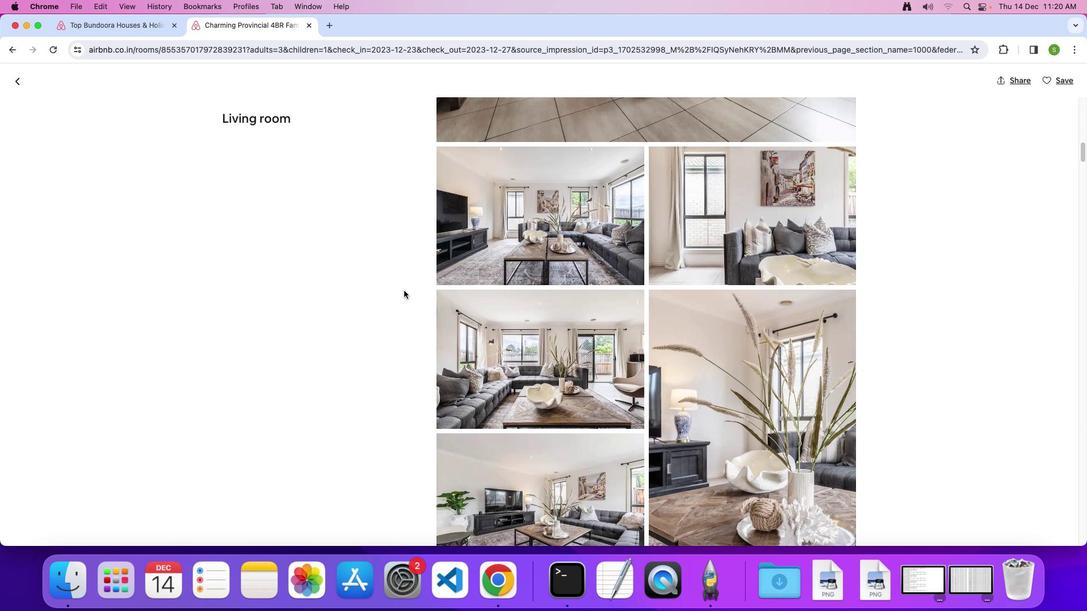 
Action: Mouse scrolled (403, 291) with delta (0, 0)
Screenshot: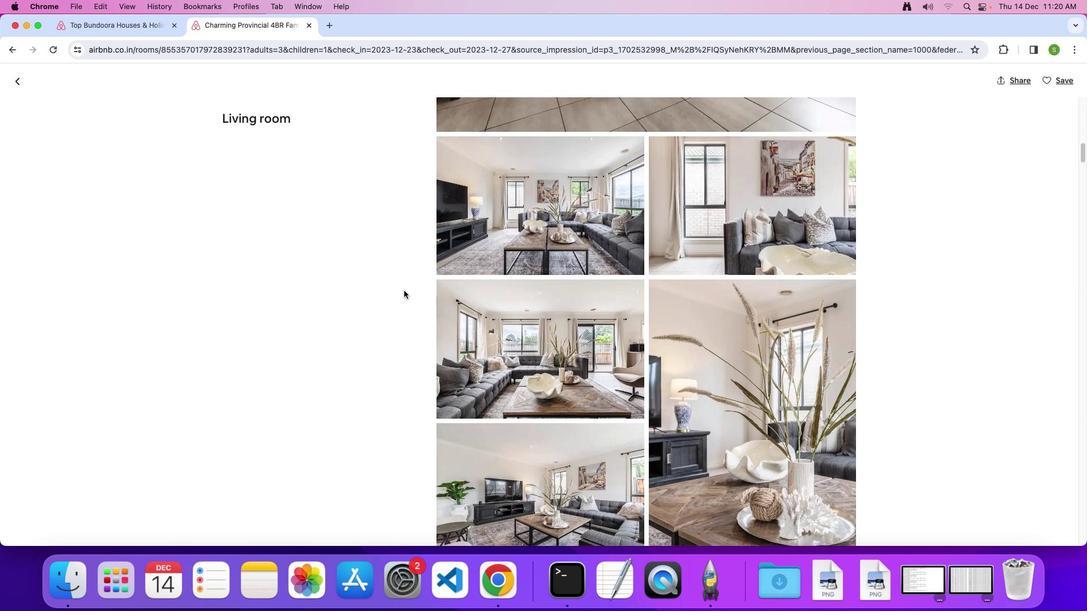 
Action: Mouse scrolled (403, 291) with delta (0, 0)
Screenshot: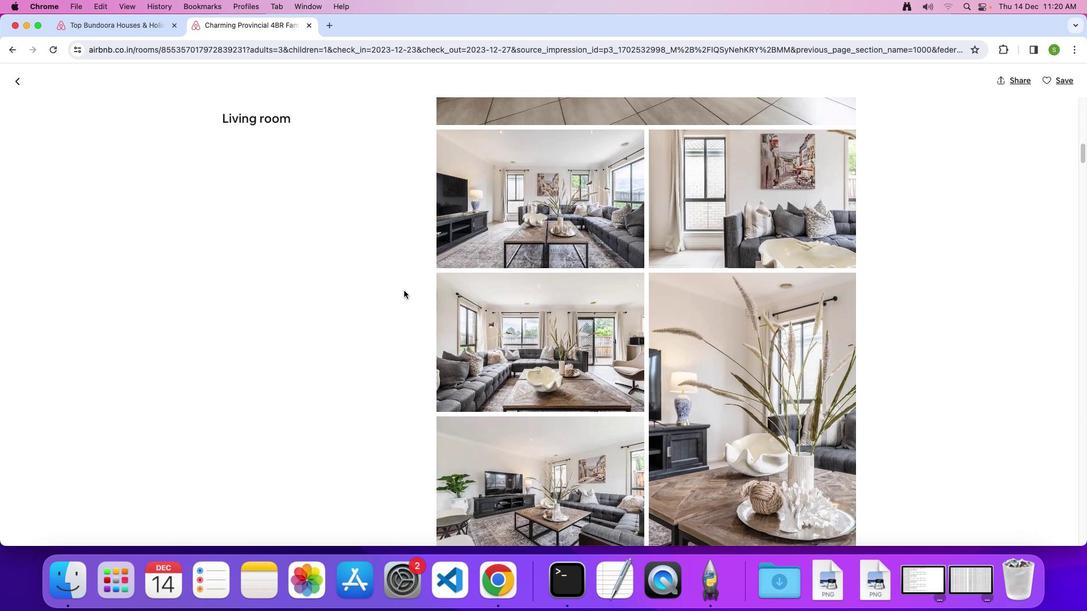 
Action: Mouse scrolled (403, 291) with delta (0, 0)
Screenshot: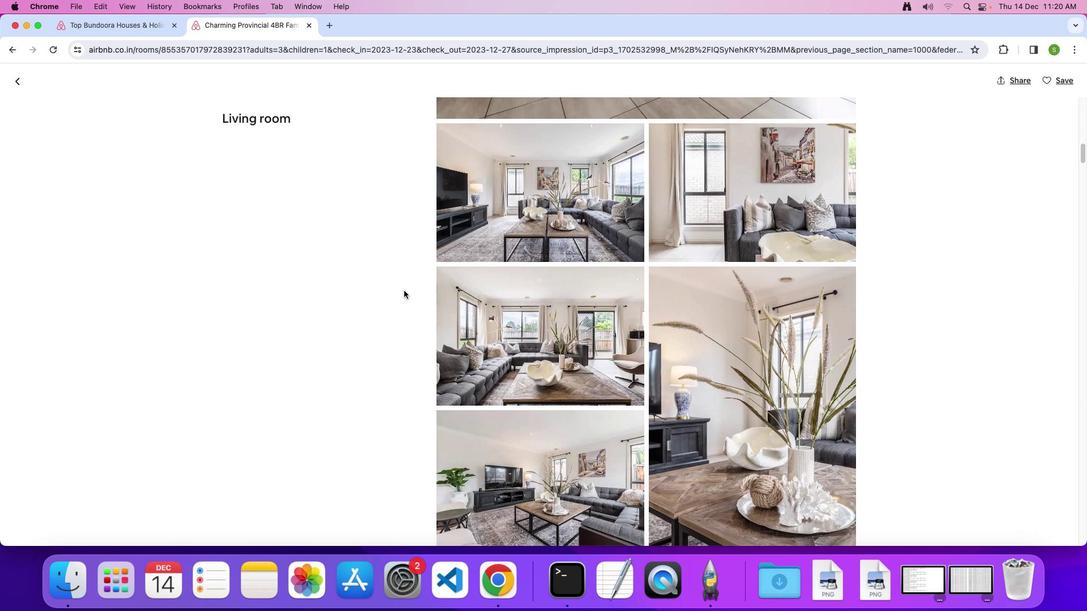 
Action: Mouse scrolled (403, 291) with delta (0, 0)
Screenshot: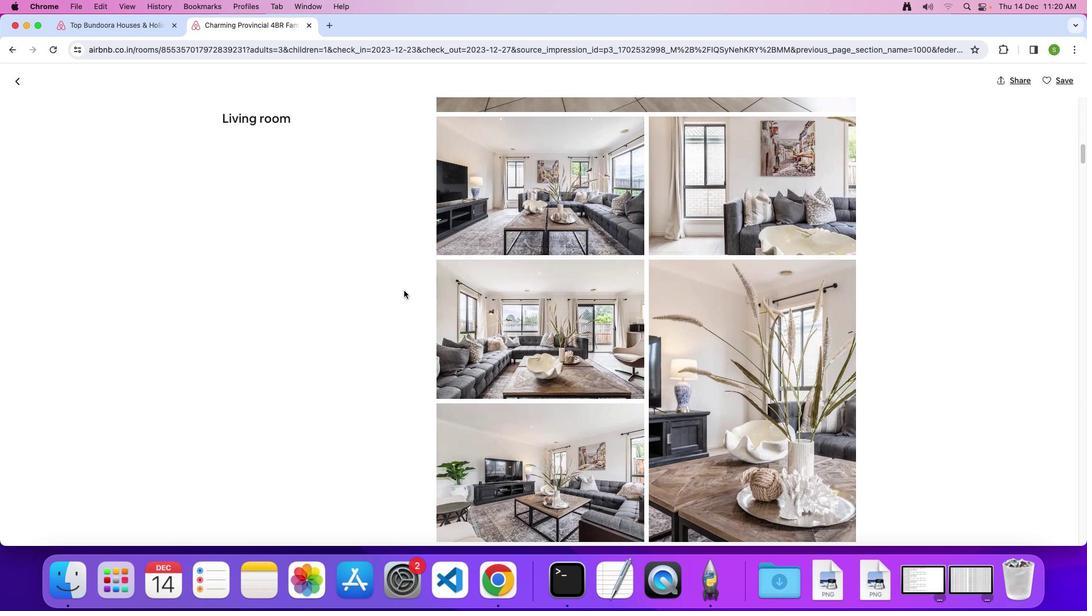 
Action: Mouse scrolled (403, 291) with delta (0, 0)
Screenshot: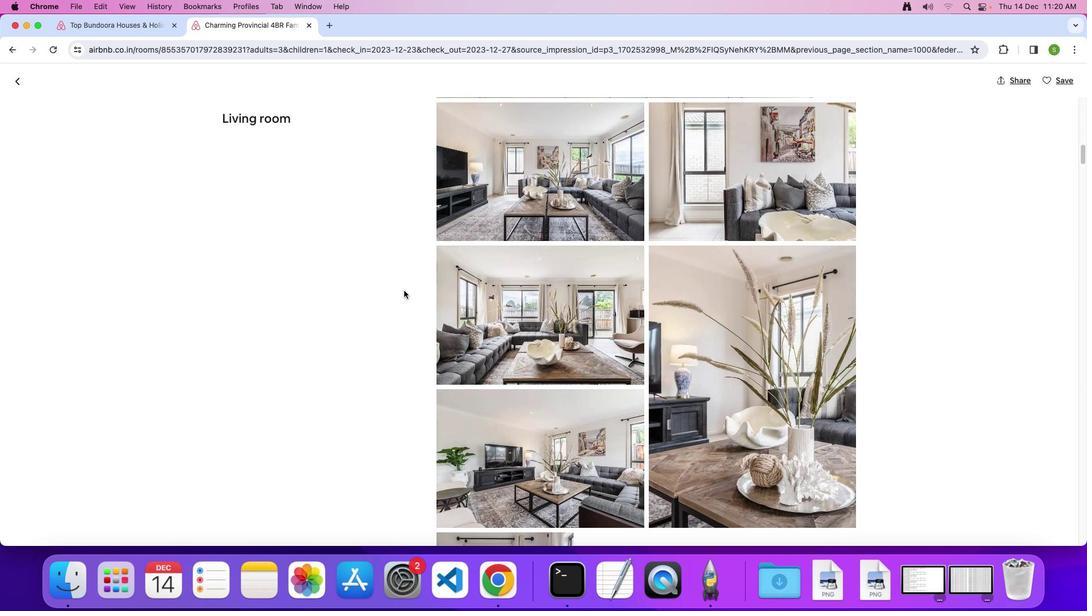 
Action: Mouse scrolled (403, 291) with delta (0, 0)
Screenshot: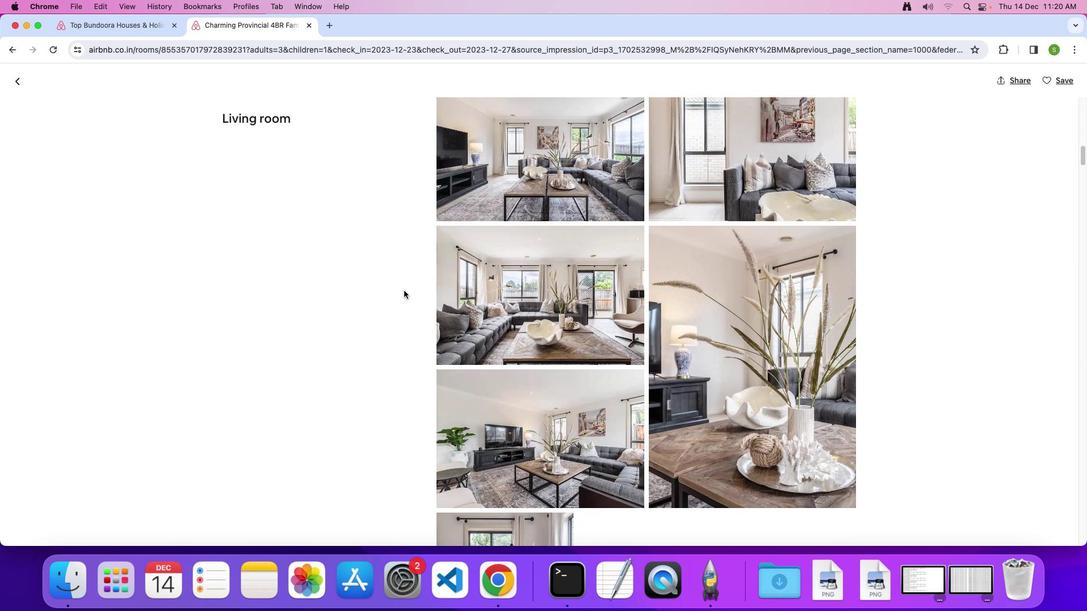 
Action: Mouse scrolled (403, 291) with delta (0, 0)
Screenshot: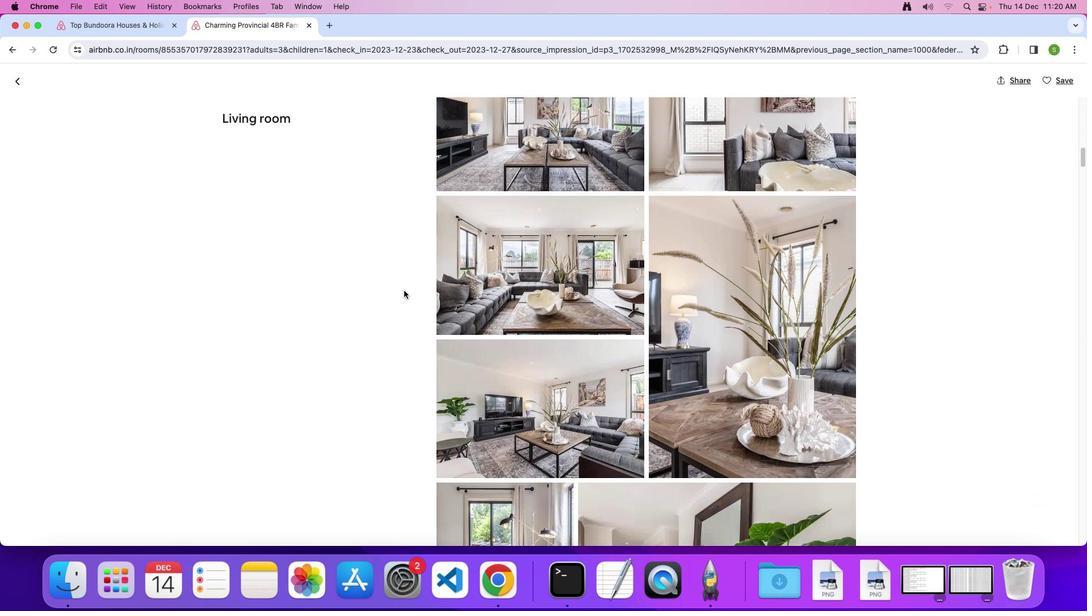 
Action: Mouse scrolled (403, 291) with delta (0, -1)
Screenshot: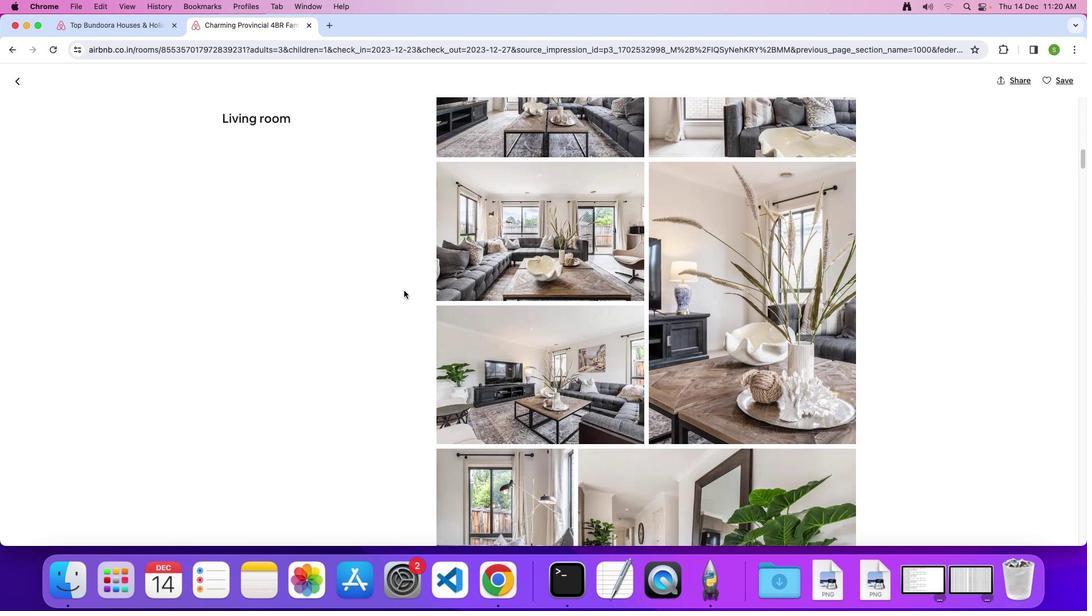 
Action: Mouse scrolled (403, 291) with delta (0, 0)
Screenshot: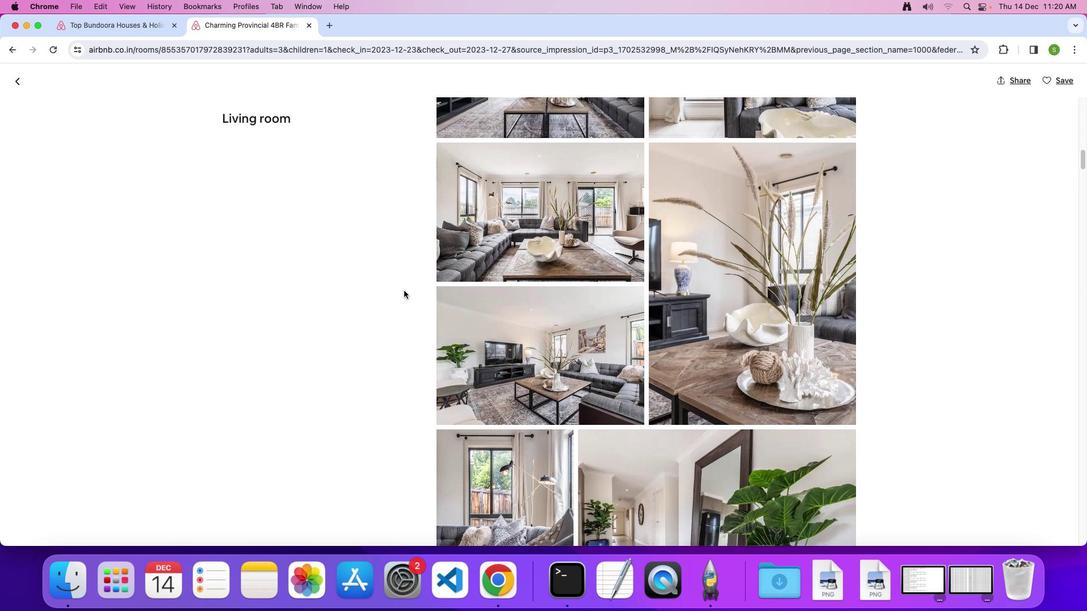
Action: Mouse scrolled (403, 291) with delta (0, 0)
Screenshot: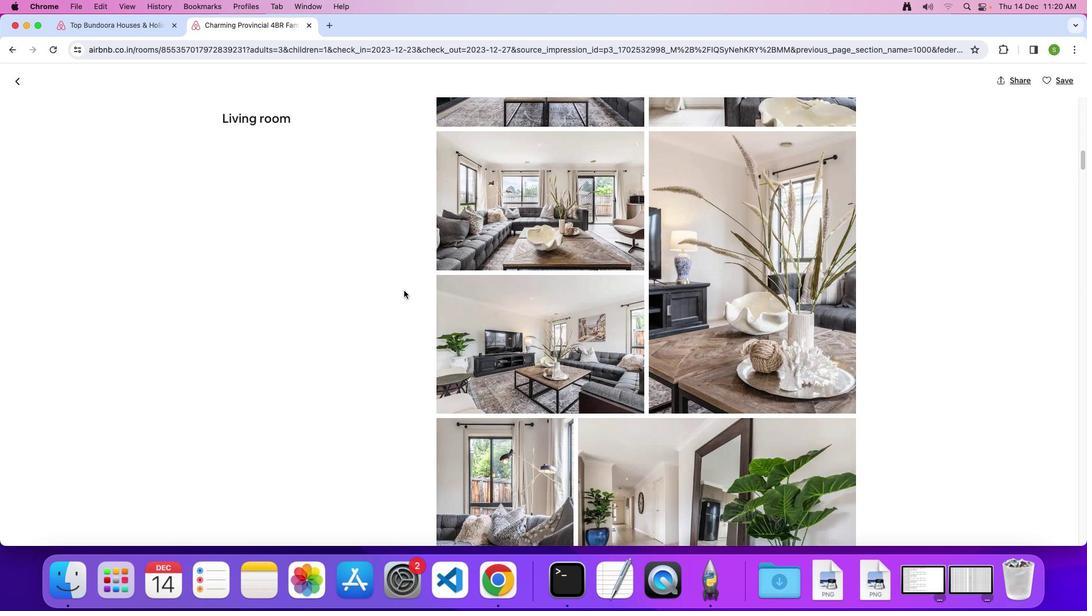 
Action: Mouse scrolled (403, 291) with delta (0, 0)
Screenshot: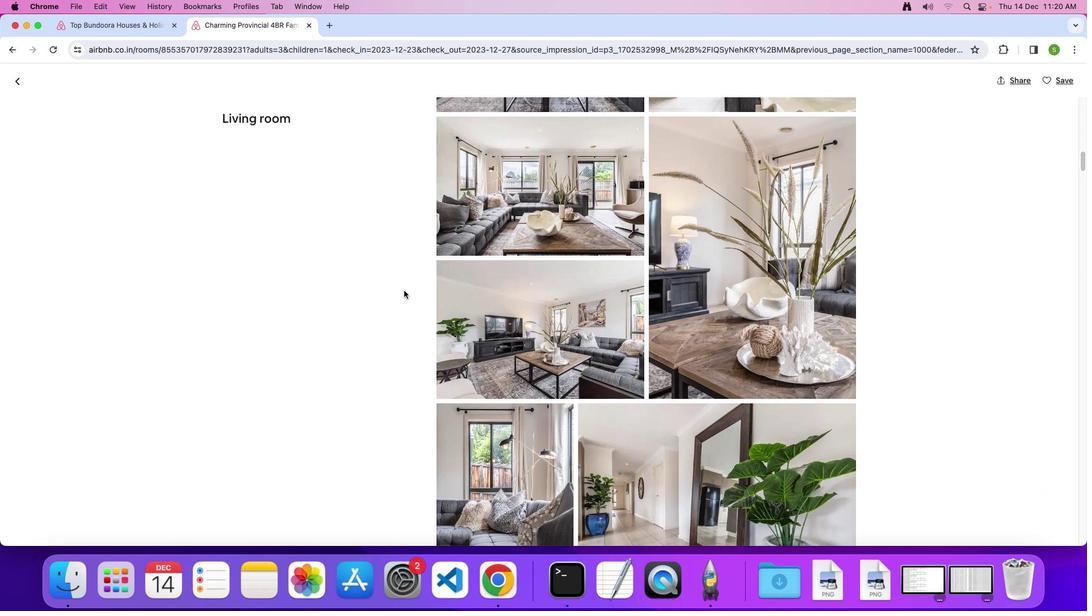 
Action: Mouse scrolled (403, 291) with delta (0, 0)
Screenshot: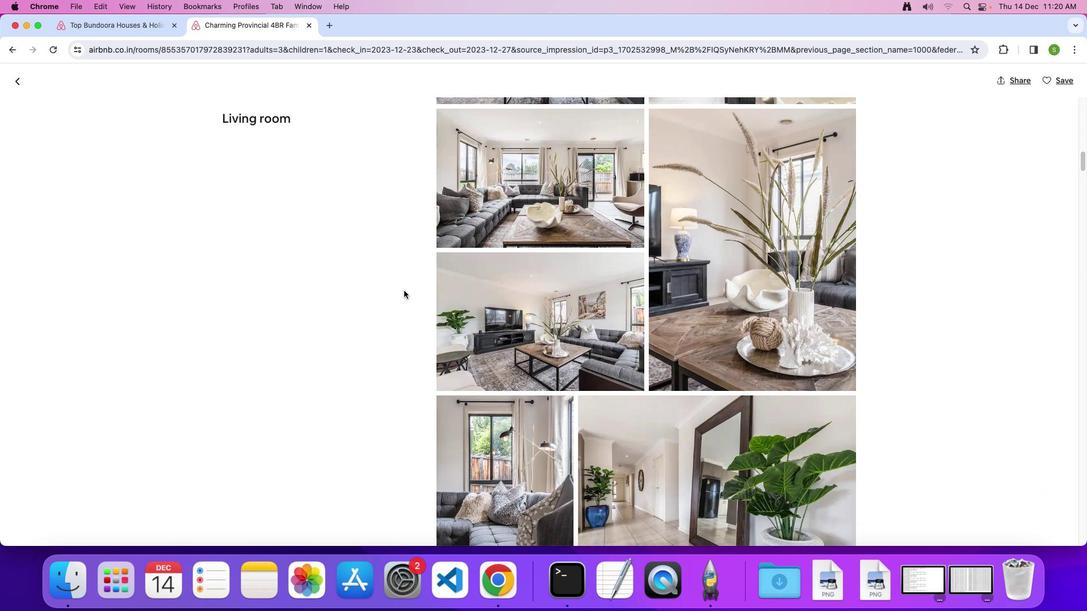 
Action: Mouse scrolled (403, 291) with delta (0, -1)
Screenshot: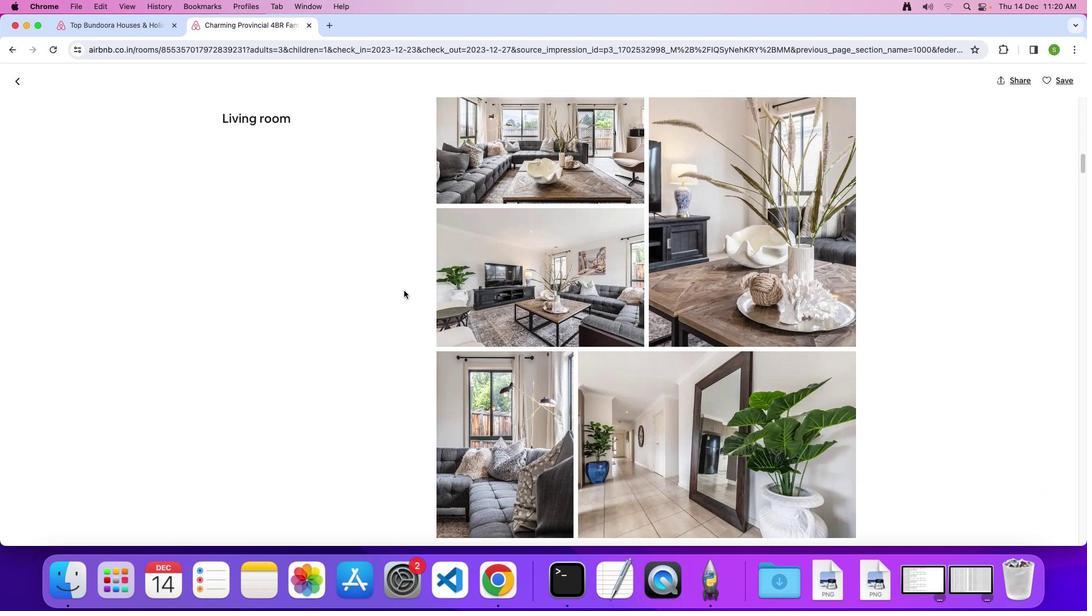 
Action: Mouse scrolled (403, 291) with delta (0, 0)
Screenshot: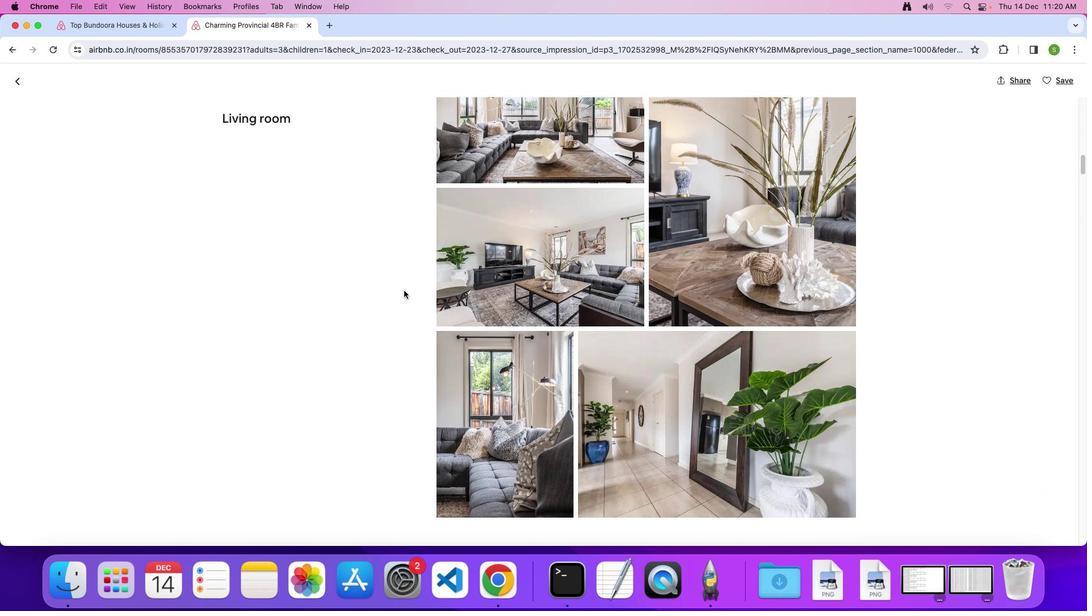 
Action: Mouse scrolled (403, 291) with delta (0, 0)
Screenshot: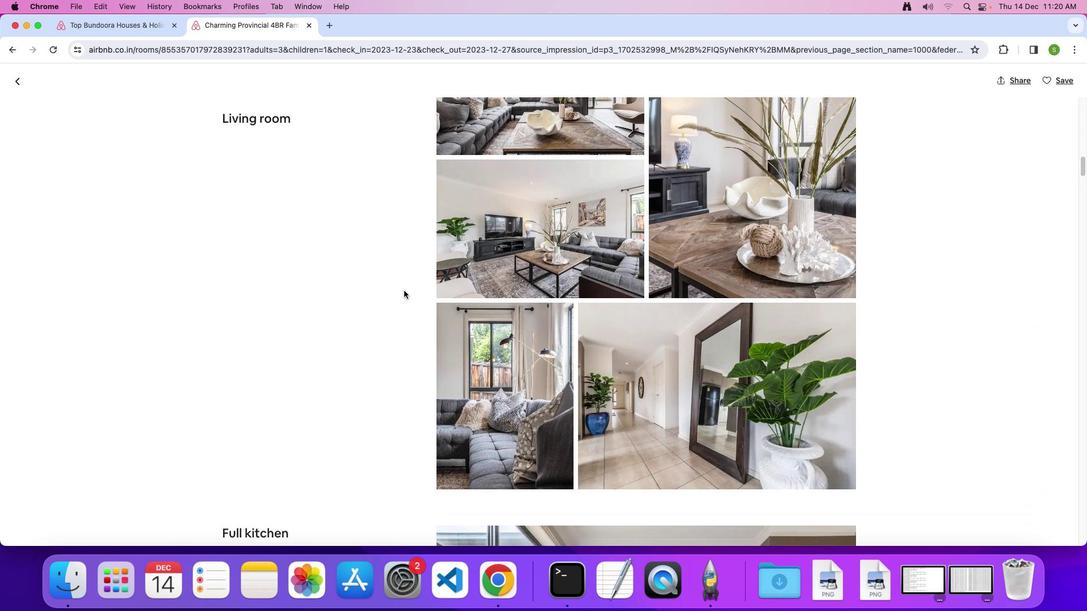 
Action: Mouse scrolled (403, 291) with delta (0, -1)
Screenshot: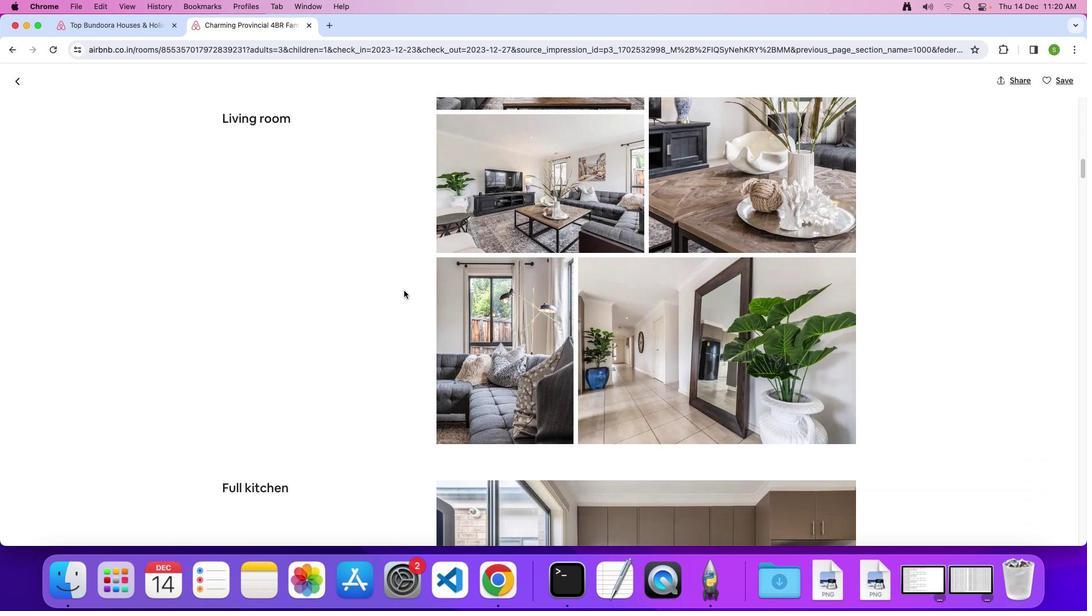 
Action: Mouse scrolled (403, 291) with delta (0, 0)
Screenshot: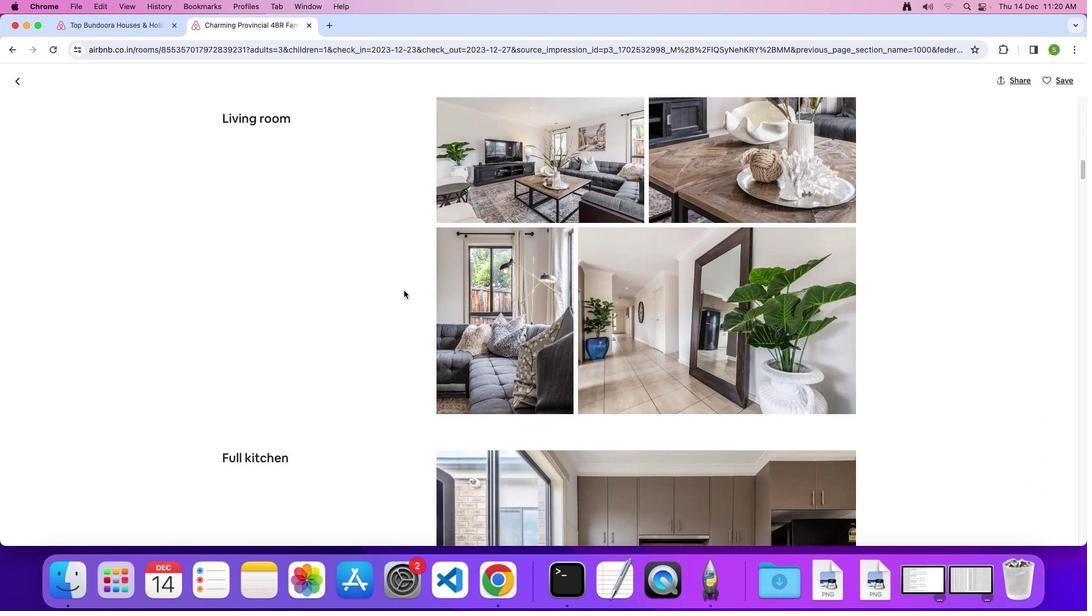 
Action: Mouse scrolled (403, 291) with delta (0, 0)
Screenshot: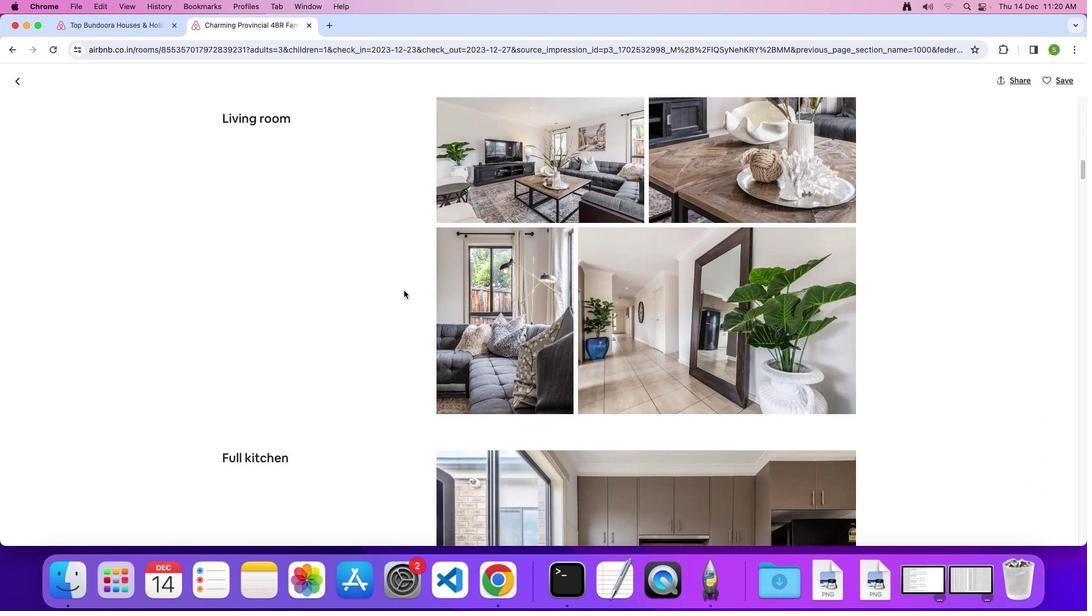 
Action: Mouse scrolled (403, 291) with delta (0, -1)
Screenshot: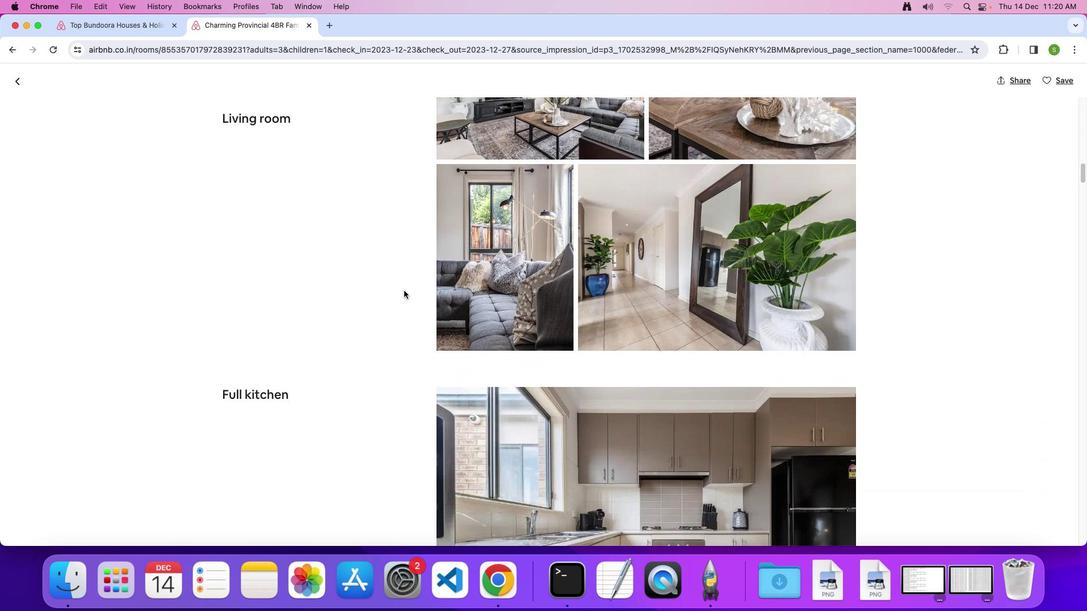 
Action: Mouse moved to (403, 290)
Screenshot: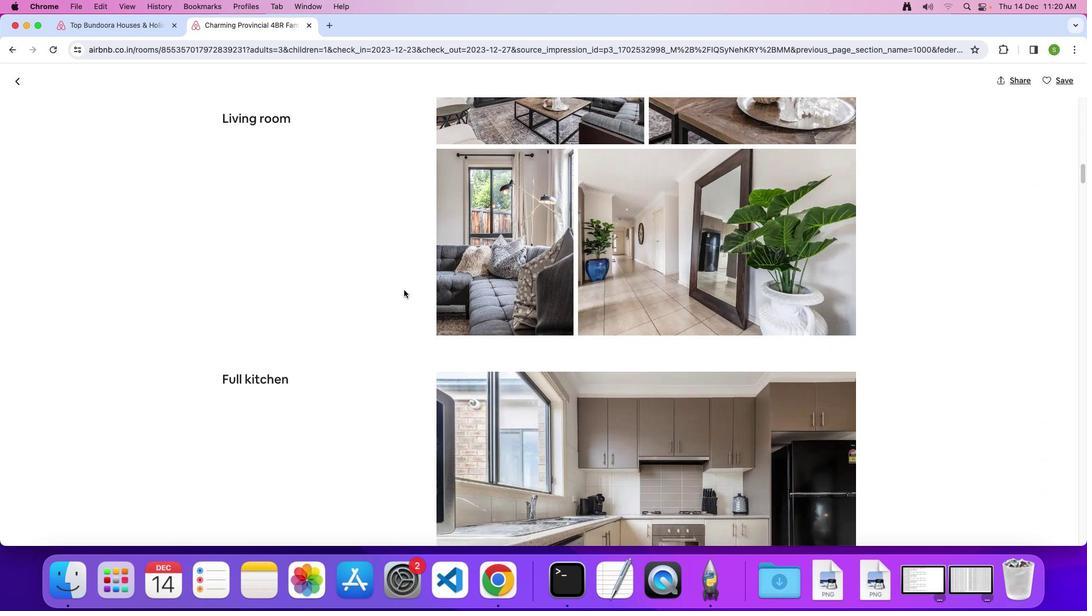 
Action: Mouse scrolled (403, 290) with delta (0, 0)
Screenshot: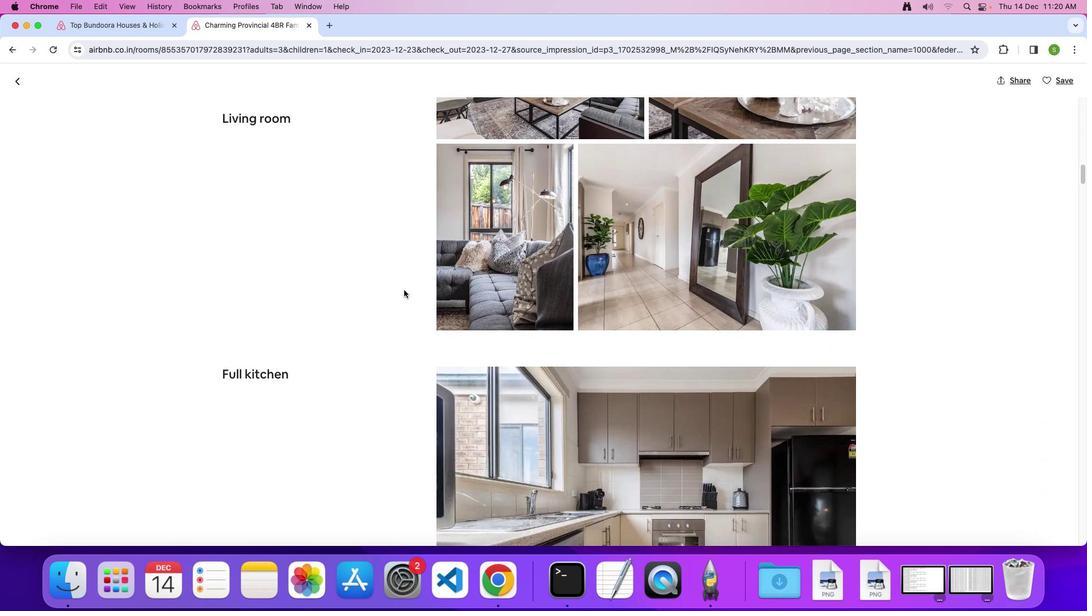 
Action: Mouse scrolled (403, 290) with delta (0, 0)
Screenshot: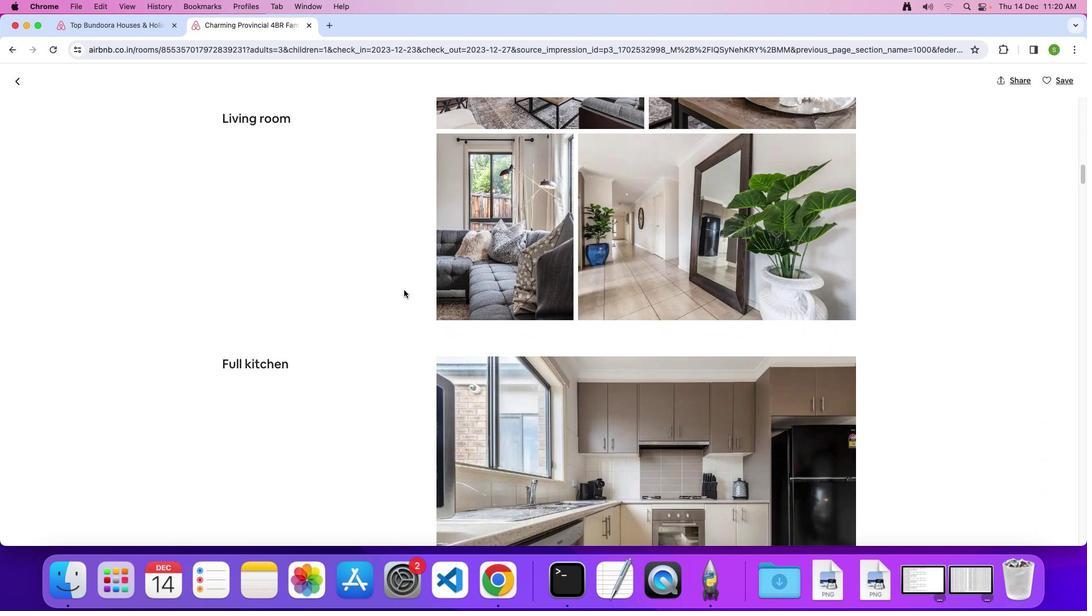 
Action: Mouse scrolled (403, 290) with delta (0, 0)
Screenshot: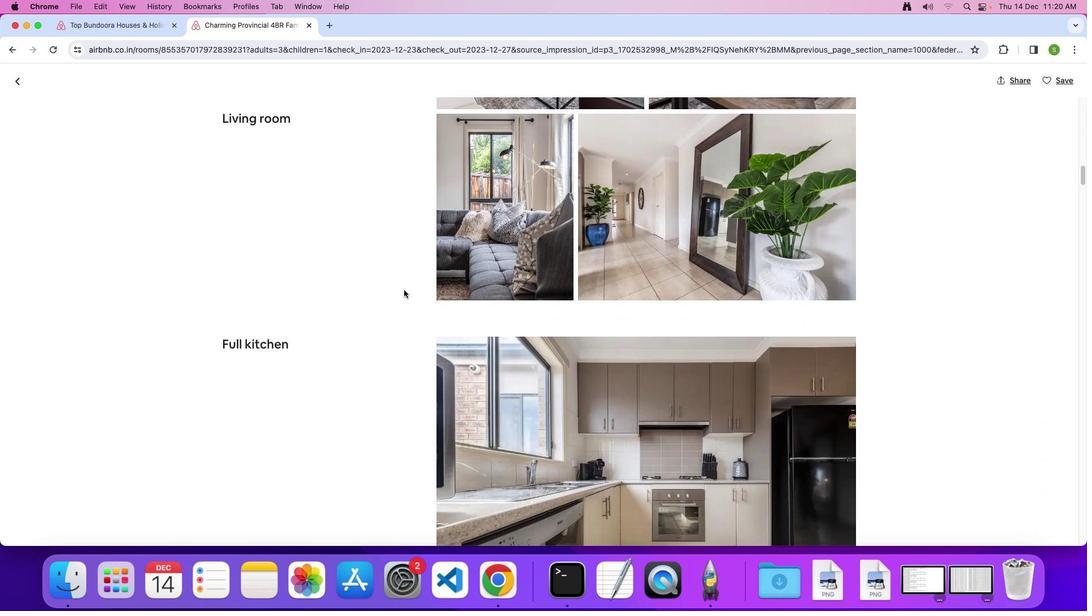 
Action: Mouse scrolled (403, 290) with delta (0, 0)
Screenshot: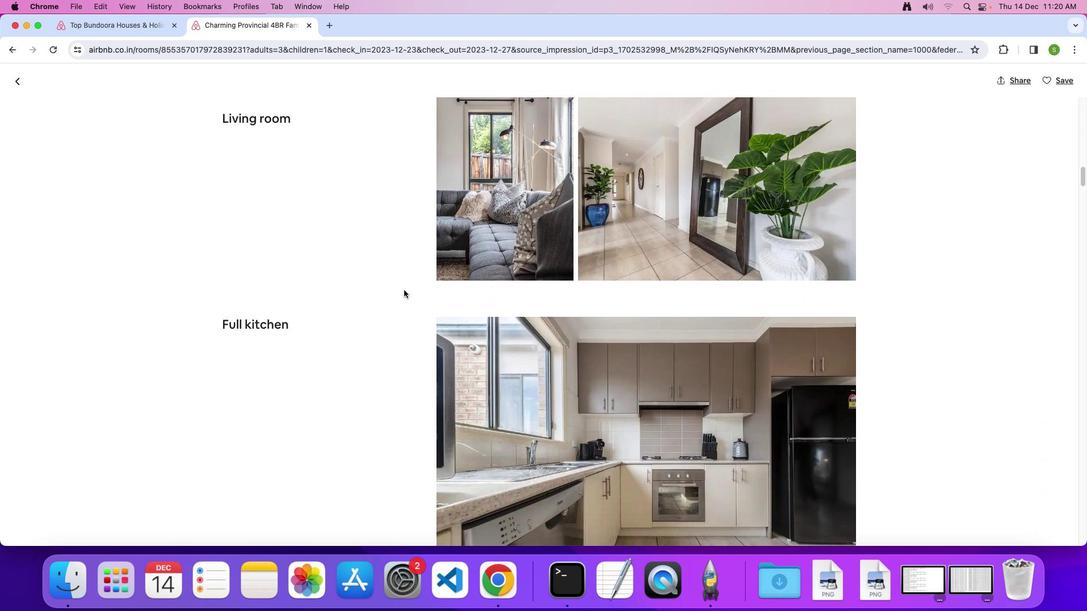 
Action: Mouse scrolled (403, 290) with delta (0, -1)
Screenshot: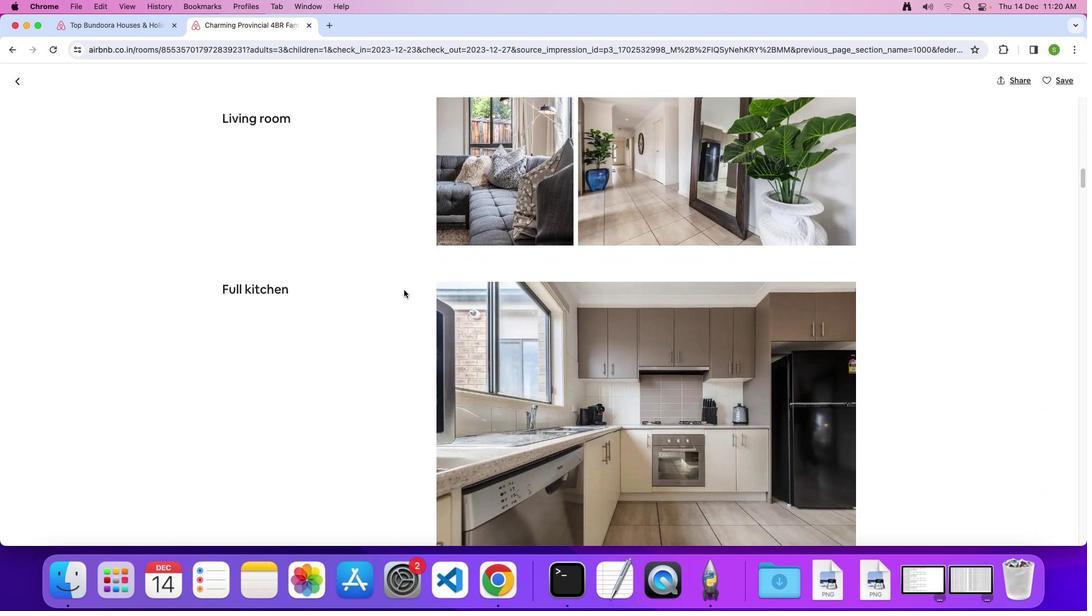 
Action: Mouse scrolled (403, 290) with delta (0, 0)
Screenshot: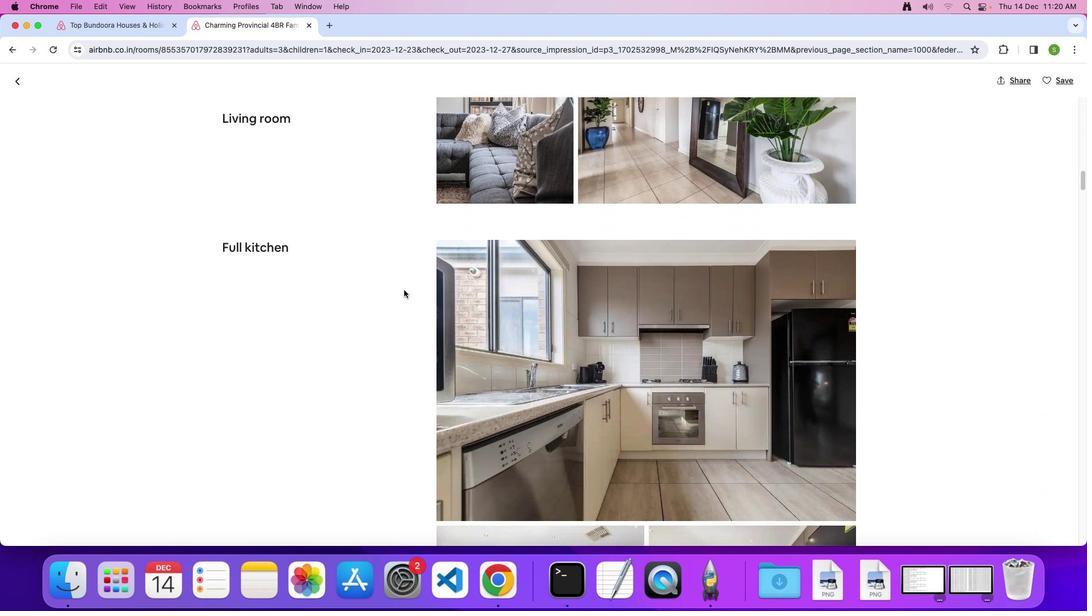 
Action: Mouse scrolled (403, 290) with delta (0, 0)
Screenshot: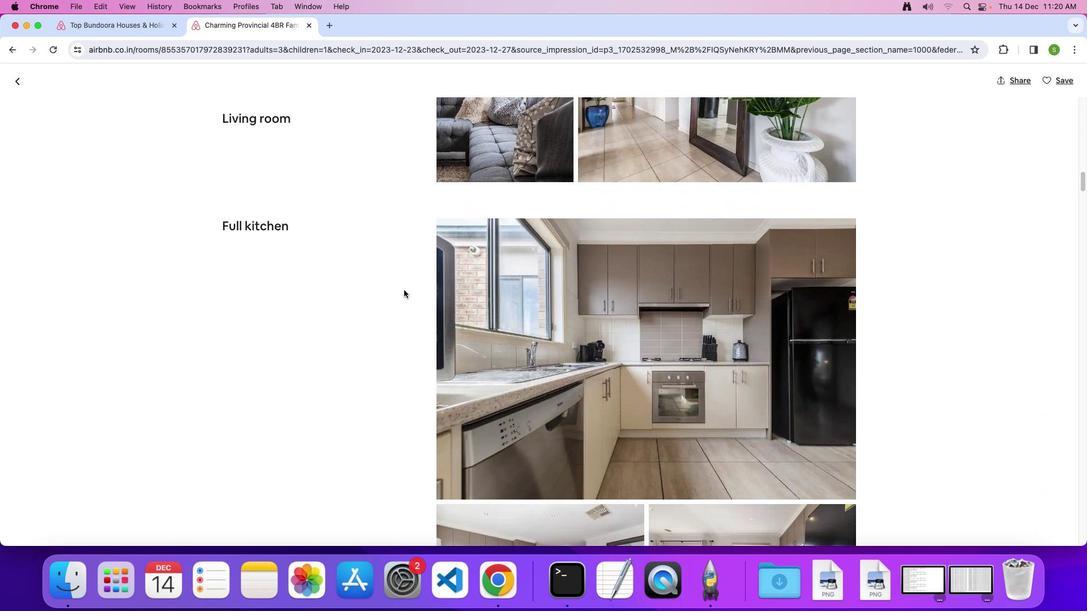
Action: Mouse scrolled (403, 290) with delta (0, -1)
Screenshot: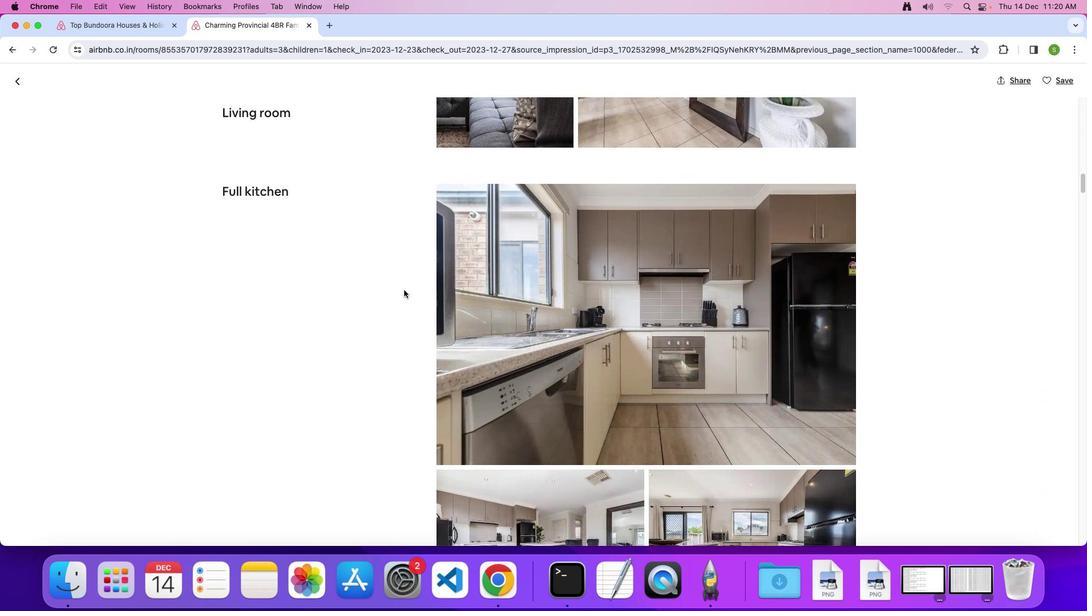 
Action: Mouse scrolled (403, 290) with delta (0, 0)
Screenshot: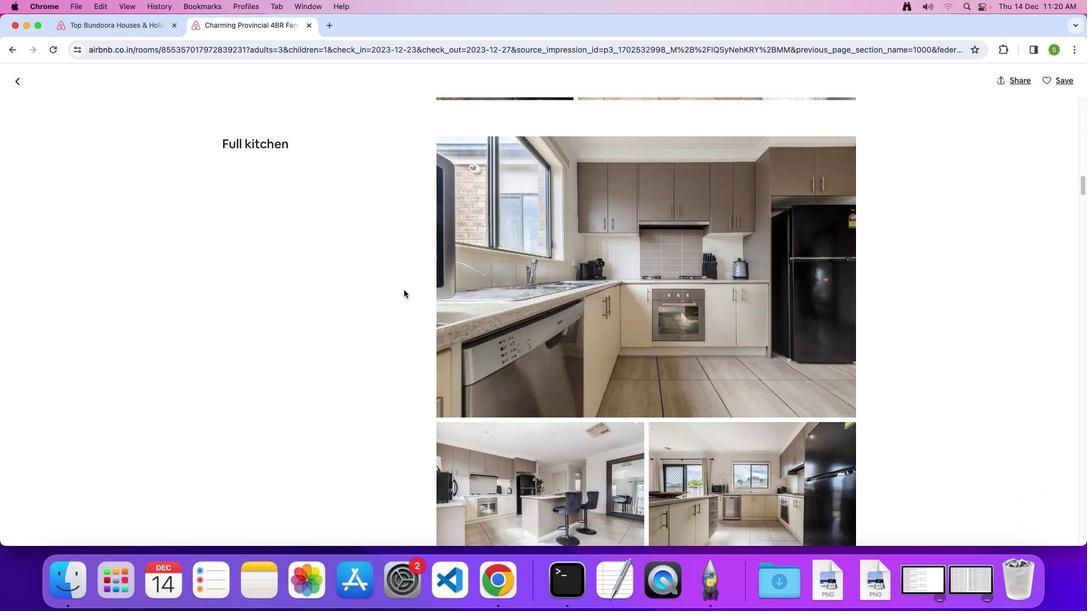 
Action: Mouse scrolled (403, 290) with delta (0, 0)
Screenshot: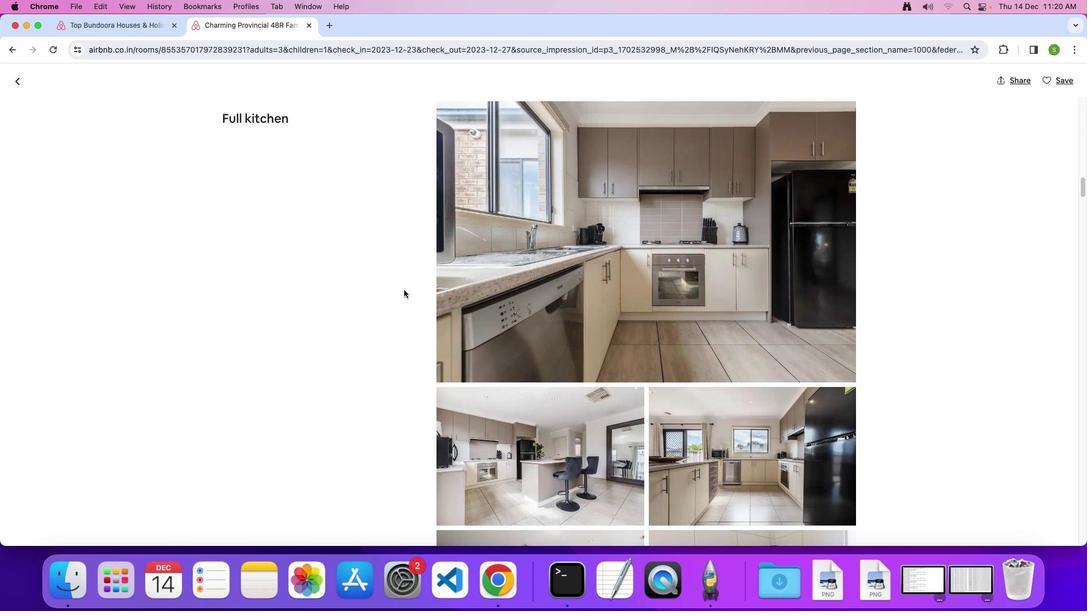 
Action: Mouse scrolled (403, 290) with delta (0, -2)
Screenshot: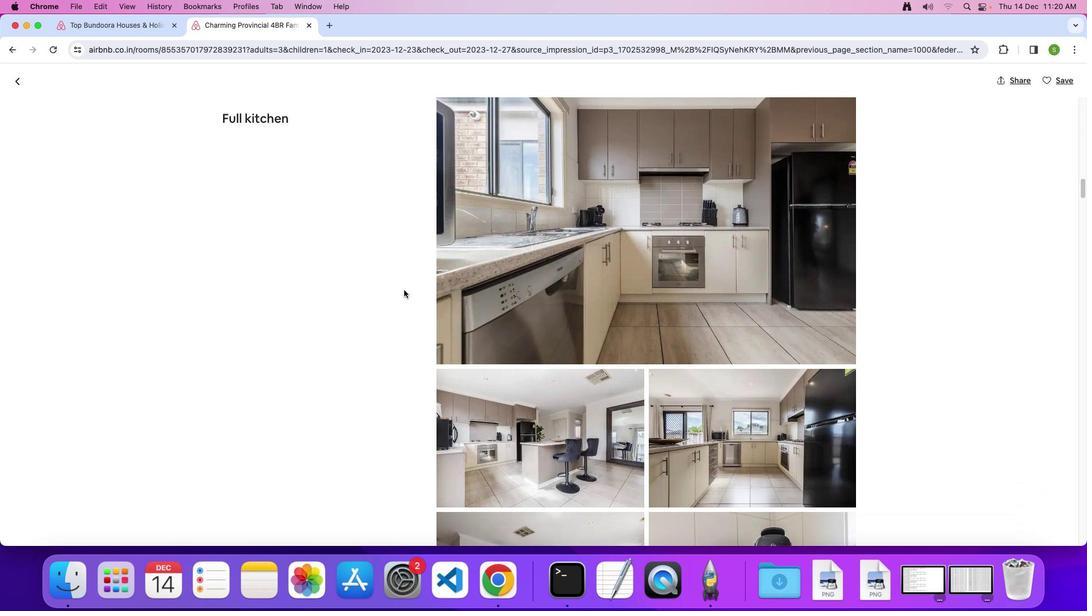 
Action: Mouse scrolled (403, 290) with delta (0, 0)
Screenshot: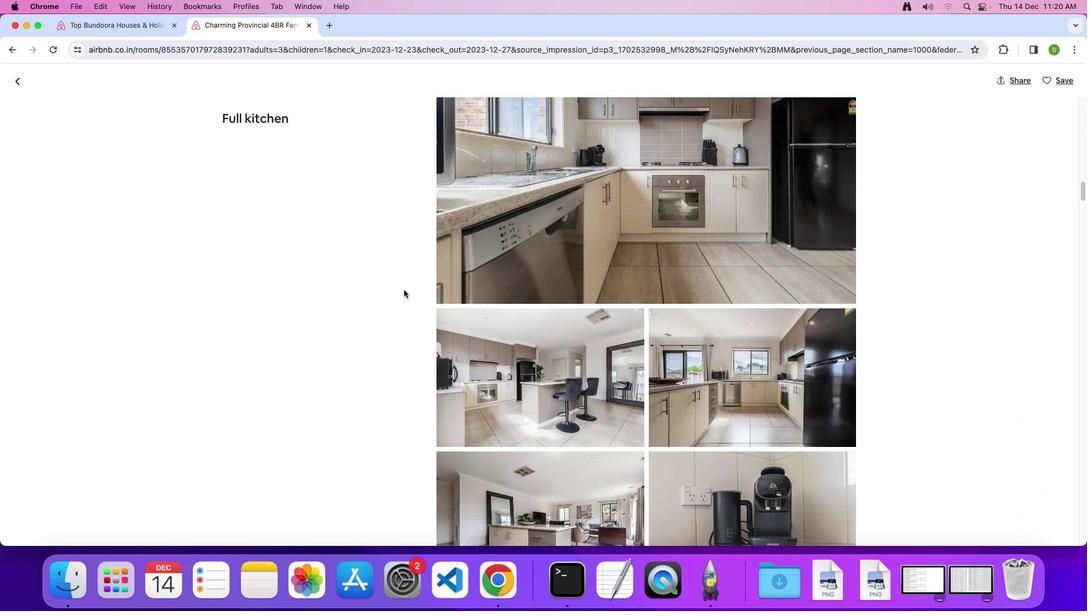 
Action: Mouse scrolled (403, 290) with delta (0, 0)
Screenshot: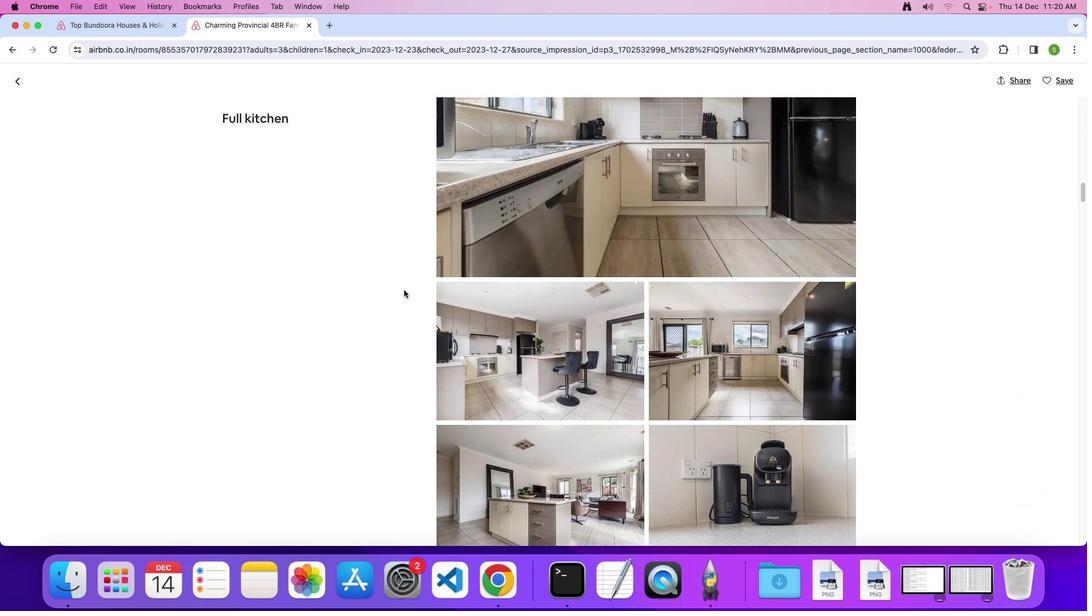 
Action: Mouse scrolled (403, 290) with delta (0, -1)
Screenshot: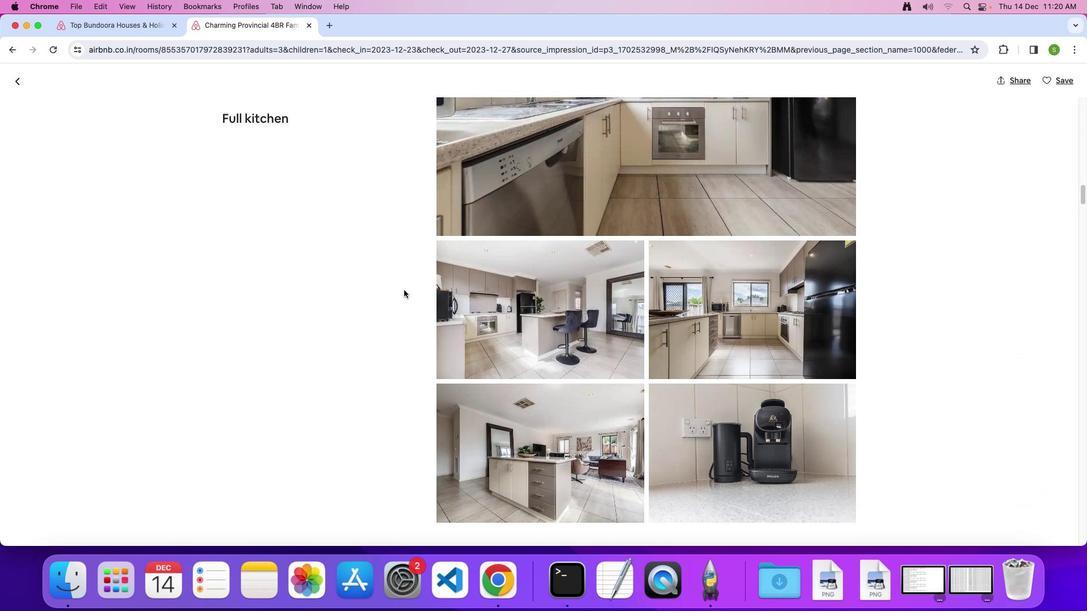 
Action: Mouse scrolled (403, 290) with delta (0, 0)
Screenshot: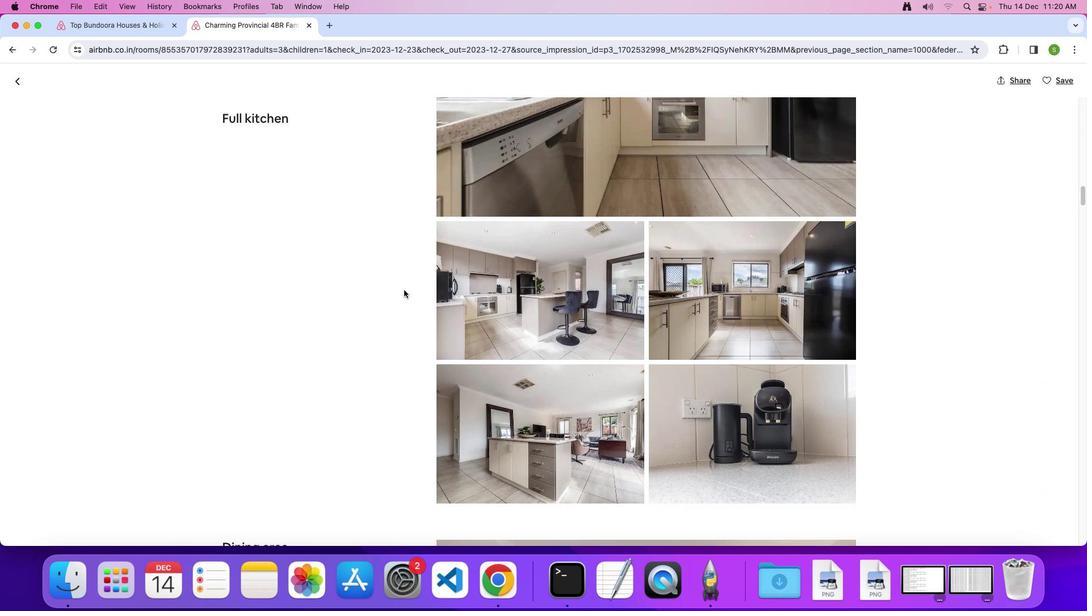 
Action: Mouse scrolled (403, 290) with delta (0, 0)
Screenshot: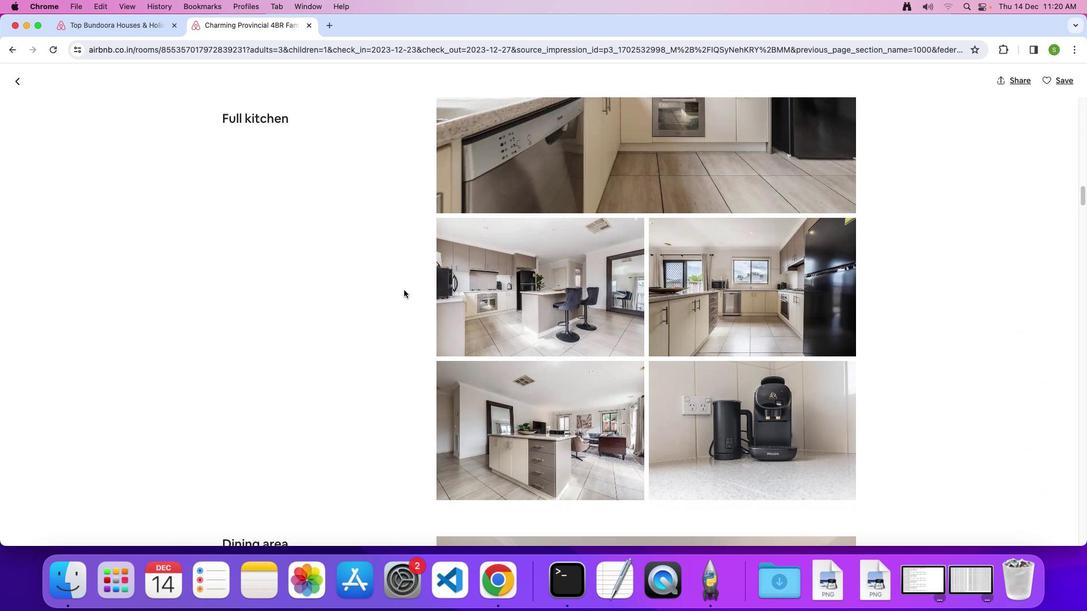 
Action: Mouse scrolled (403, 290) with delta (0, 0)
Screenshot: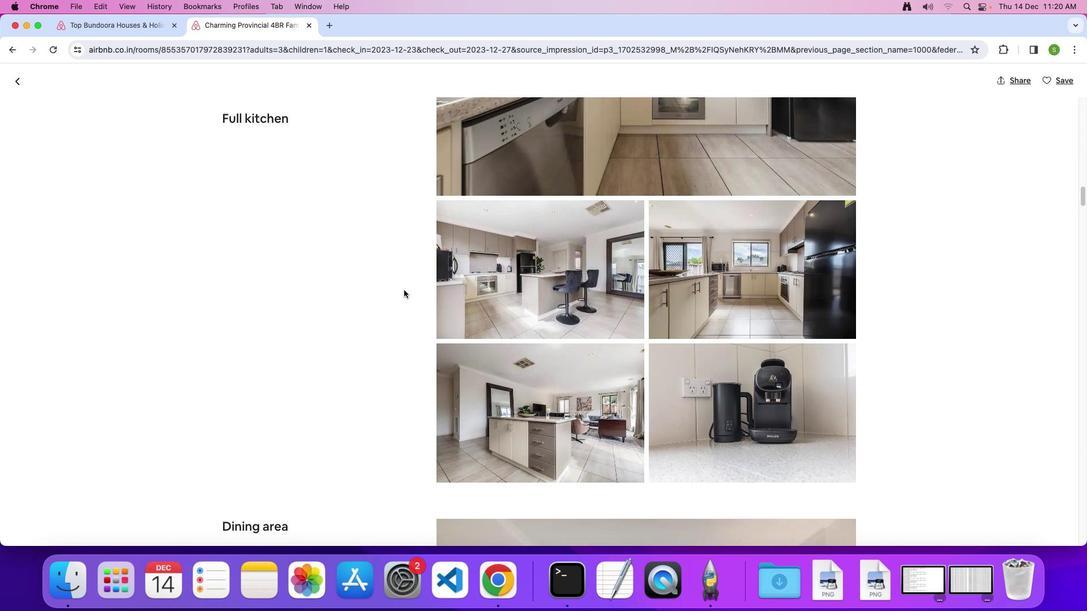 
Action: Mouse scrolled (403, 290) with delta (0, 0)
Screenshot: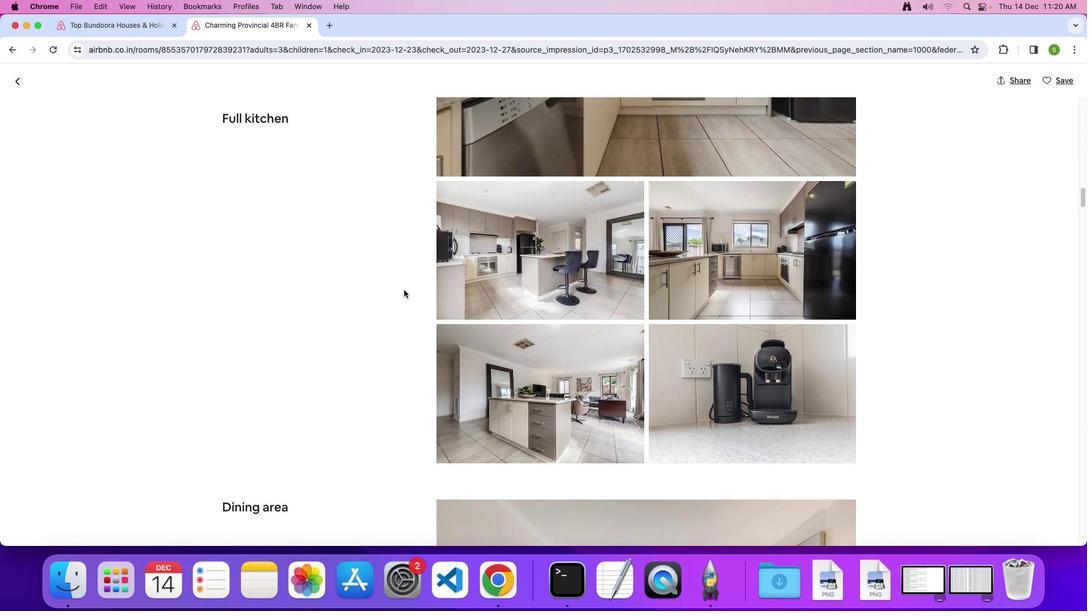 
Action: Mouse scrolled (403, 290) with delta (0, -1)
Screenshot: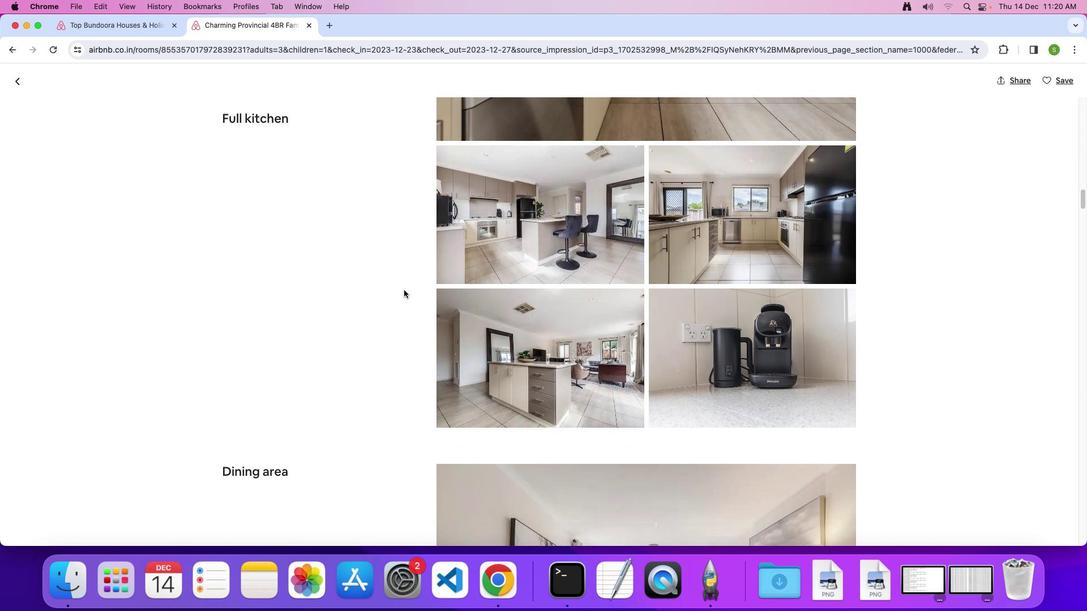 
Action: Mouse scrolled (403, 290) with delta (0, 0)
